 Task: Design a vector pattern for wrapping paper.
Action: Mouse moved to (84, 87)
Screenshot: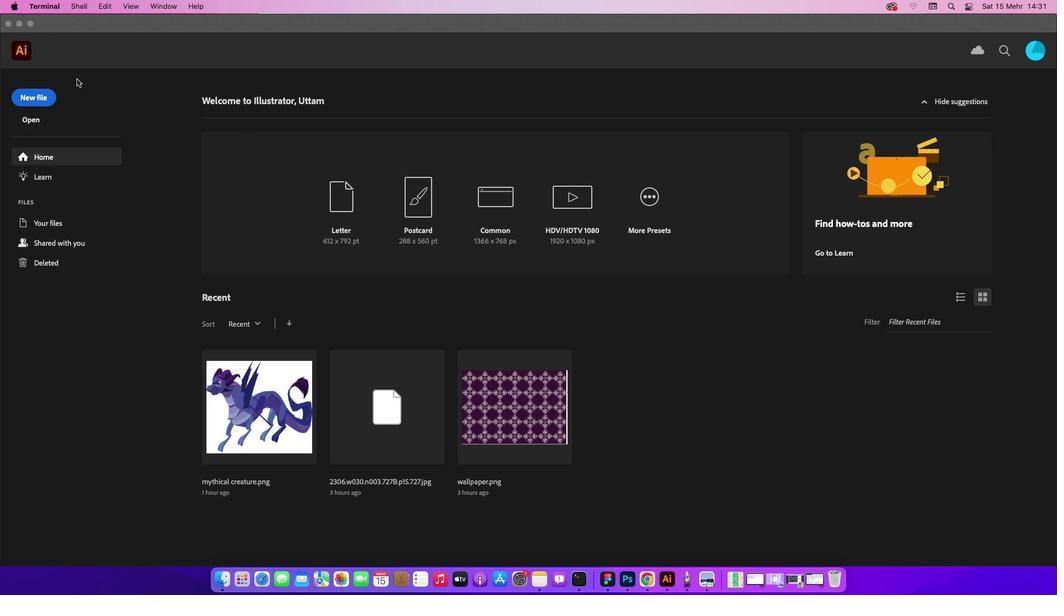
Action: Mouse pressed left at (84, 87)
Screenshot: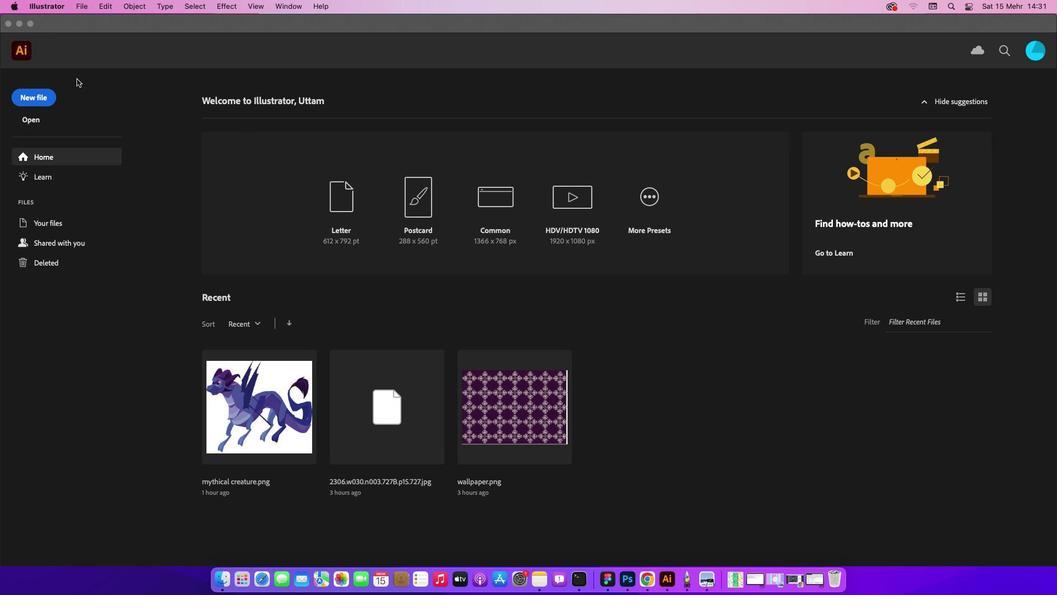 
Action: Mouse moved to (37, 107)
Screenshot: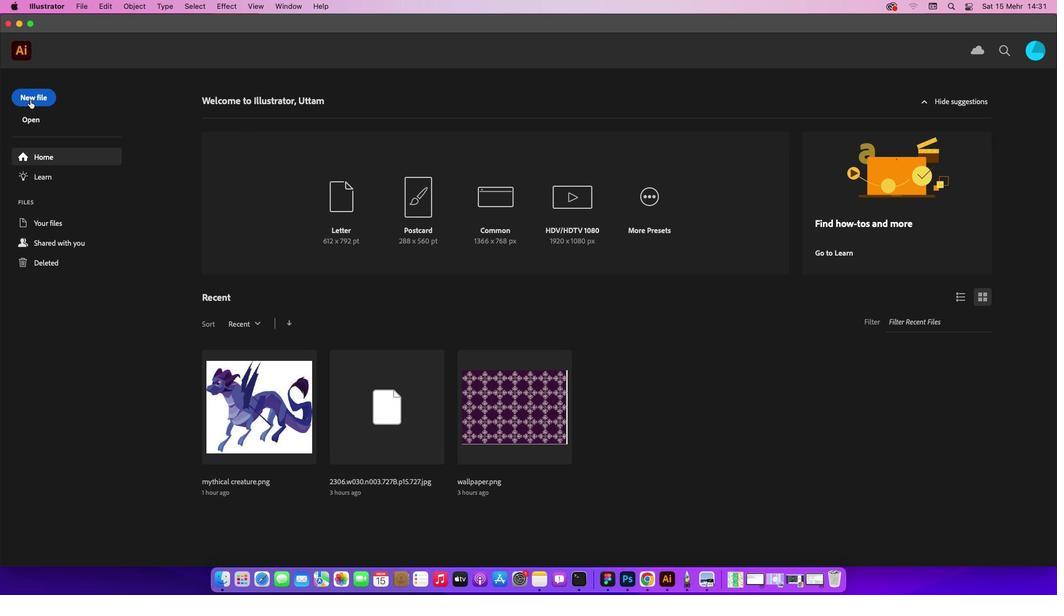 
Action: Mouse pressed left at (37, 107)
Screenshot: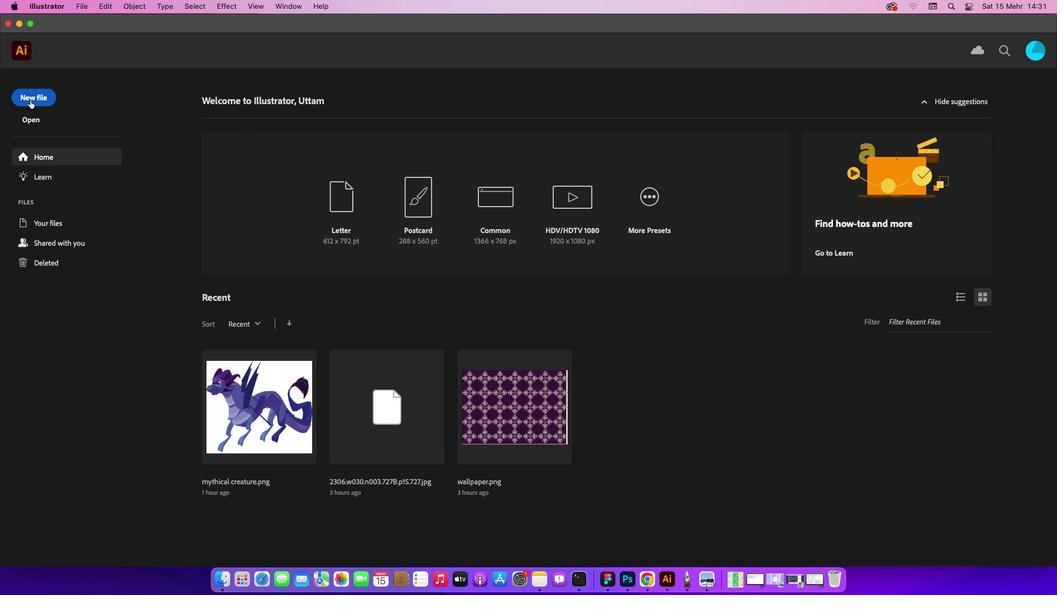 
Action: Mouse moved to (790, 465)
Screenshot: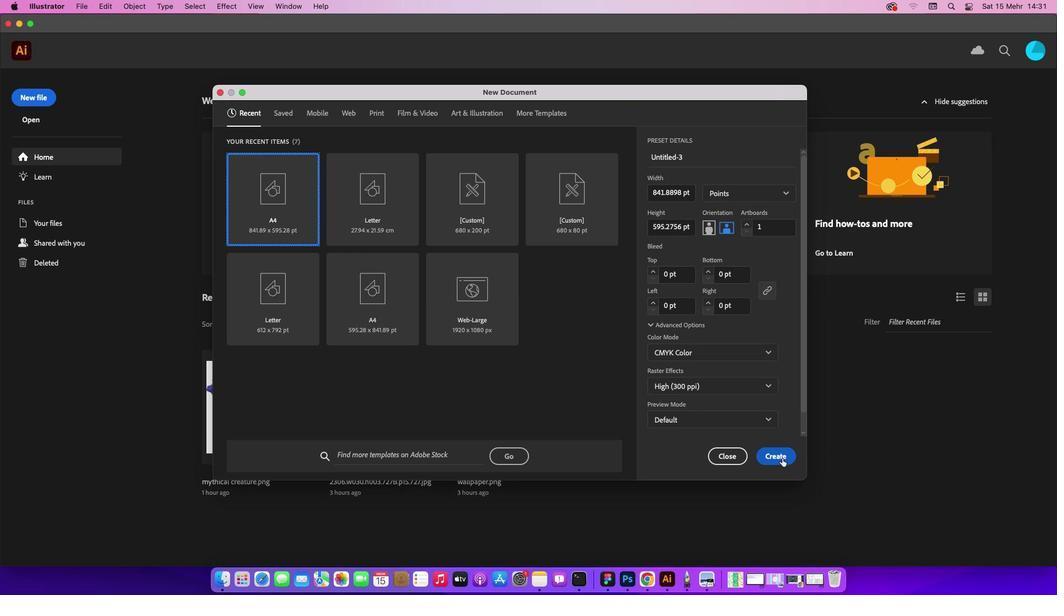 
Action: Mouse pressed left at (790, 465)
Screenshot: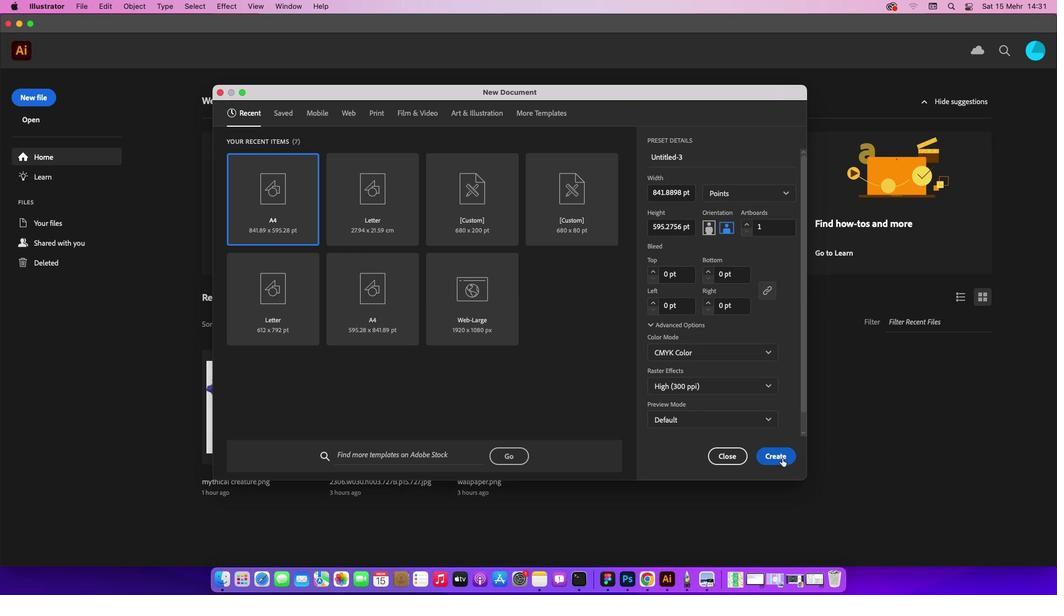 
Action: Mouse moved to (17, 114)
Screenshot: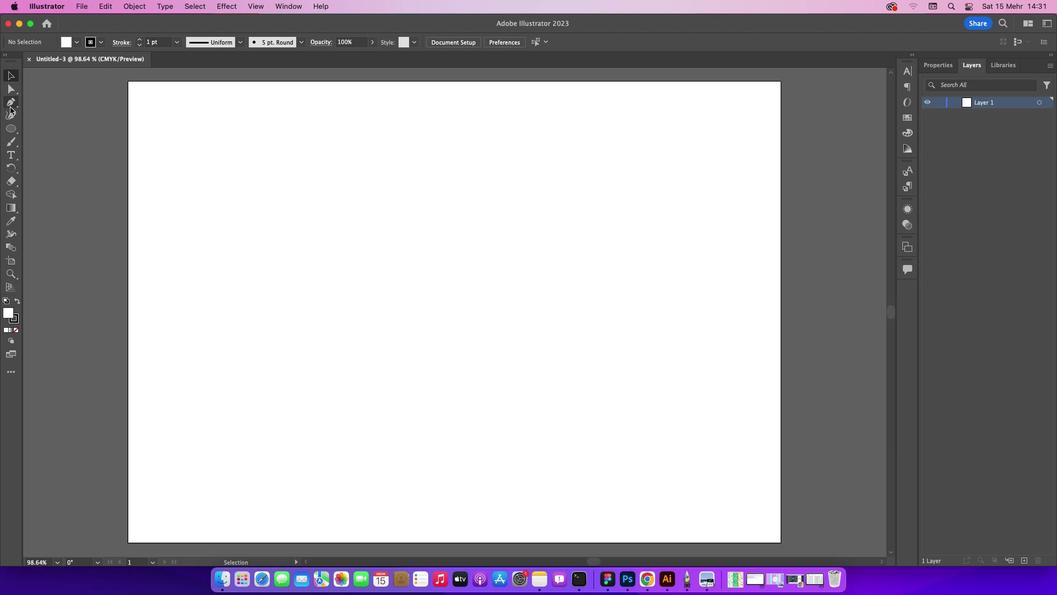 
Action: Mouse pressed left at (17, 114)
Screenshot: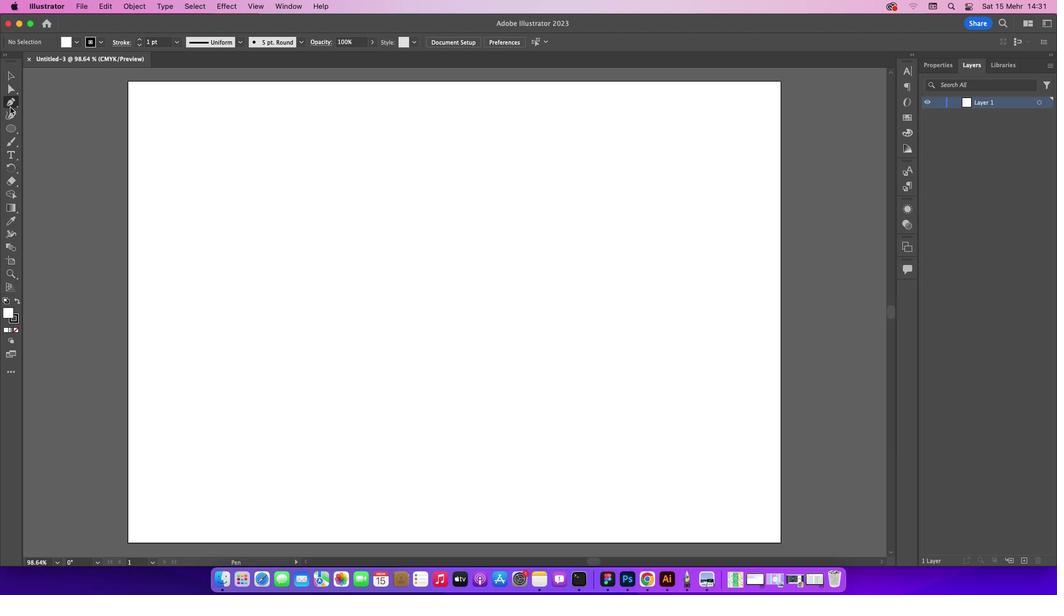 
Action: Mouse moved to (223, 292)
Screenshot: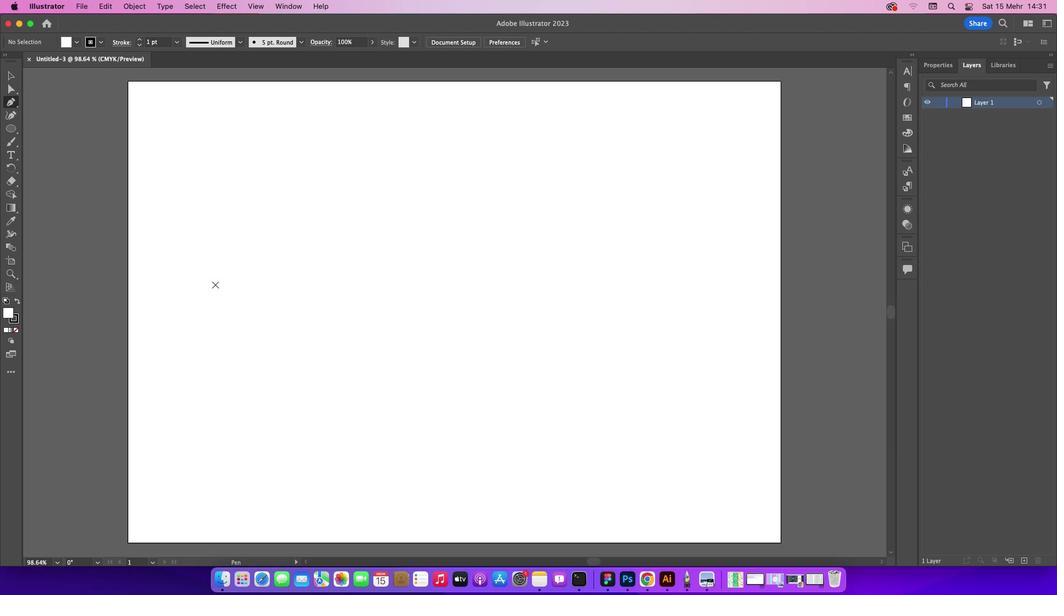 
Action: Key pressed Key.caps_lock
Screenshot: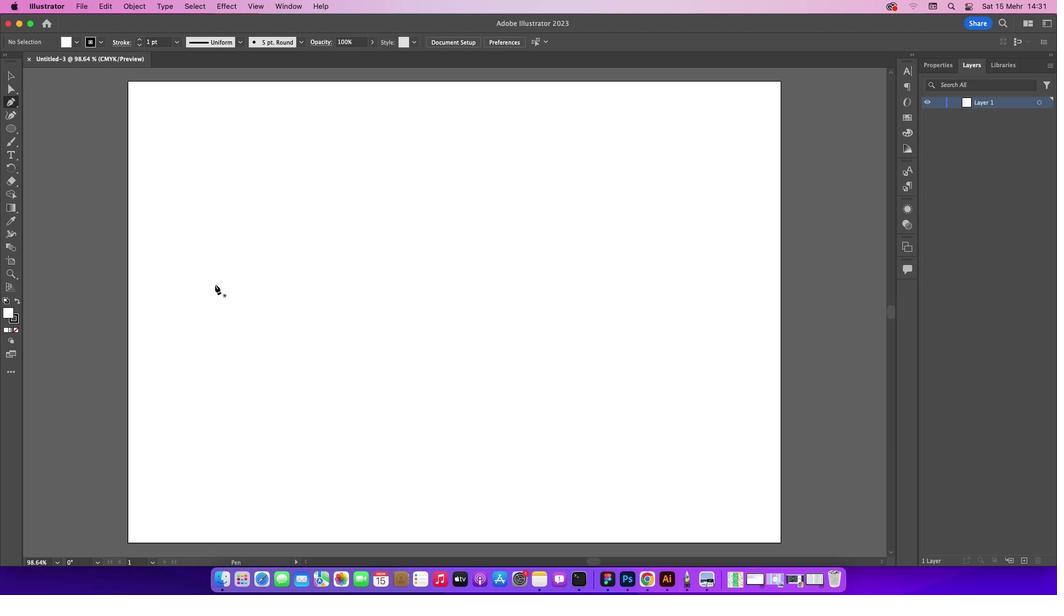 
Action: Mouse moved to (205, 261)
Screenshot: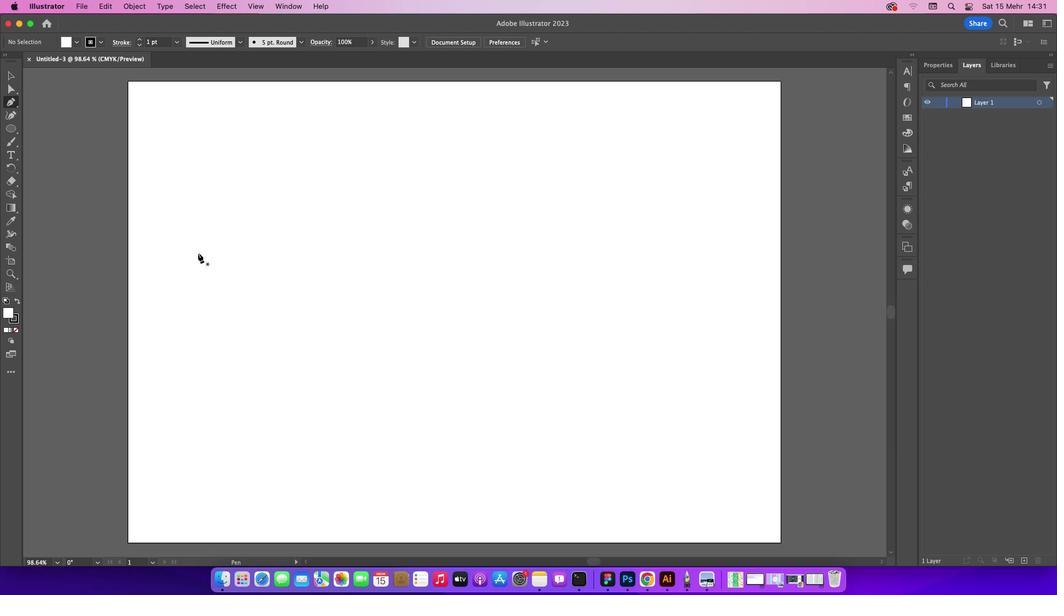 
Action: Mouse pressed left at (205, 261)
Screenshot: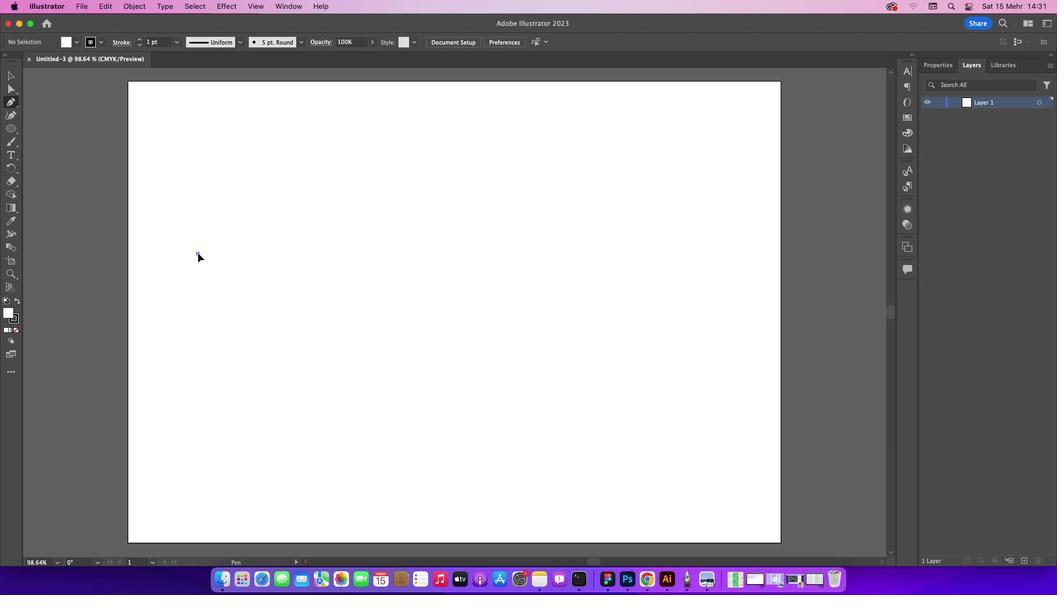 
Action: Mouse moved to (311, 193)
Screenshot: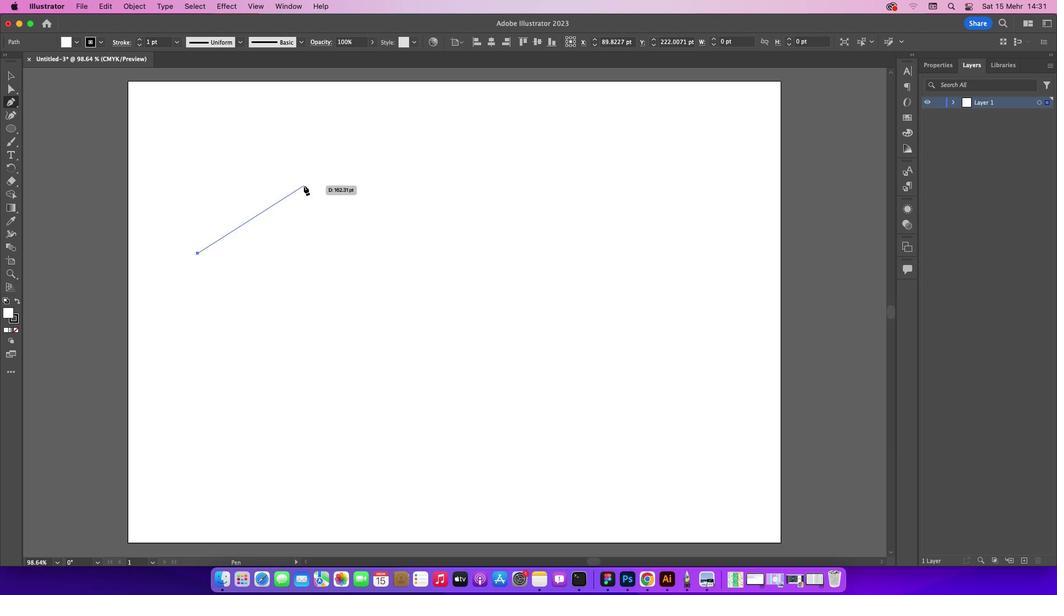 
Action: Mouse pressed left at (311, 193)
Screenshot: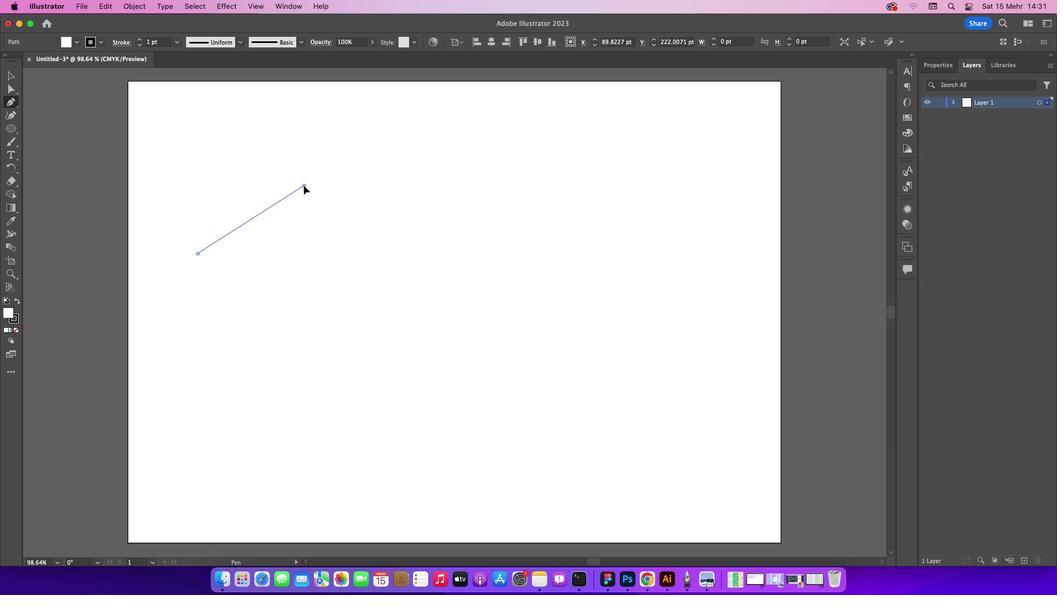 
Action: Mouse moved to (19, 89)
Screenshot: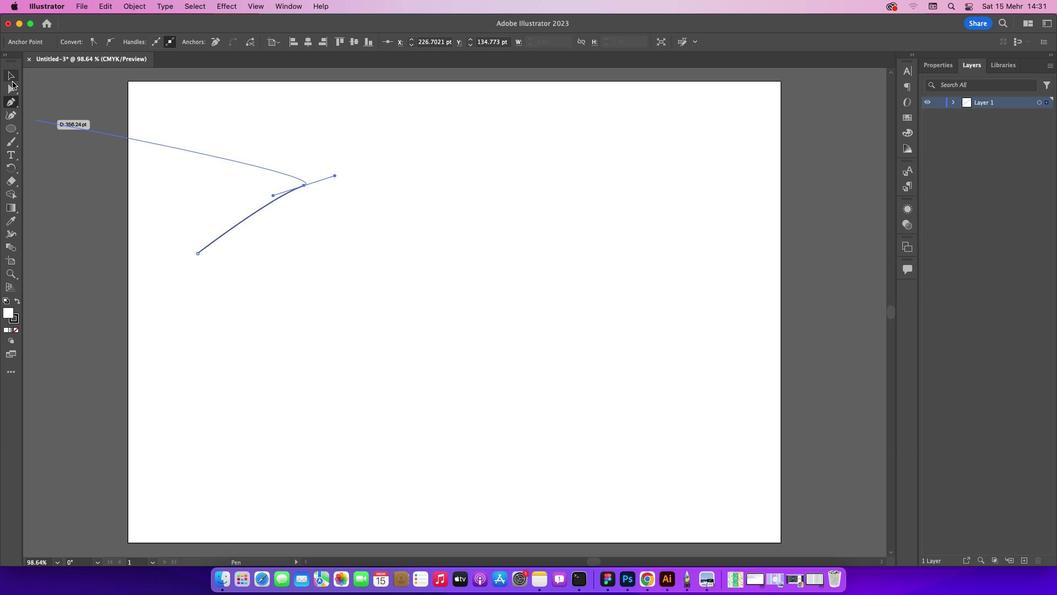 
Action: Mouse pressed left at (19, 89)
Screenshot: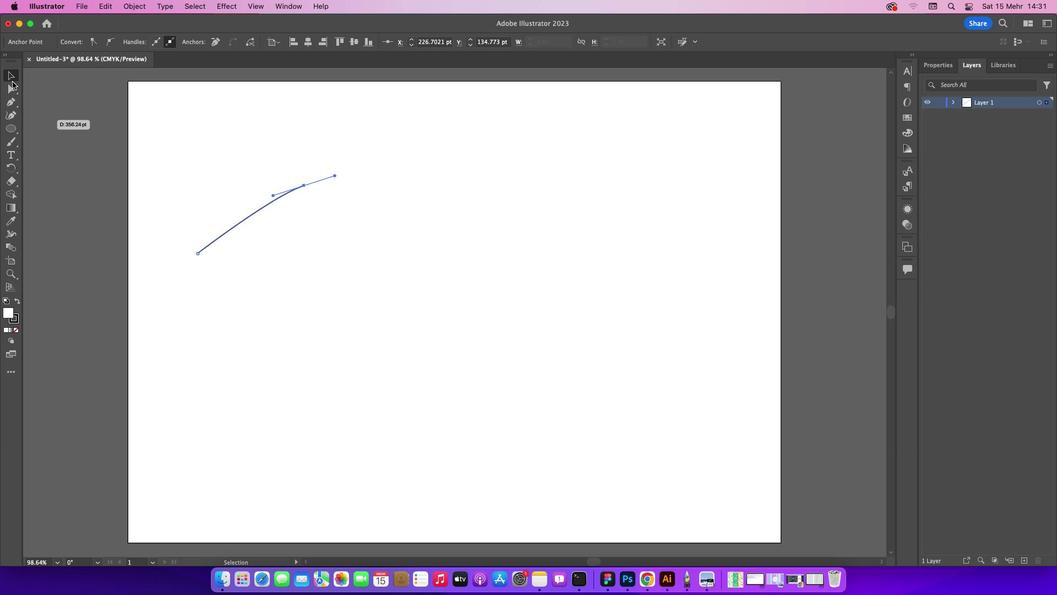 
Action: Mouse moved to (87, 126)
Screenshot: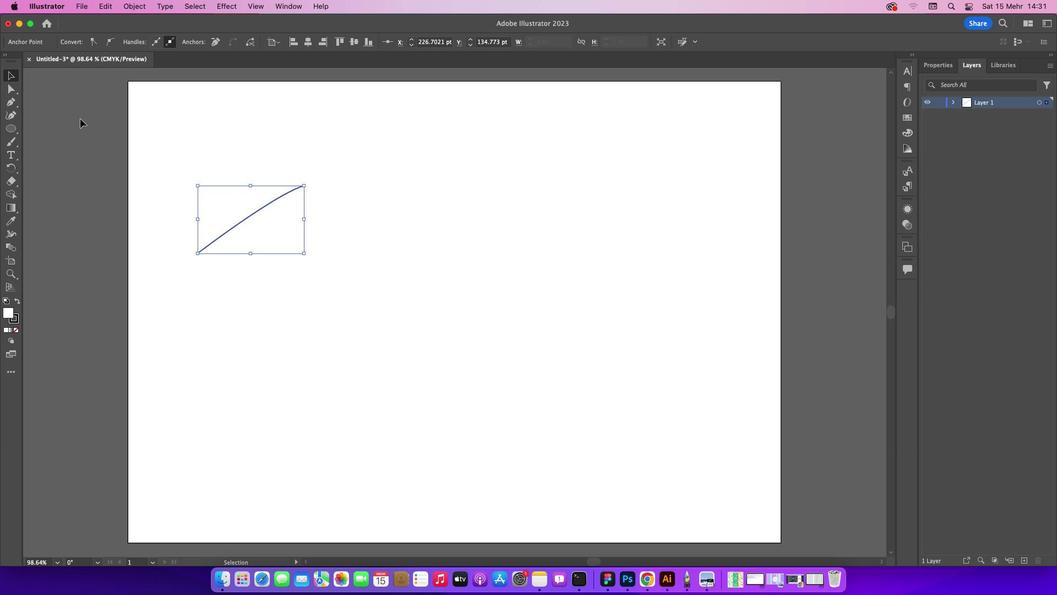 
Action: Mouse pressed left at (87, 126)
Screenshot: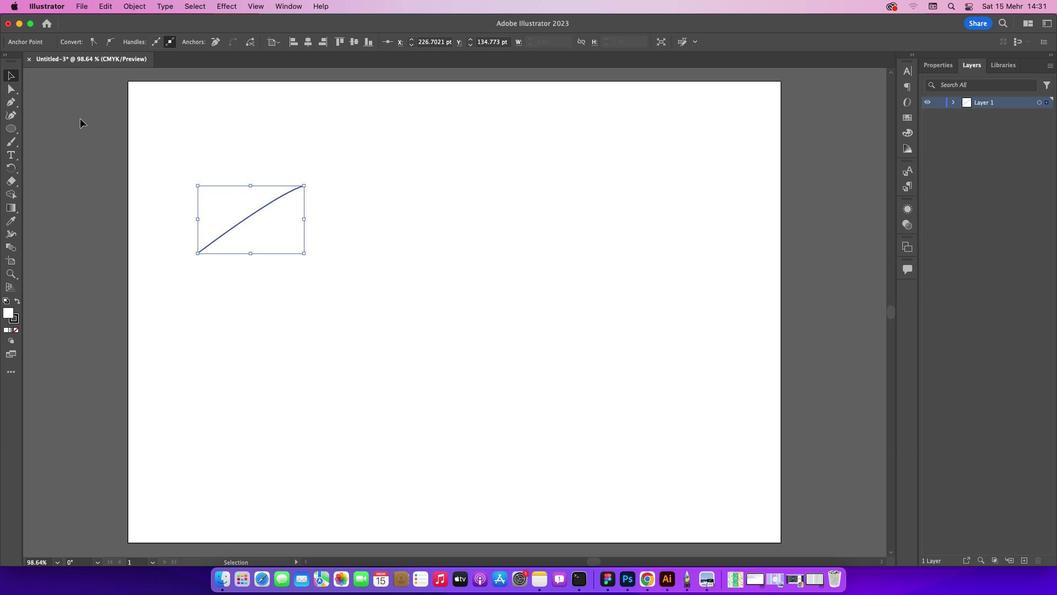 
Action: Mouse moved to (253, 227)
Screenshot: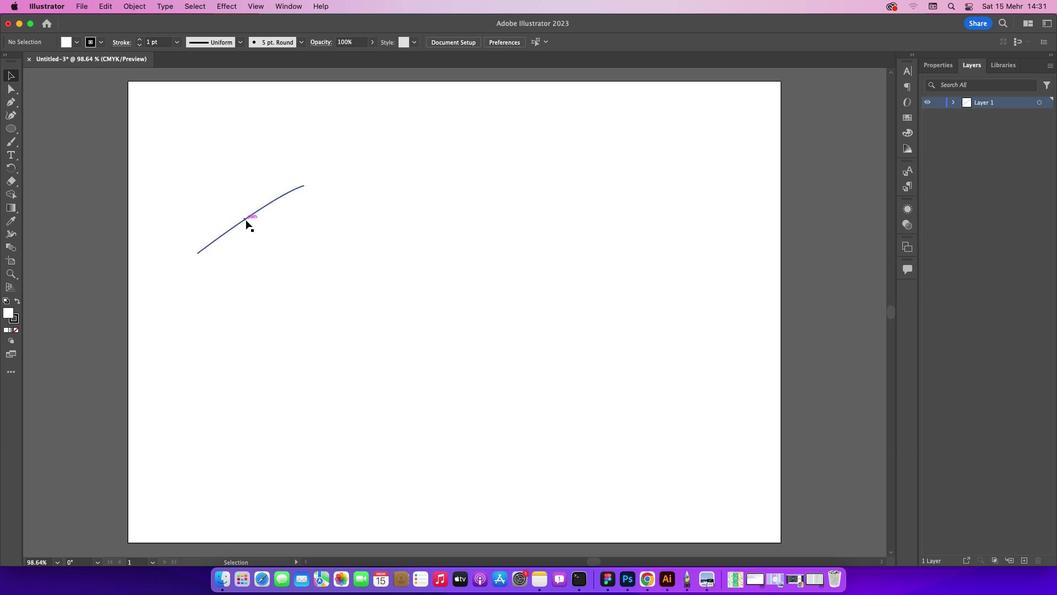 
Action: Mouse pressed left at (253, 227)
Screenshot: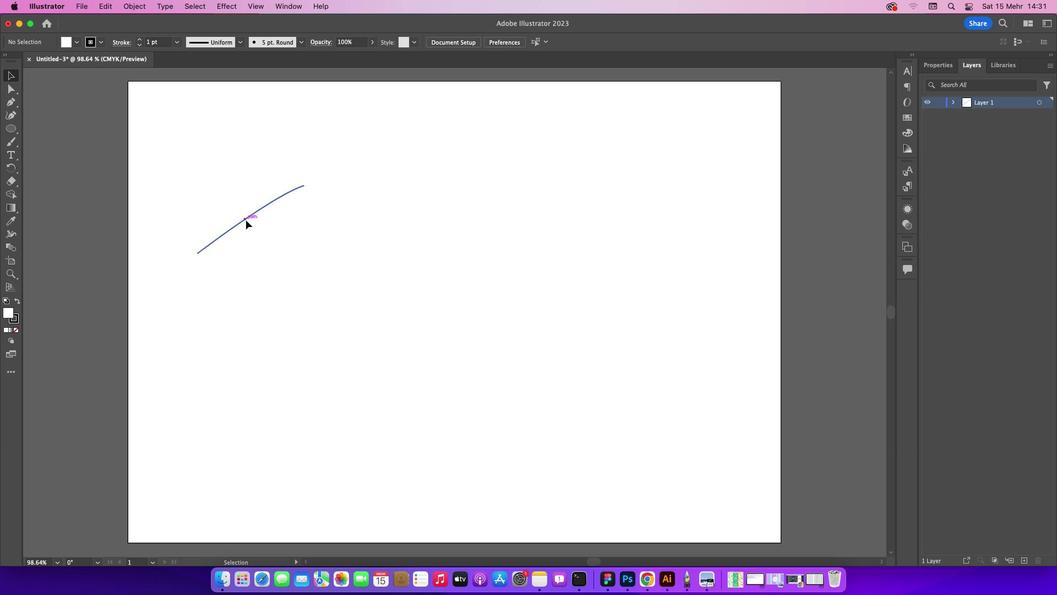 
Action: Mouse moved to (551, 240)
Screenshot: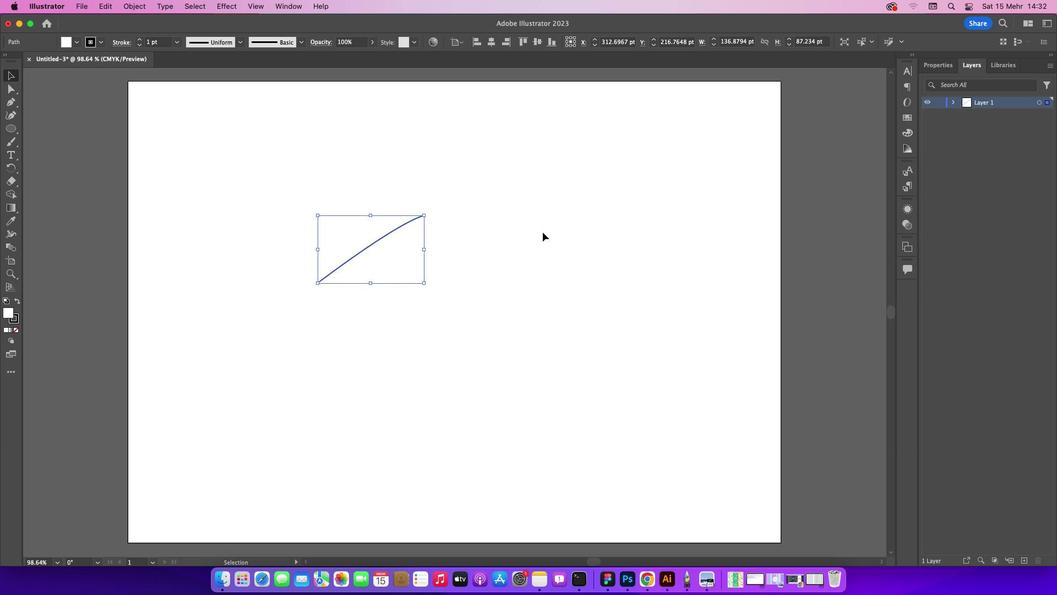 
Action: Mouse pressed left at (551, 240)
Screenshot: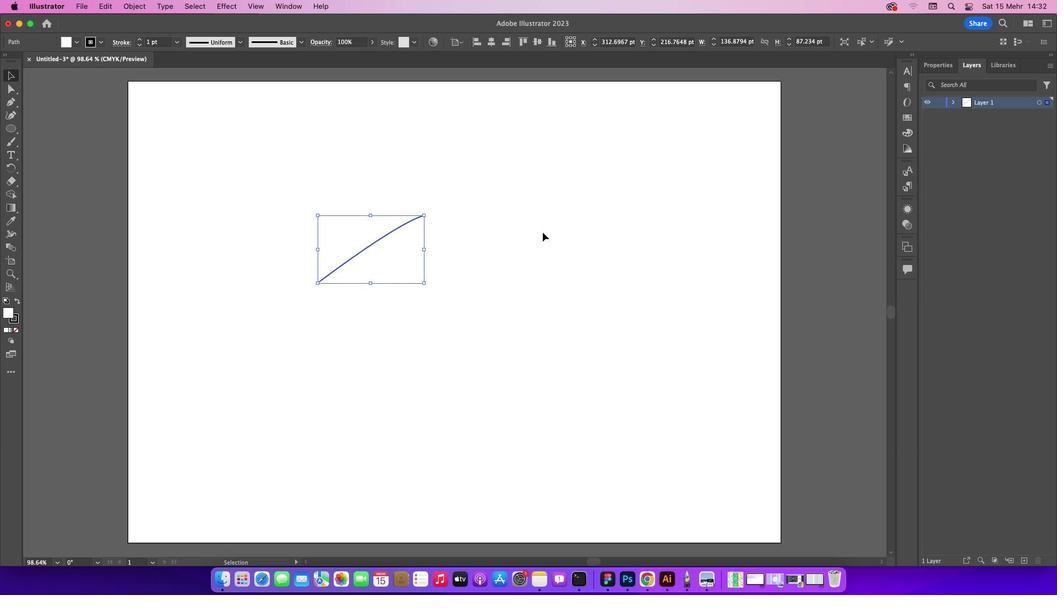
Action: Mouse moved to (376, 252)
Screenshot: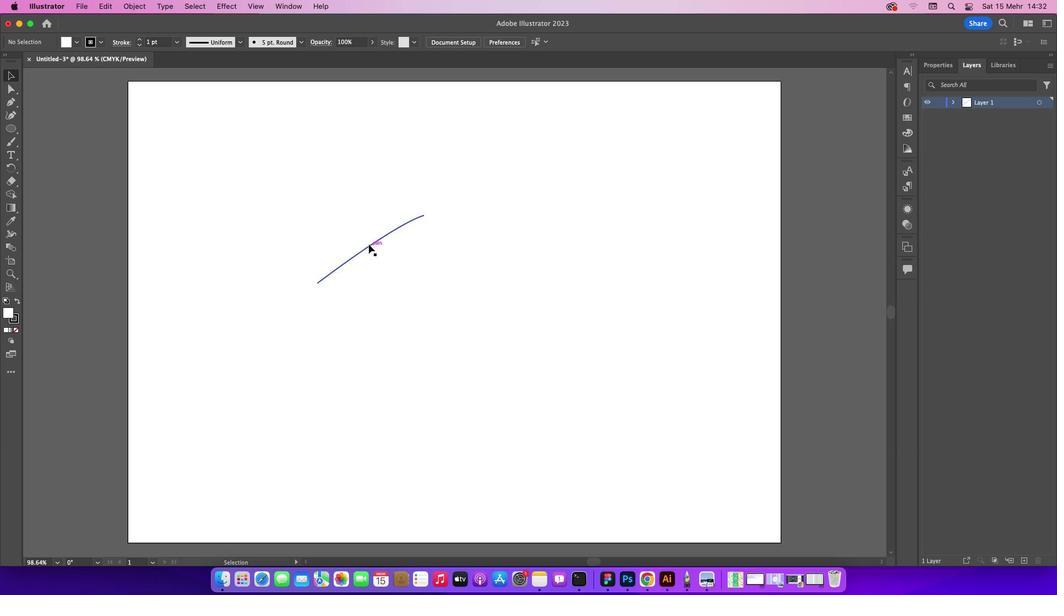 
Action: Mouse pressed left at (376, 252)
Screenshot: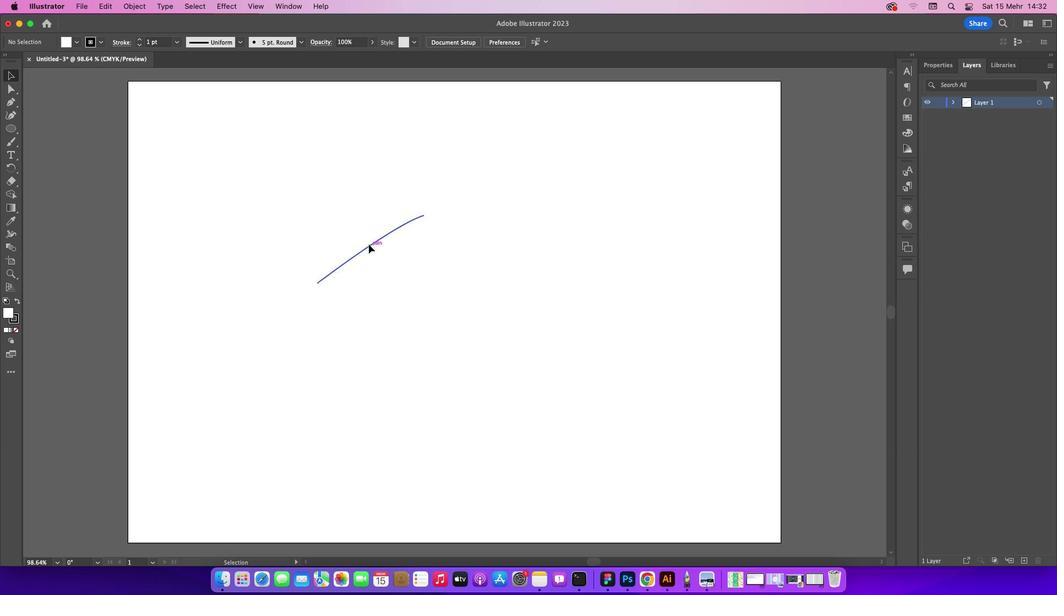
Action: Mouse moved to (404, 160)
Screenshot: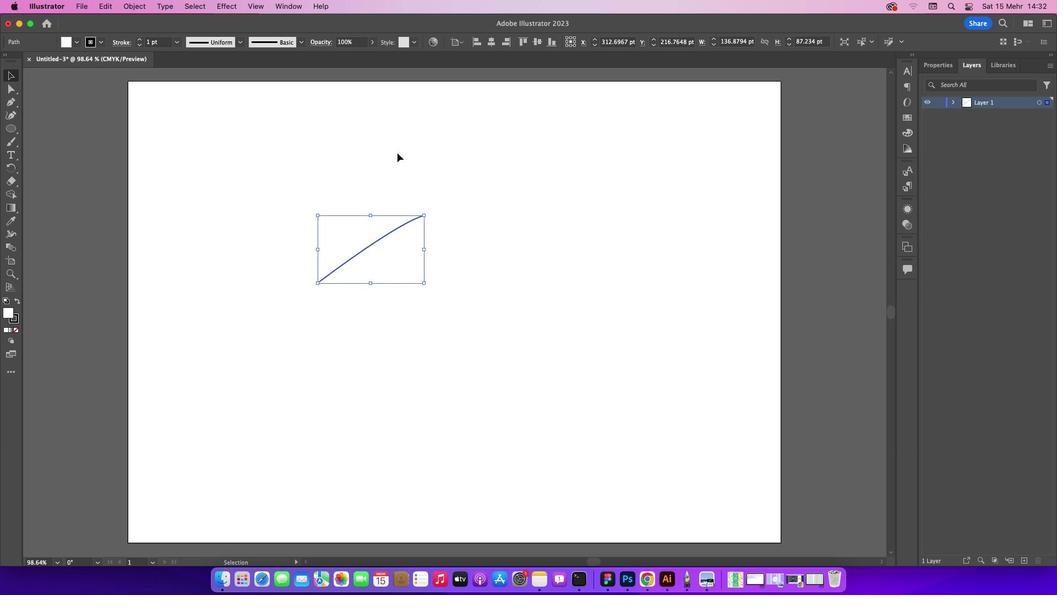 
Action: Key pressed Key.delete
Screenshot: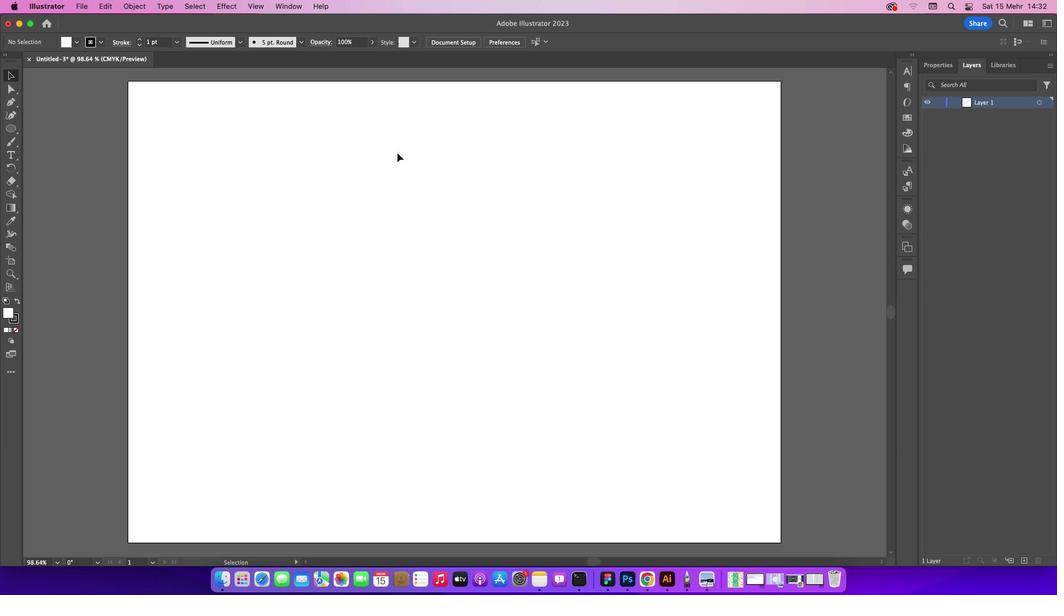 
Action: Mouse moved to (19, 82)
Screenshot: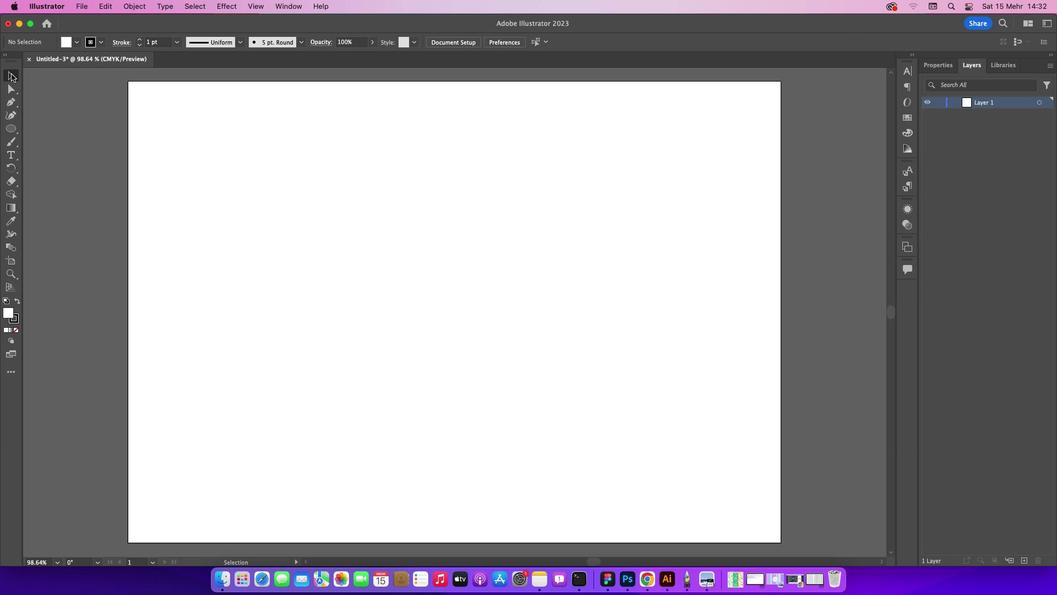 
Action: Mouse pressed left at (19, 82)
Screenshot: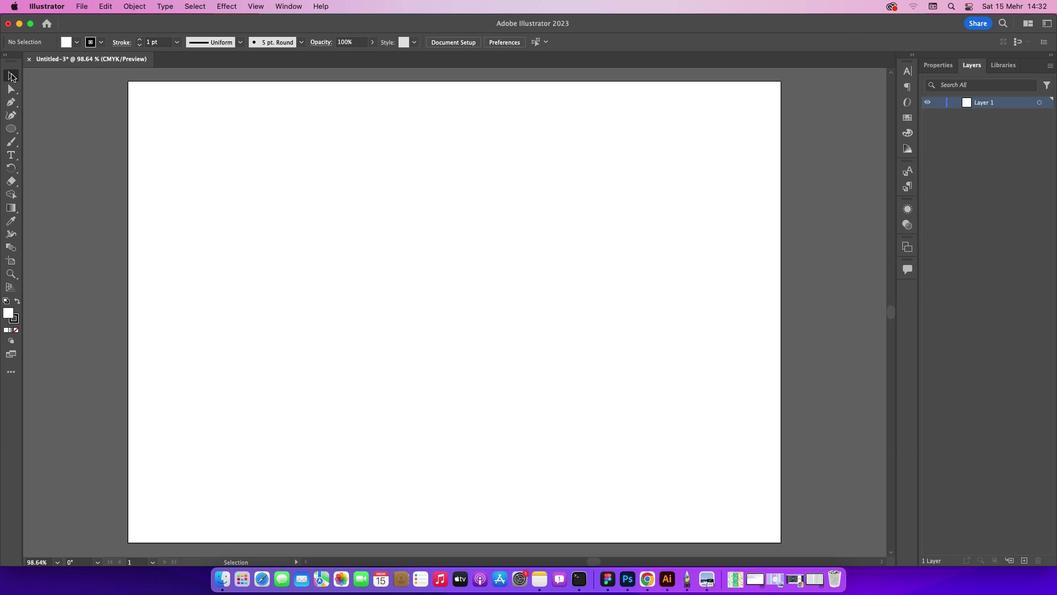 
Action: Mouse moved to (19, 135)
Screenshot: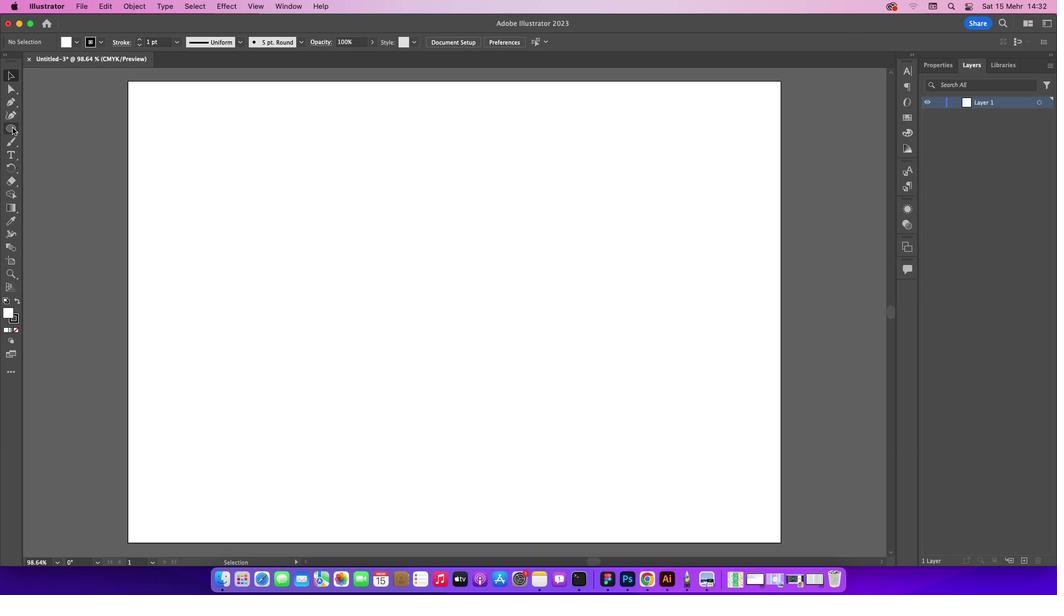 
Action: Mouse pressed left at (19, 135)
Screenshot: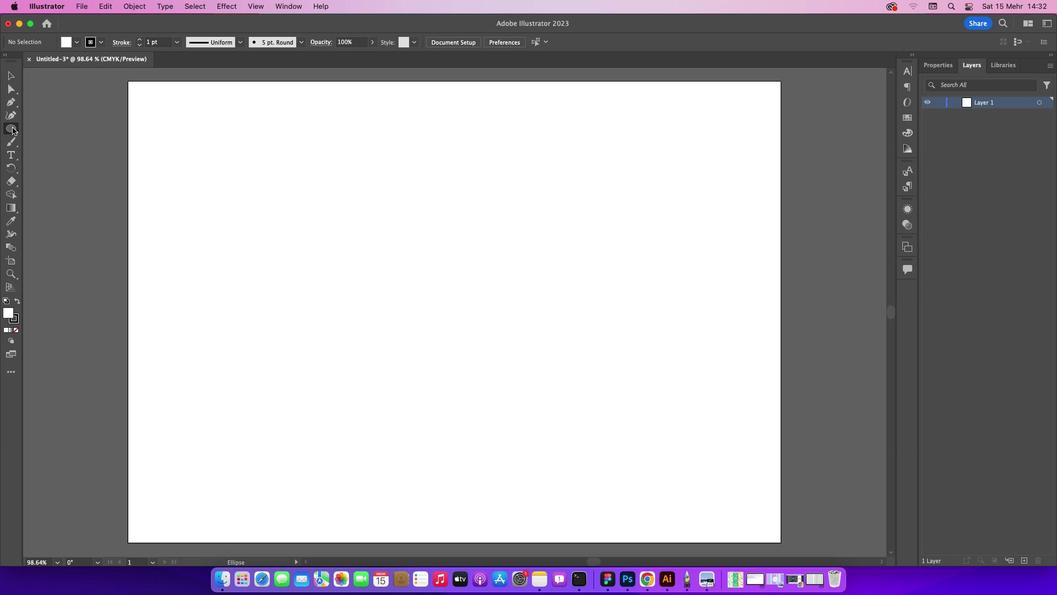 
Action: Mouse moved to (49, 136)
Screenshot: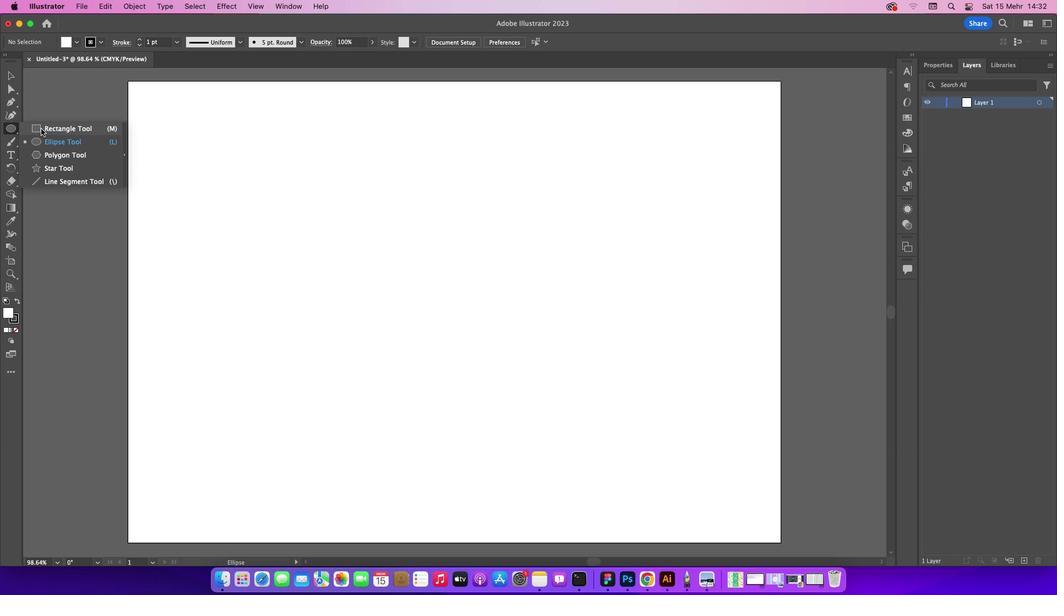 
Action: Mouse pressed left at (49, 136)
Screenshot: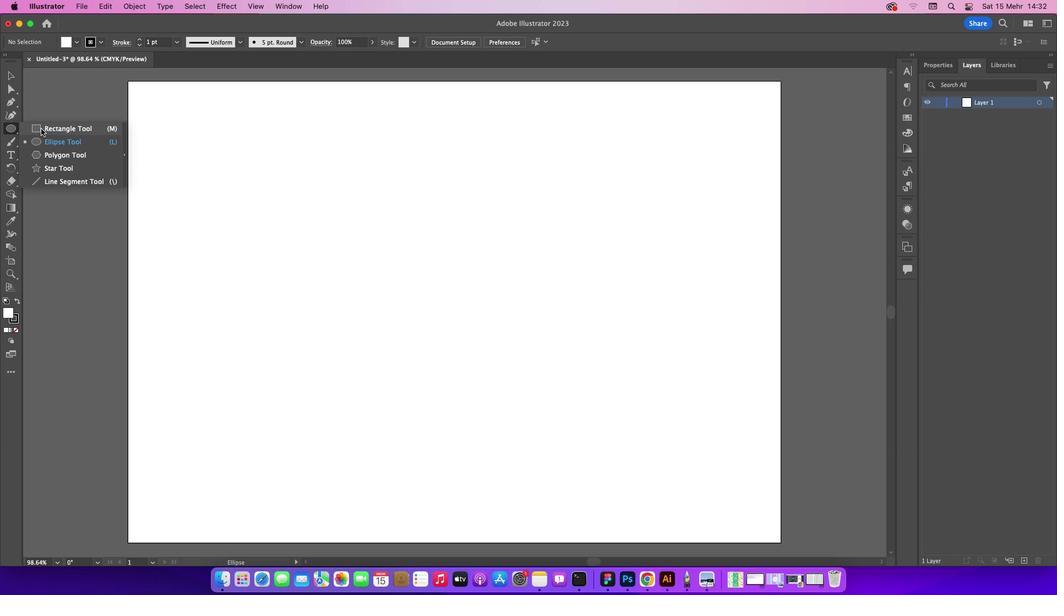 
Action: Mouse moved to (136, 88)
Screenshot: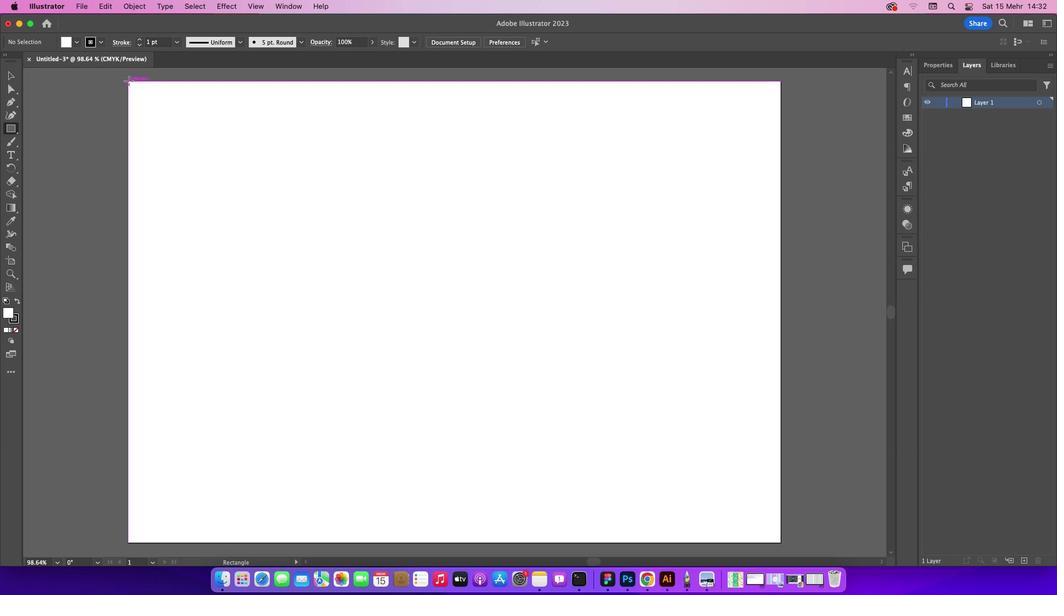 
Action: Mouse pressed left at (136, 88)
Screenshot: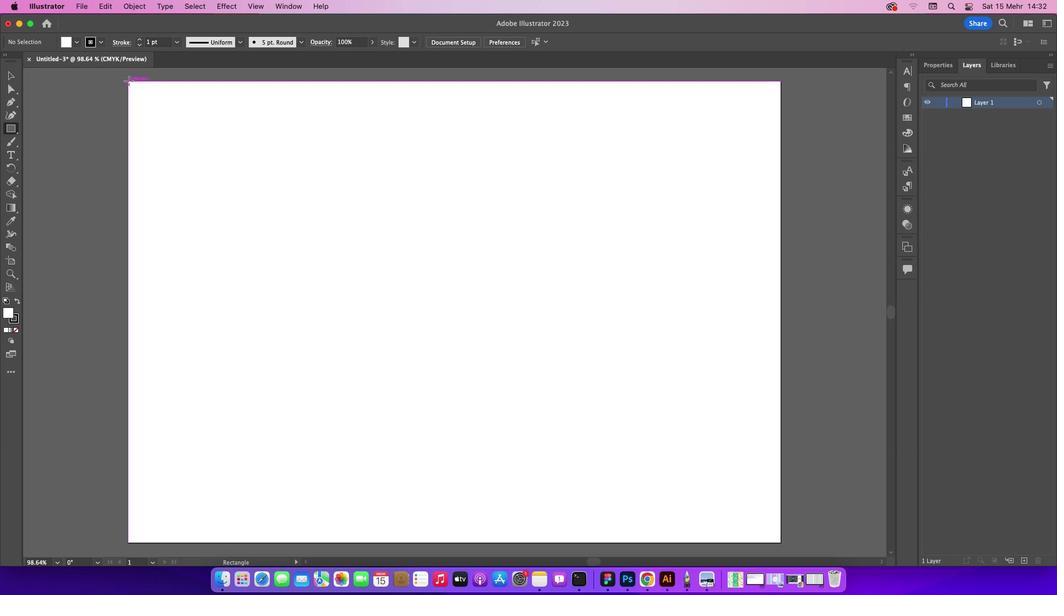 
Action: Mouse moved to (110, 49)
Screenshot: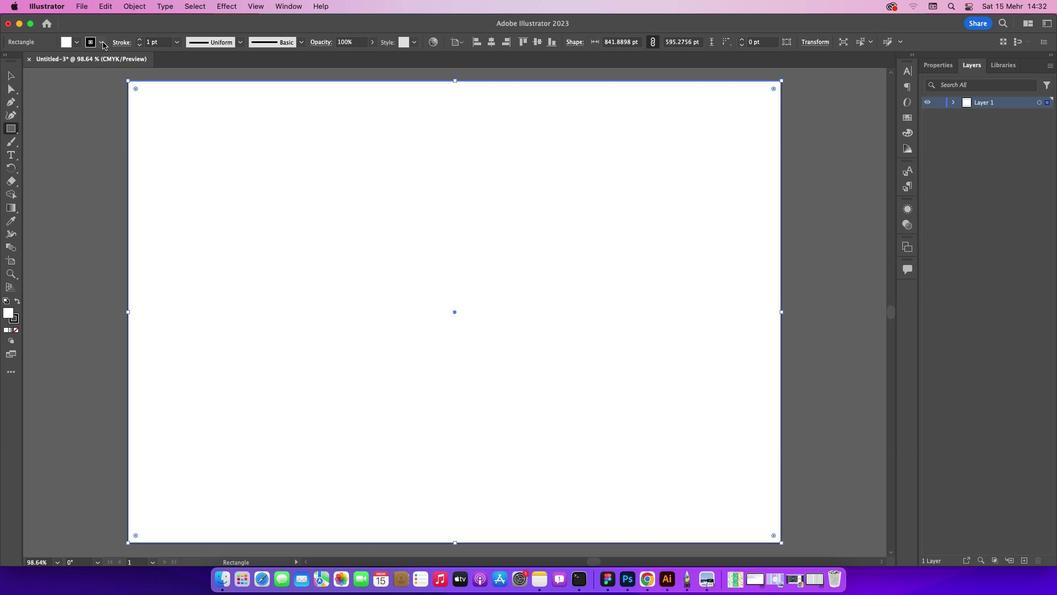 
Action: Mouse pressed left at (110, 49)
Screenshot: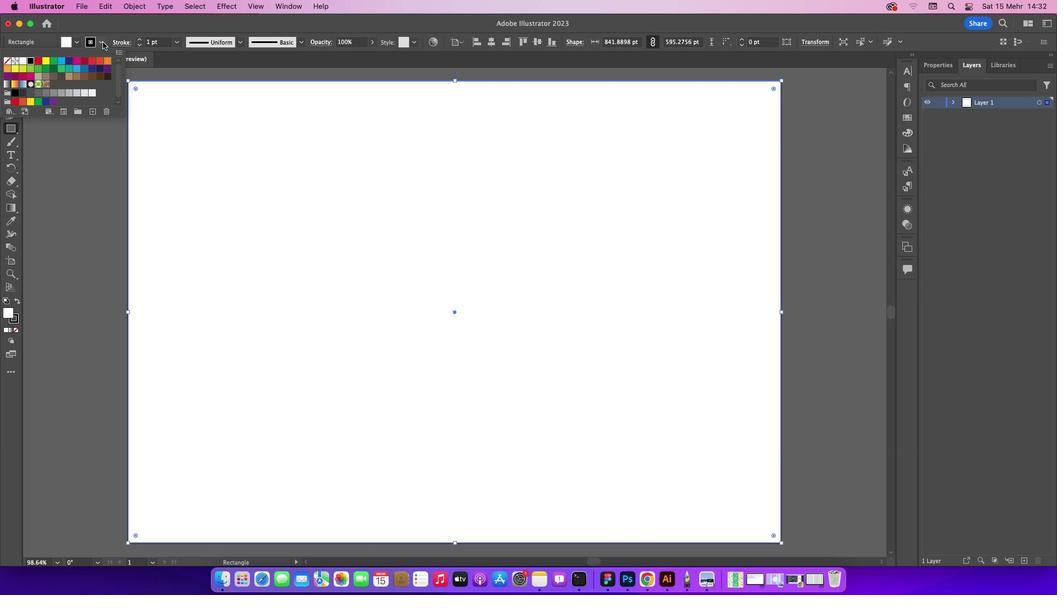 
Action: Mouse moved to (13, 67)
Screenshot: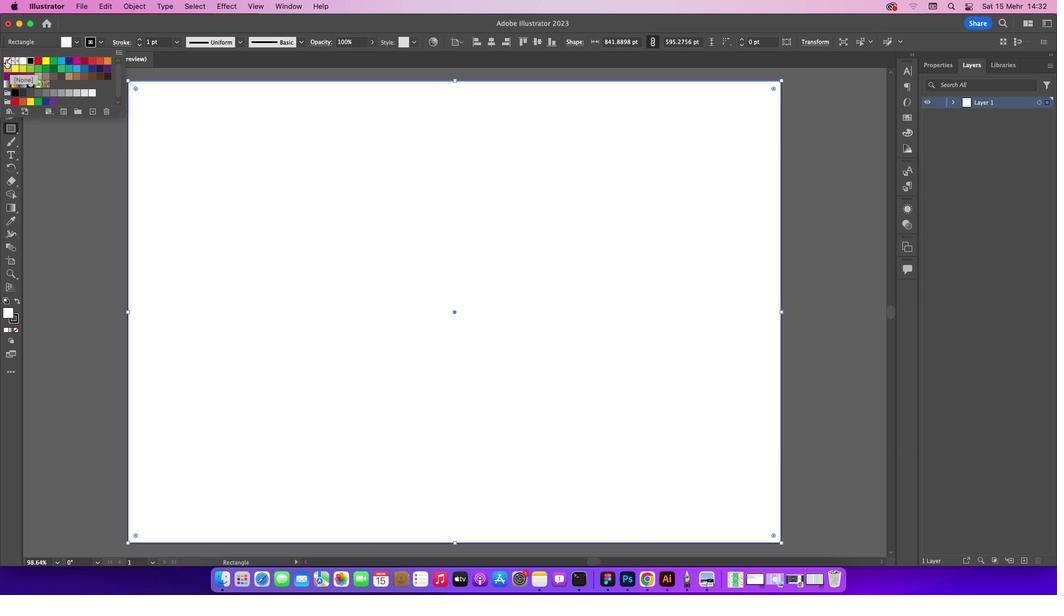 
Action: Mouse pressed left at (13, 67)
Screenshot: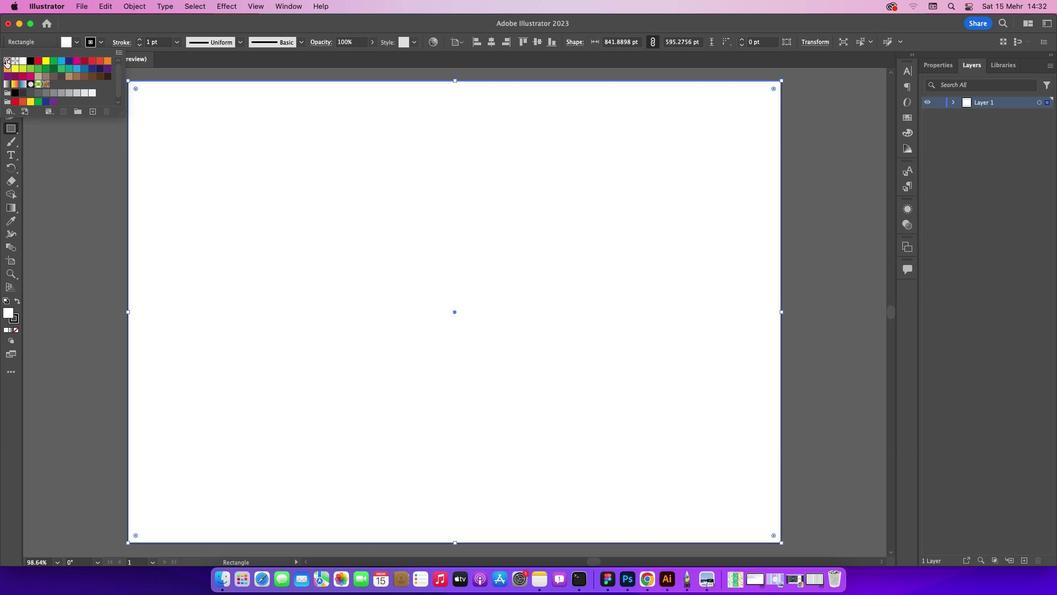 
Action: Mouse moved to (83, 50)
Screenshot: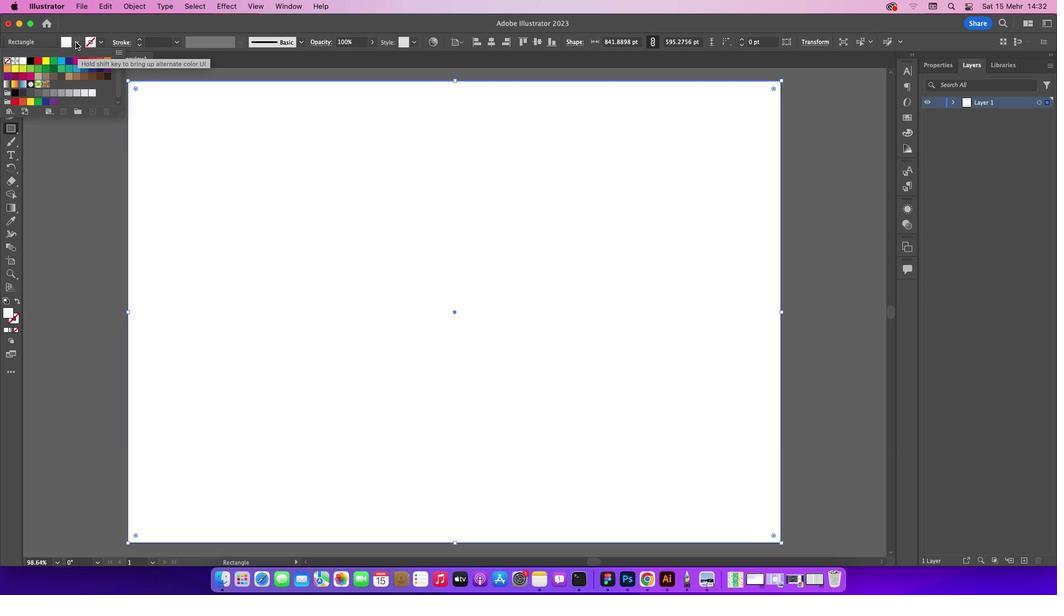 
Action: Mouse pressed left at (83, 50)
Screenshot: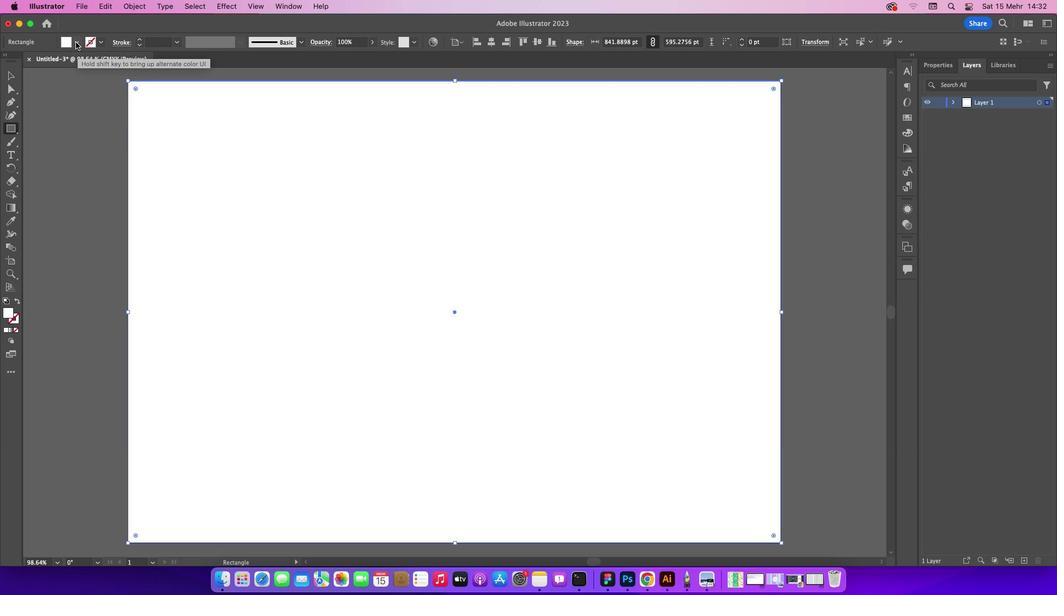 
Action: Mouse moved to (87, 48)
Screenshot: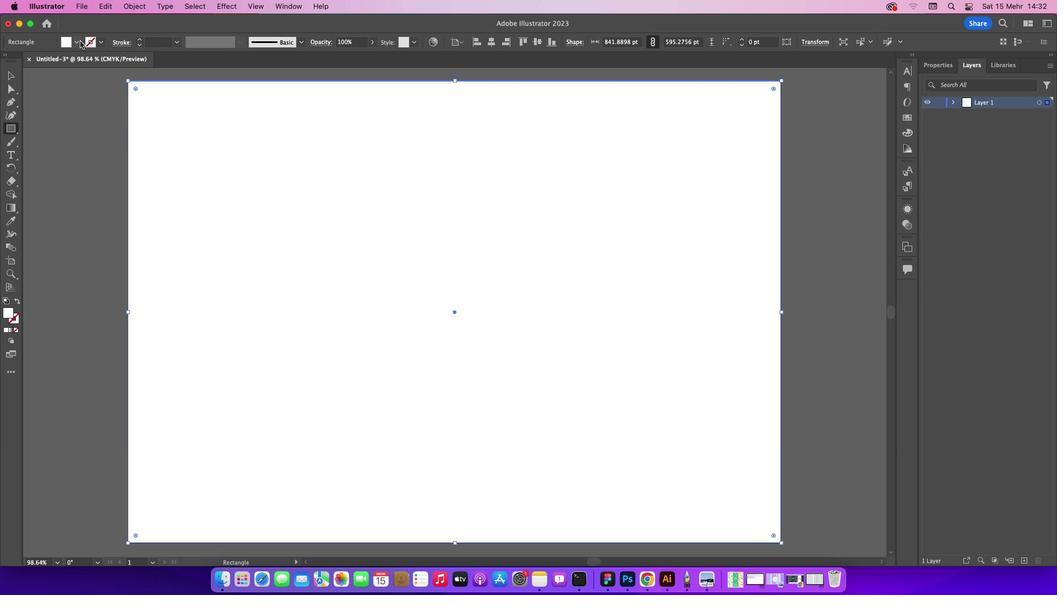 
Action: Mouse pressed left at (87, 48)
Screenshot: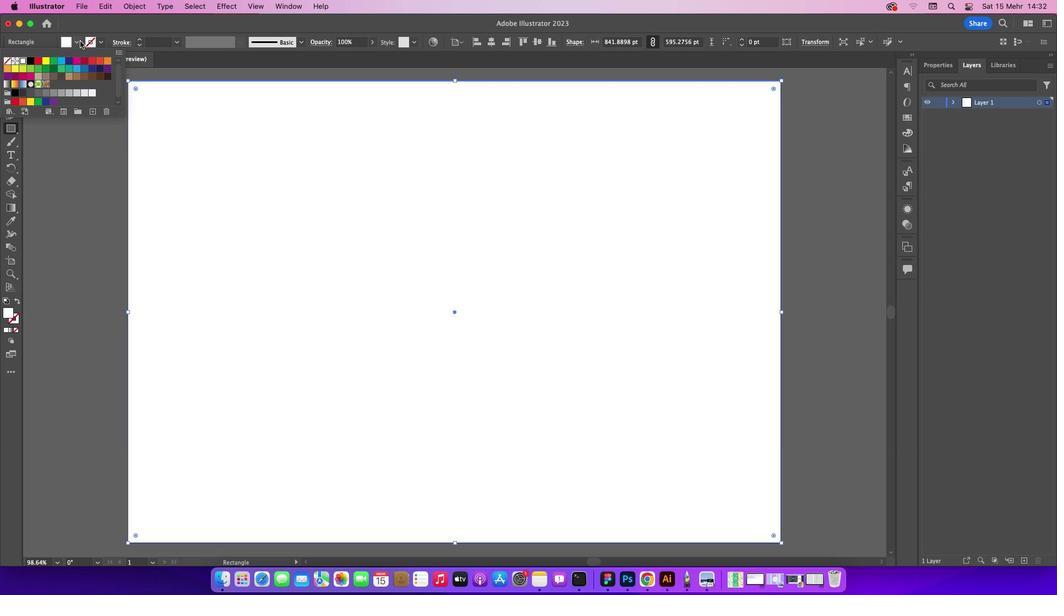 
Action: Mouse moved to (77, 49)
Screenshot: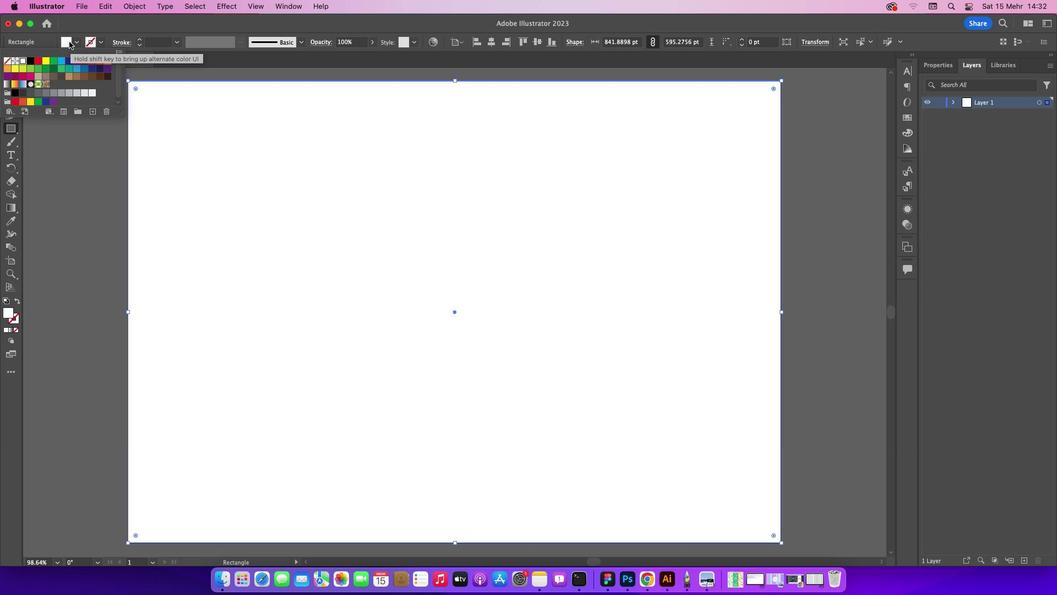 
Action: Mouse pressed left at (77, 49)
Screenshot: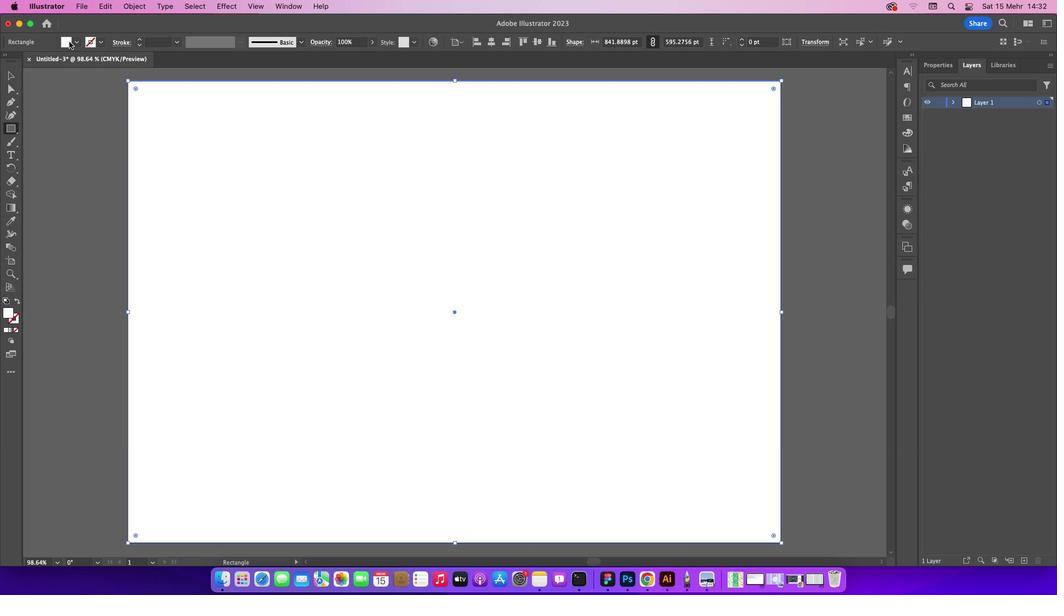 
Action: Mouse pressed left at (77, 49)
Screenshot: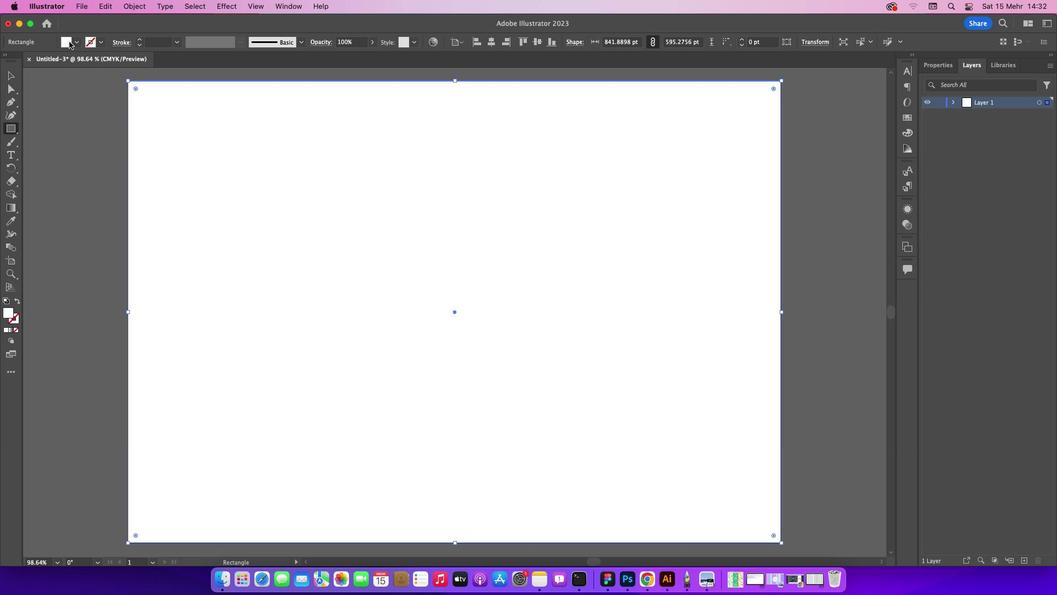 
Action: Mouse moved to (83, 48)
Screenshot: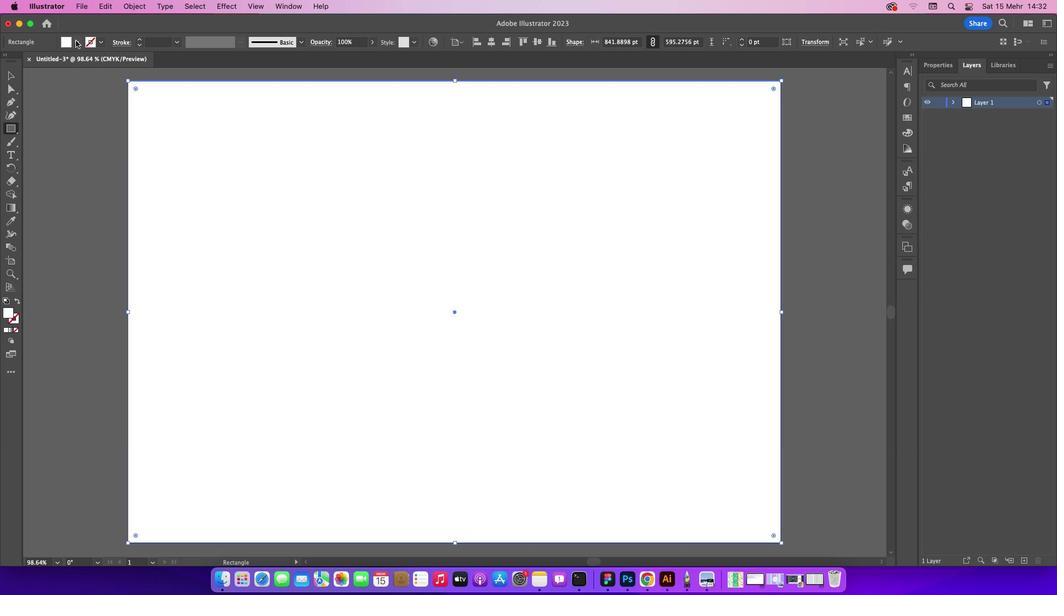 
Action: Mouse pressed left at (83, 48)
Screenshot: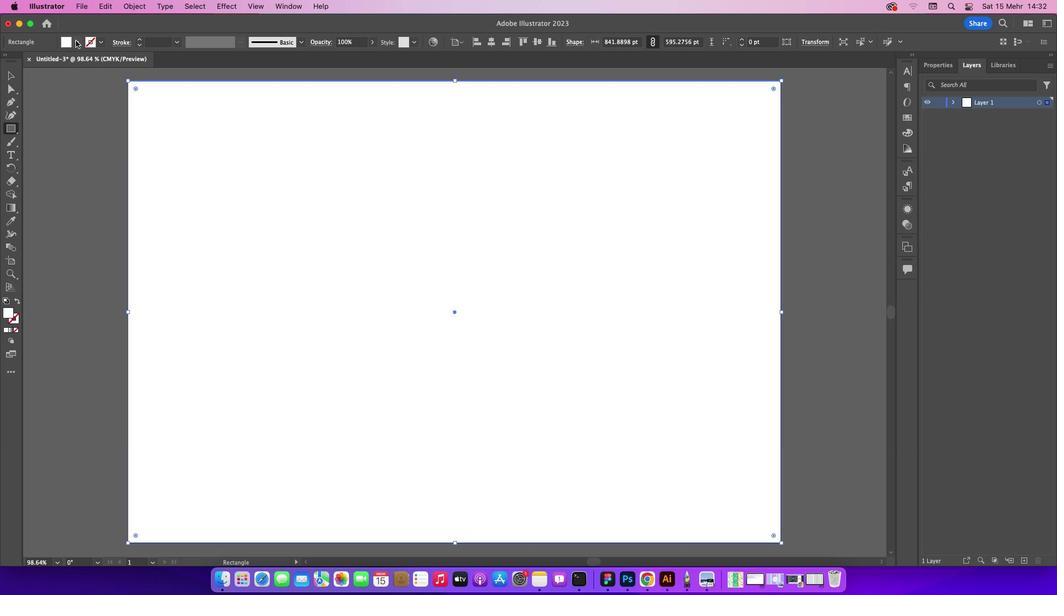 
Action: Mouse moved to (14, 321)
Screenshot: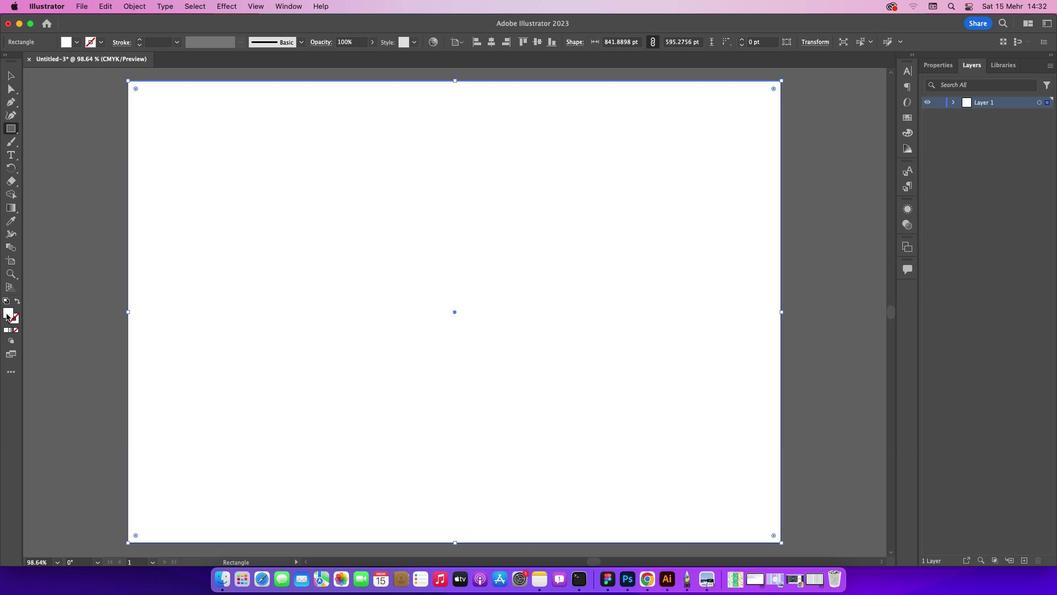 
Action: Mouse pressed left at (14, 321)
Screenshot: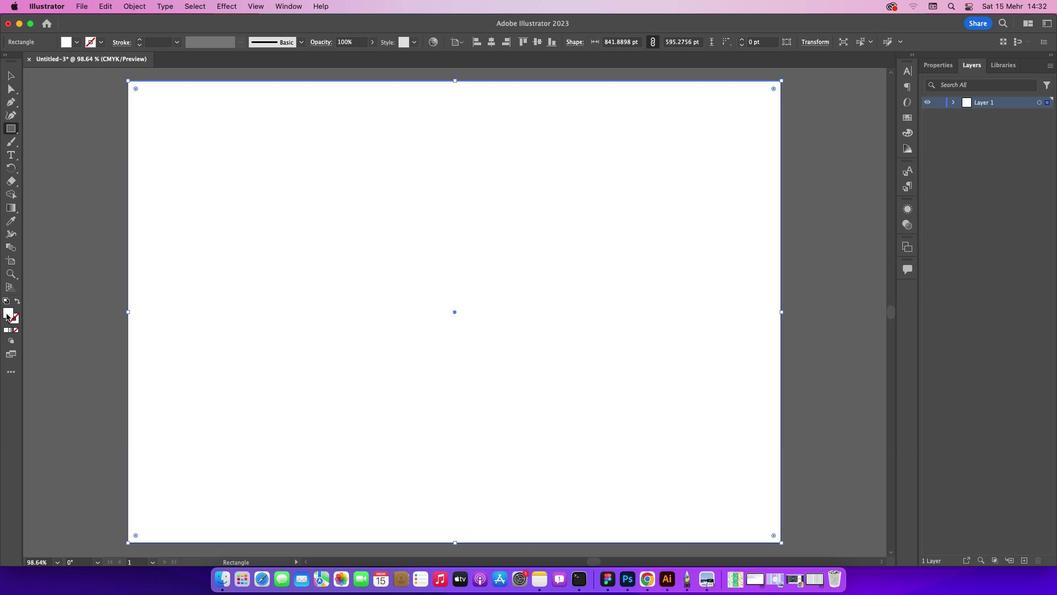 
Action: Mouse pressed left at (14, 321)
Screenshot: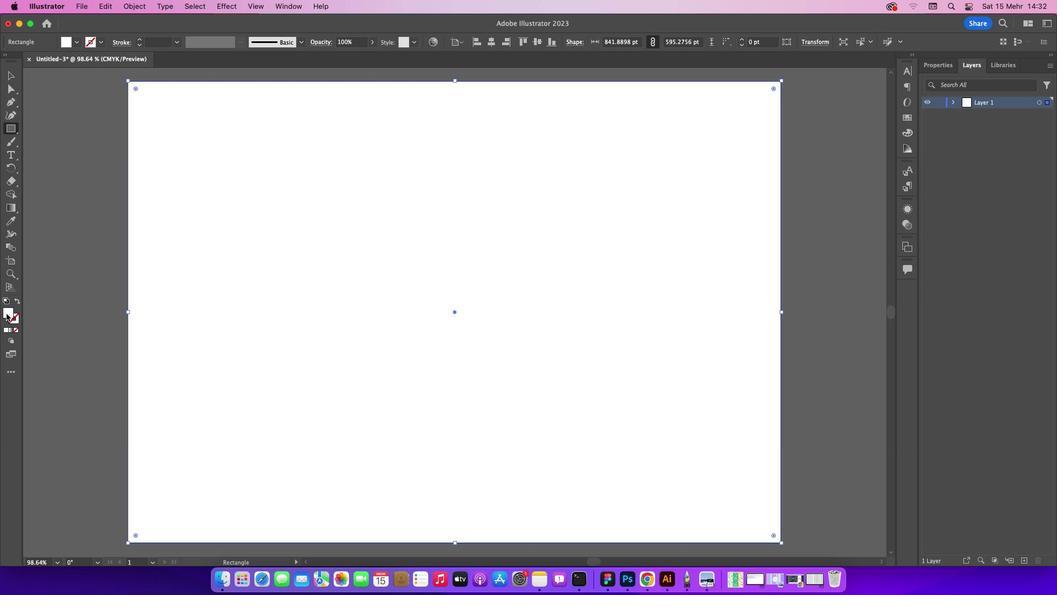 
Action: Mouse moved to (818, 370)
Screenshot: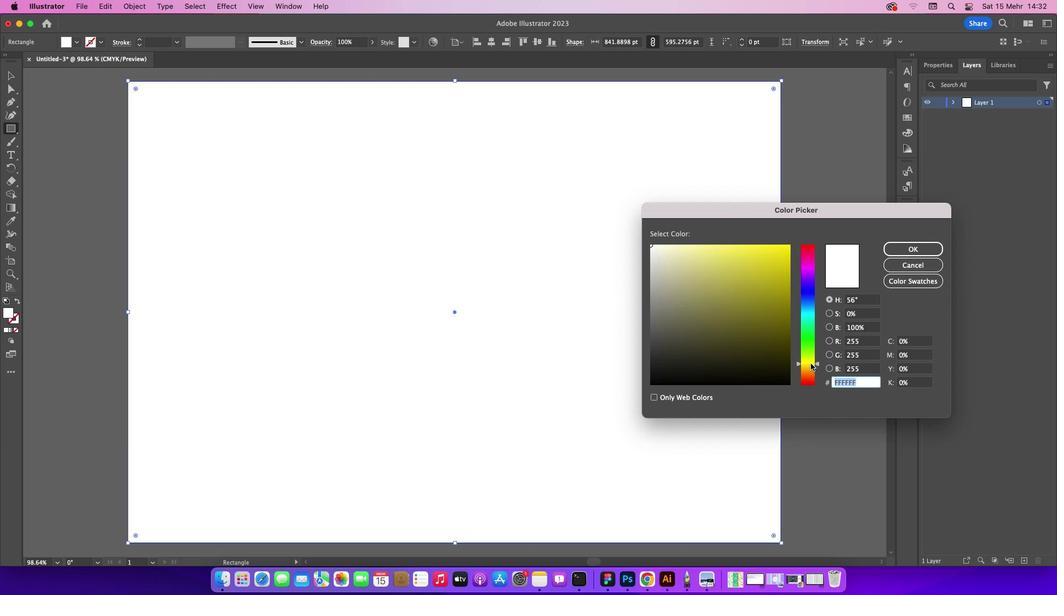 
Action: Mouse pressed left at (818, 370)
Screenshot: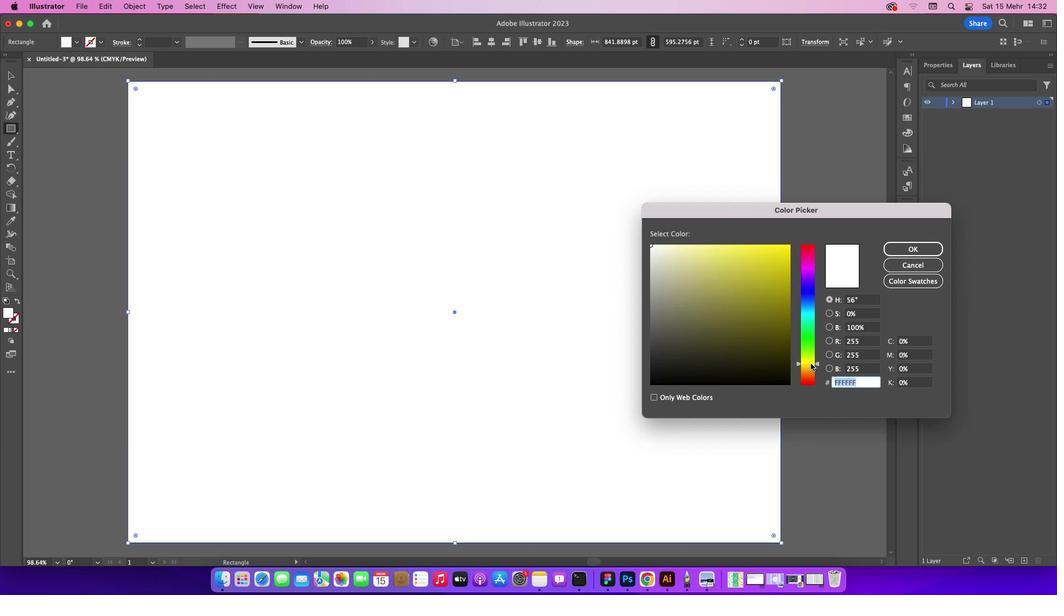 
Action: Mouse moved to (679, 259)
Screenshot: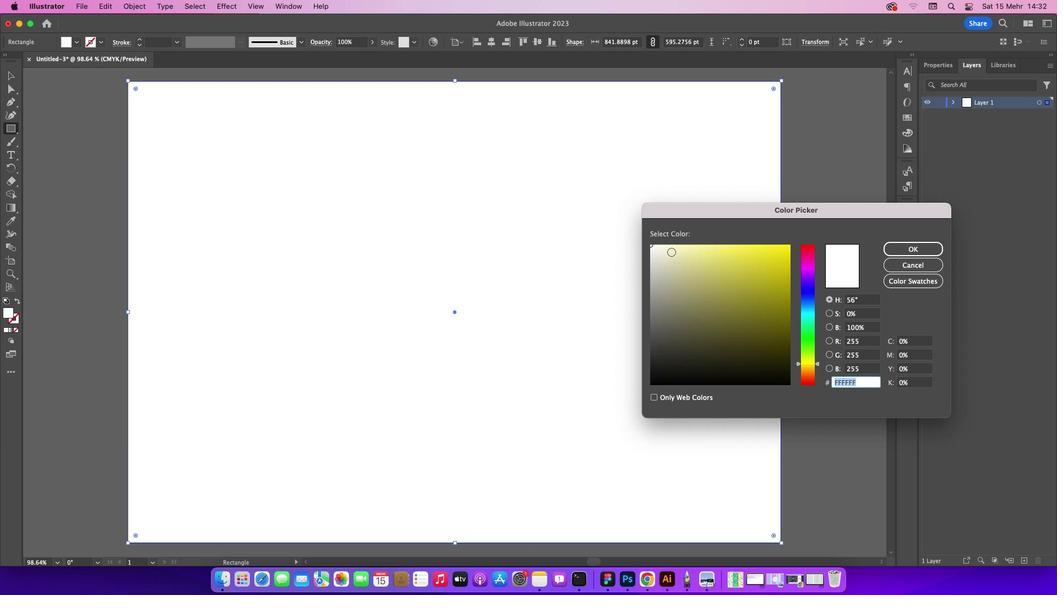 
Action: Mouse pressed left at (679, 259)
Screenshot: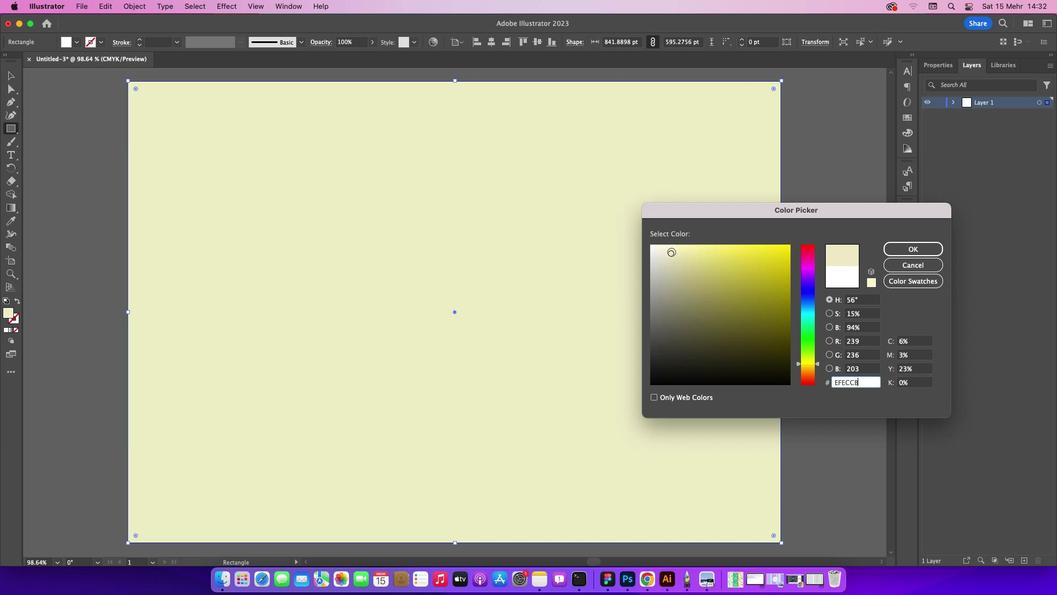 
Action: Mouse moved to (668, 256)
Screenshot: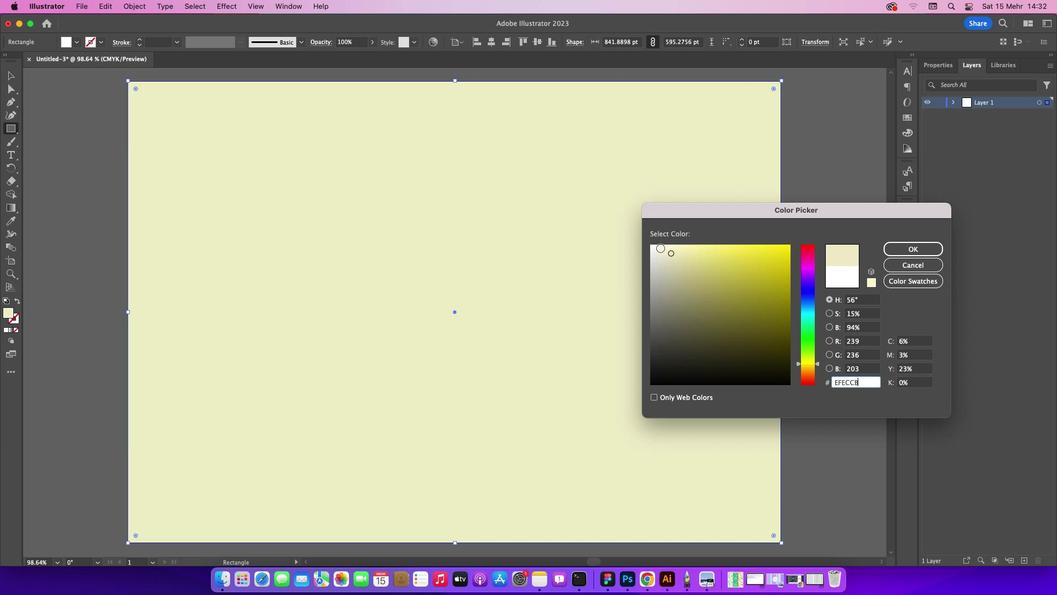 
Action: Mouse pressed left at (668, 256)
Screenshot: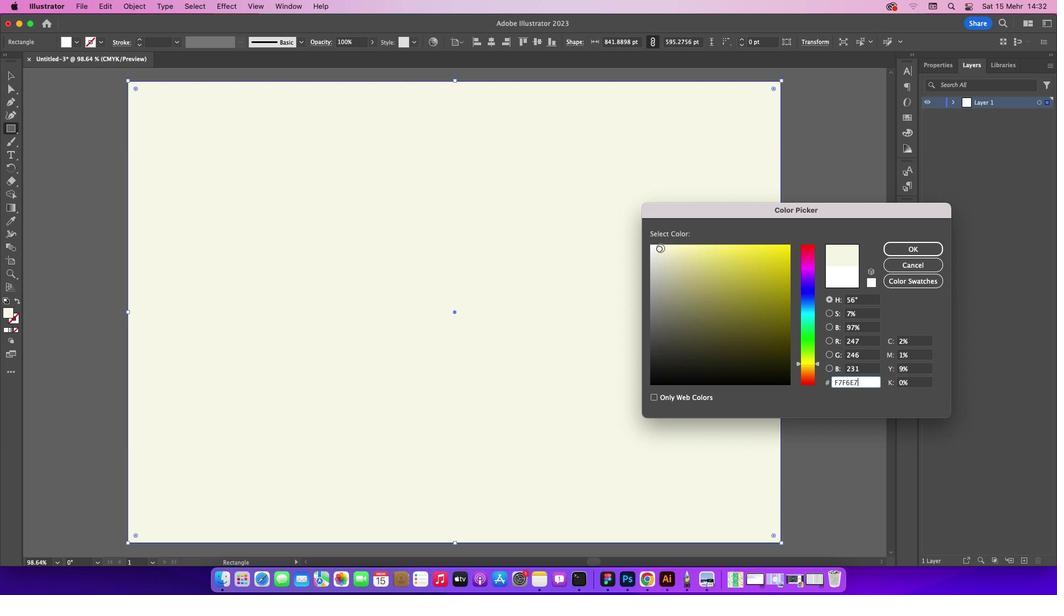 
Action: Mouse moved to (666, 261)
Screenshot: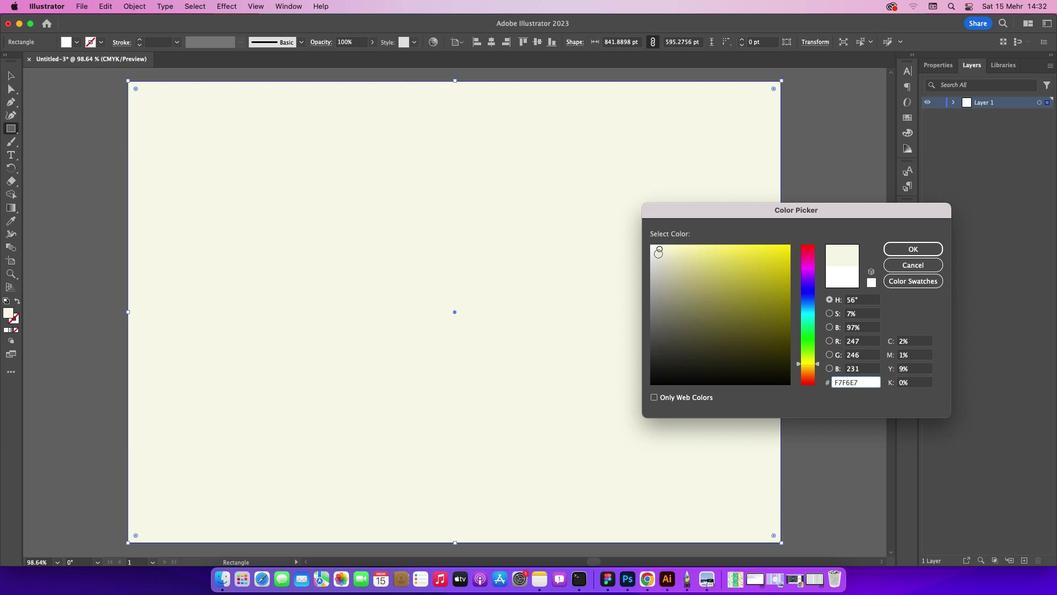 
Action: Mouse pressed left at (666, 261)
Screenshot: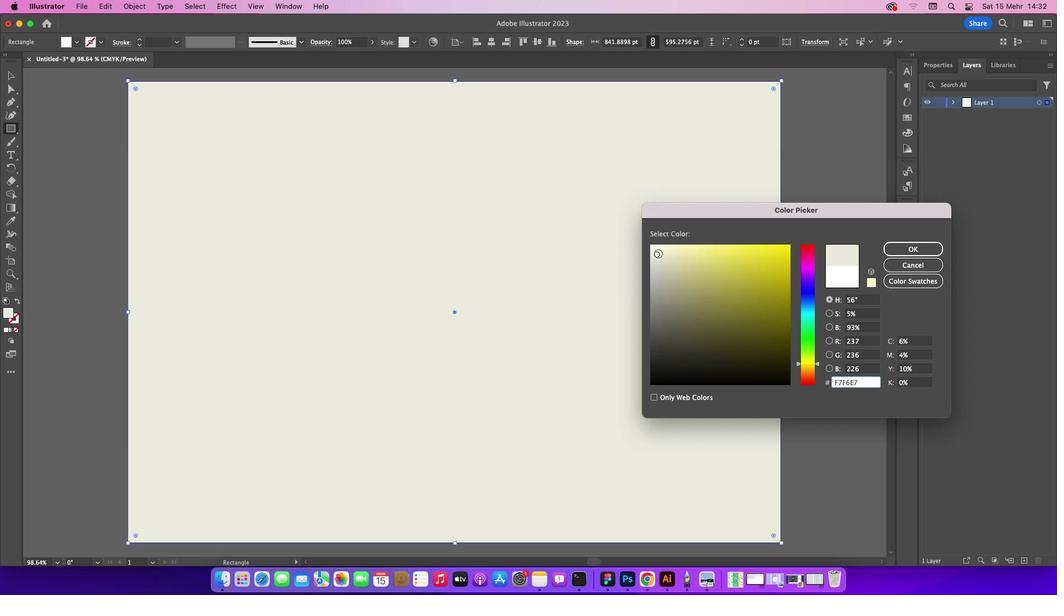 
Action: Mouse moved to (670, 256)
Screenshot: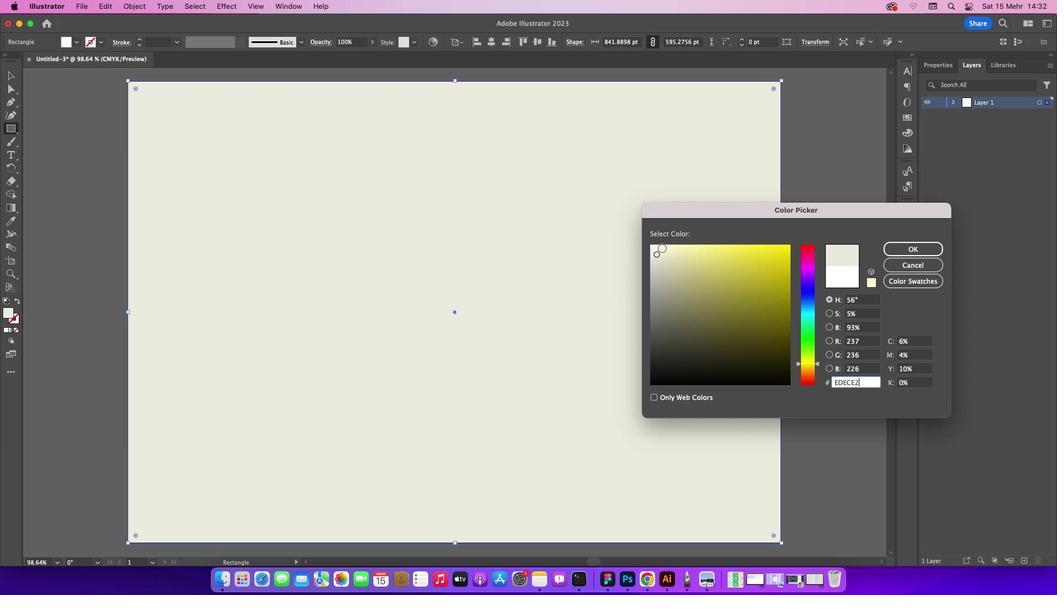 
Action: Mouse pressed left at (670, 256)
Screenshot: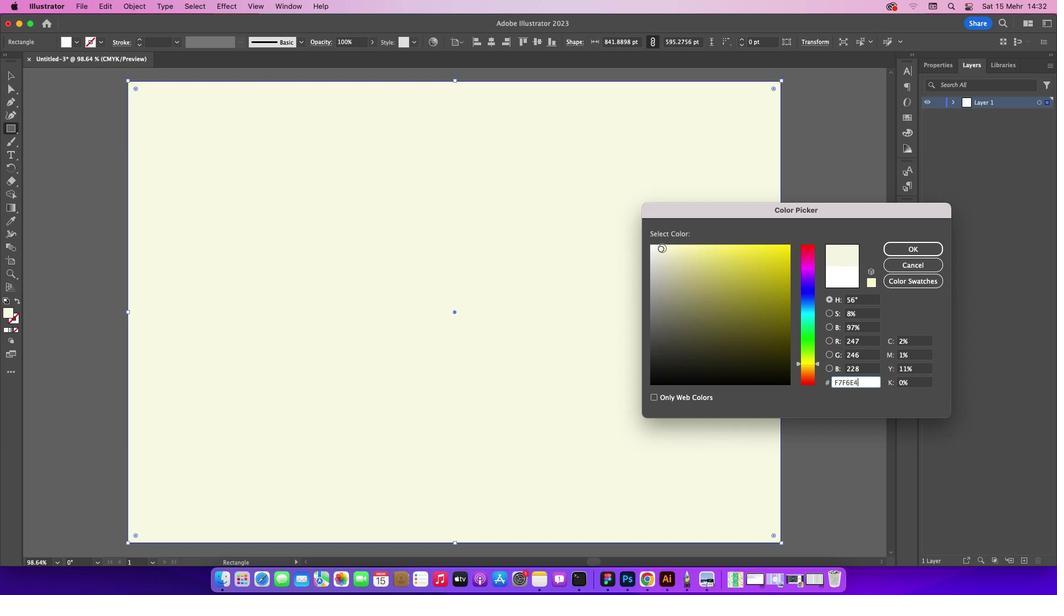 
Action: Mouse moved to (660, 261)
Screenshot: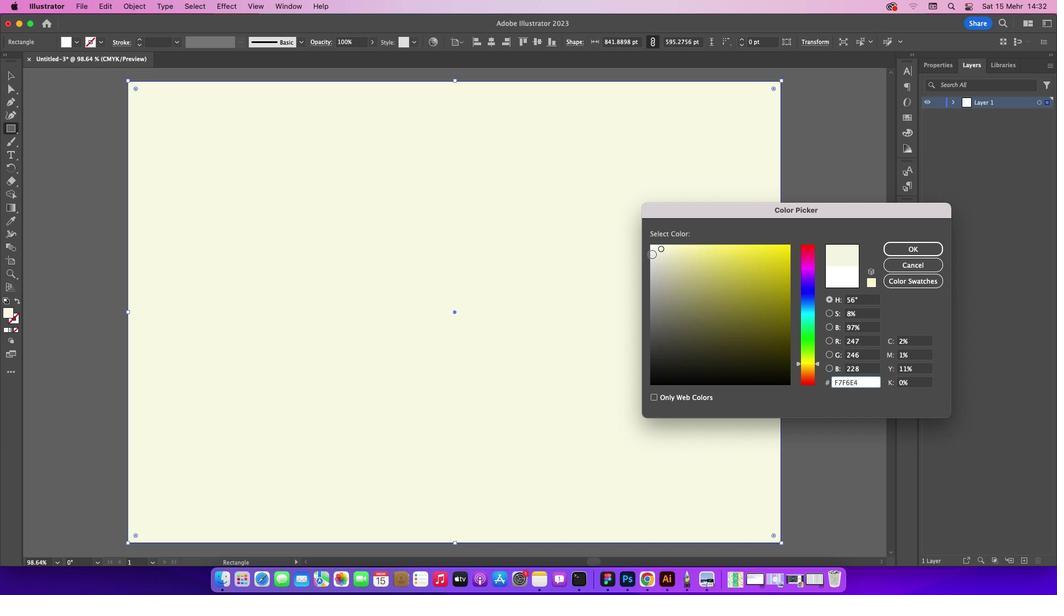 
Action: Mouse pressed left at (660, 261)
Screenshot: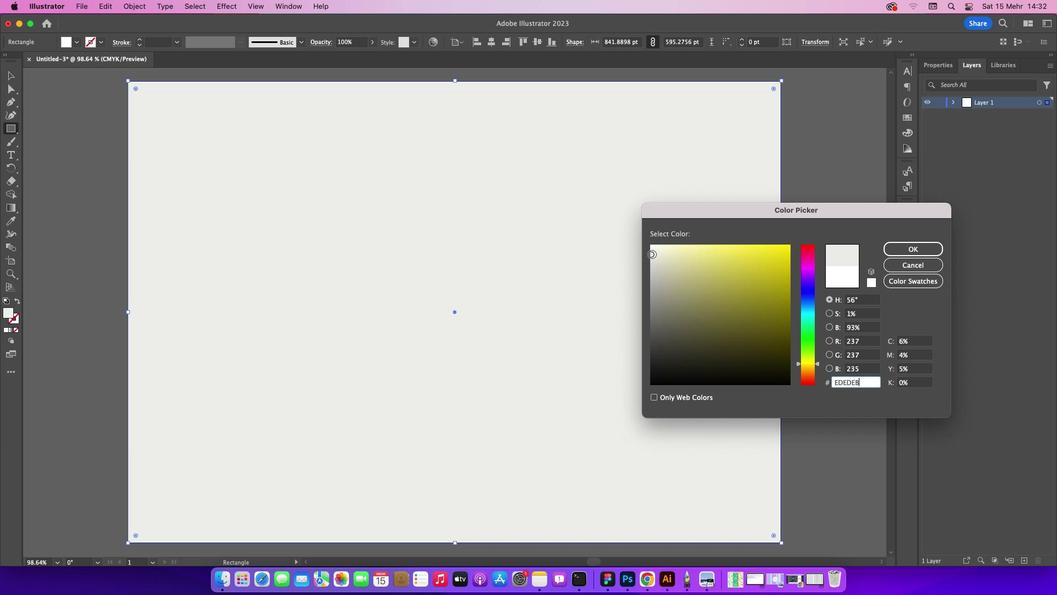 
Action: Mouse moved to (827, 371)
Screenshot: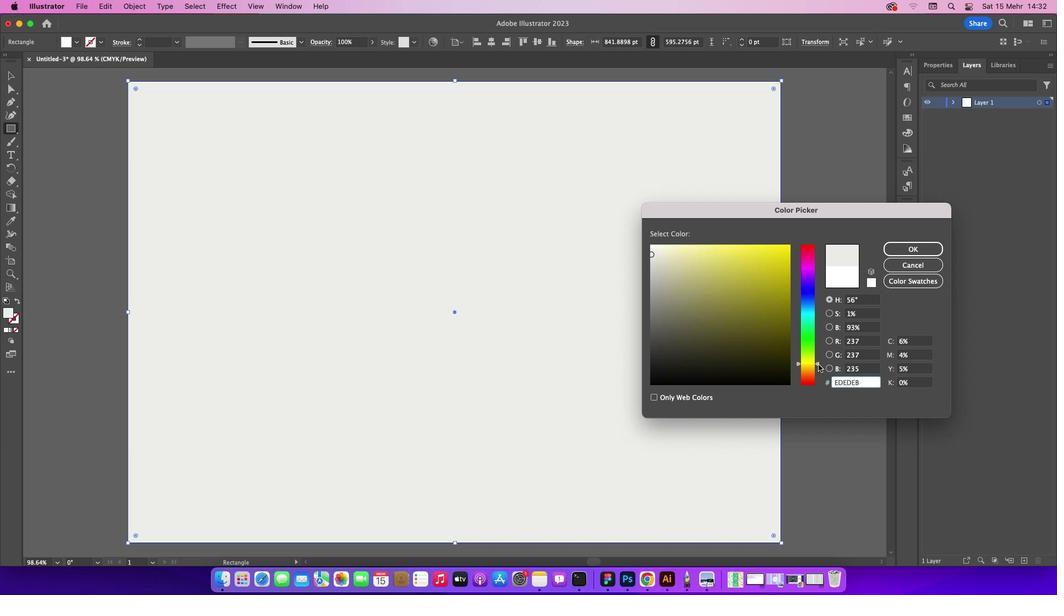 
Action: Mouse pressed left at (827, 371)
Screenshot: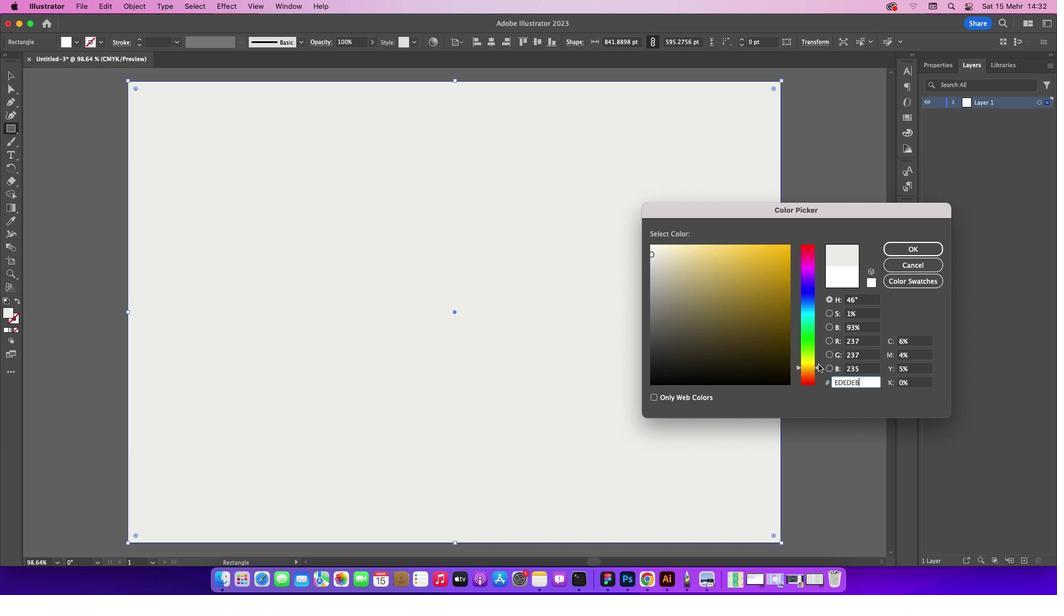 
Action: Mouse moved to (827, 369)
Screenshot: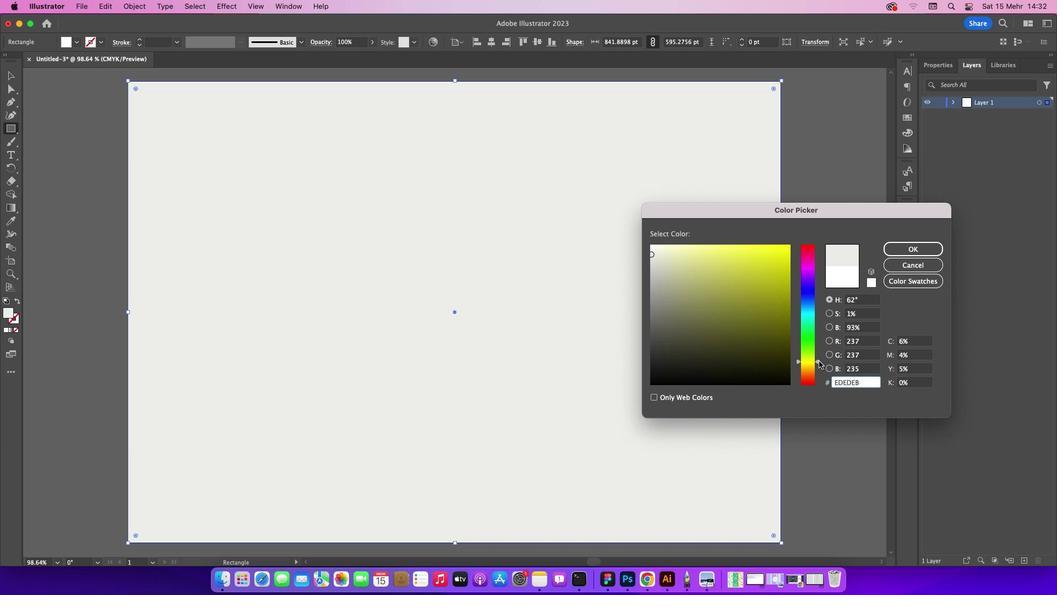 
Action: Mouse pressed left at (827, 369)
Screenshot: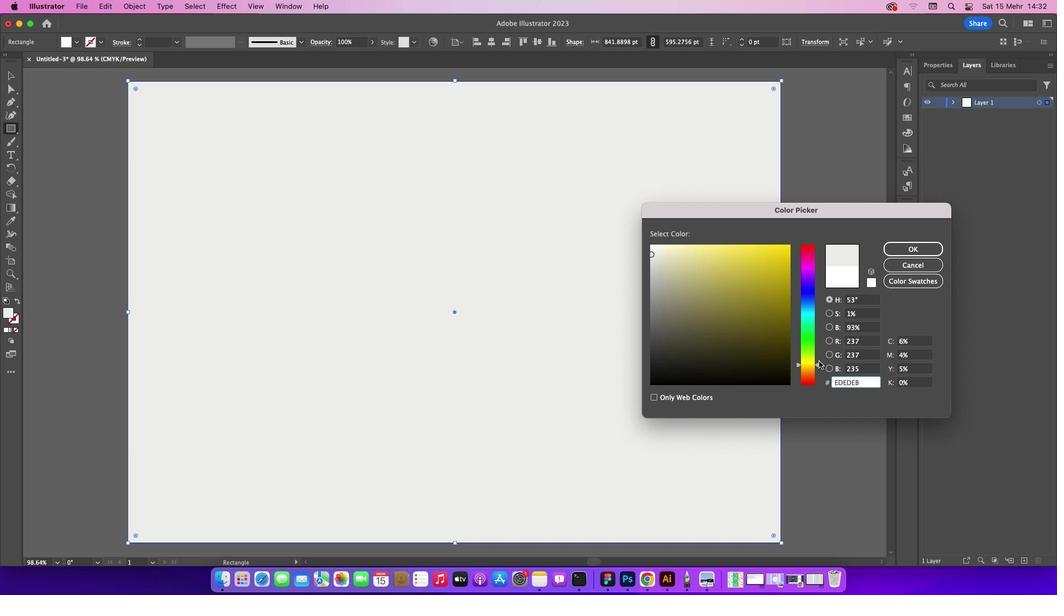 
Action: Mouse moved to (665, 257)
Screenshot: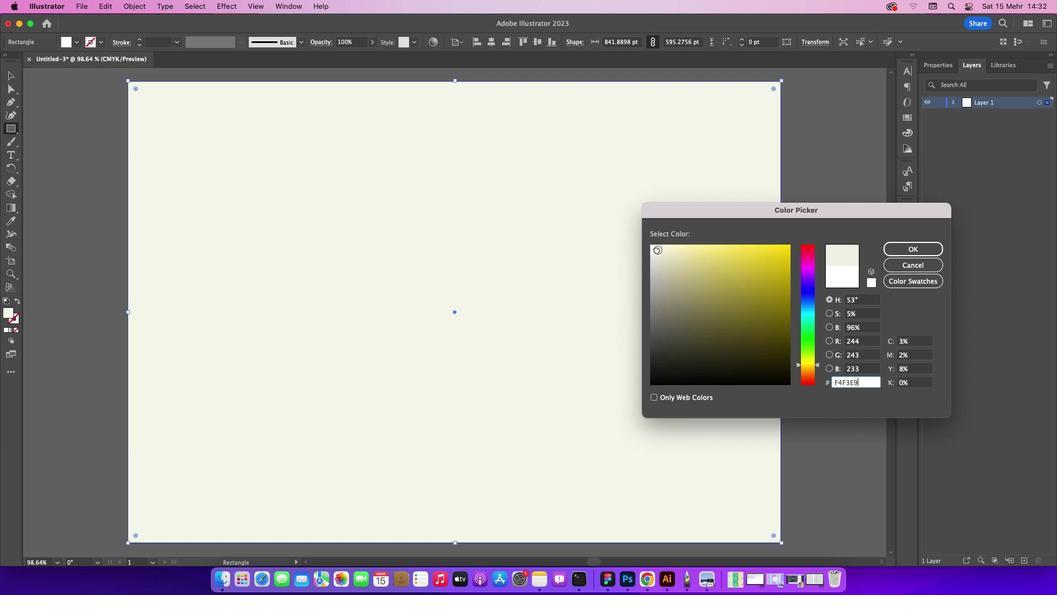 
Action: Mouse pressed left at (665, 257)
Screenshot: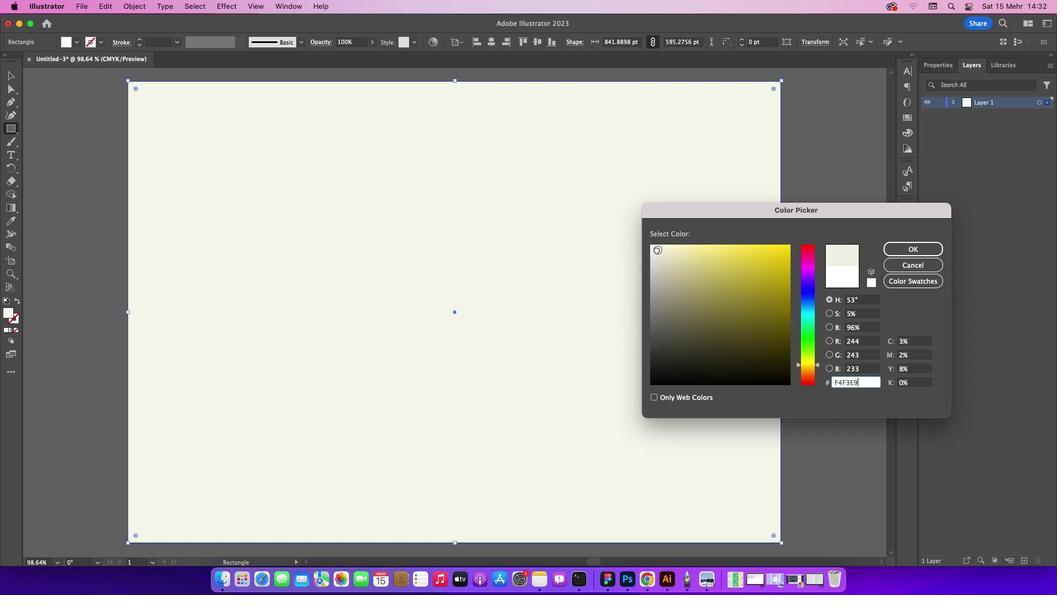 
Action: Mouse moved to (678, 258)
Screenshot: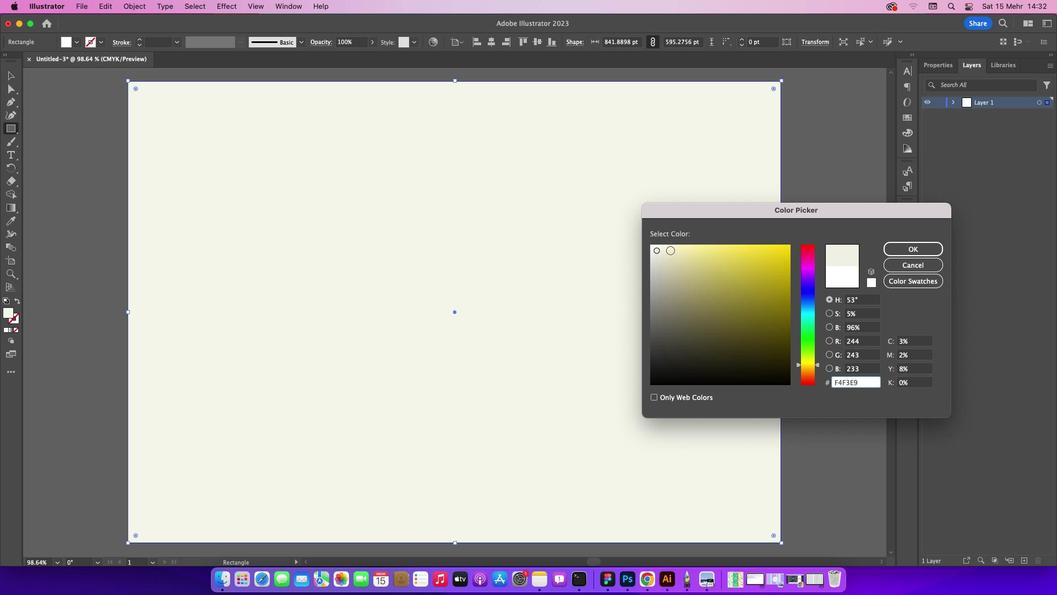 
Action: Mouse pressed left at (678, 258)
Screenshot: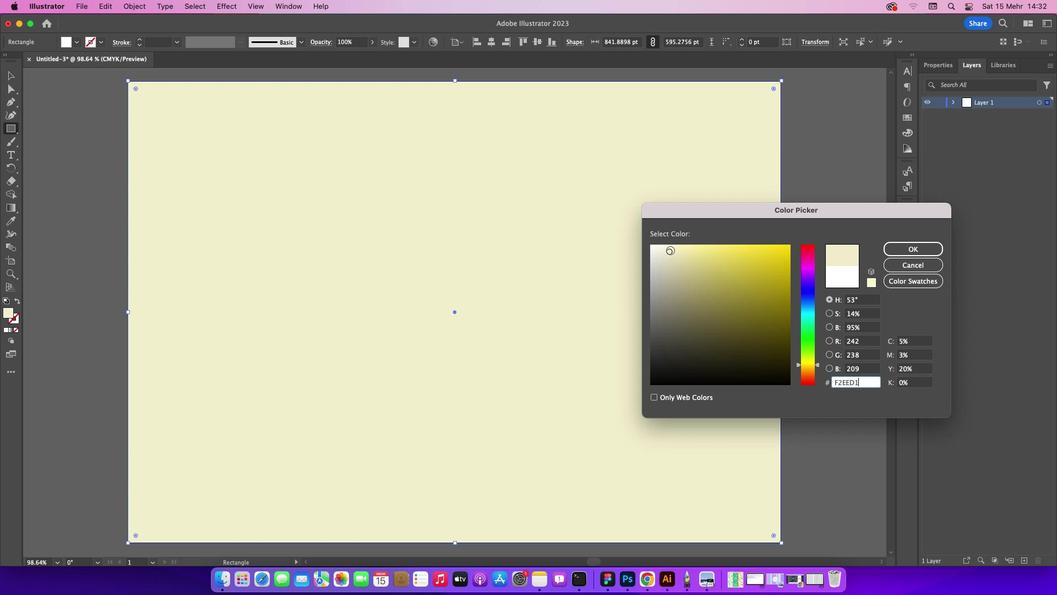 
Action: Mouse moved to (673, 257)
Screenshot: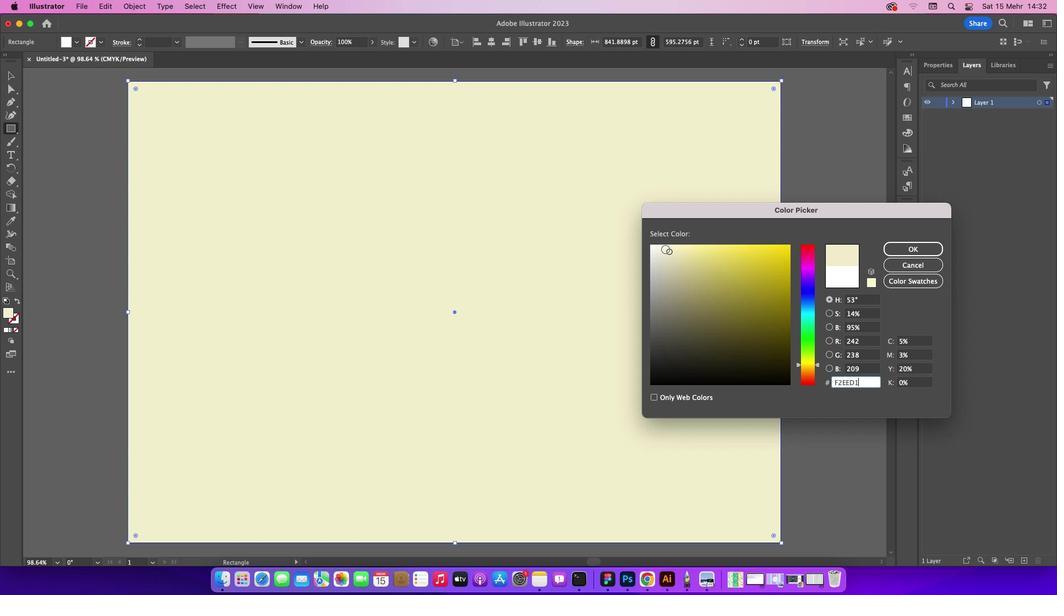 
Action: Mouse pressed left at (673, 257)
Screenshot: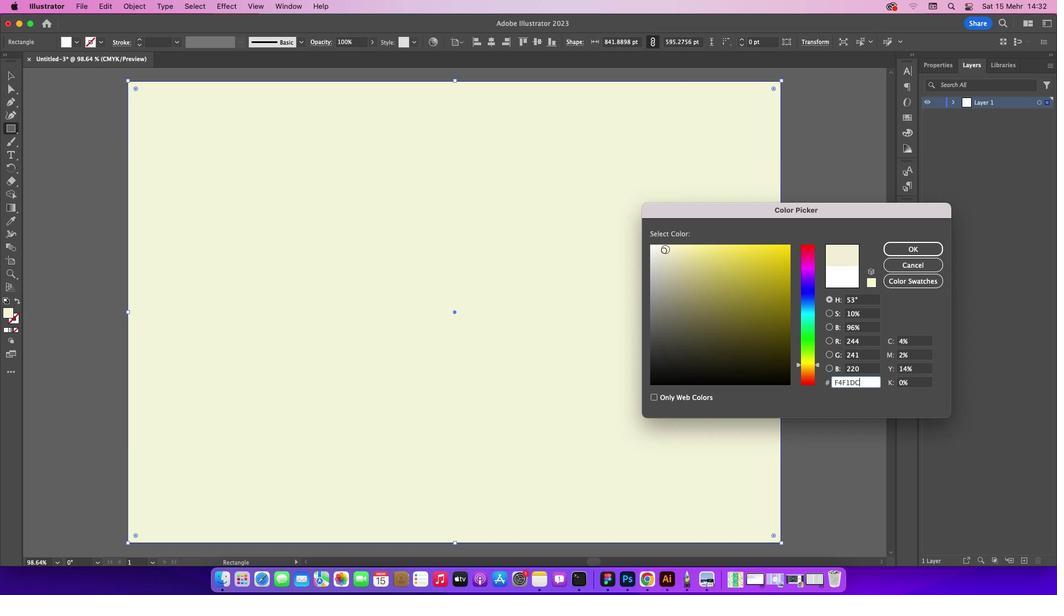 
Action: Mouse moved to (914, 256)
Screenshot: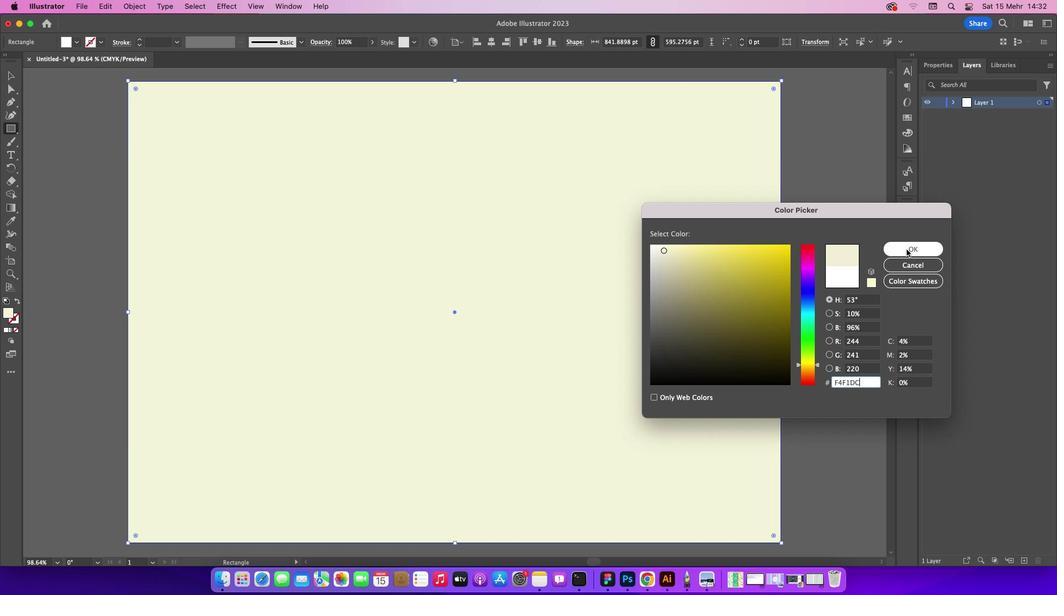
Action: Mouse pressed left at (914, 256)
Screenshot: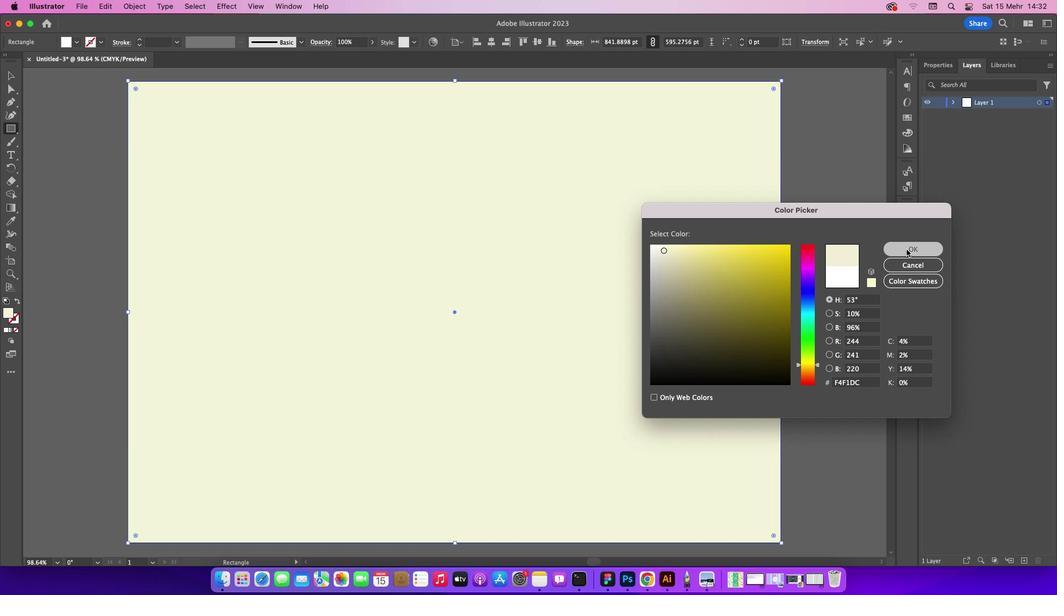 
Action: Mouse moved to (88, 129)
Screenshot: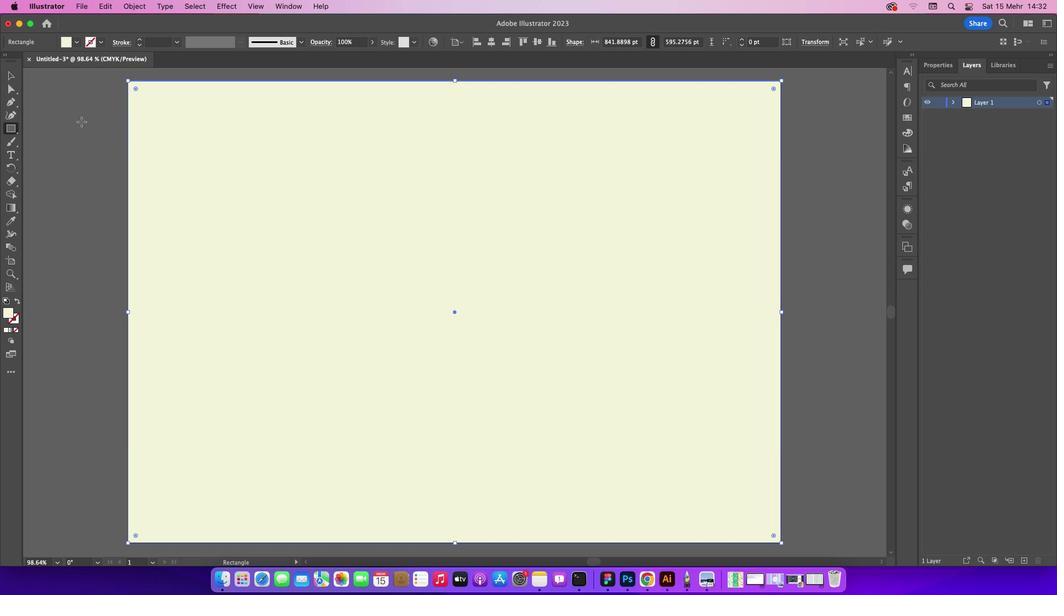 
Action: Mouse pressed left at (88, 129)
Screenshot: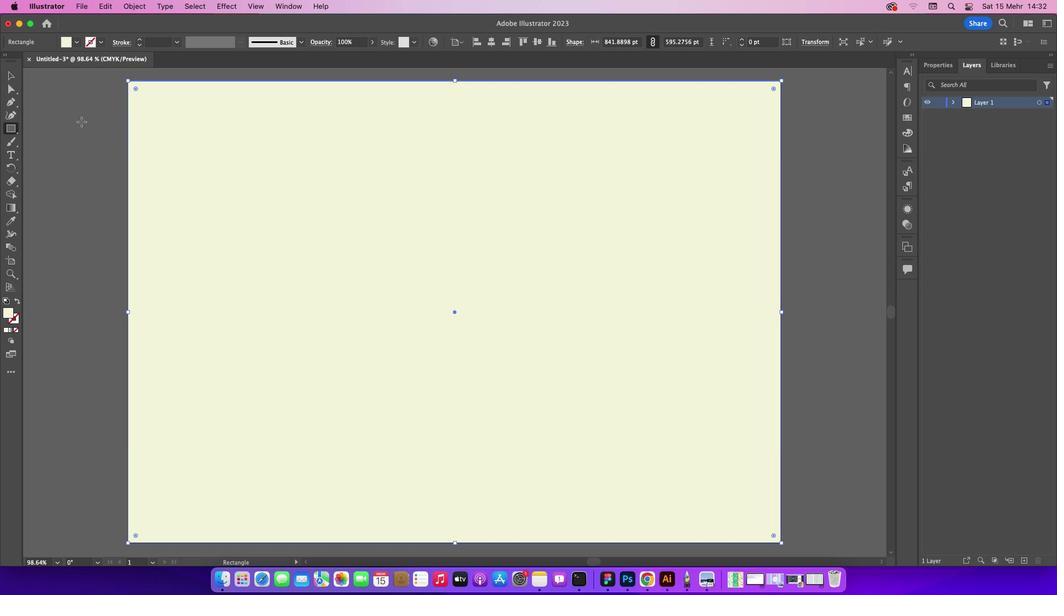 
Action: Mouse moved to (546, 327)
Screenshot: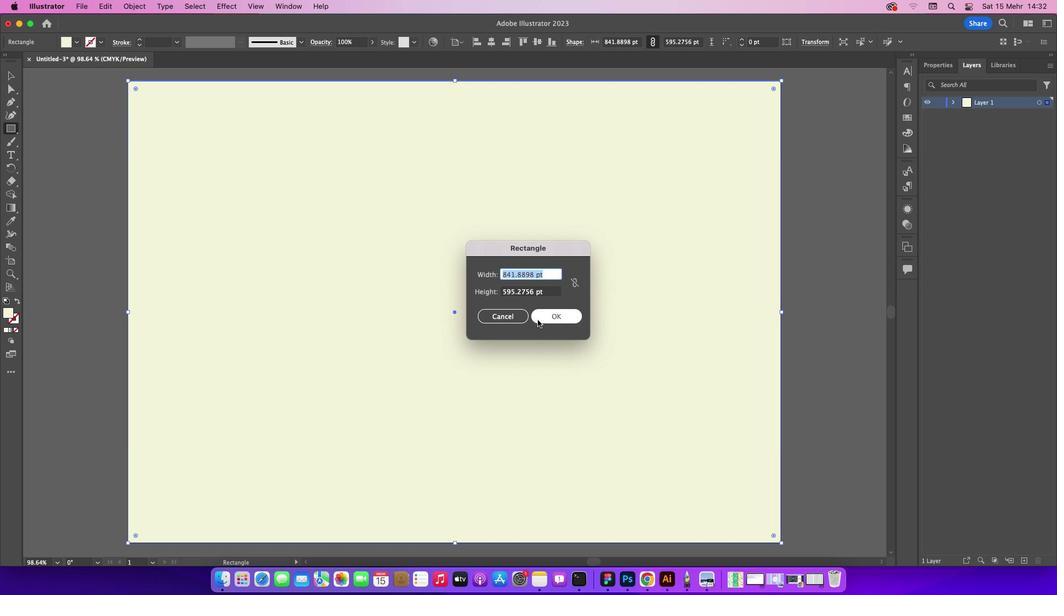 
Action: Mouse pressed left at (546, 327)
Screenshot: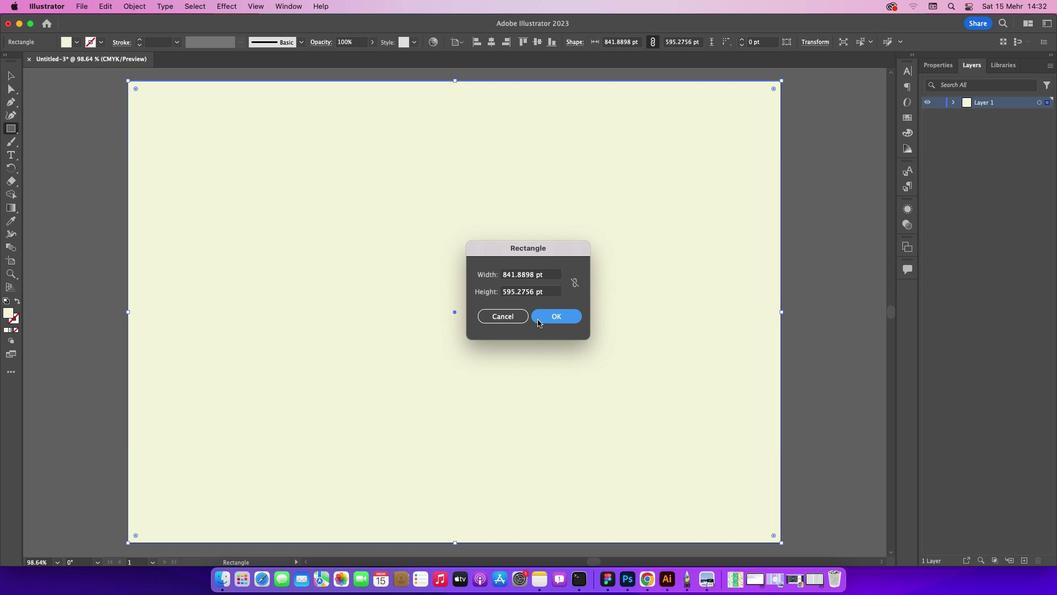 
Action: Mouse moved to (122, 180)
Screenshot: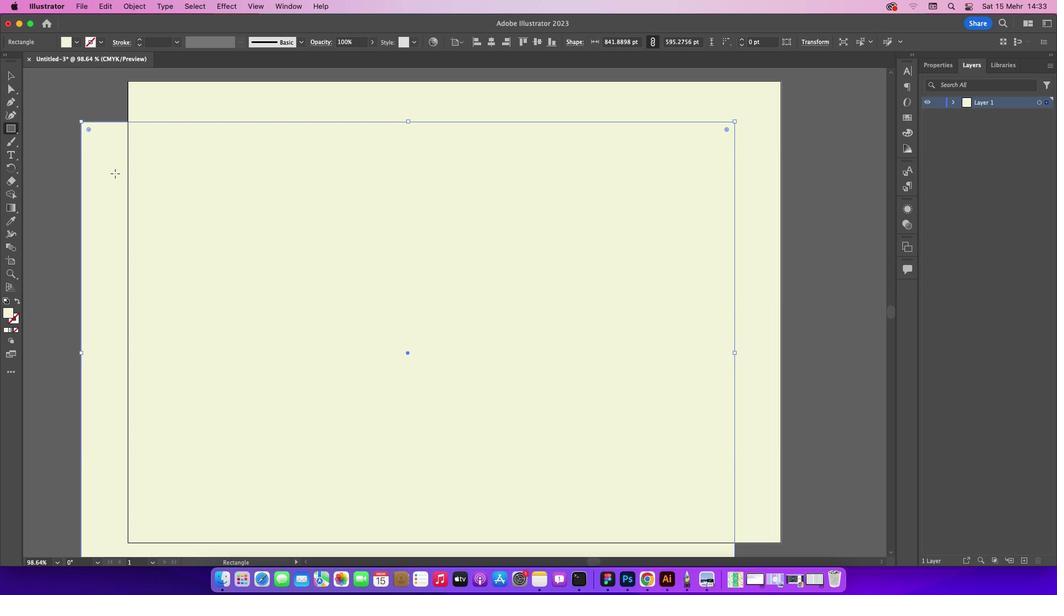 
Action: Key pressed Key.cmd
Screenshot: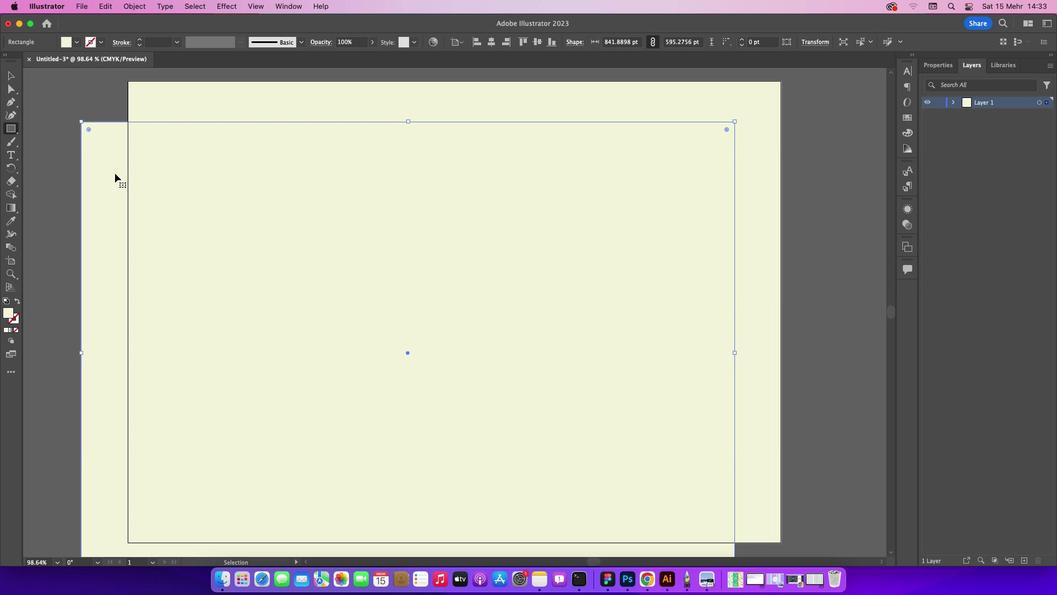 
Action: Mouse moved to (111, 11)
Screenshot: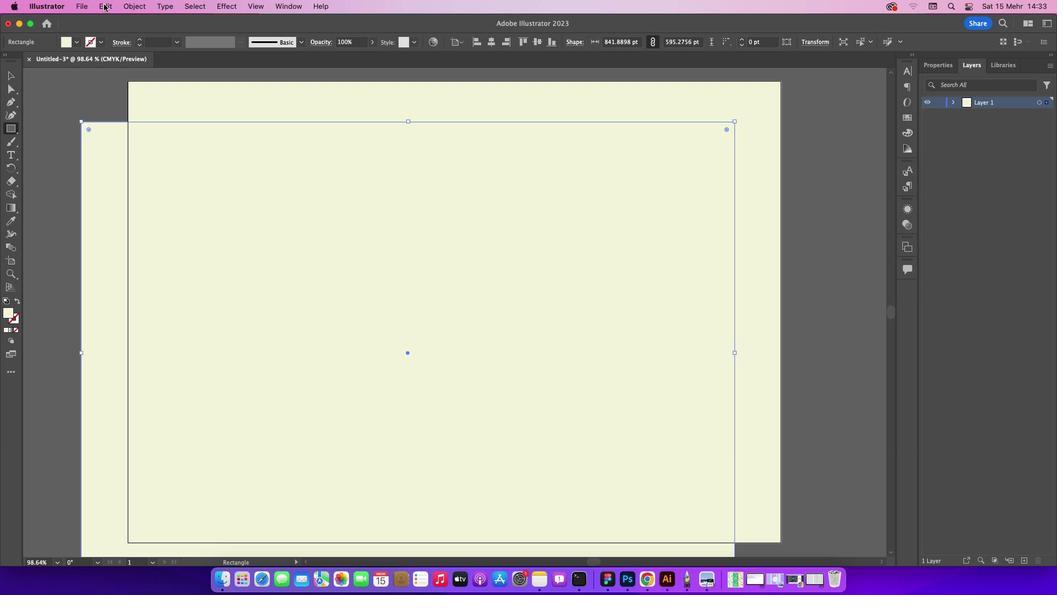 
Action: Mouse pressed left at (111, 11)
Screenshot: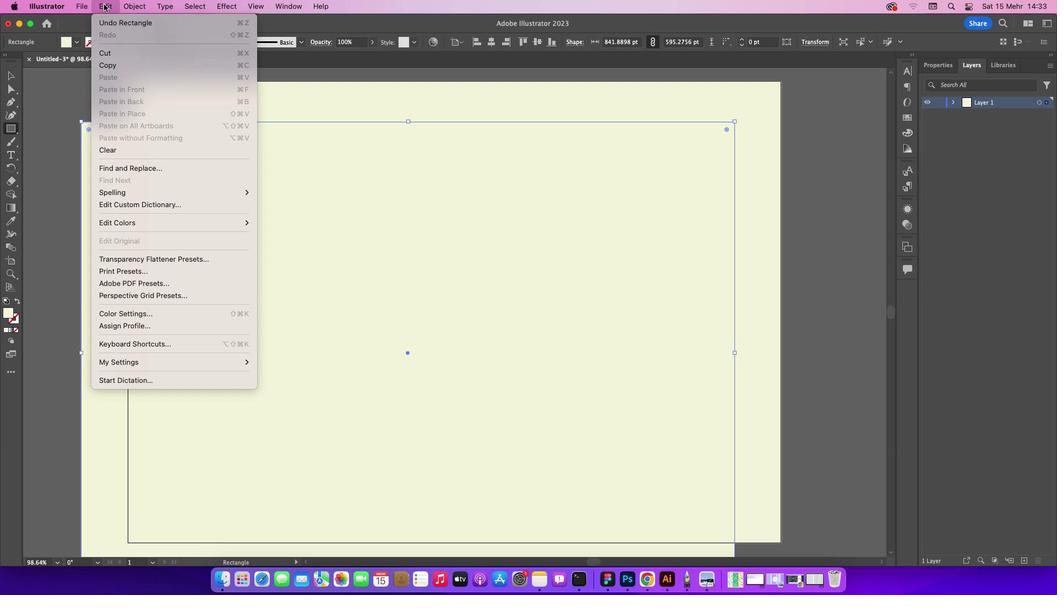 
Action: Mouse moved to (126, 28)
Screenshot: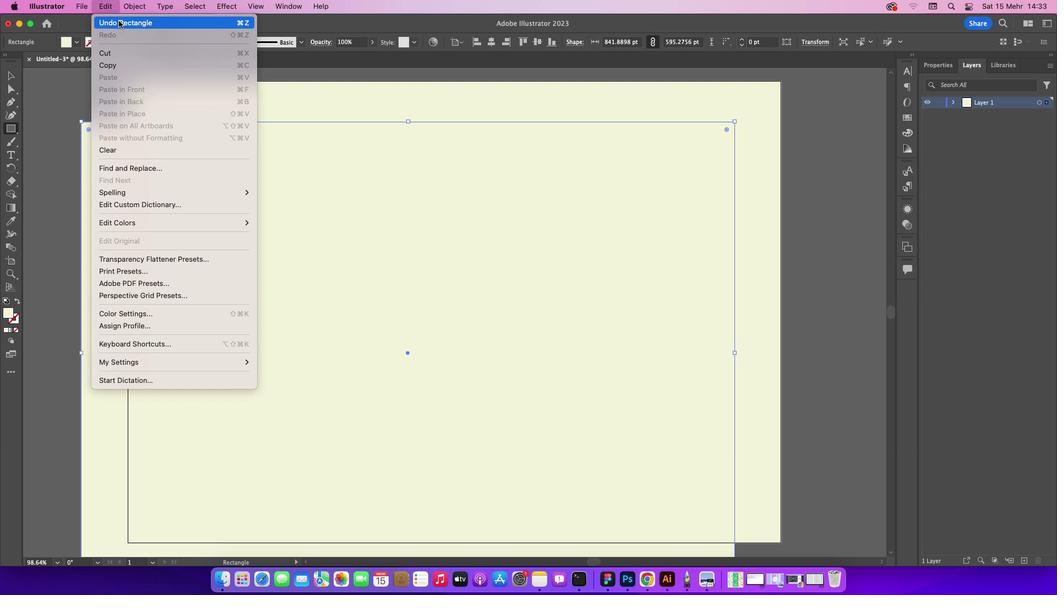 
Action: Mouse pressed left at (126, 28)
Screenshot: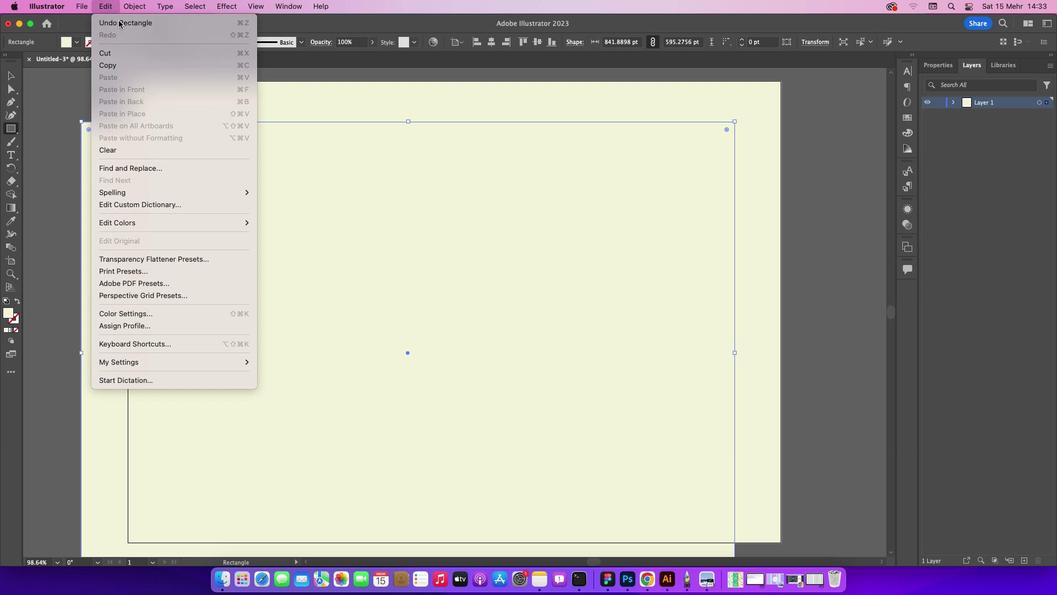 
Action: Mouse moved to (15, 82)
Screenshot: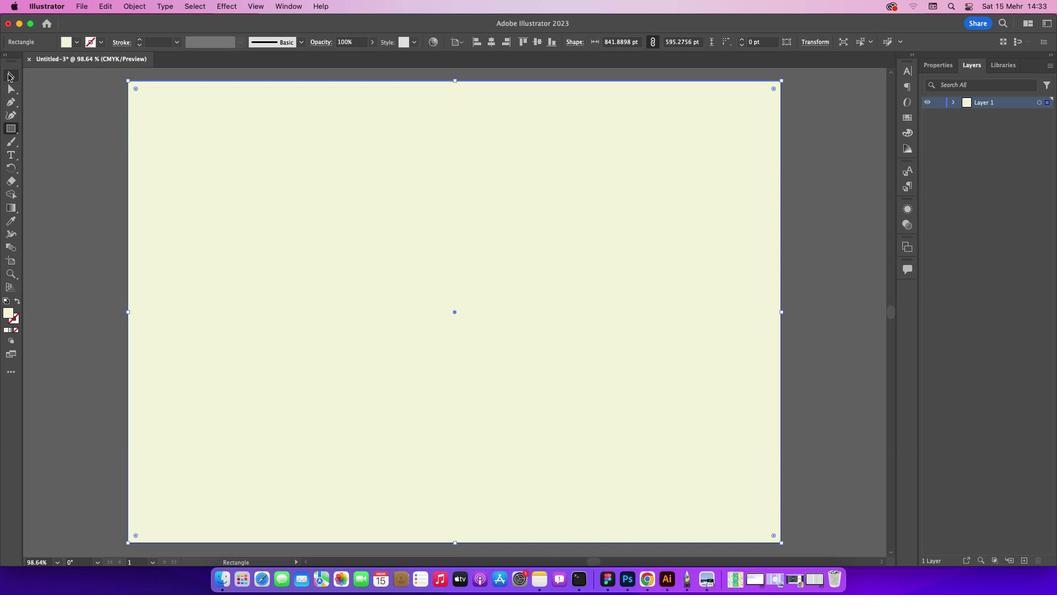 
Action: Mouse pressed left at (15, 82)
Screenshot: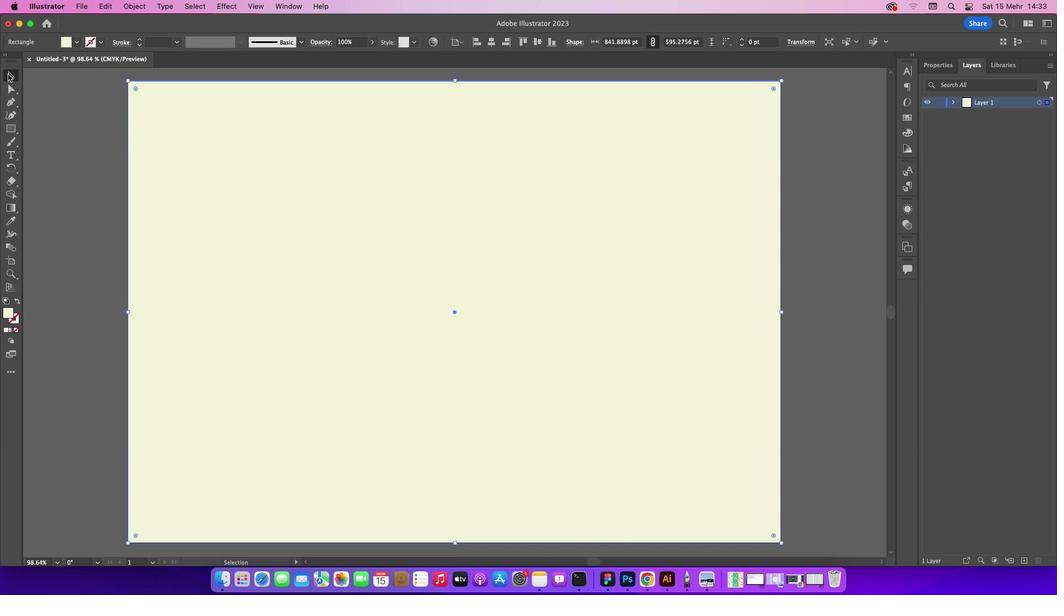 
Action: Mouse moved to (100, 113)
Screenshot: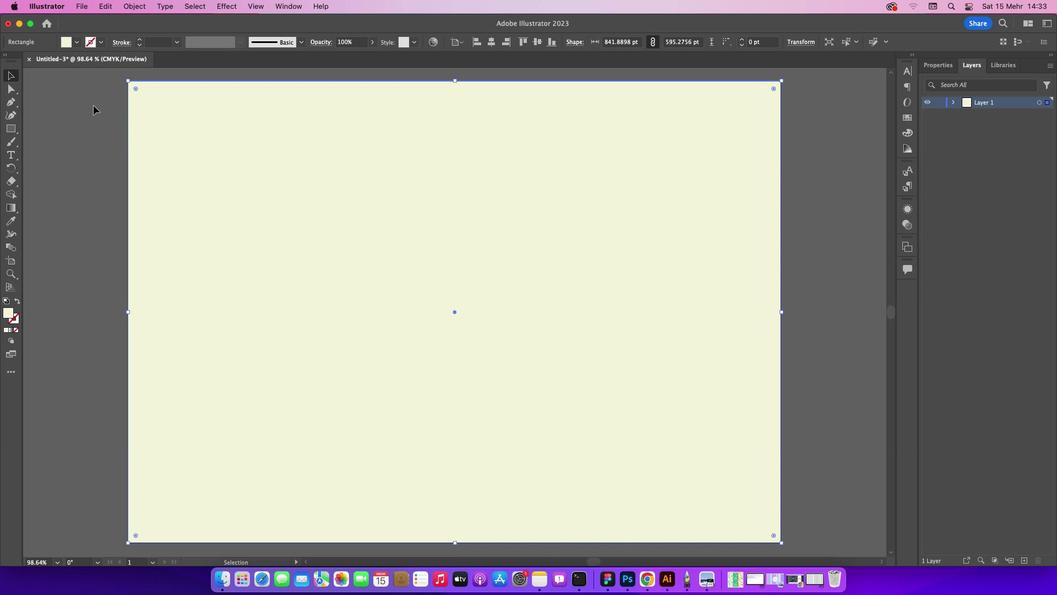 
Action: Mouse pressed left at (100, 113)
Screenshot: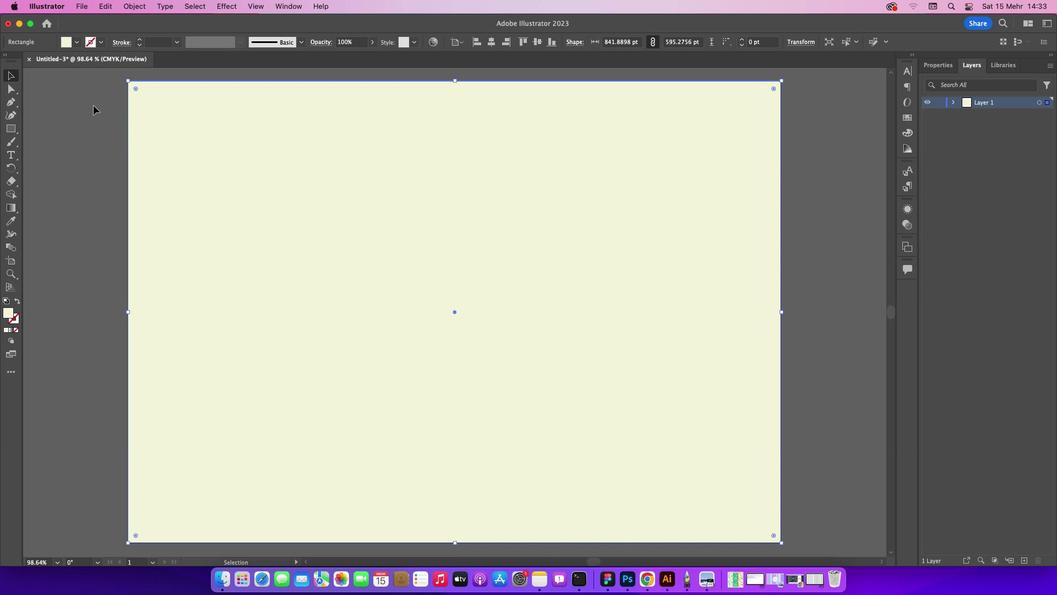 
Action: Mouse moved to (959, 108)
Screenshot: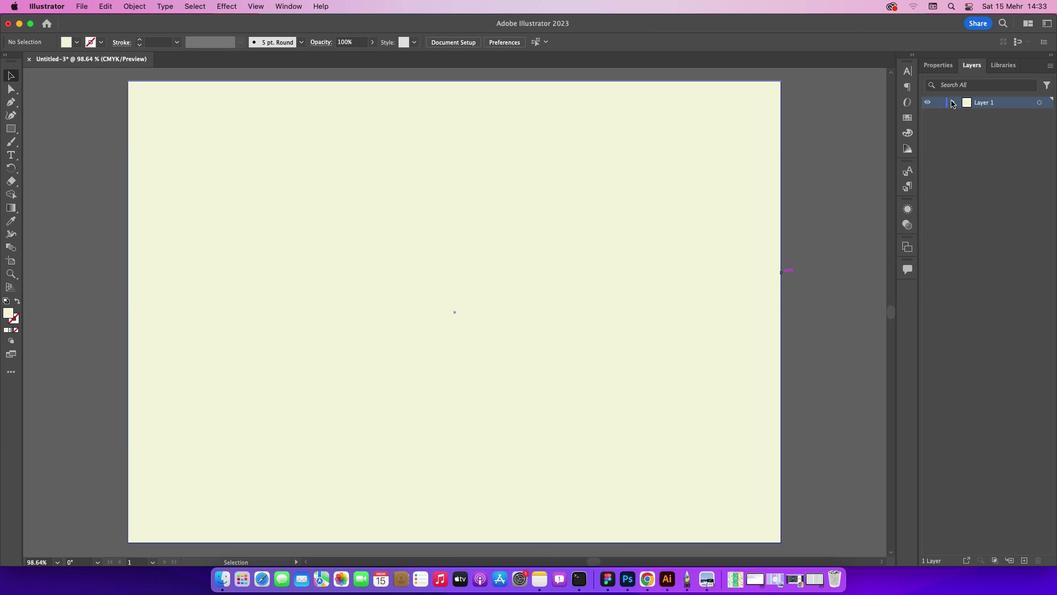 
Action: Mouse pressed left at (959, 108)
Screenshot: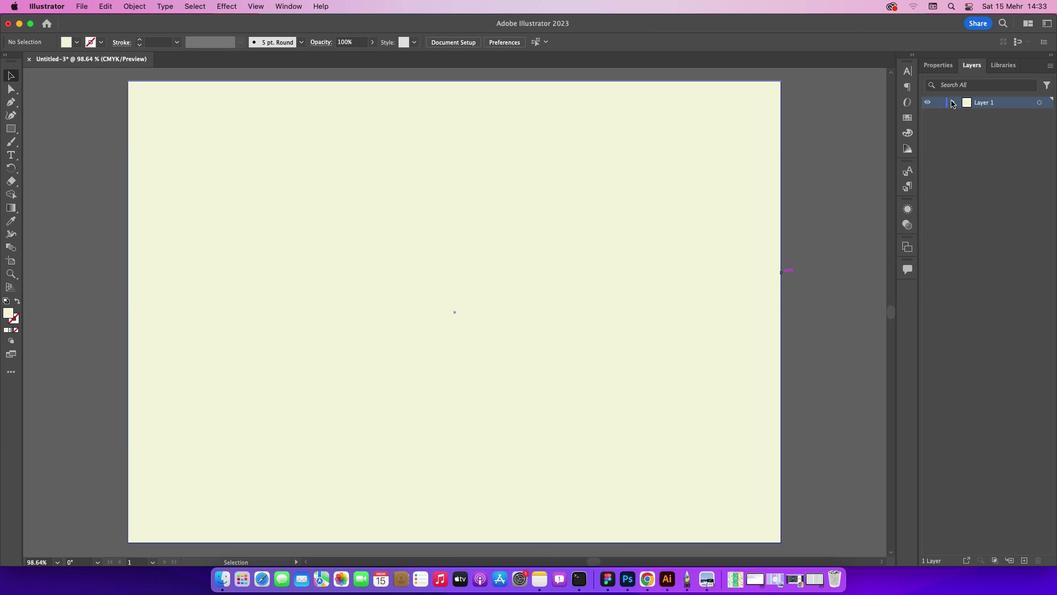 
Action: Mouse moved to (947, 122)
Screenshot: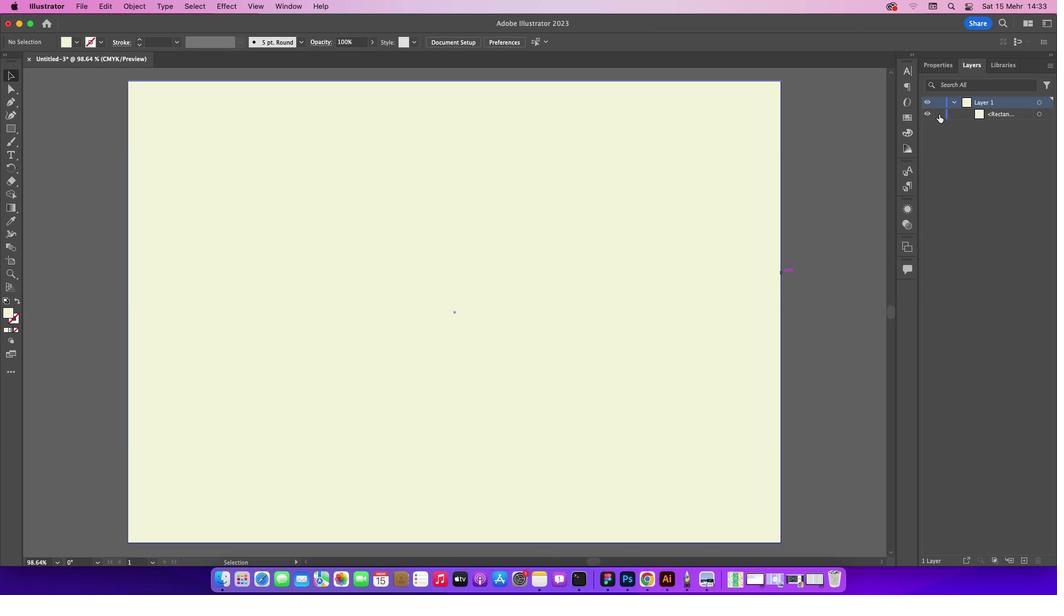 
Action: Mouse pressed left at (947, 122)
Screenshot: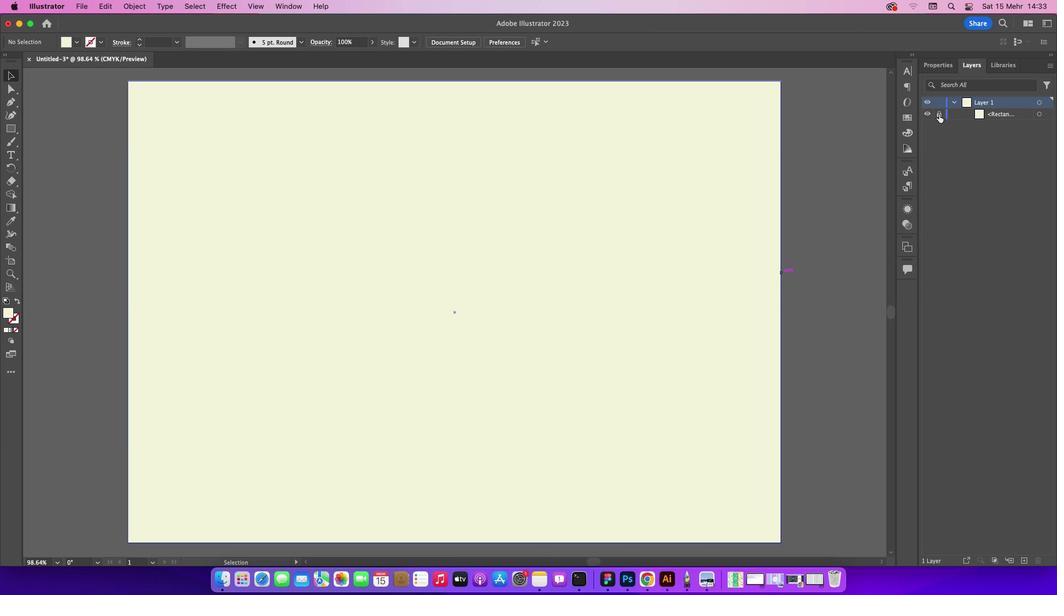 
Action: Mouse moved to (857, 185)
Screenshot: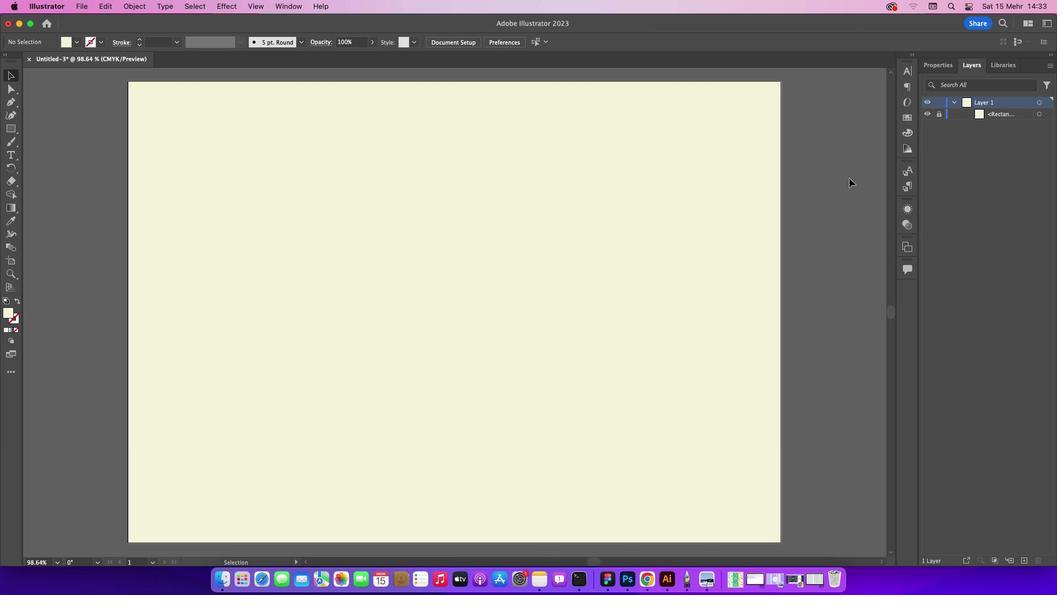 
Action: Mouse pressed left at (857, 185)
Screenshot: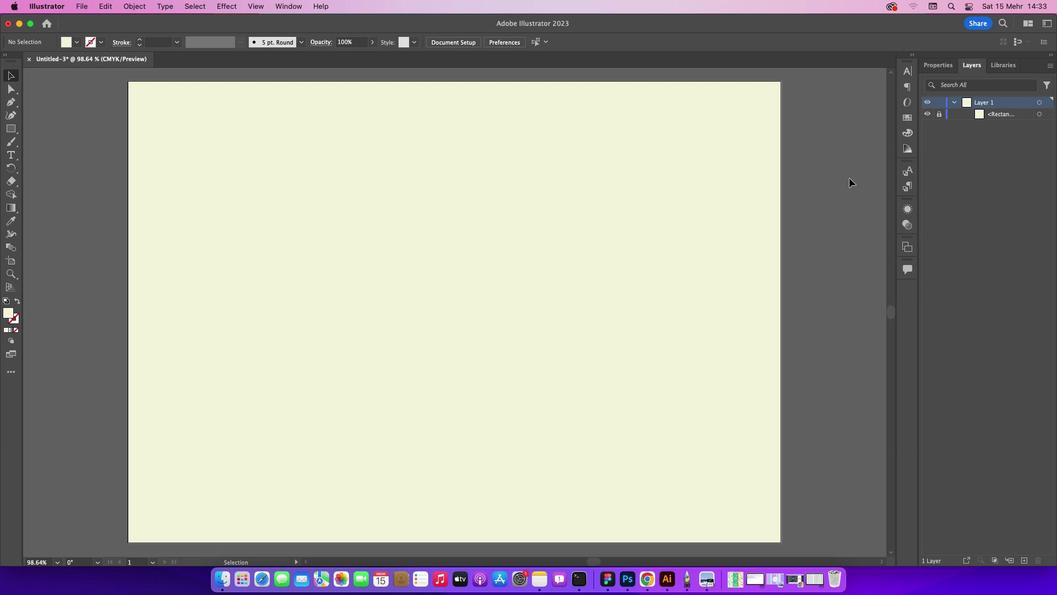 
Action: Mouse moved to (24, 111)
Screenshot: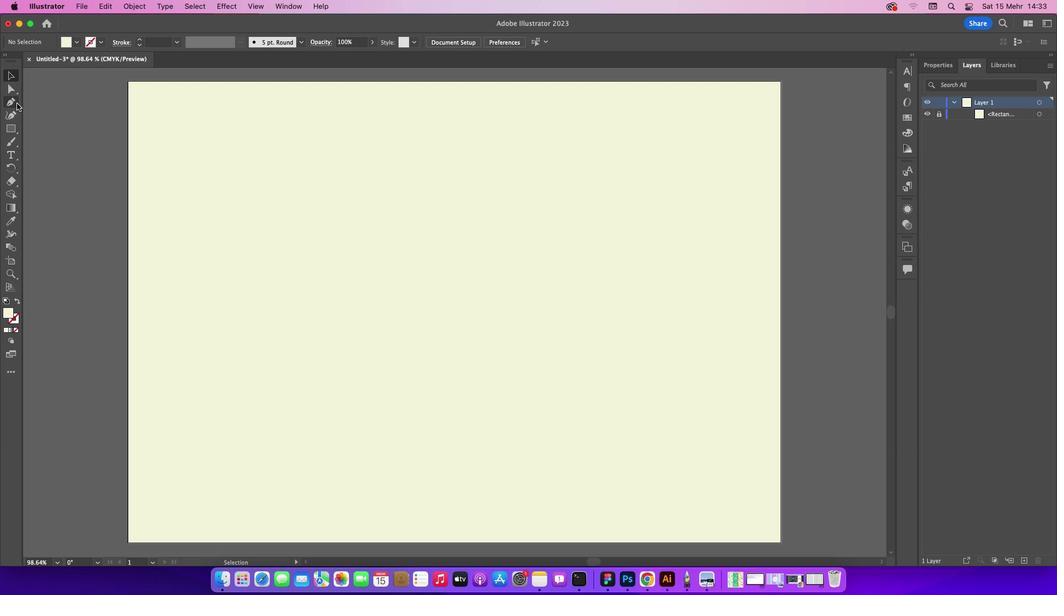 
Action: Mouse pressed left at (24, 111)
Screenshot: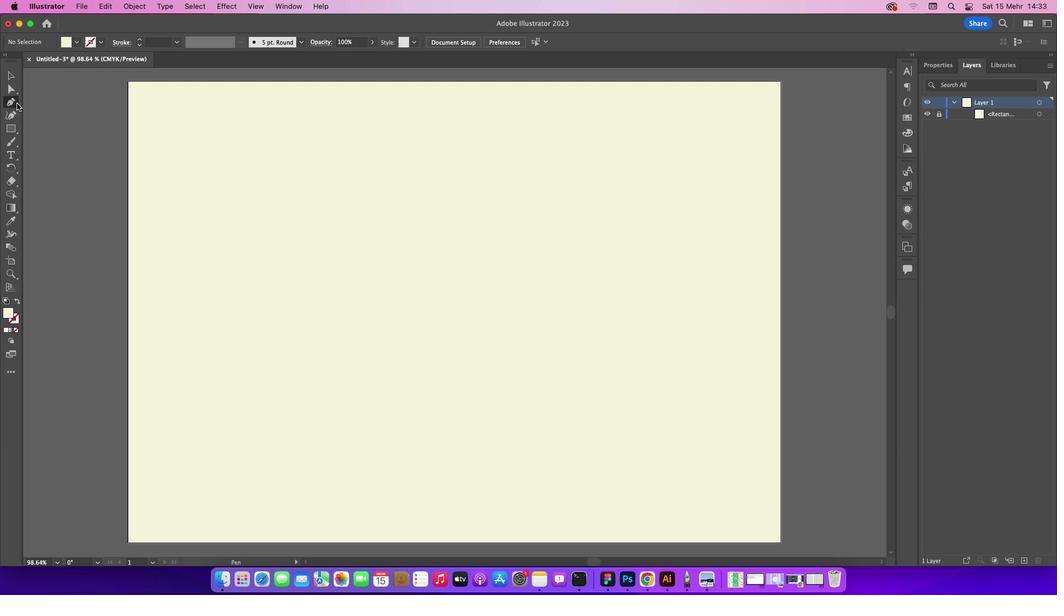 
Action: Mouse moved to (310, 257)
Screenshot: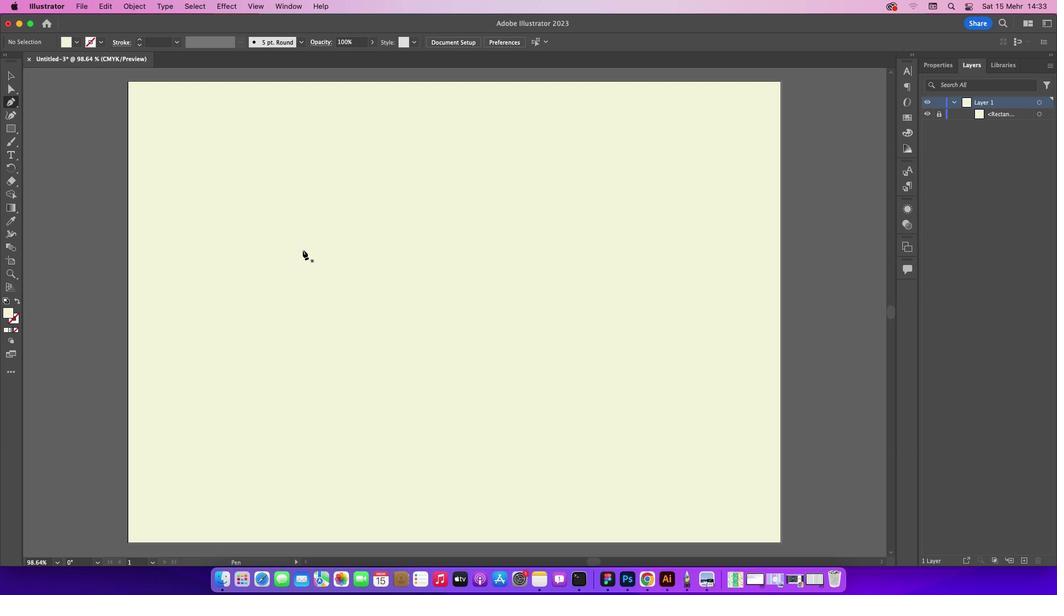 
Action: Mouse pressed left at (310, 257)
Screenshot: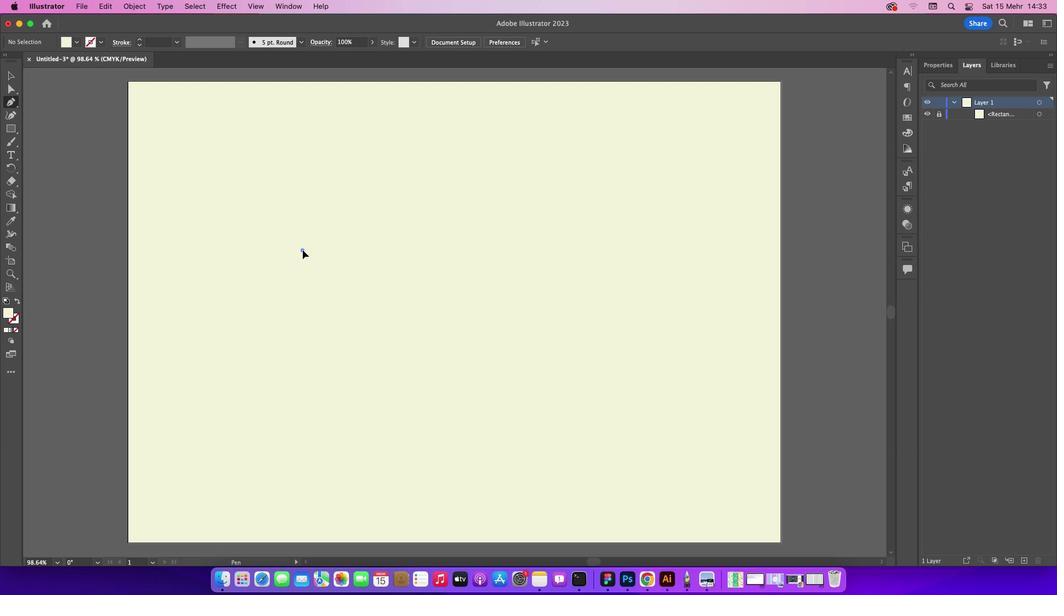 
Action: Mouse moved to (443, 187)
Screenshot: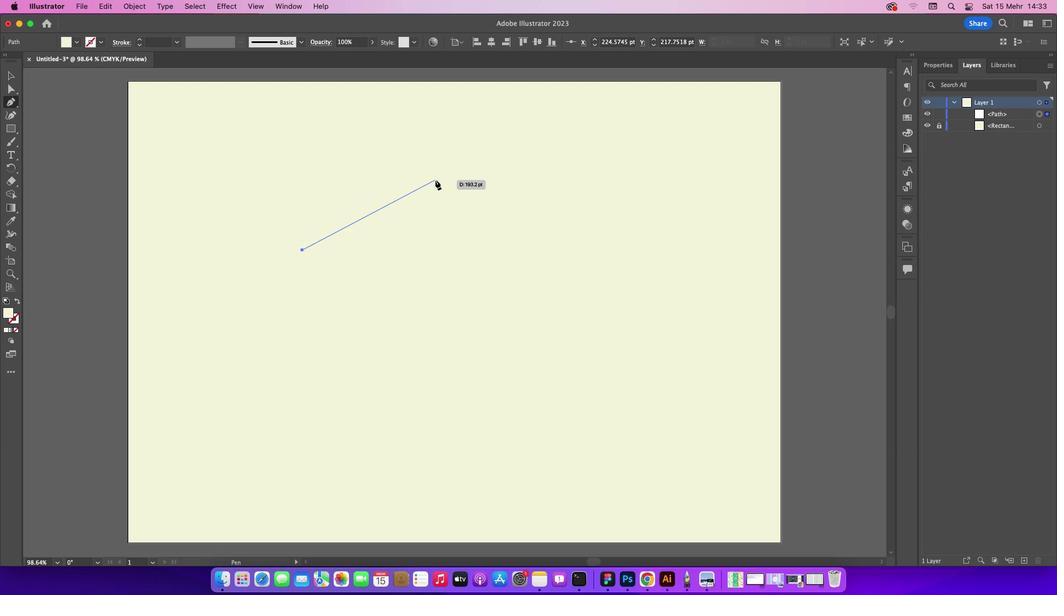
Action: Mouse pressed left at (443, 187)
Screenshot: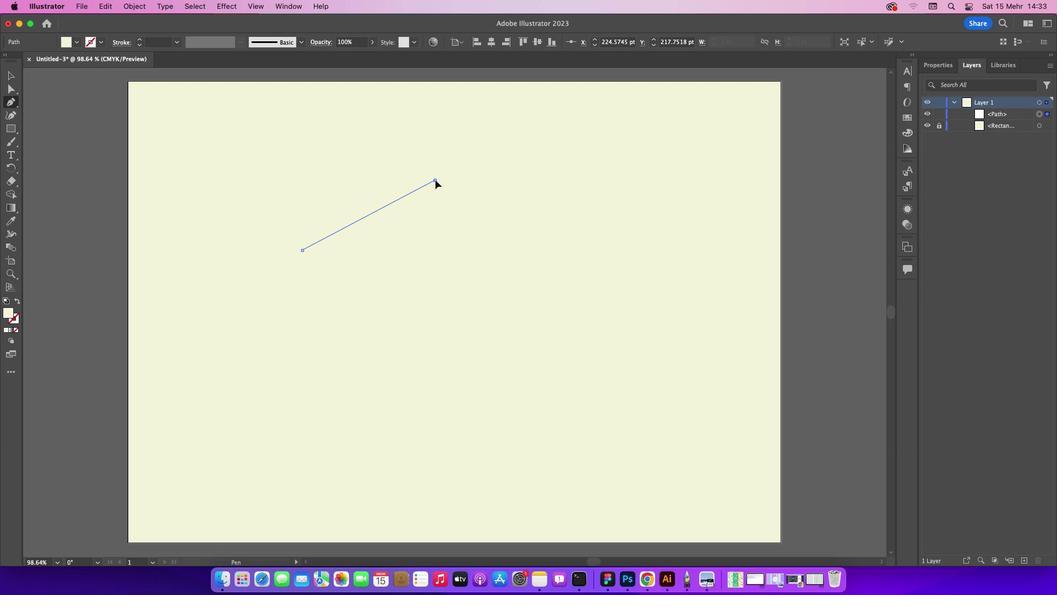 
Action: Mouse moved to (441, 188)
Screenshot: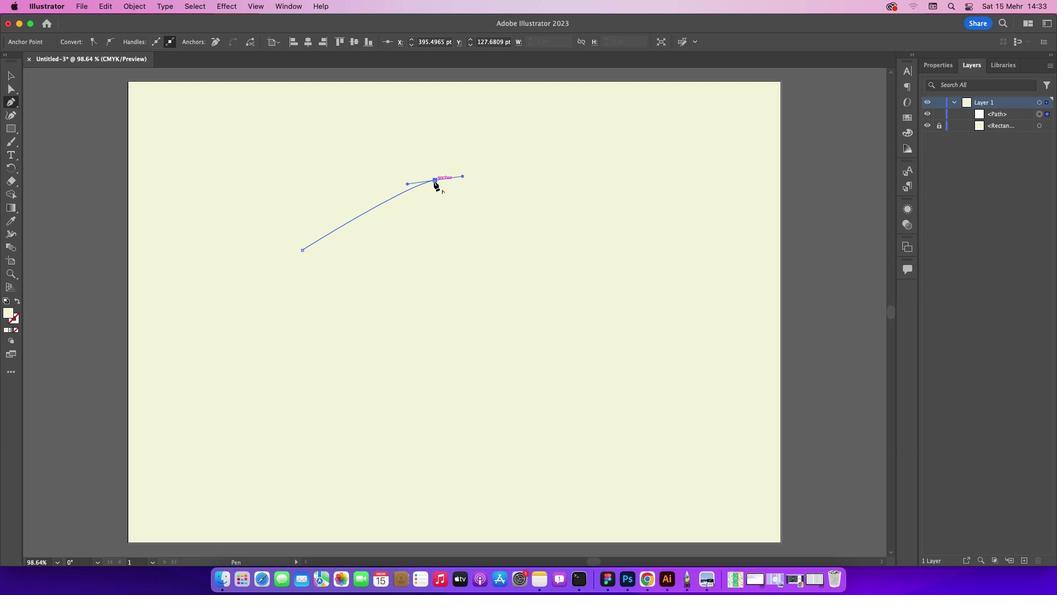 
Action: Mouse pressed left at (441, 188)
Screenshot: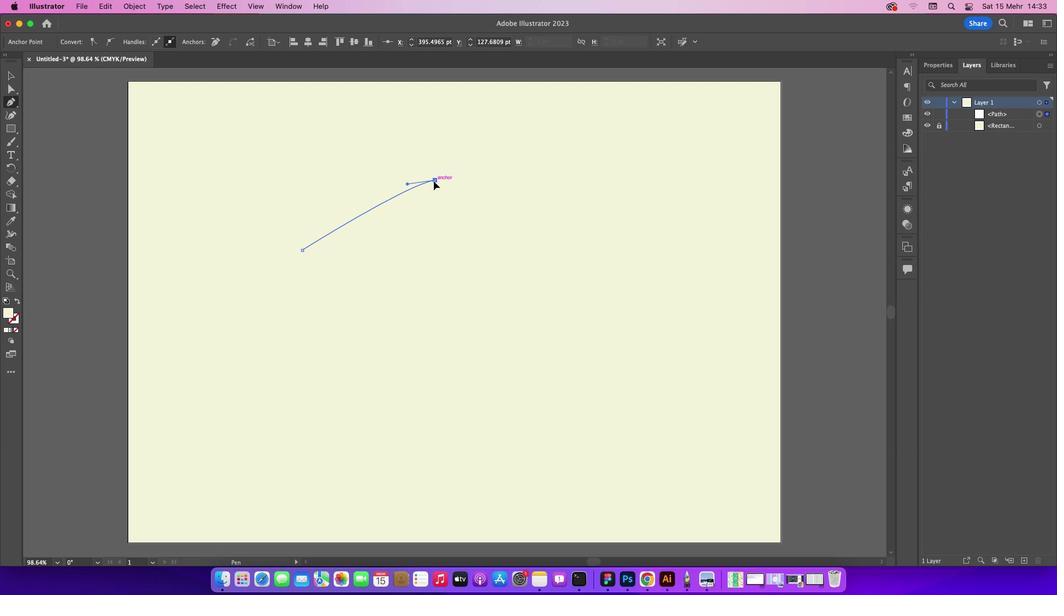 
Action: Mouse moved to (327, 252)
Screenshot: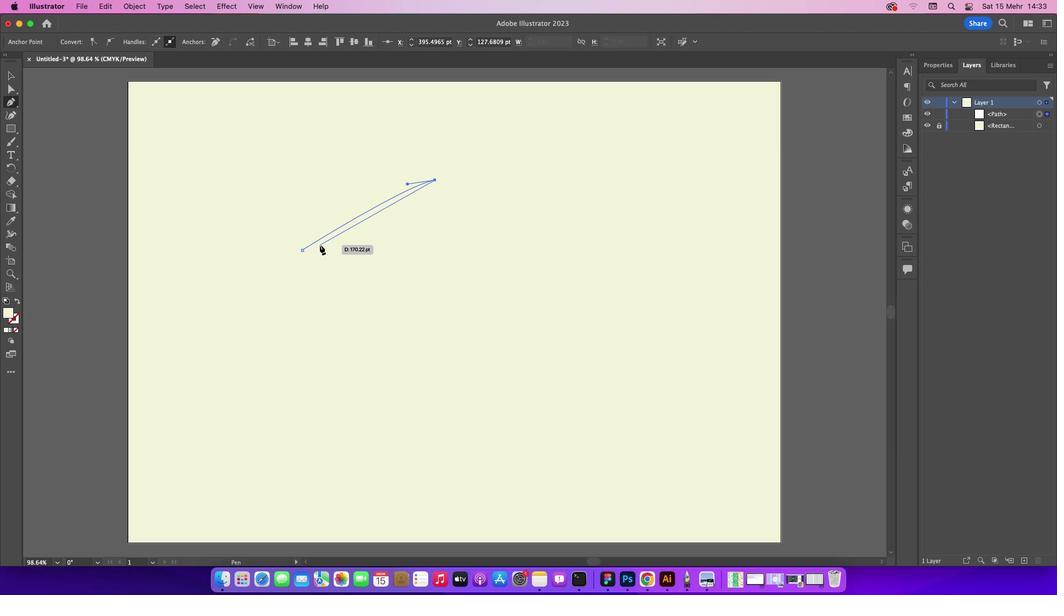 
Action: Mouse pressed left at (327, 252)
Screenshot: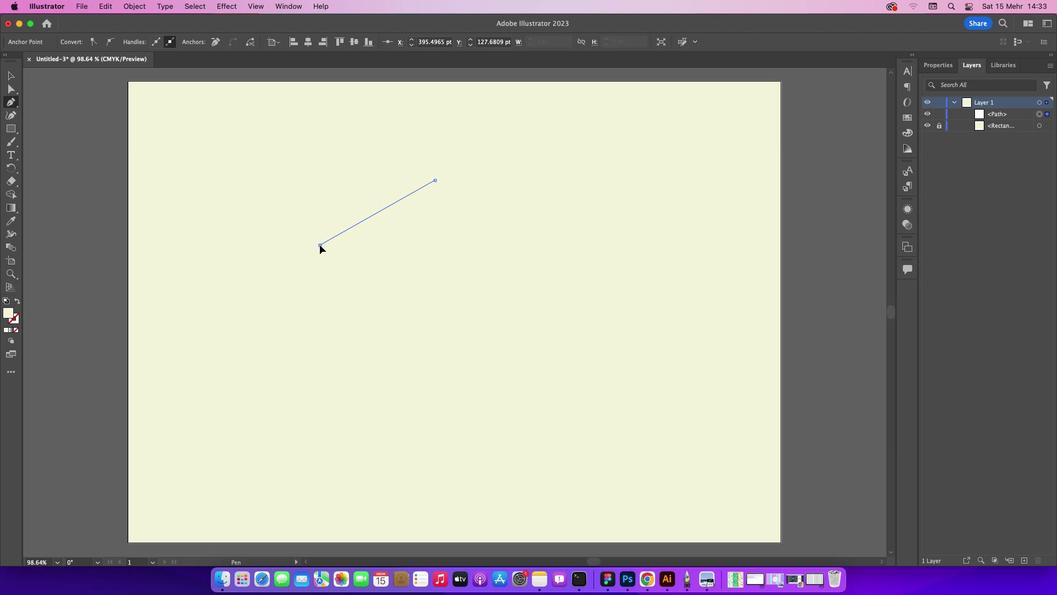 
Action: Mouse moved to (313, 267)
Screenshot: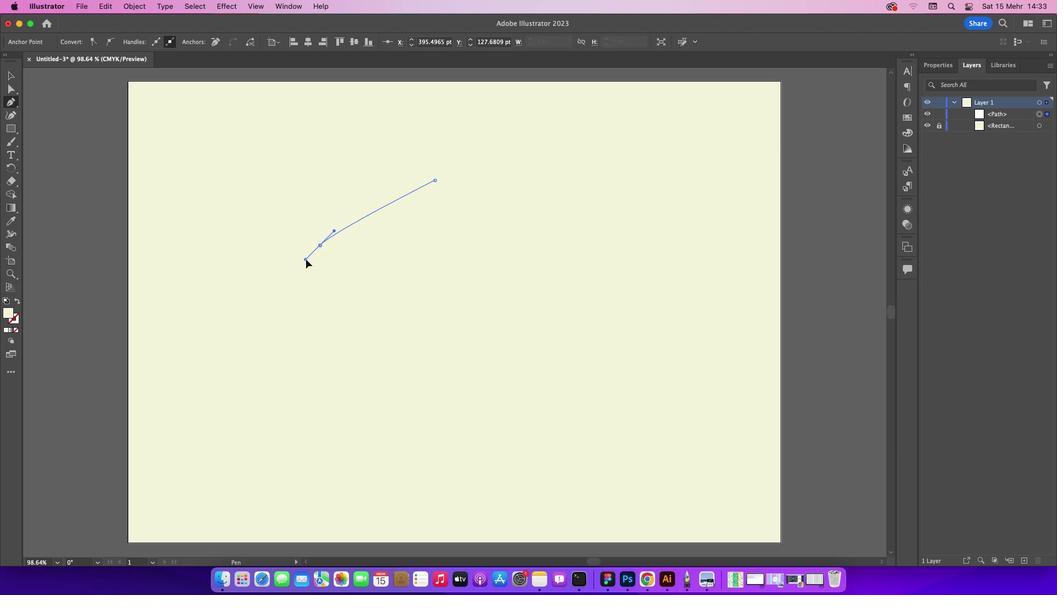 
Action: Key pressed Key.cmd'z'
Screenshot: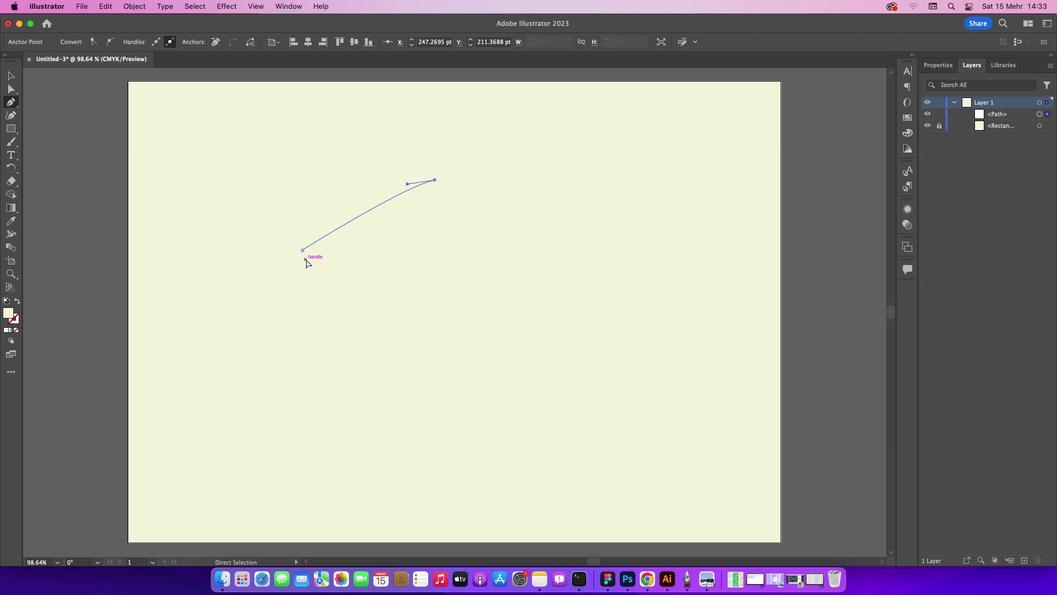
Action: Mouse moved to (320, 255)
Screenshot: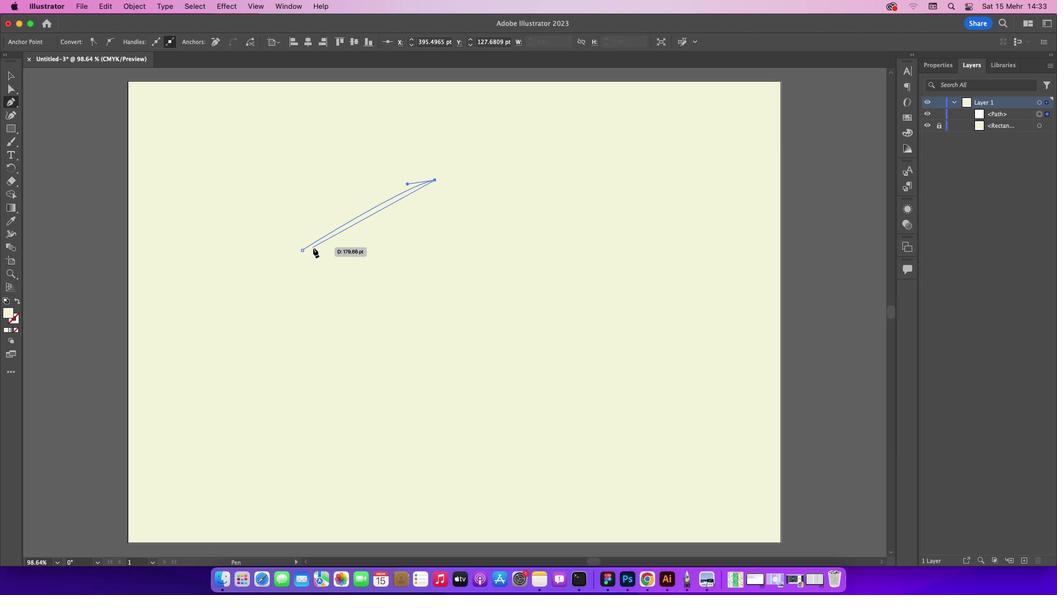 
Action: Mouse pressed left at (320, 255)
Screenshot: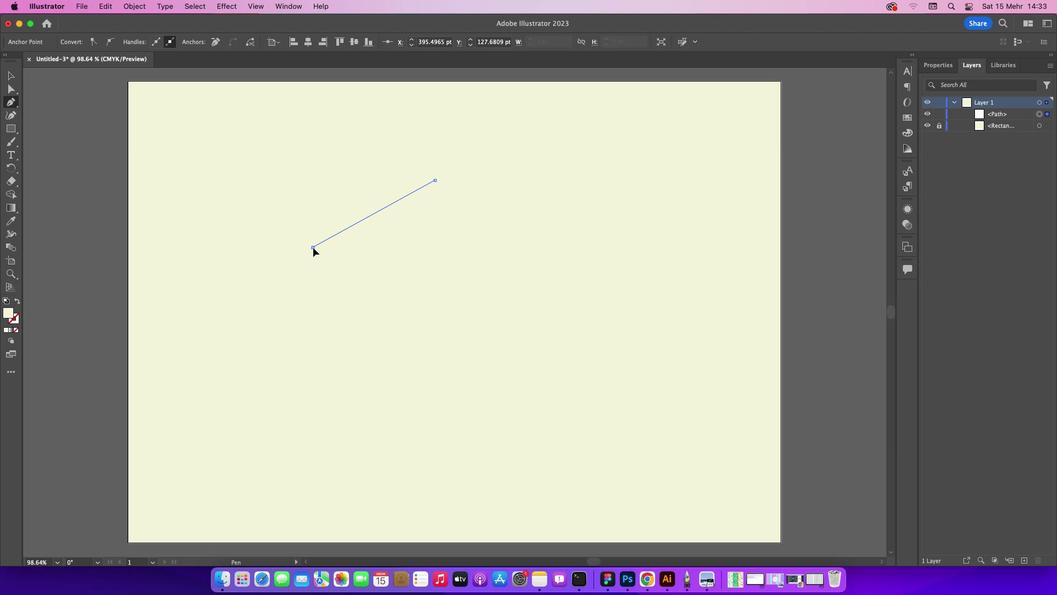 
Action: Mouse moved to (321, 255)
Screenshot: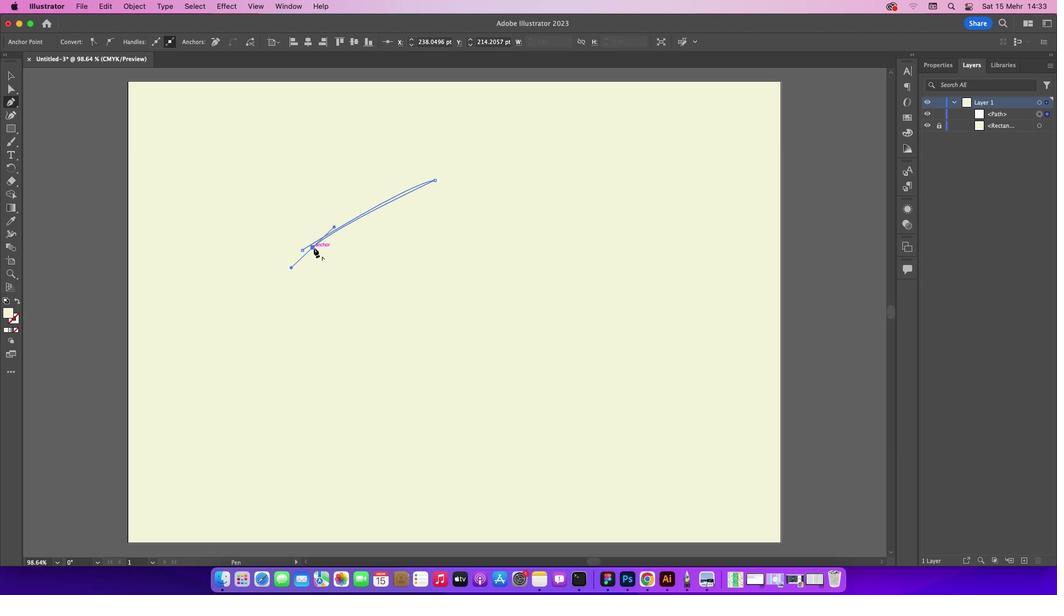 
Action: Mouse pressed left at (321, 255)
Screenshot: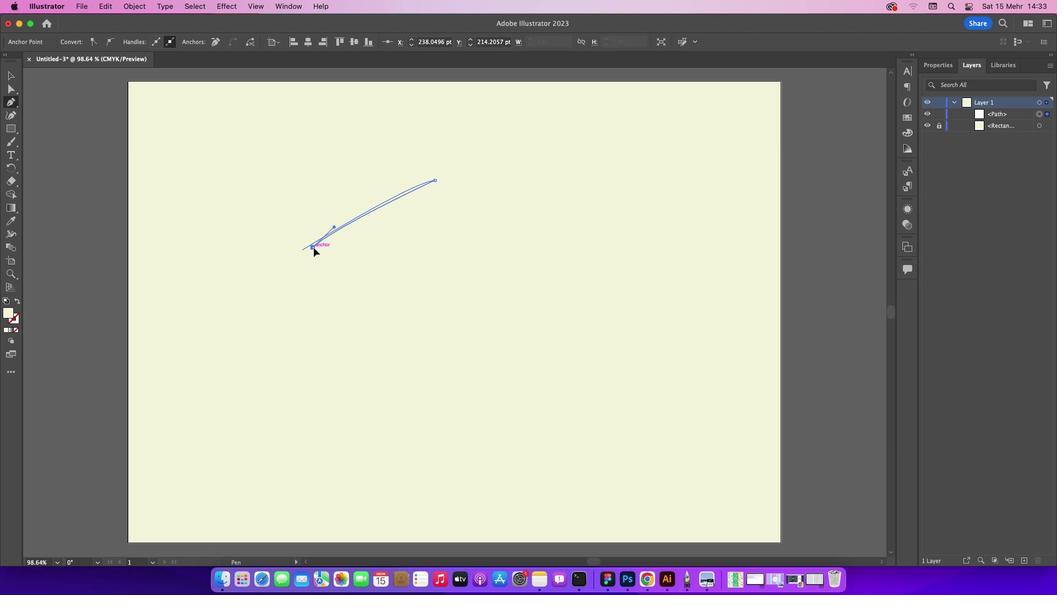 
Action: Mouse moved to (311, 260)
Screenshot: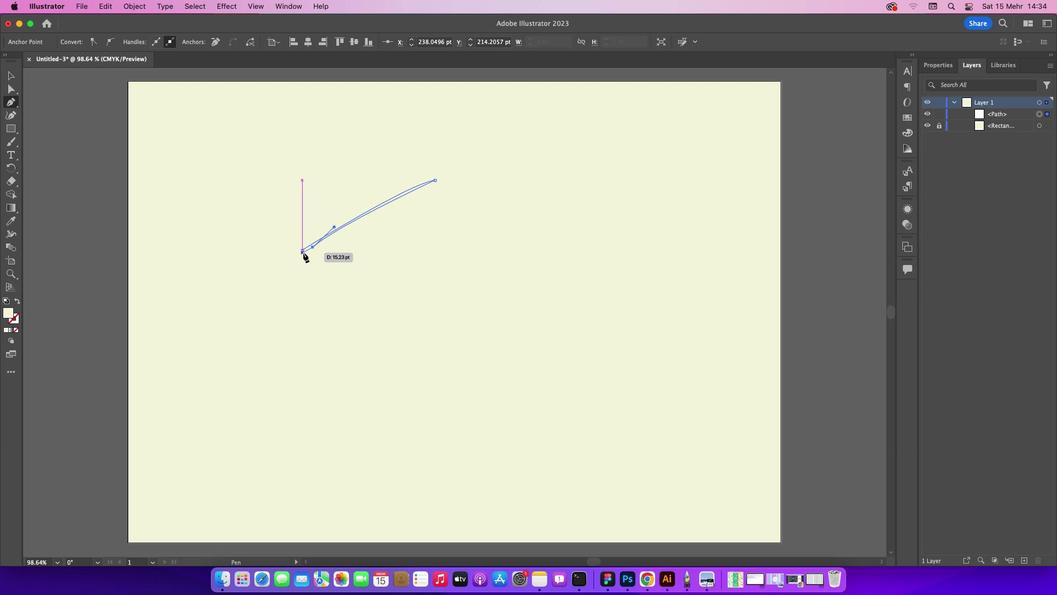 
Action: Mouse pressed left at (311, 260)
Screenshot: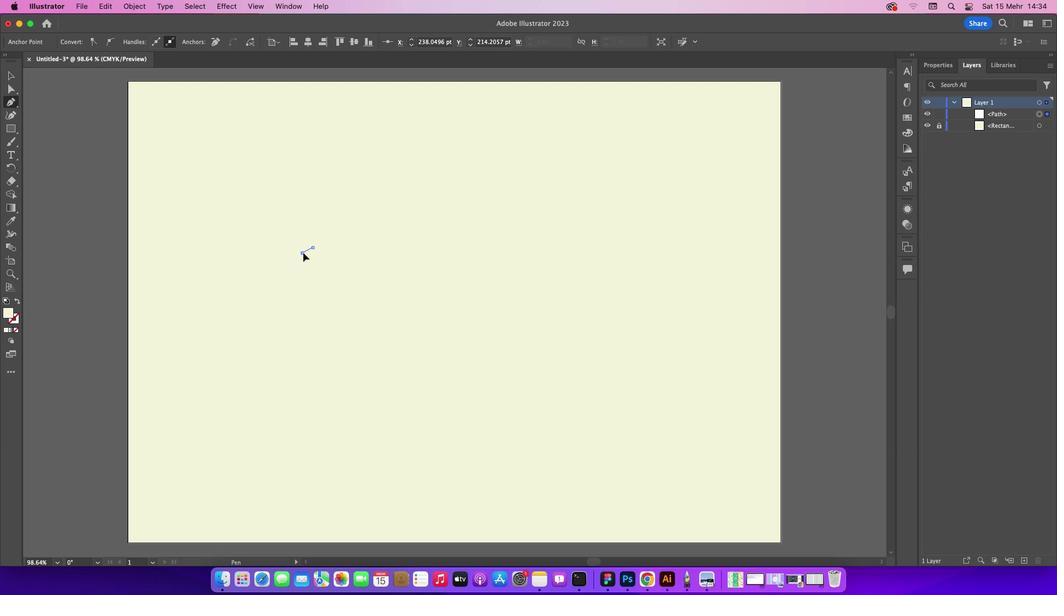 
Action: Mouse moved to (309, 256)
Screenshot: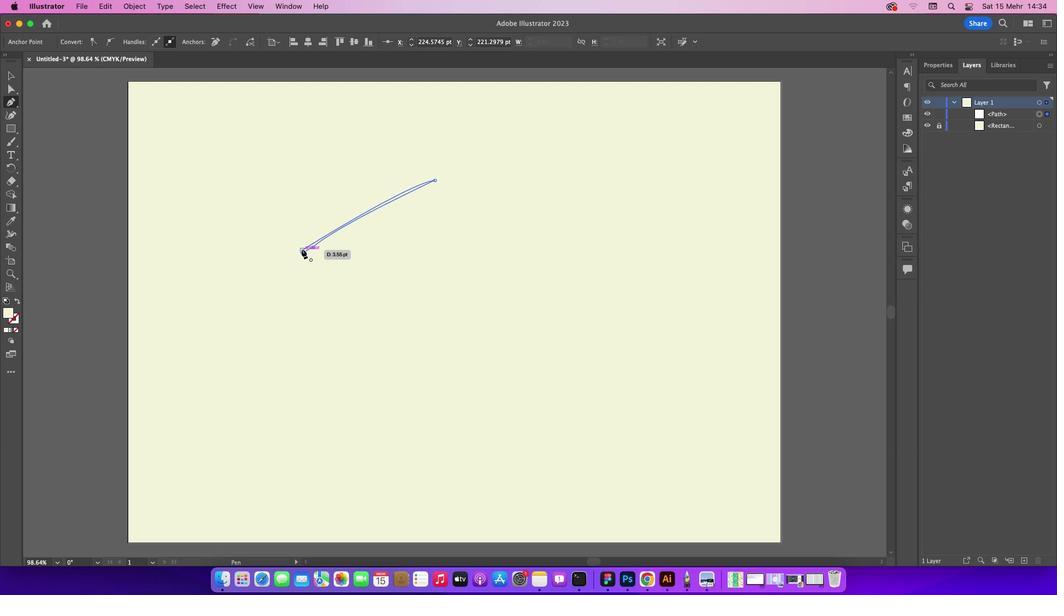 
Action: Mouse pressed left at (309, 256)
Screenshot: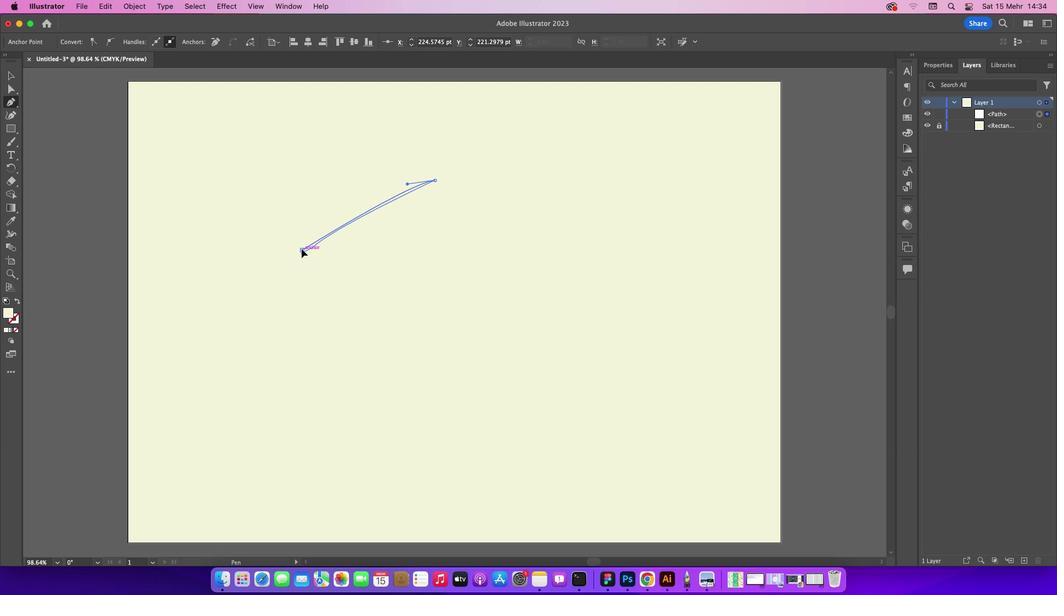 
Action: Mouse moved to (13, 79)
Screenshot: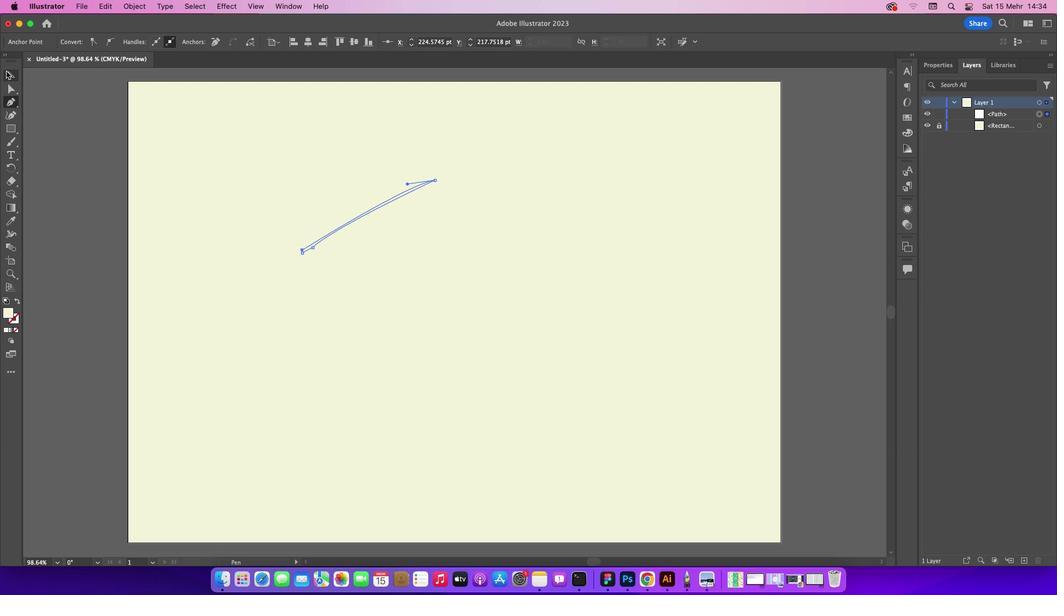 
Action: Mouse pressed left at (13, 79)
Screenshot: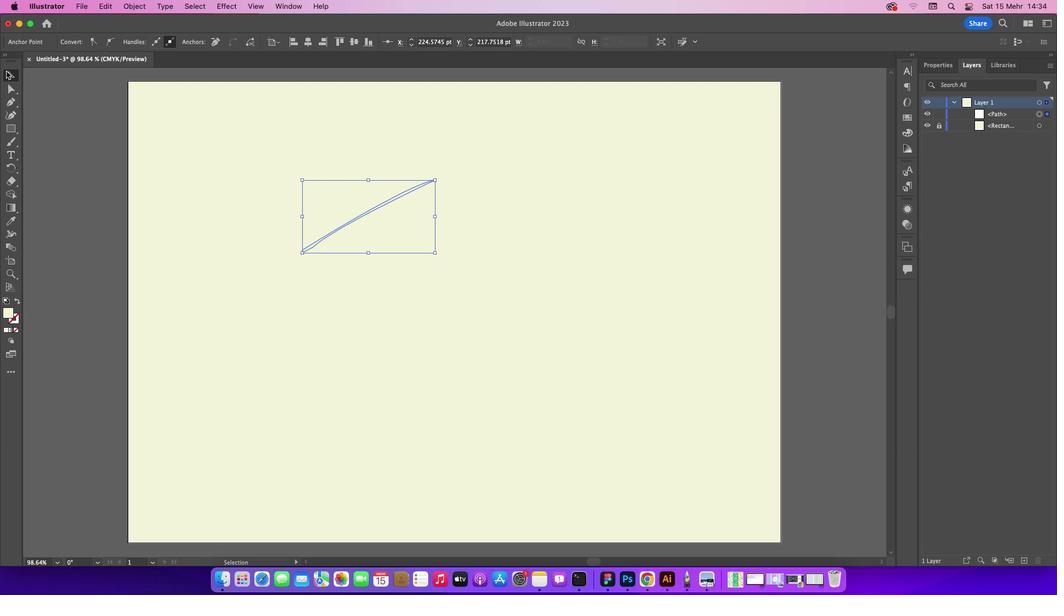 
Action: Mouse moved to (238, 142)
Screenshot: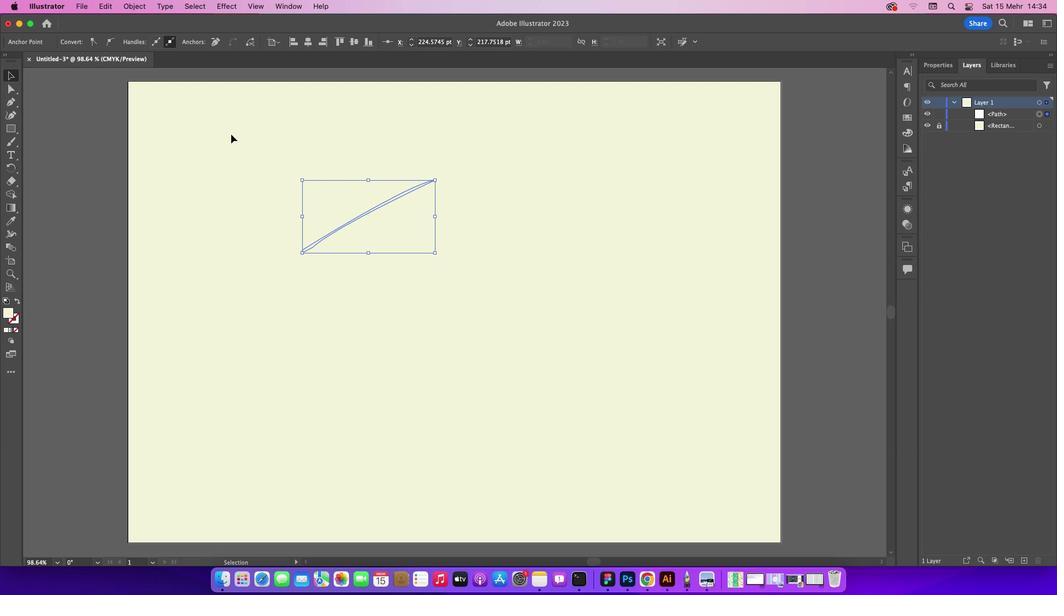 
Action: Mouse pressed left at (238, 142)
Screenshot: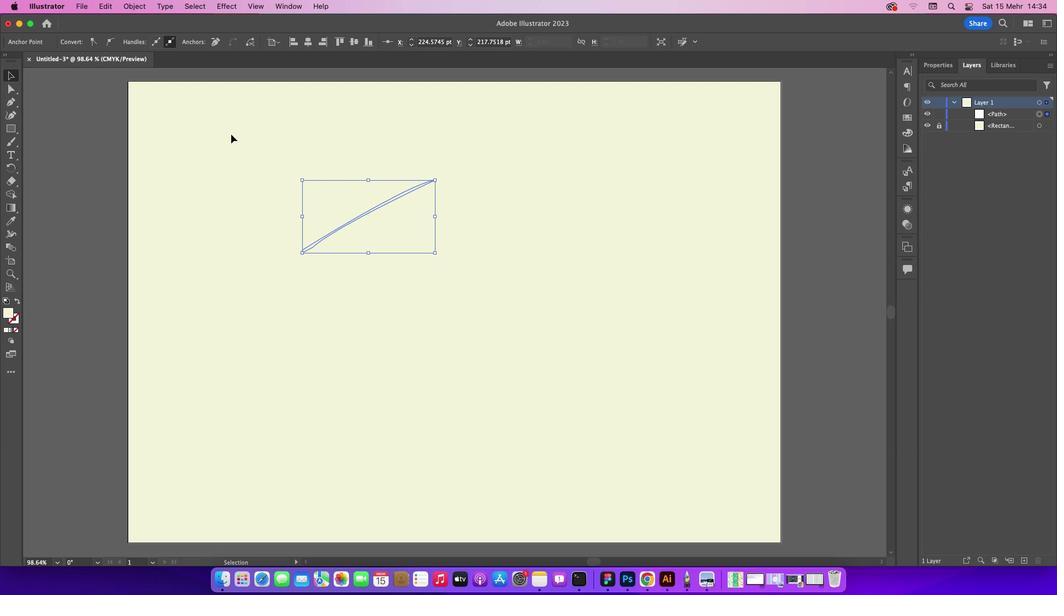 
Action: Mouse moved to (354, 230)
Screenshot: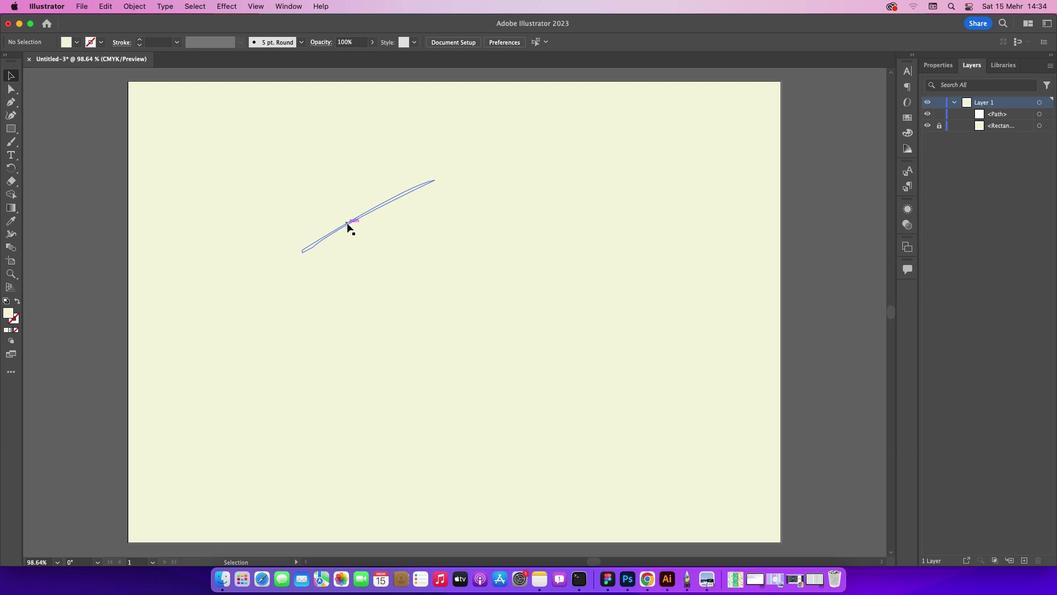 
Action: Mouse pressed left at (354, 230)
Screenshot: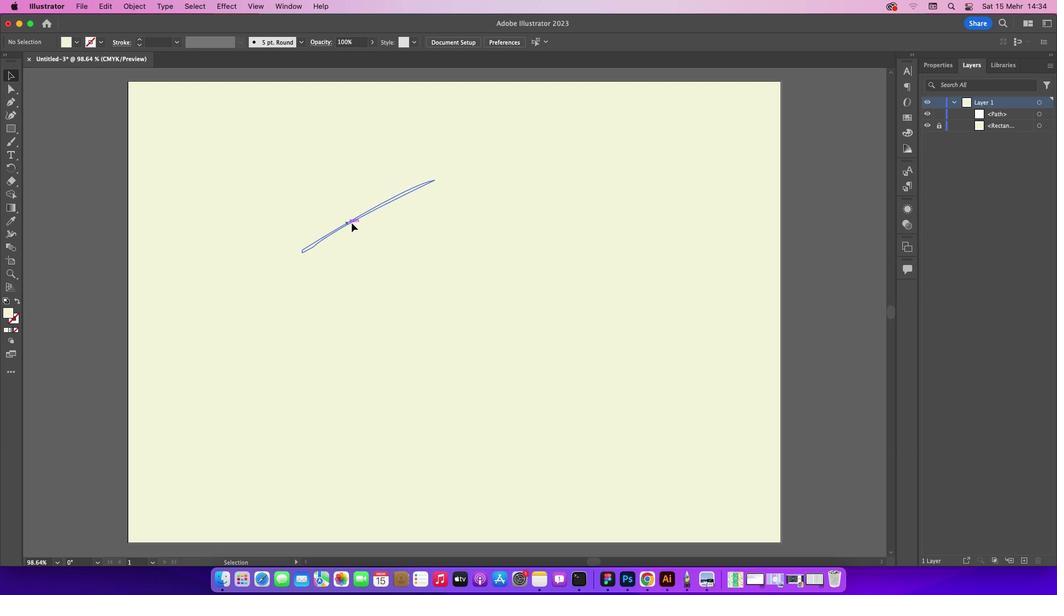 
Action: Mouse moved to (84, 51)
Screenshot: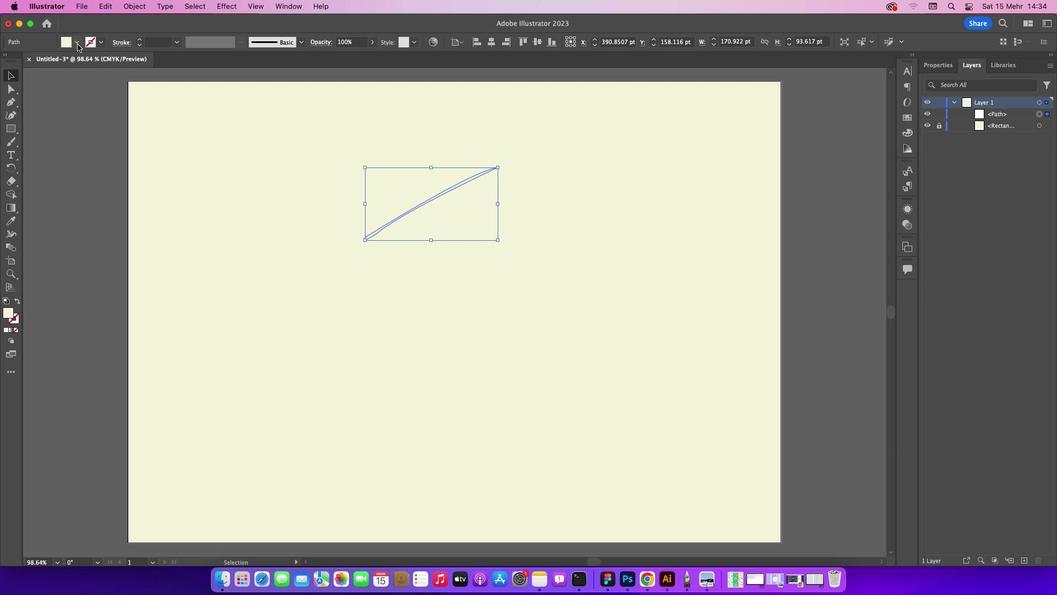
Action: Mouse pressed left at (84, 51)
Screenshot: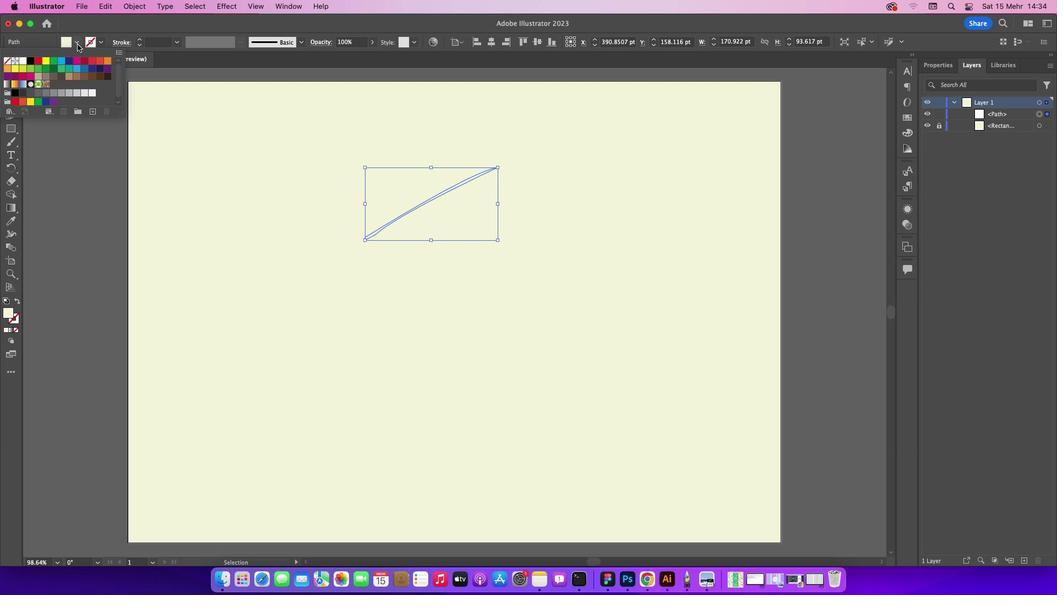 
Action: Mouse moved to (107, 86)
Screenshot: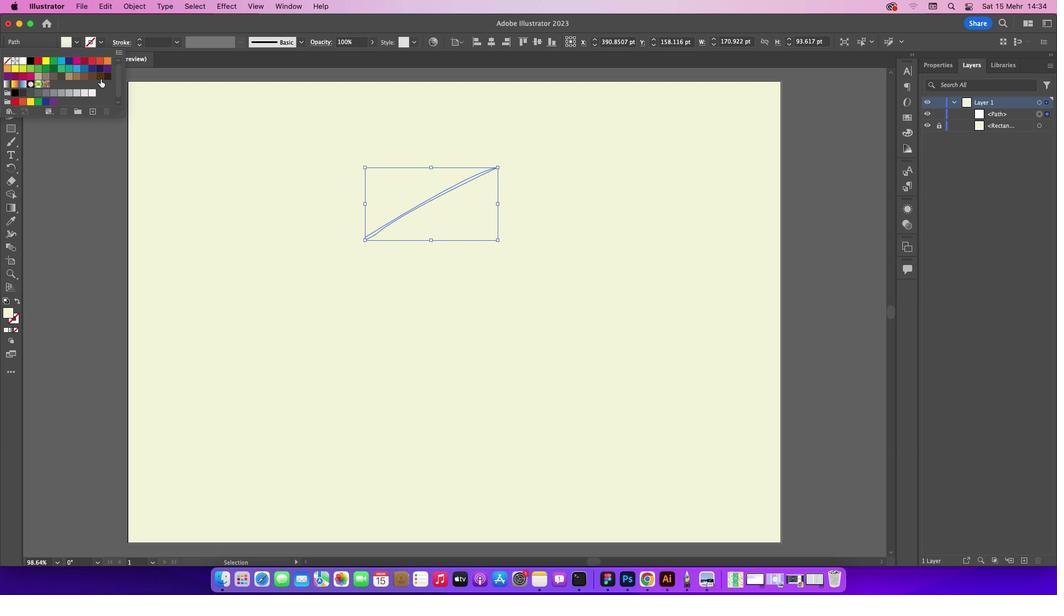 
Action: Mouse pressed left at (107, 86)
Screenshot: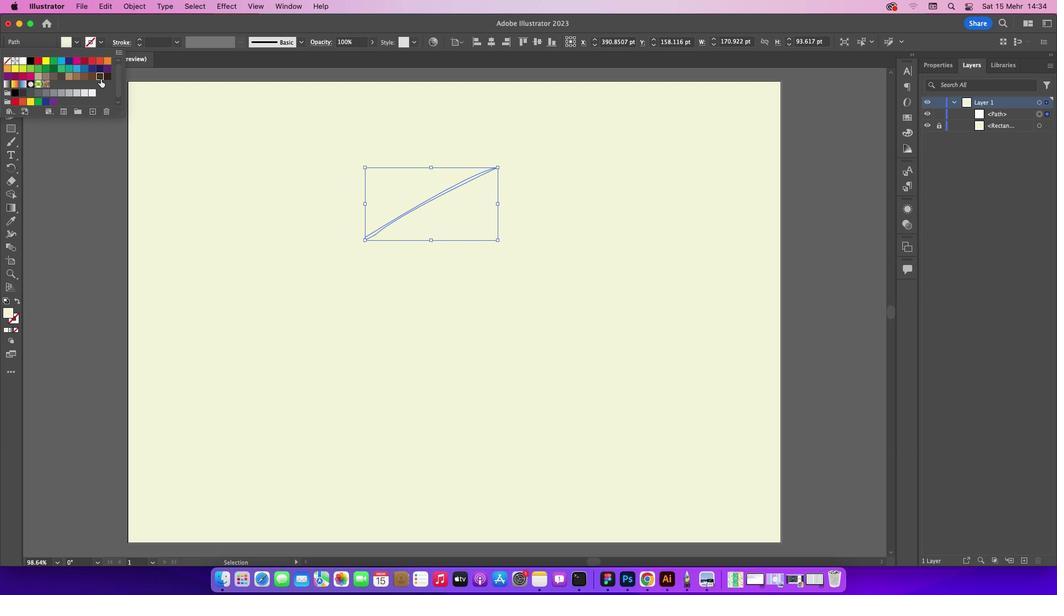 
Action: Mouse moved to (99, 186)
Screenshot: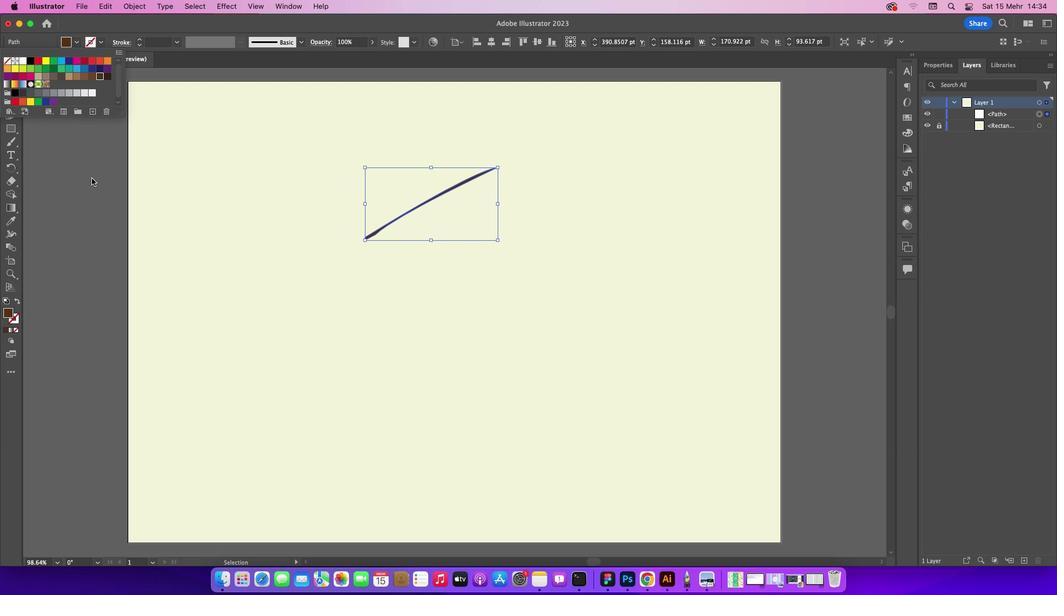 
Action: Mouse pressed left at (99, 186)
Screenshot: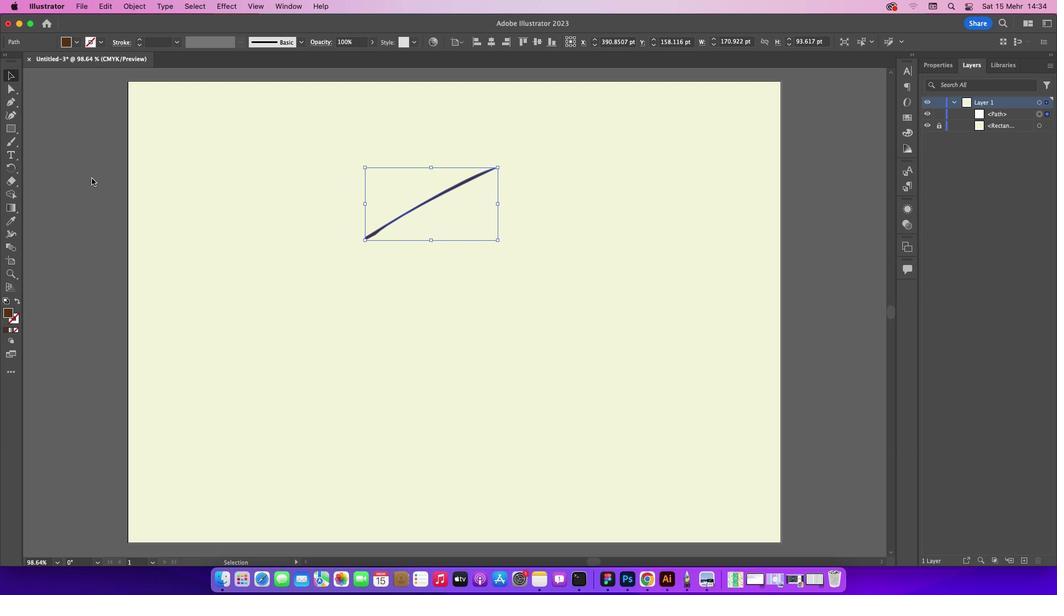 
Action: Mouse pressed left at (99, 186)
Screenshot: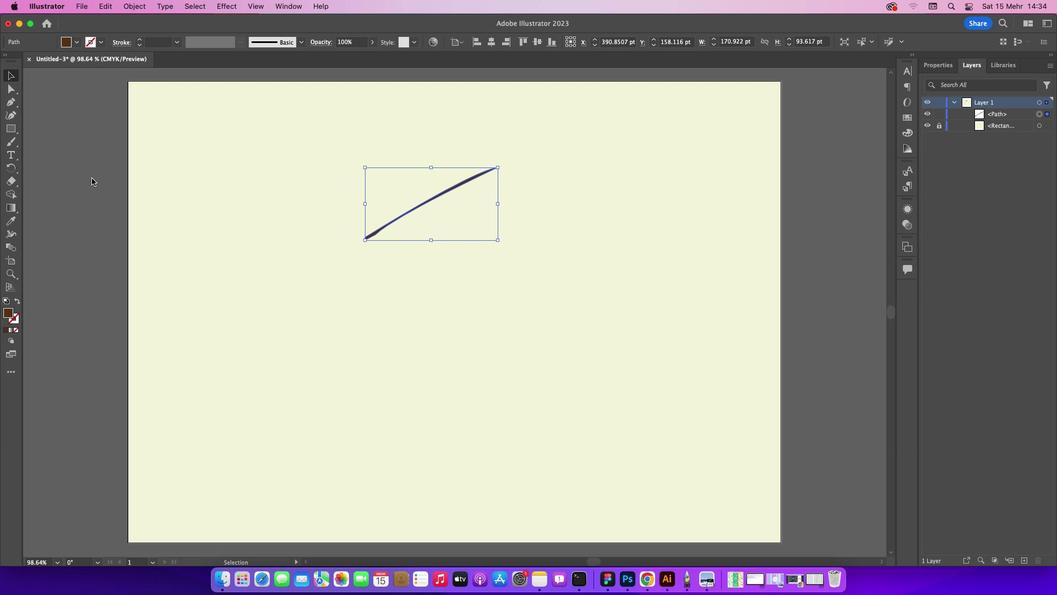 
Action: Mouse pressed left at (99, 186)
Screenshot: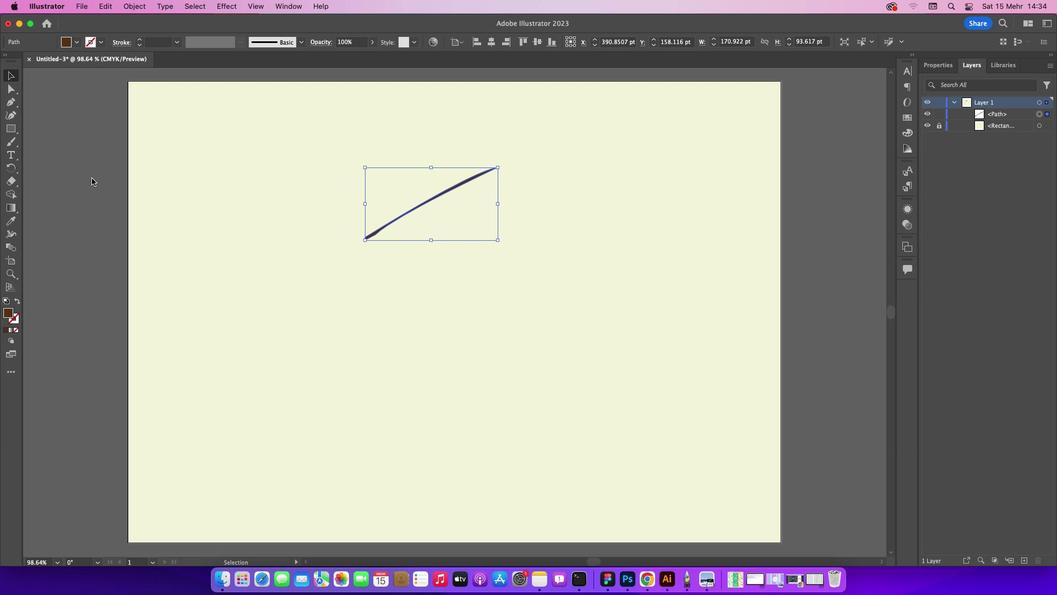 
Action: Mouse pressed left at (99, 186)
Screenshot: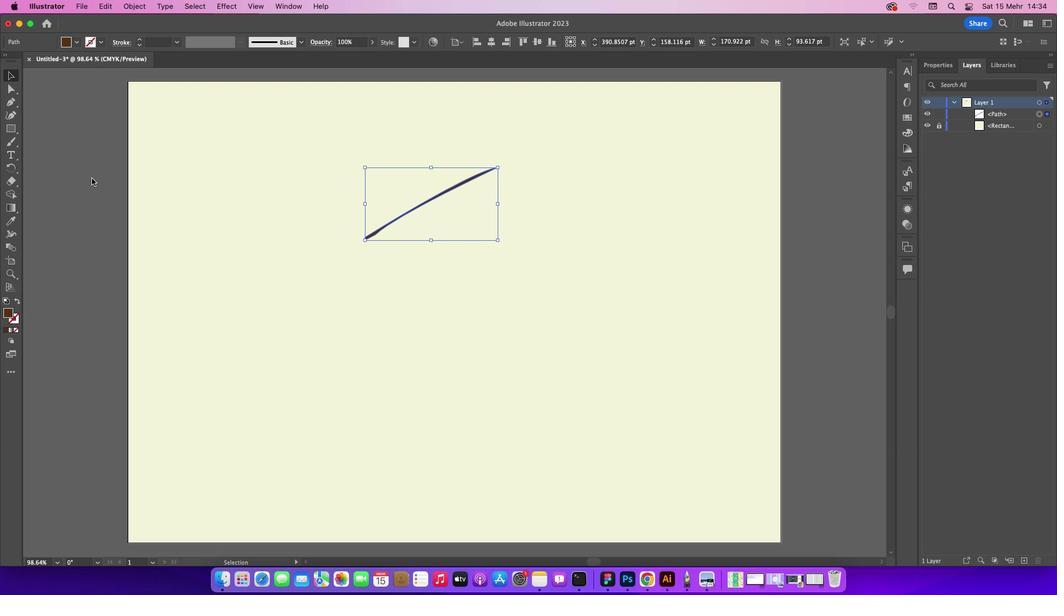 
Action: Mouse moved to (298, 158)
Screenshot: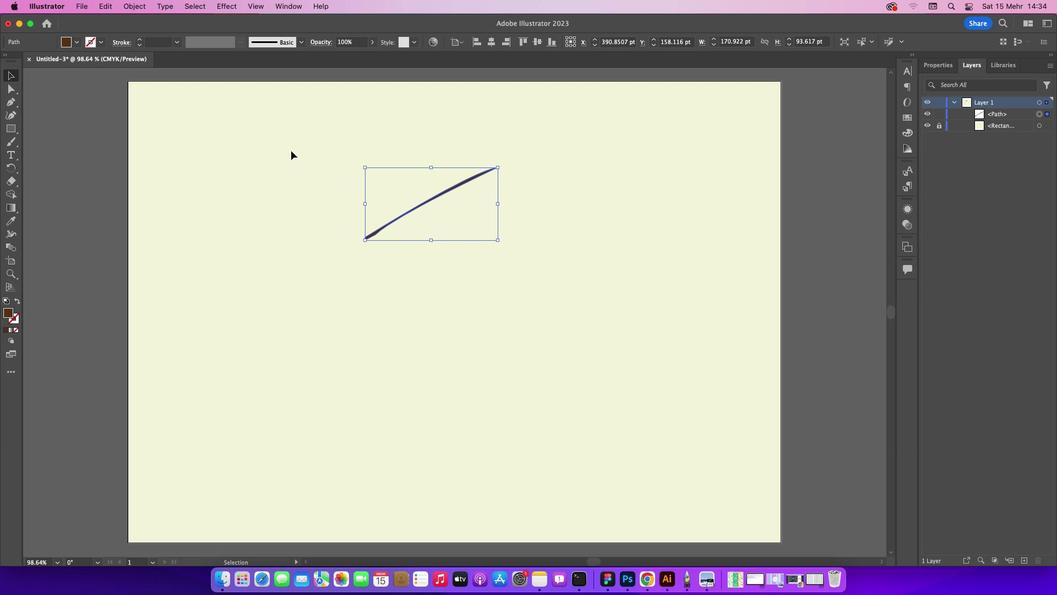 
Action: Mouse pressed left at (298, 158)
Screenshot: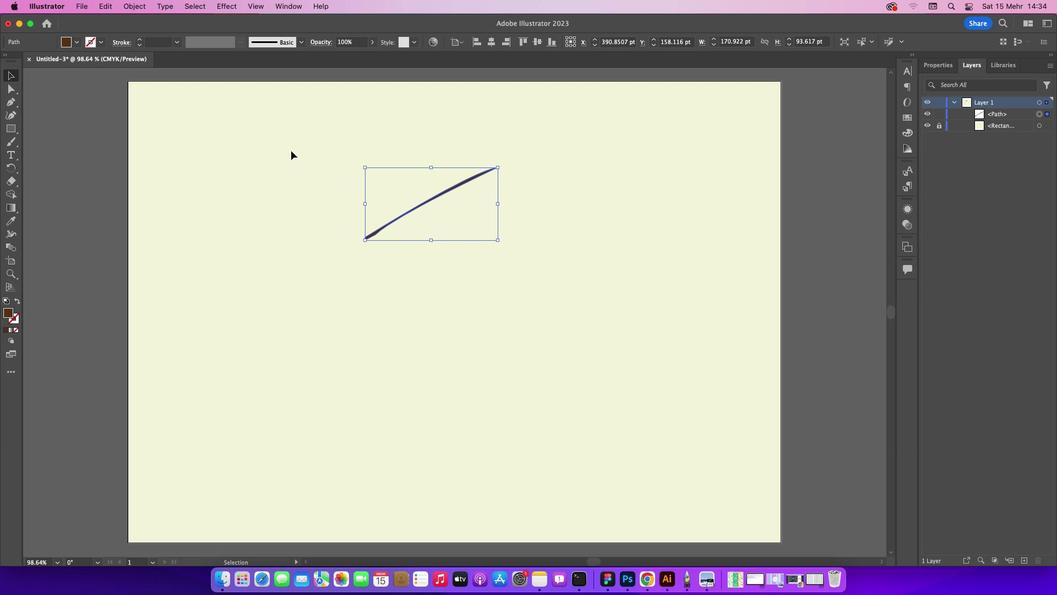 
Action: Mouse moved to (23, 111)
Screenshot: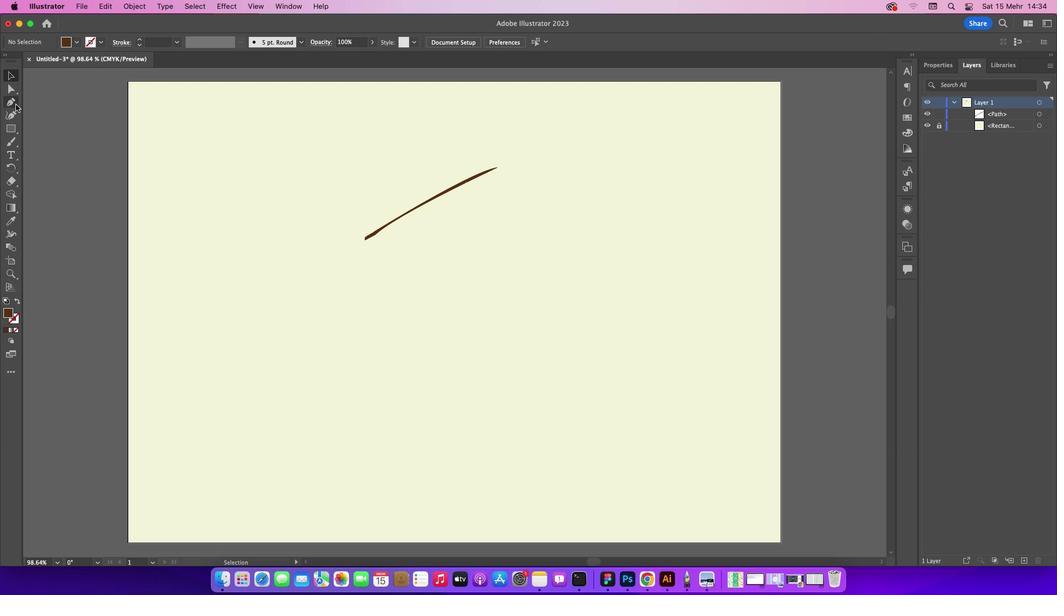 
Action: Mouse pressed left at (23, 111)
Screenshot: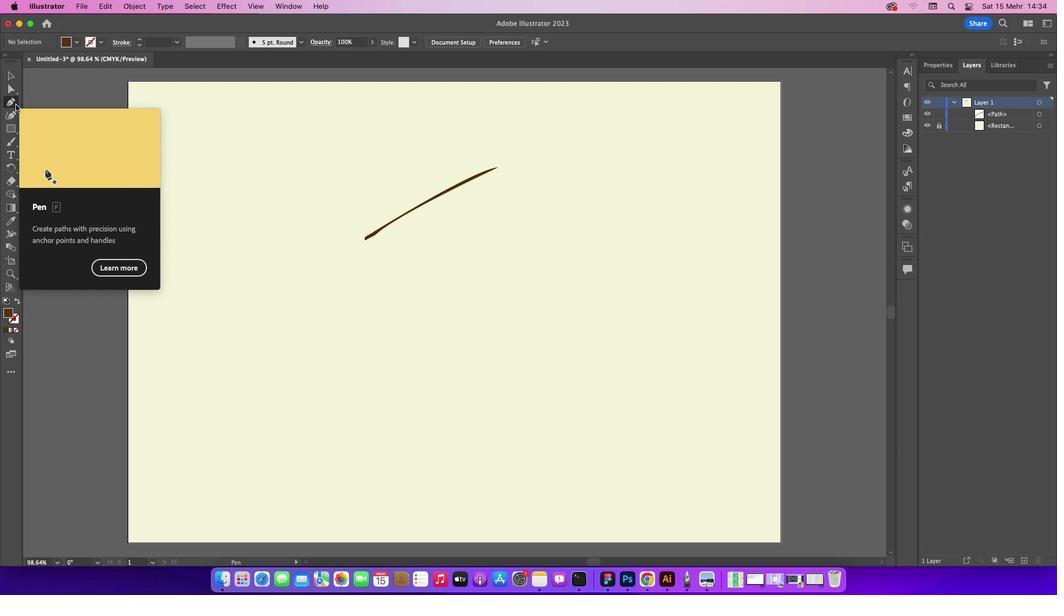 
Action: Mouse moved to (306, 214)
Screenshot: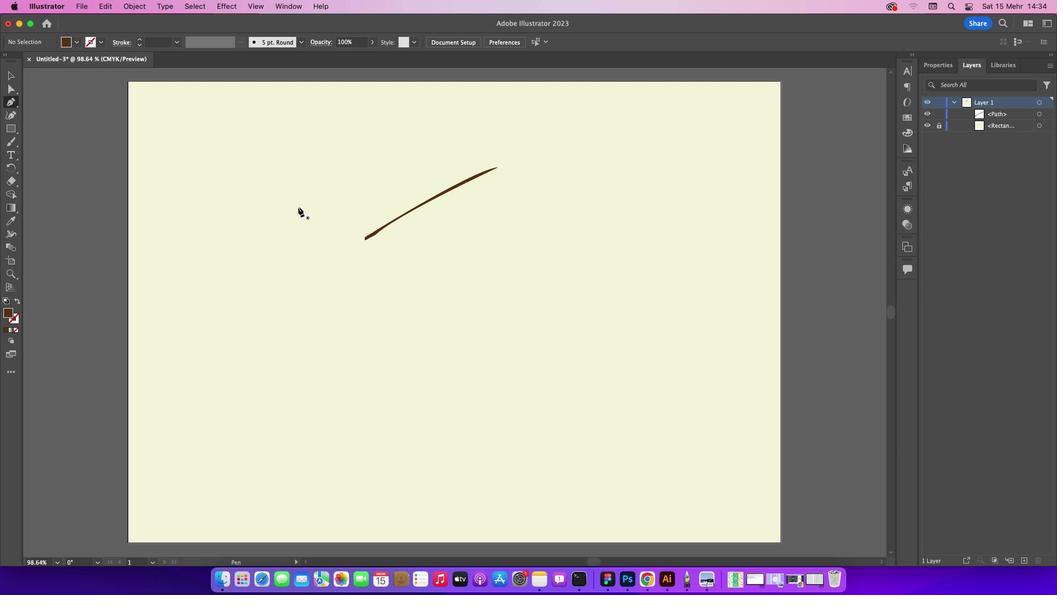 
Action: Mouse pressed left at (306, 214)
Screenshot: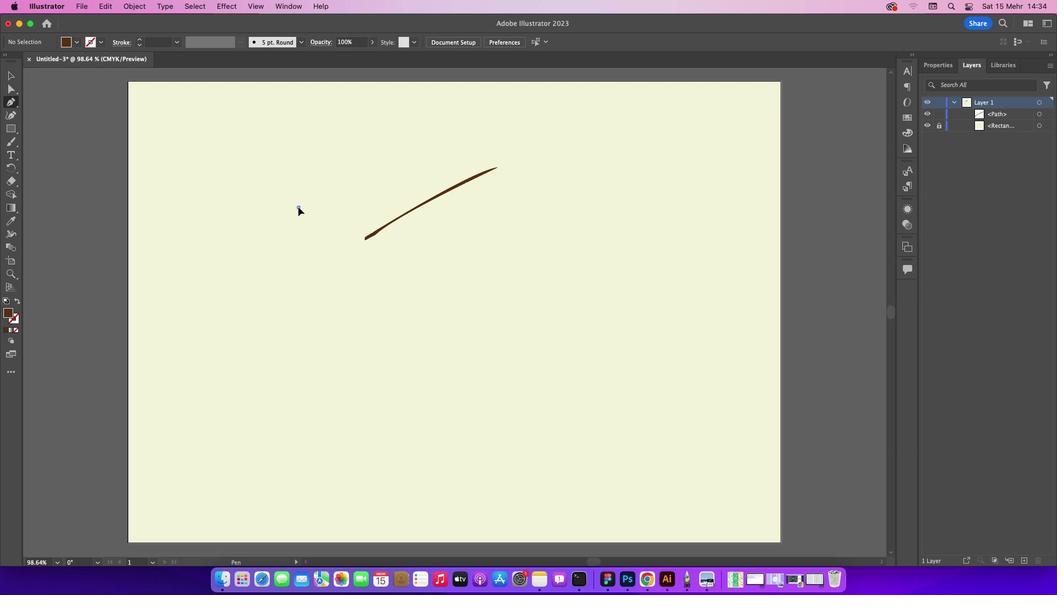 
Action: Mouse moved to (315, 148)
Screenshot: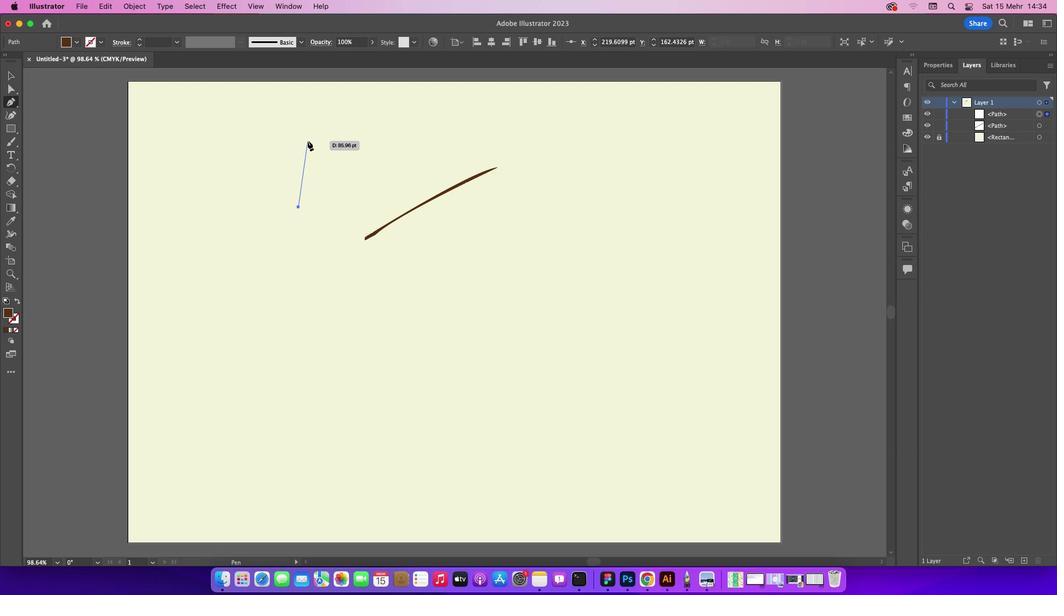
Action: Mouse pressed left at (315, 148)
Screenshot: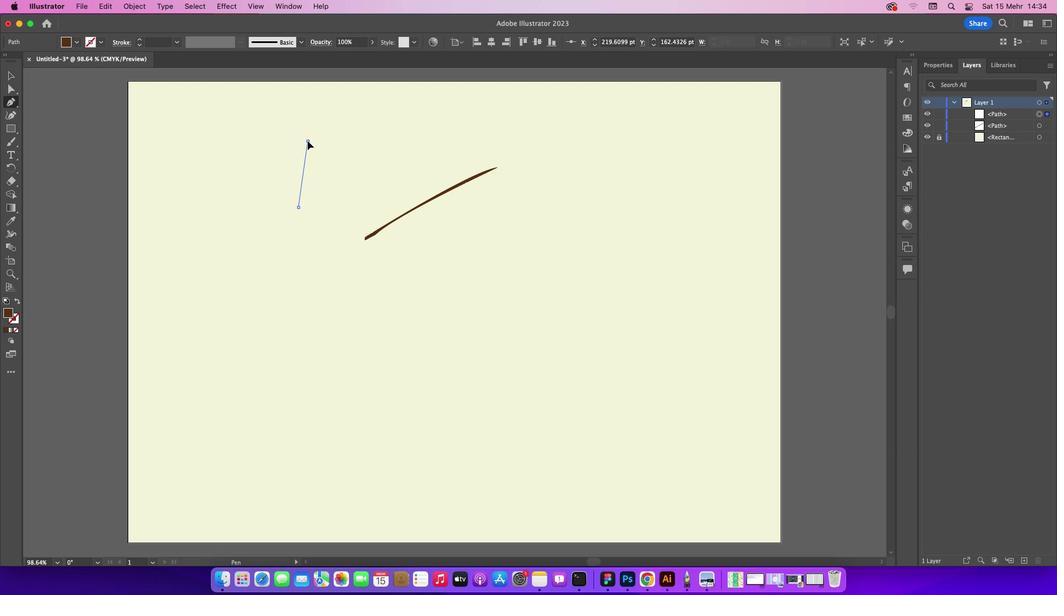 
Action: Mouse moved to (316, 148)
Screenshot: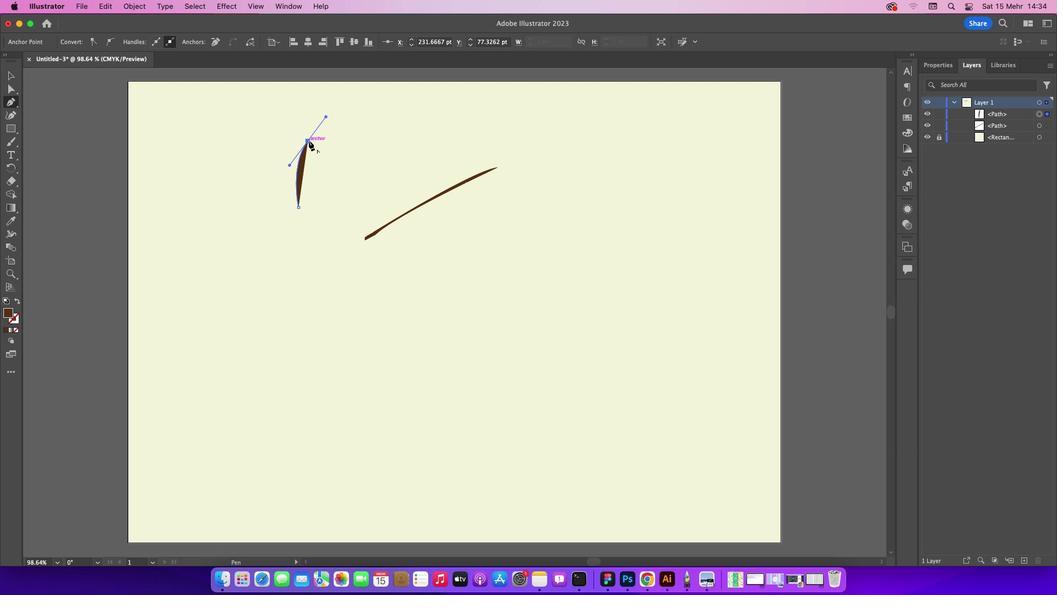 
Action: Mouse pressed left at (316, 148)
Screenshot: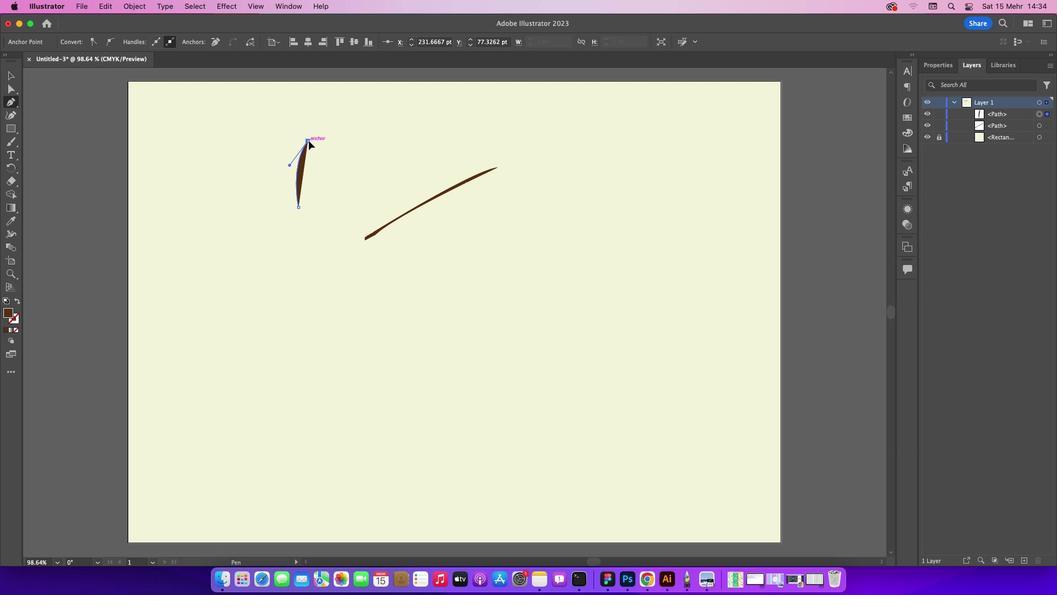 
Action: Mouse moved to (306, 213)
Screenshot: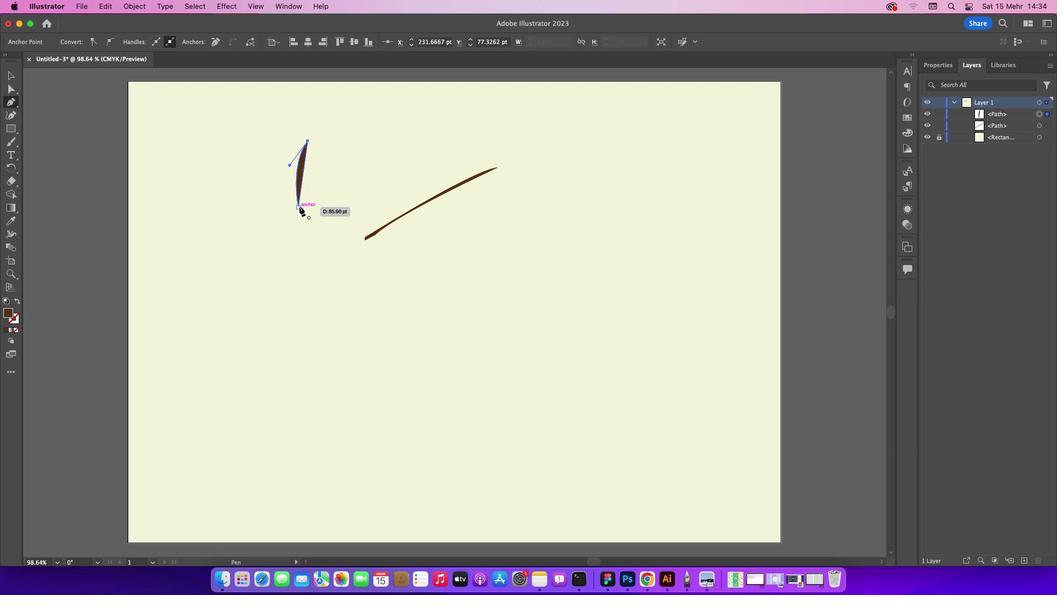 
Action: Mouse pressed left at (306, 213)
Screenshot: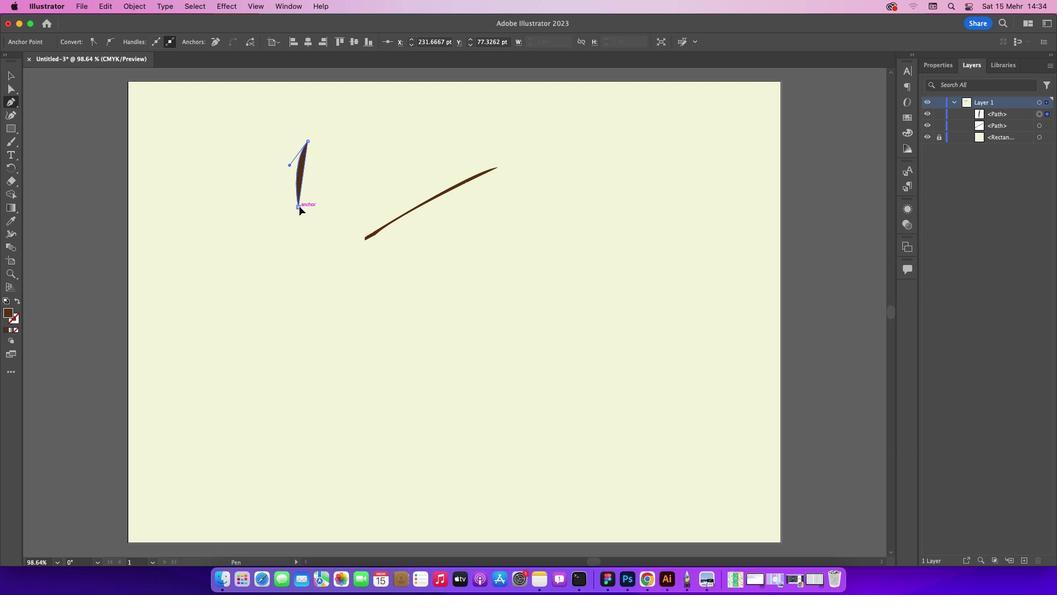 
Action: Mouse moved to (13, 85)
Screenshot: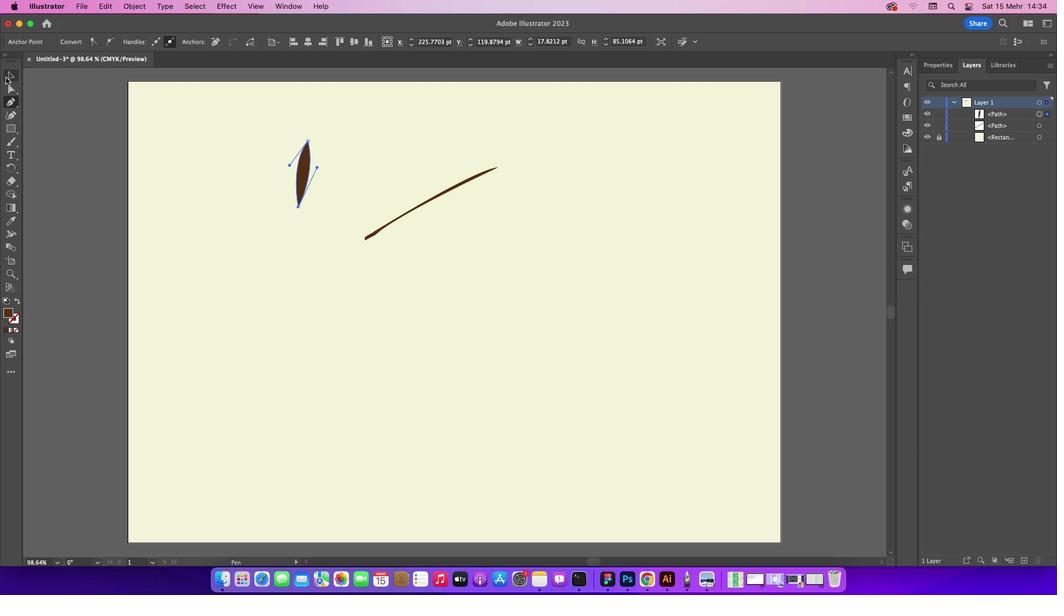 
Action: Mouse pressed left at (13, 85)
Screenshot: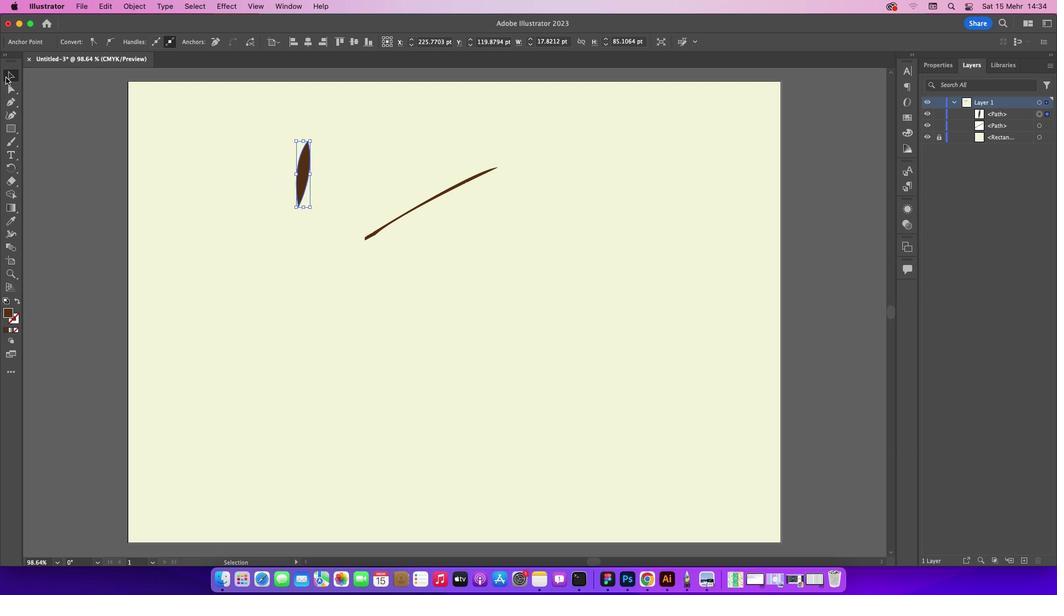 
Action: Mouse moved to (72, 117)
Screenshot: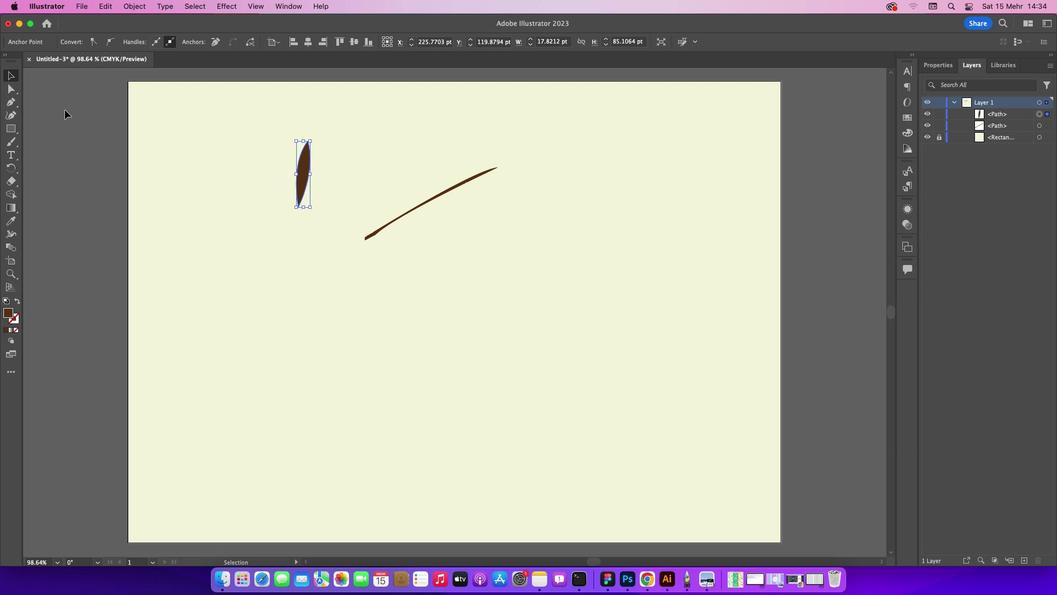 
Action: Mouse pressed left at (72, 117)
Screenshot: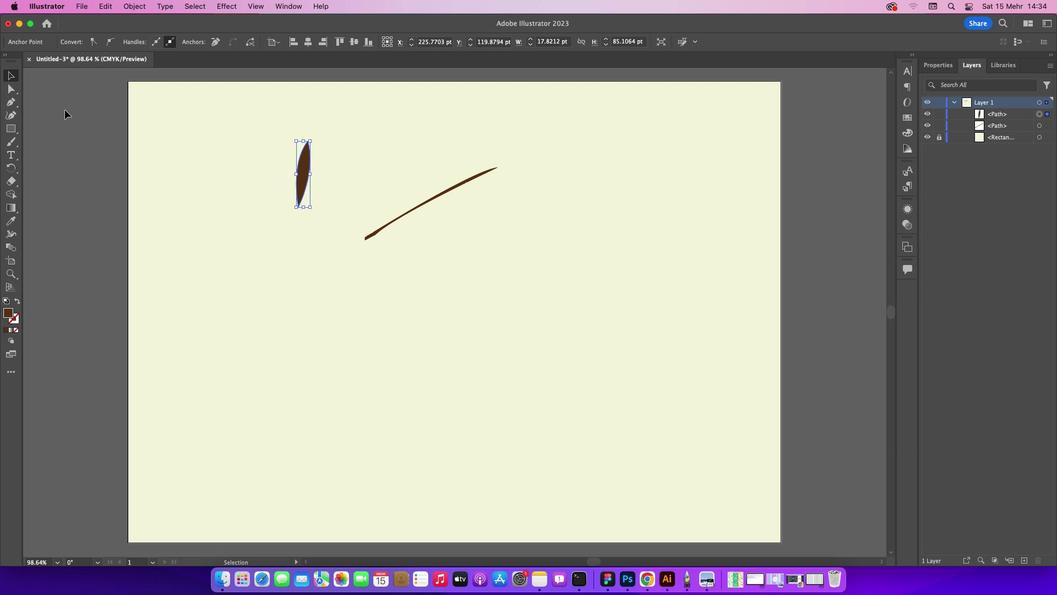 
Action: Mouse moved to (313, 176)
Screenshot: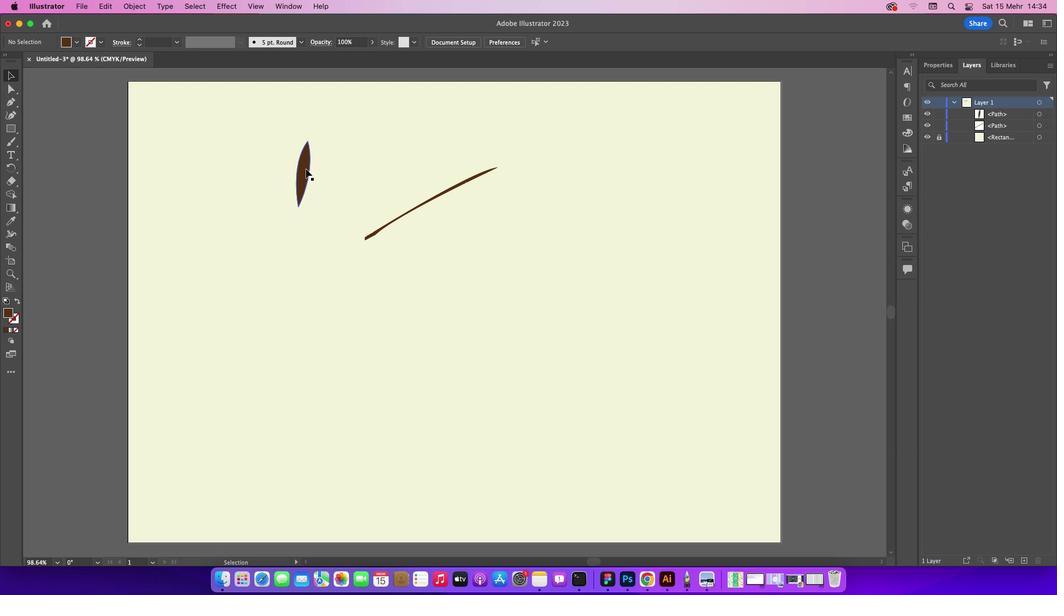 
Action: Mouse pressed left at (313, 176)
Screenshot: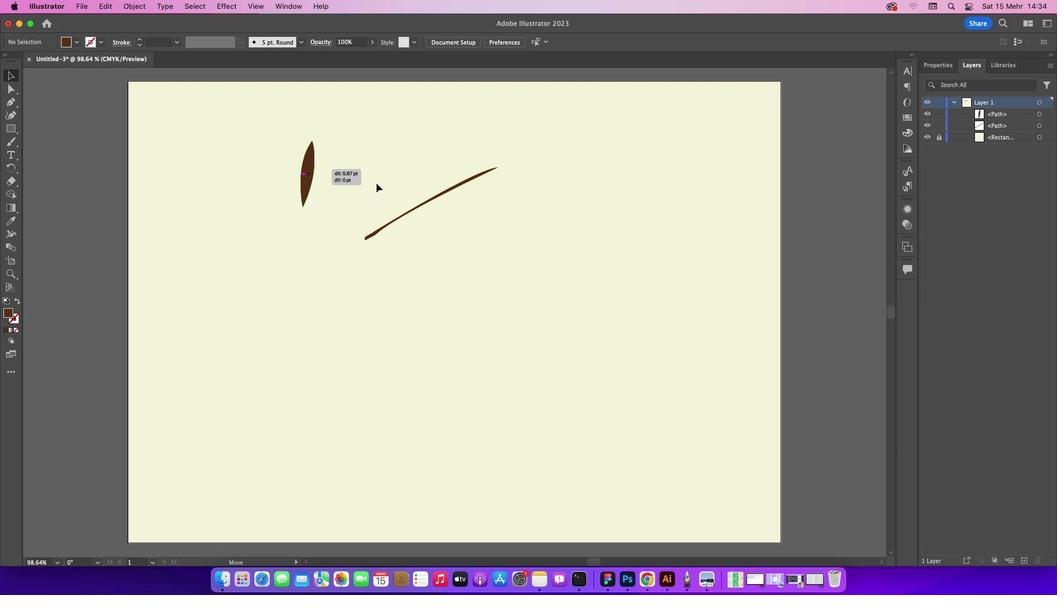 
Action: Mouse moved to (83, 53)
Screenshot: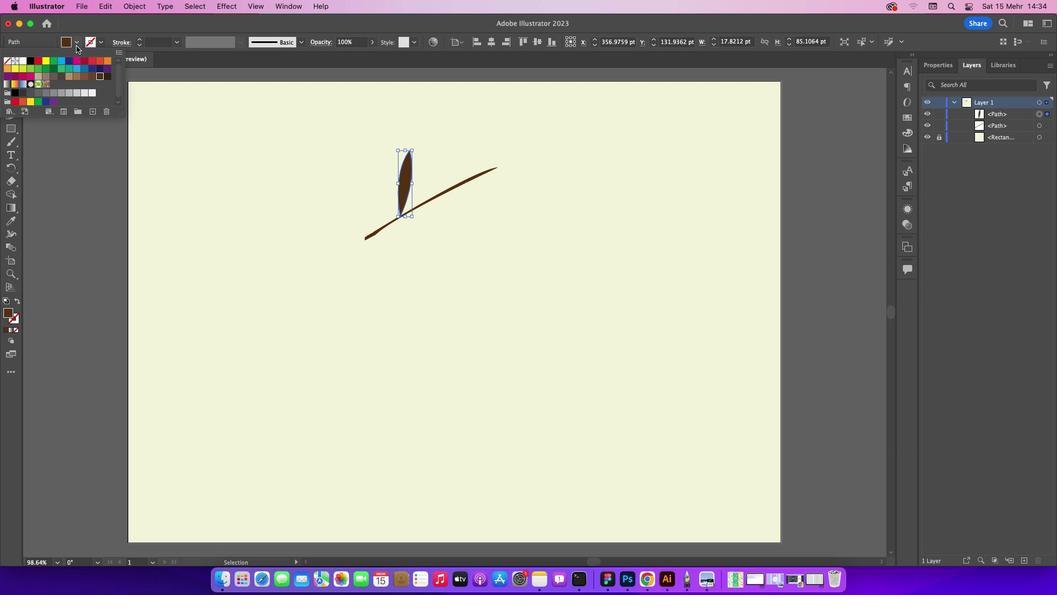 
Action: Mouse pressed left at (83, 53)
Screenshot: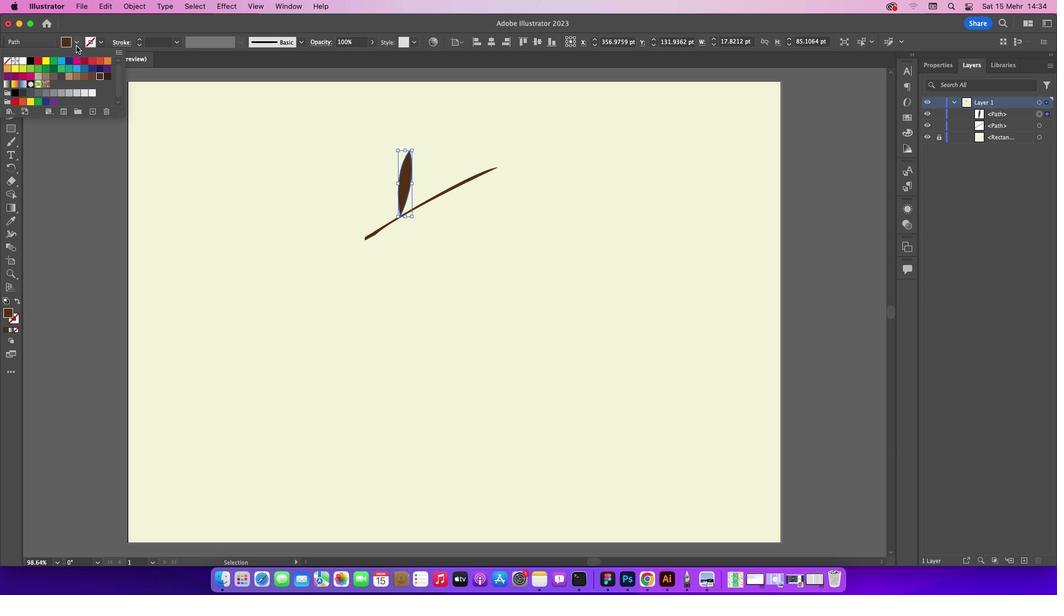 
Action: Mouse moved to (14, 76)
Screenshot: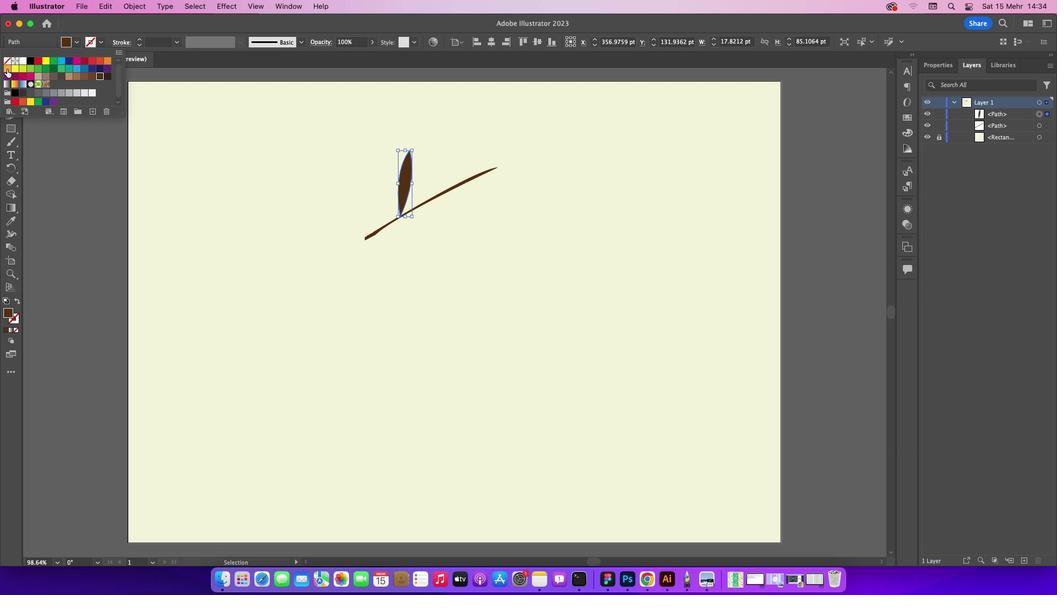 
Action: Mouse pressed left at (14, 76)
Screenshot: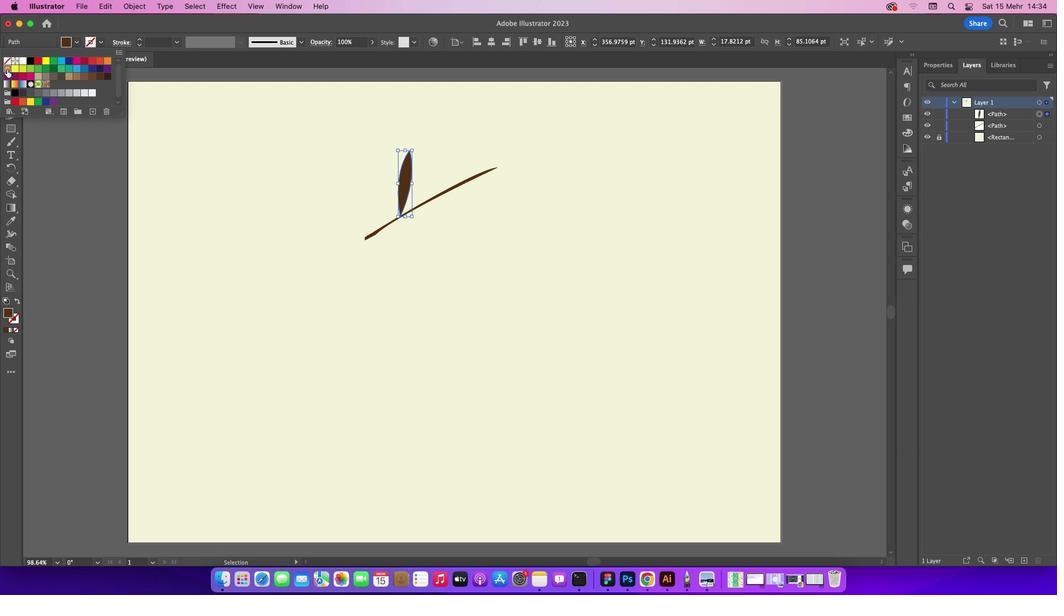 
Action: Mouse moved to (122, 178)
Screenshot: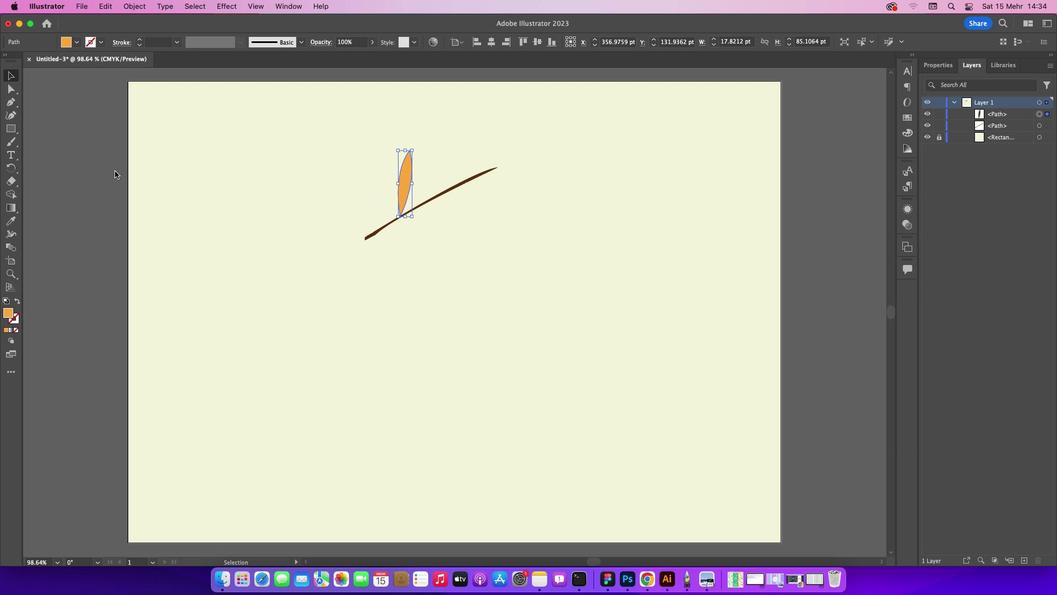 
Action: Mouse pressed left at (122, 178)
Screenshot: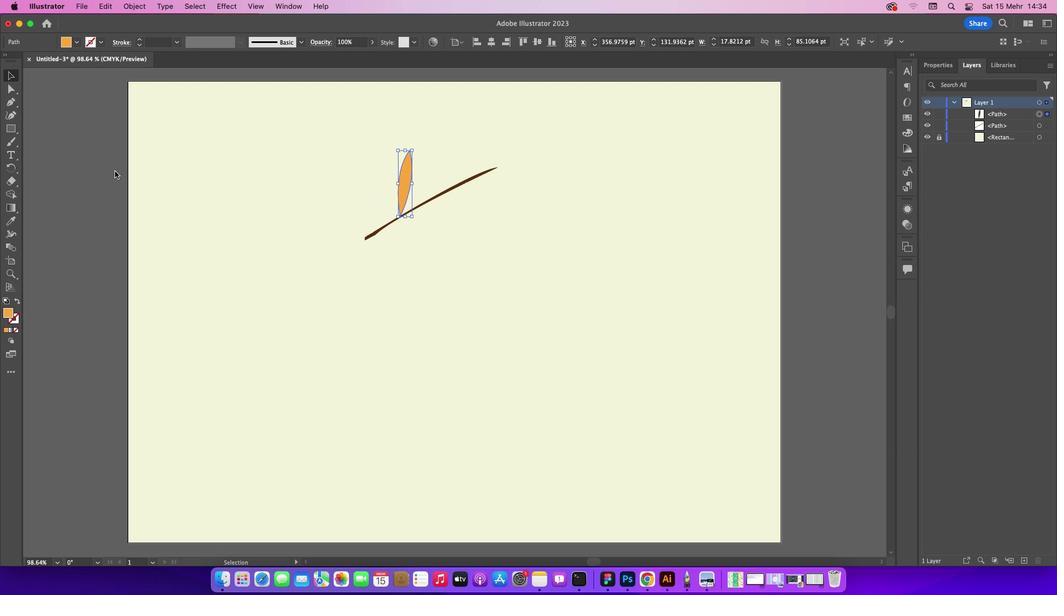 
Action: Mouse moved to (17, 318)
Screenshot: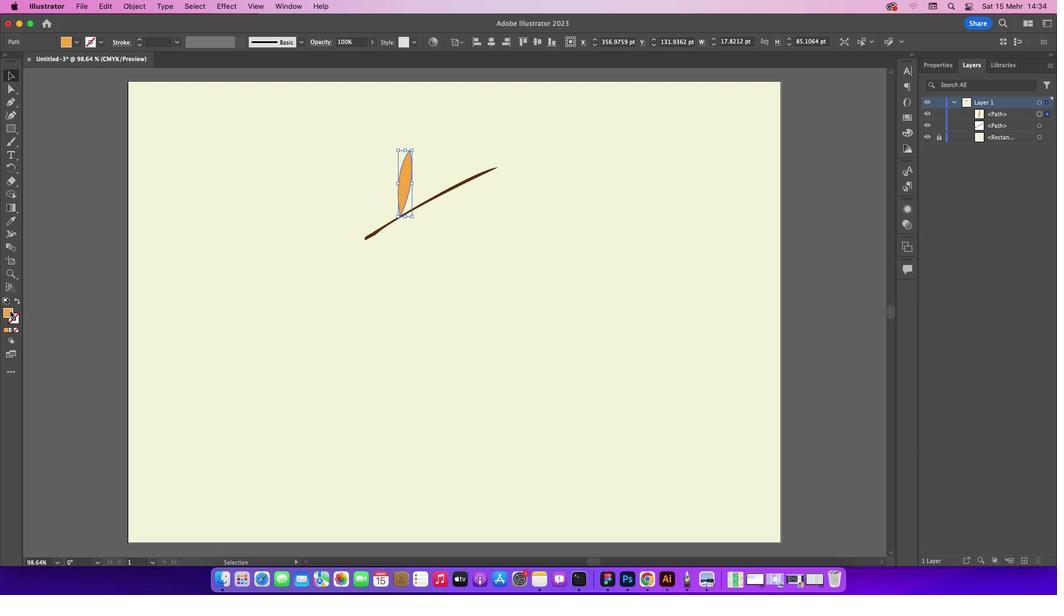 
Action: Mouse pressed left at (17, 318)
Screenshot: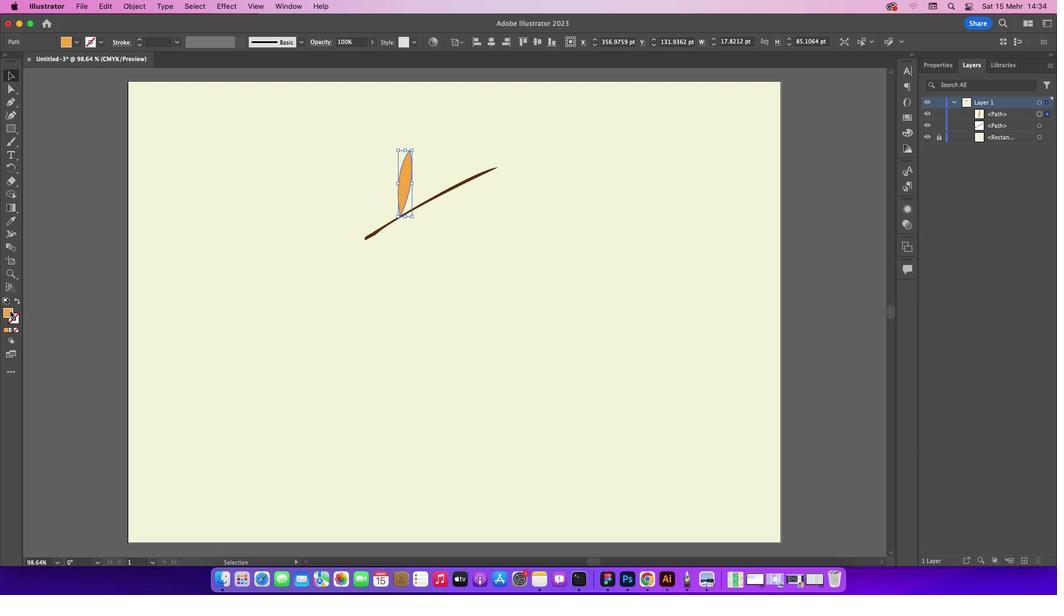
Action: Mouse pressed left at (17, 318)
Screenshot: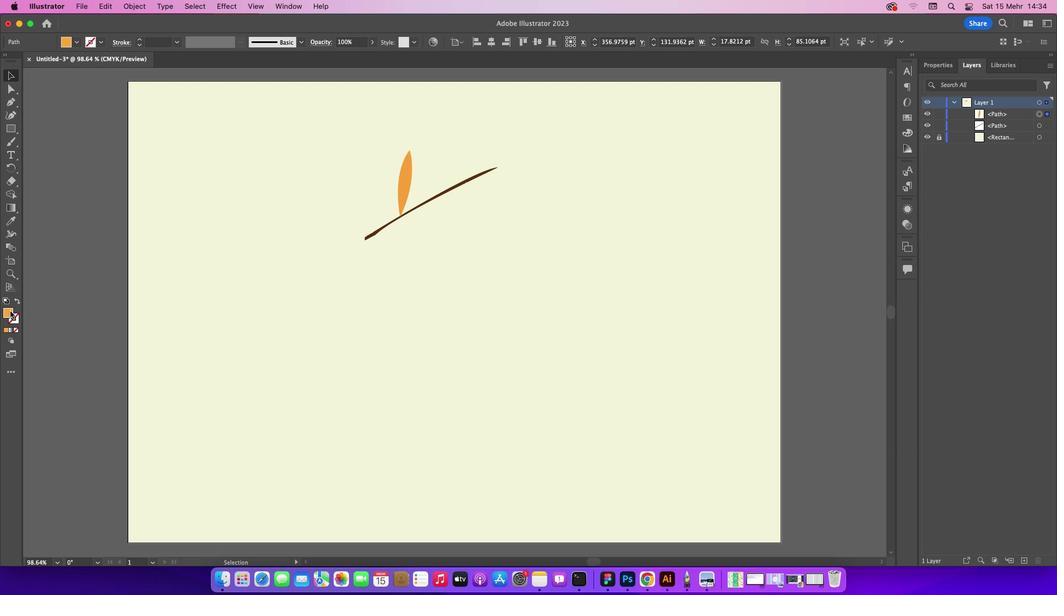 
Action: Mouse moved to (813, 375)
Screenshot: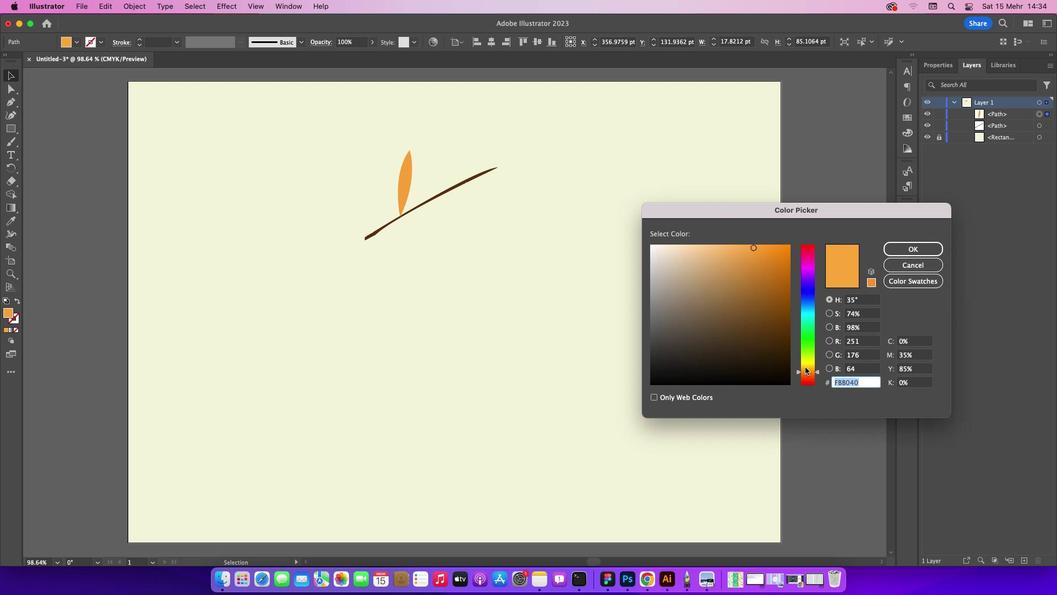 
Action: Mouse pressed left at (813, 375)
Screenshot: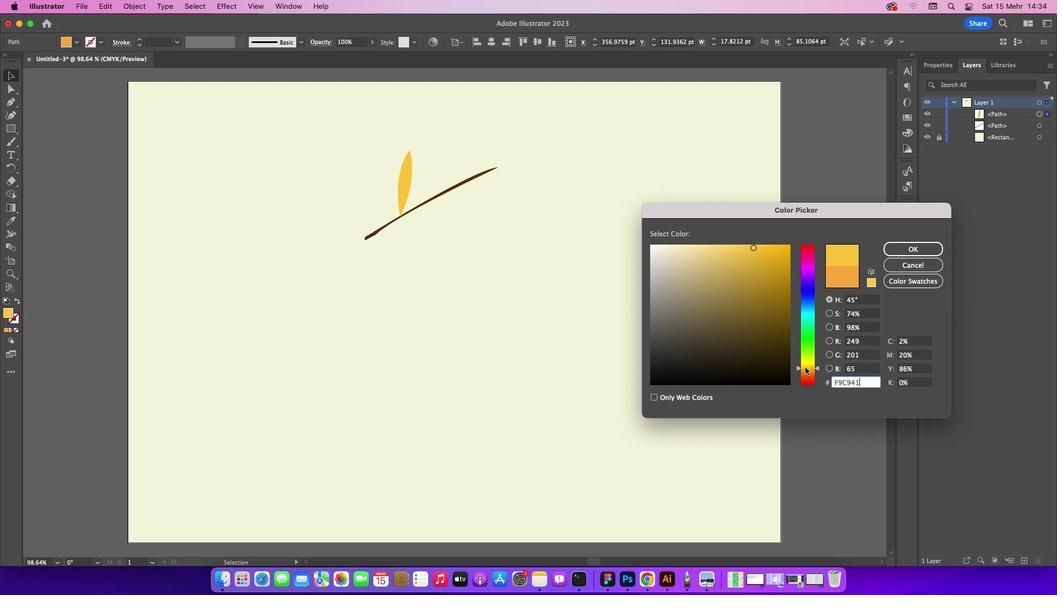
Action: Mouse moved to (773, 256)
Screenshot: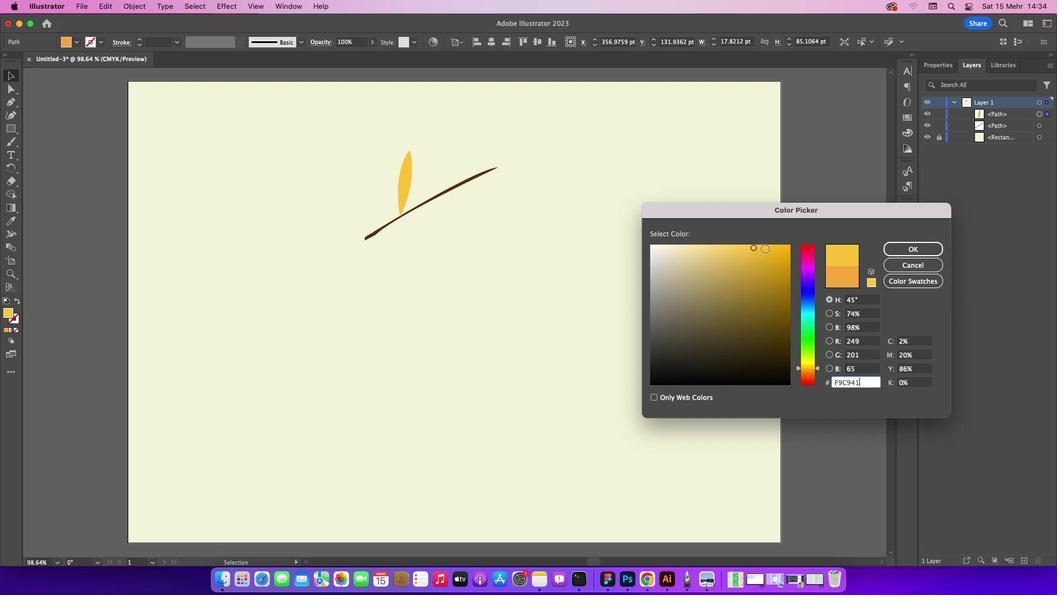 
Action: Mouse pressed left at (773, 256)
Screenshot: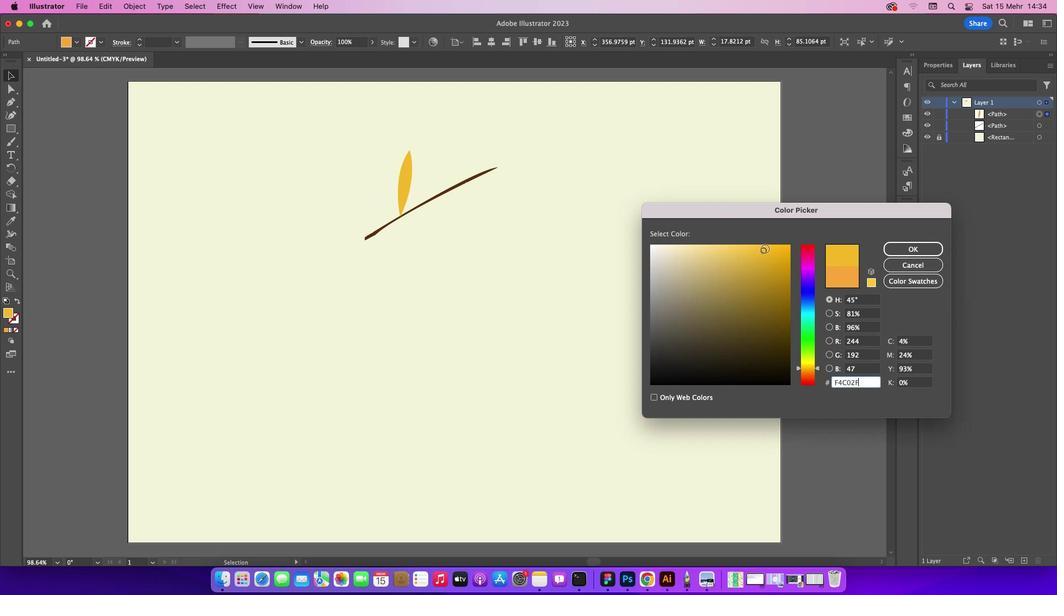 
Action: Mouse moved to (924, 256)
Screenshot: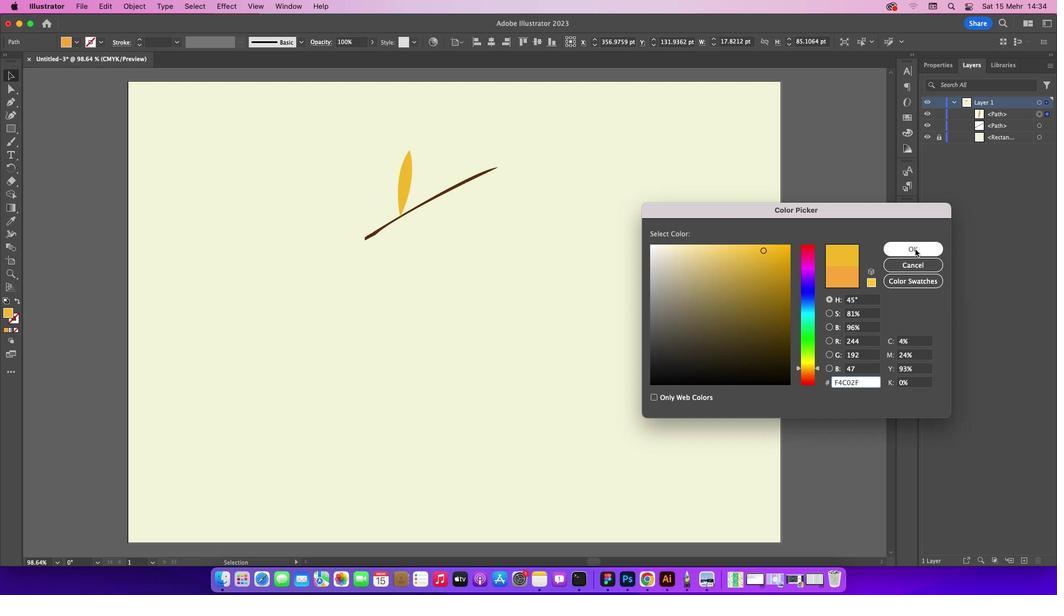 
Action: Mouse pressed left at (924, 256)
Screenshot: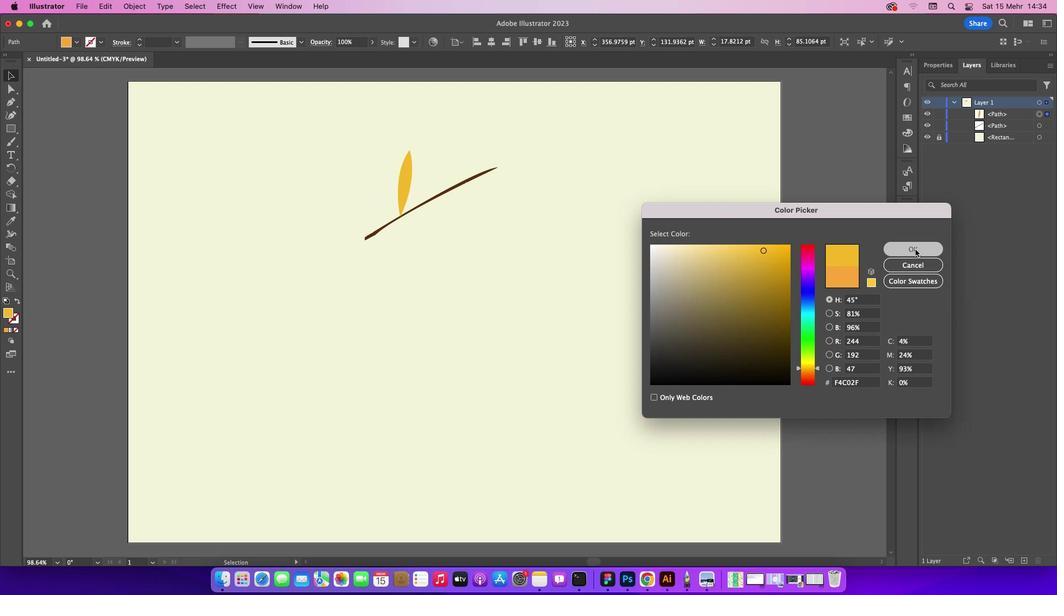 
Action: Mouse moved to (425, 153)
Screenshot: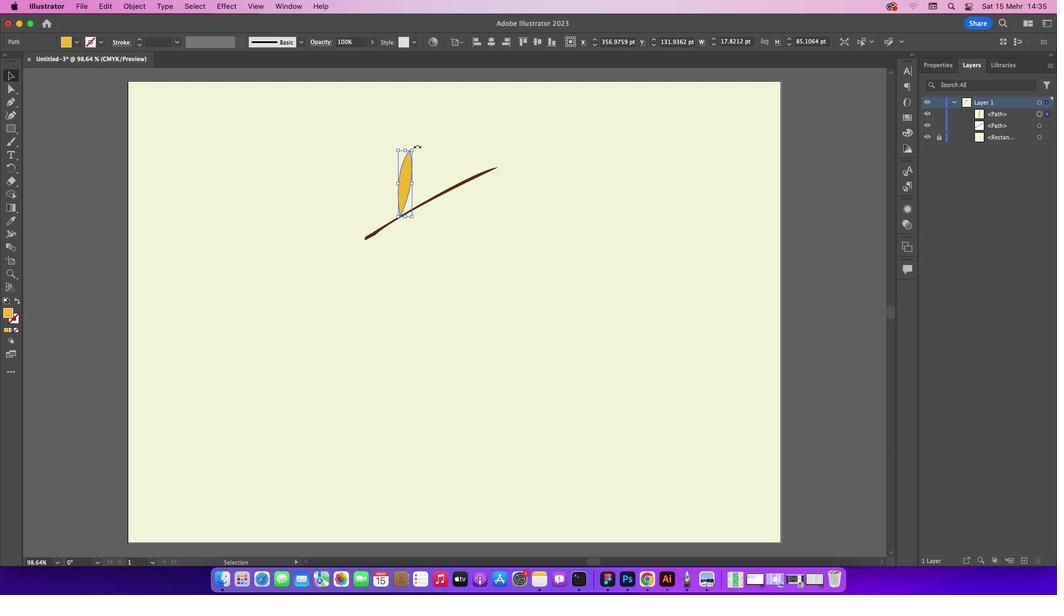 
Action: Mouse pressed left at (425, 153)
Screenshot: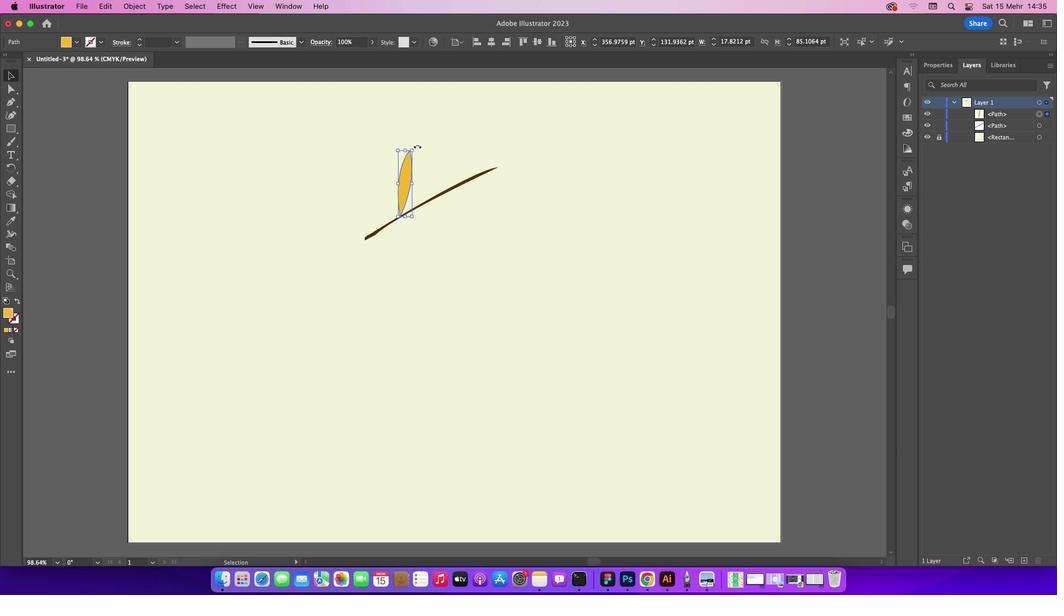 
Action: Mouse moved to (417, 186)
Screenshot: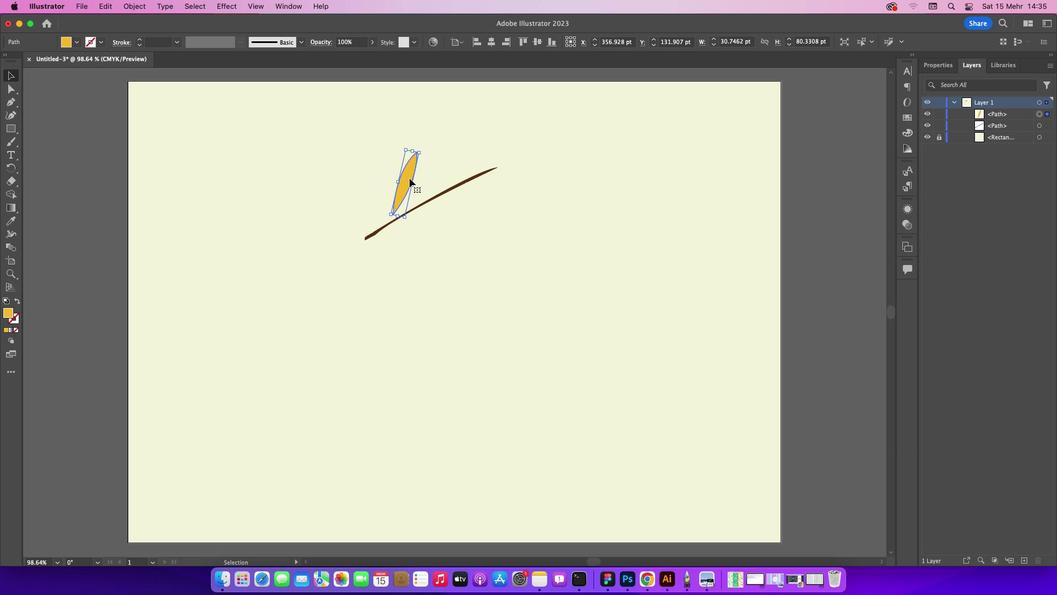 
Action: Mouse pressed left at (417, 186)
Screenshot: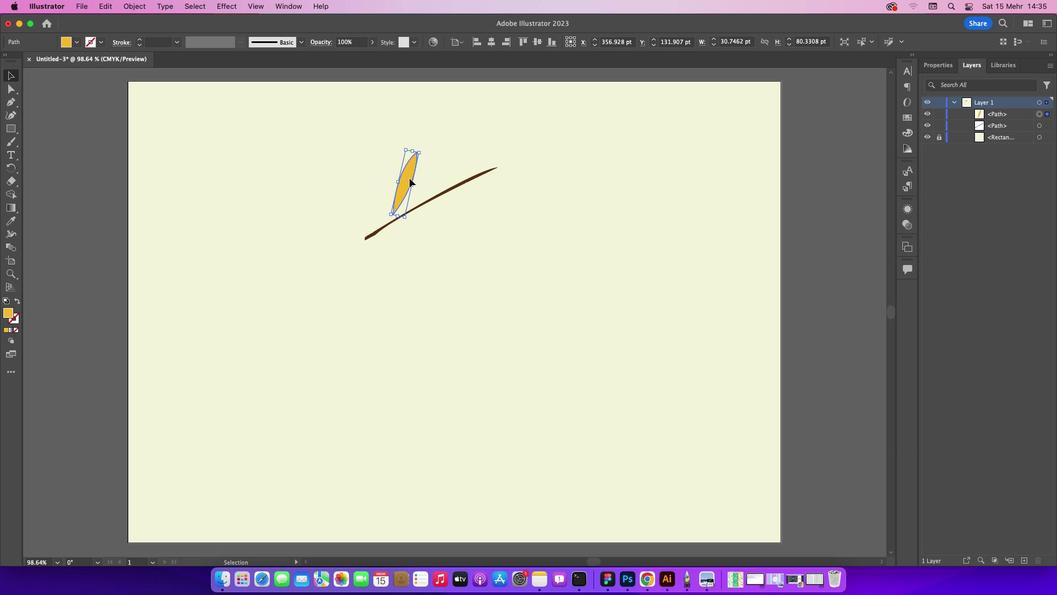 
Action: Mouse moved to (390, 208)
Screenshot: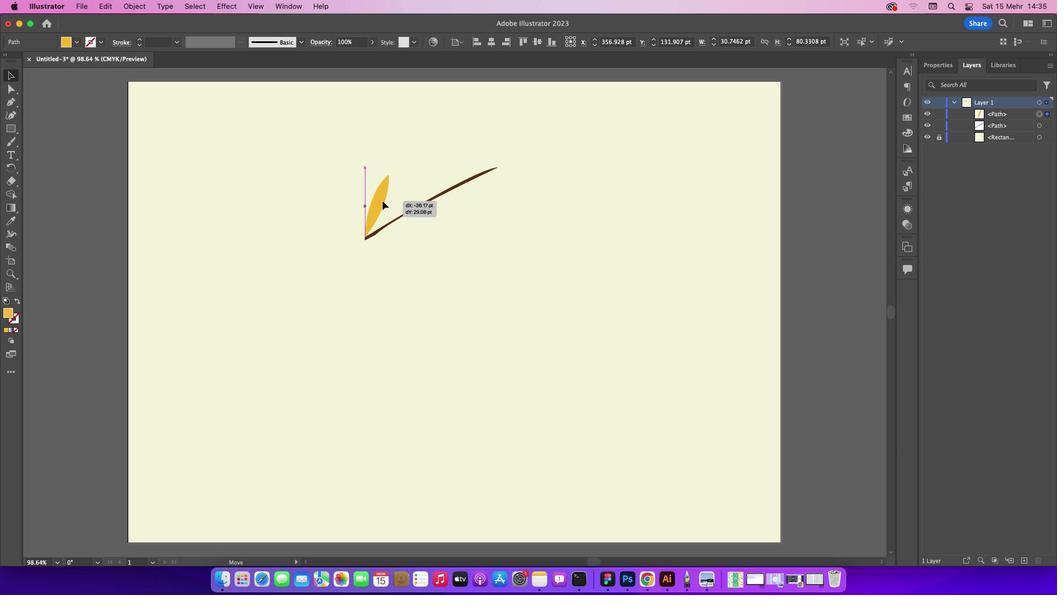 
Action: Key pressed Key.alt
Screenshot: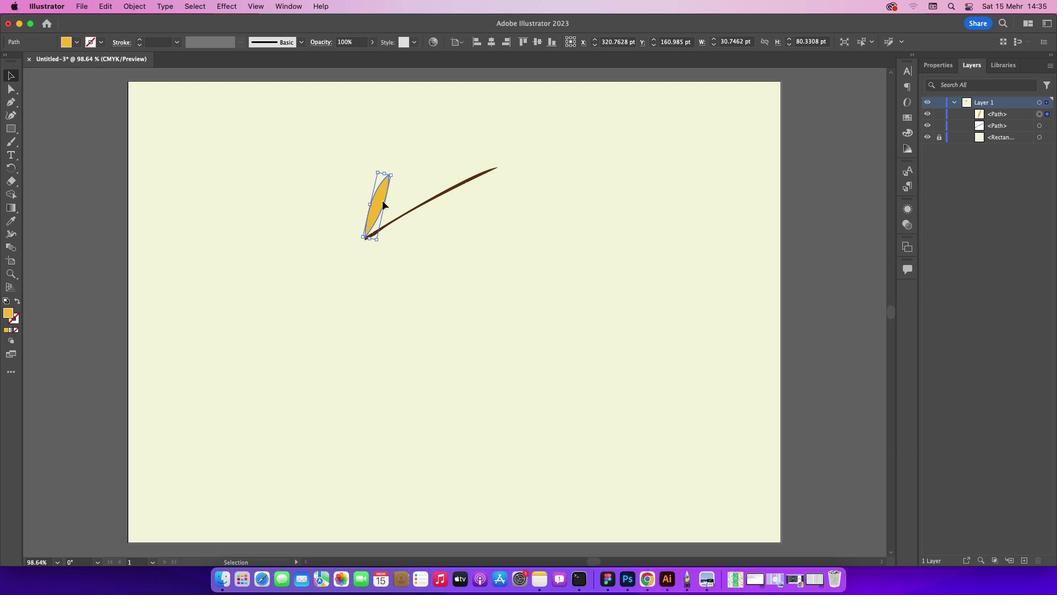 
Action: Mouse pressed left at (390, 208)
Screenshot: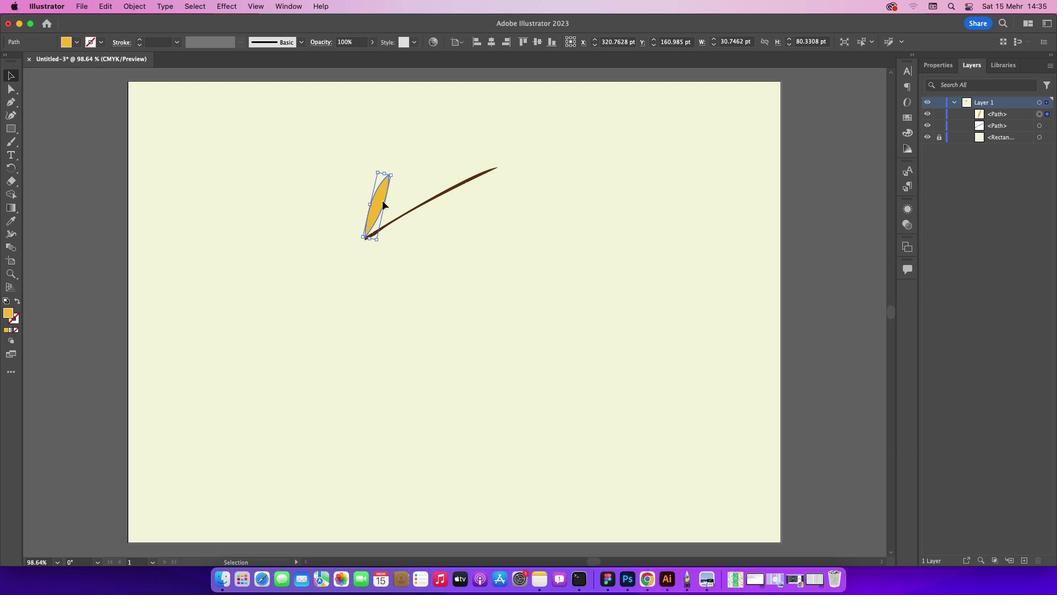 
Action: Mouse moved to (428, 164)
Screenshot: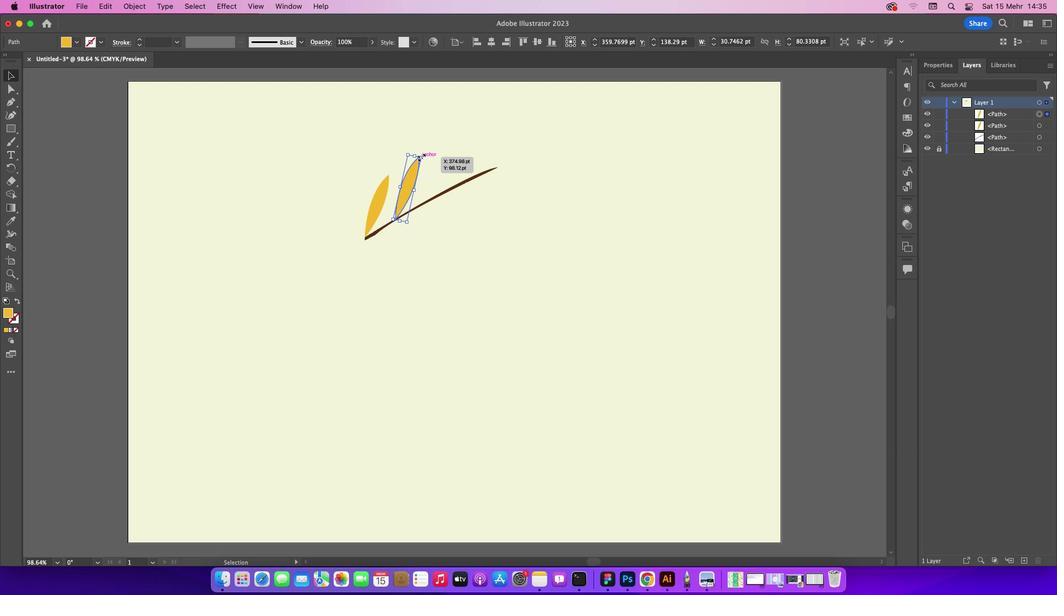 
Action: Key pressed Key.shift
Screenshot: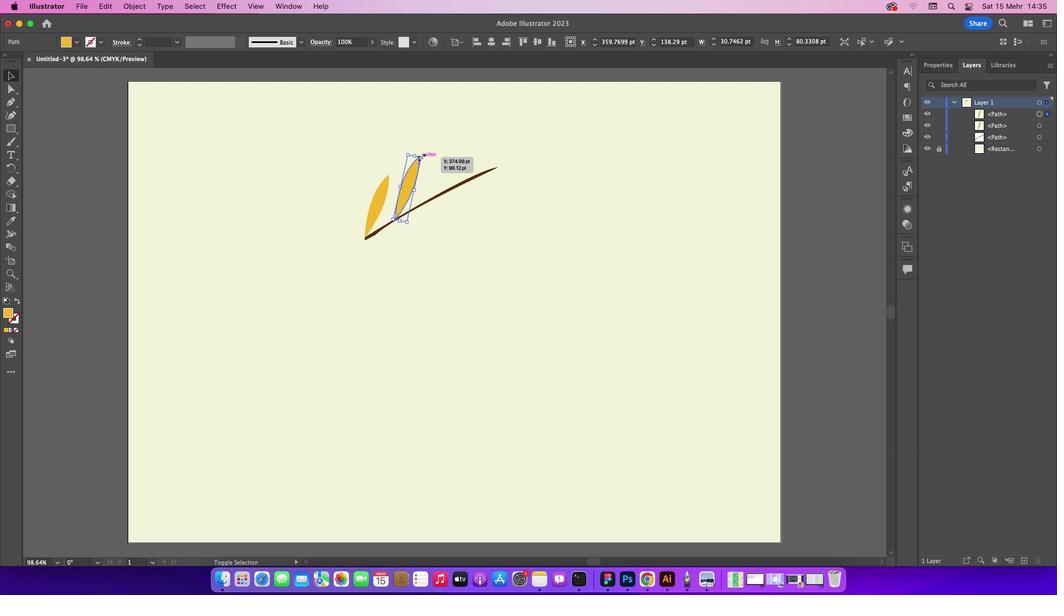 
Action: Mouse pressed left at (428, 164)
Screenshot: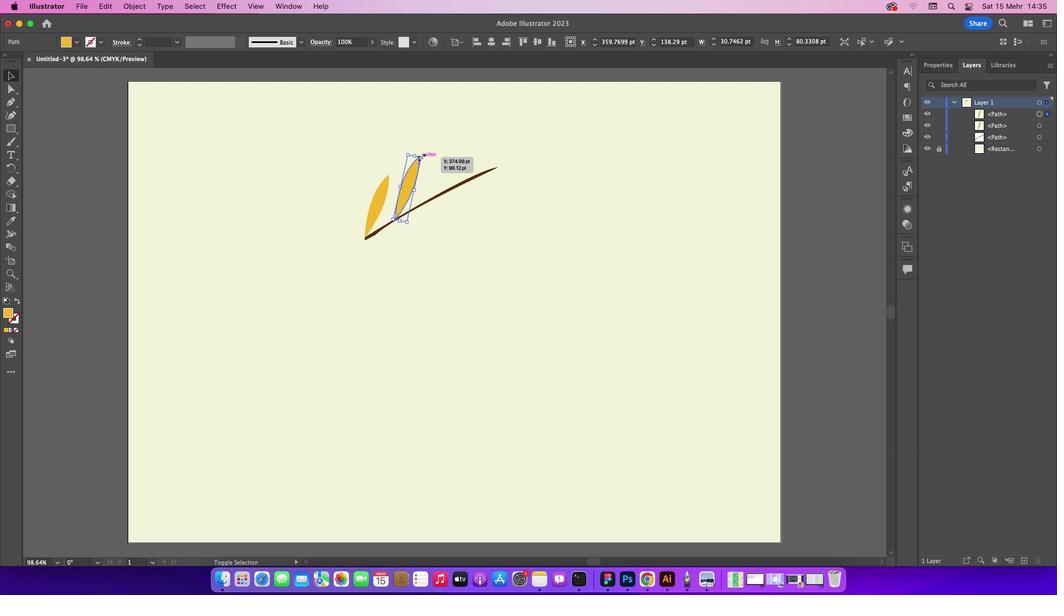 
Action: Mouse moved to (472, 169)
Screenshot: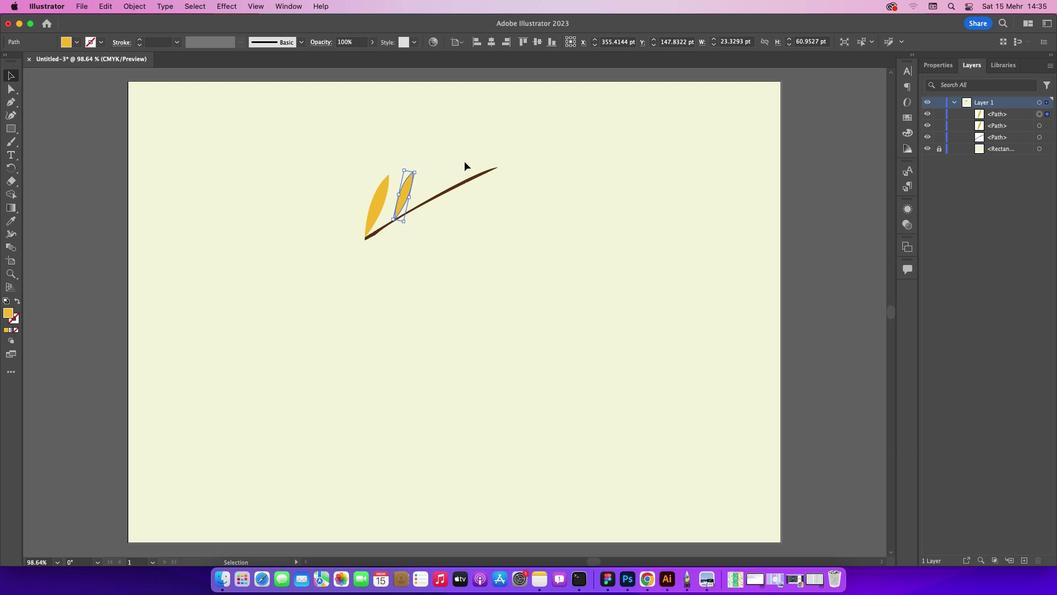 
Action: Mouse pressed left at (472, 169)
Screenshot: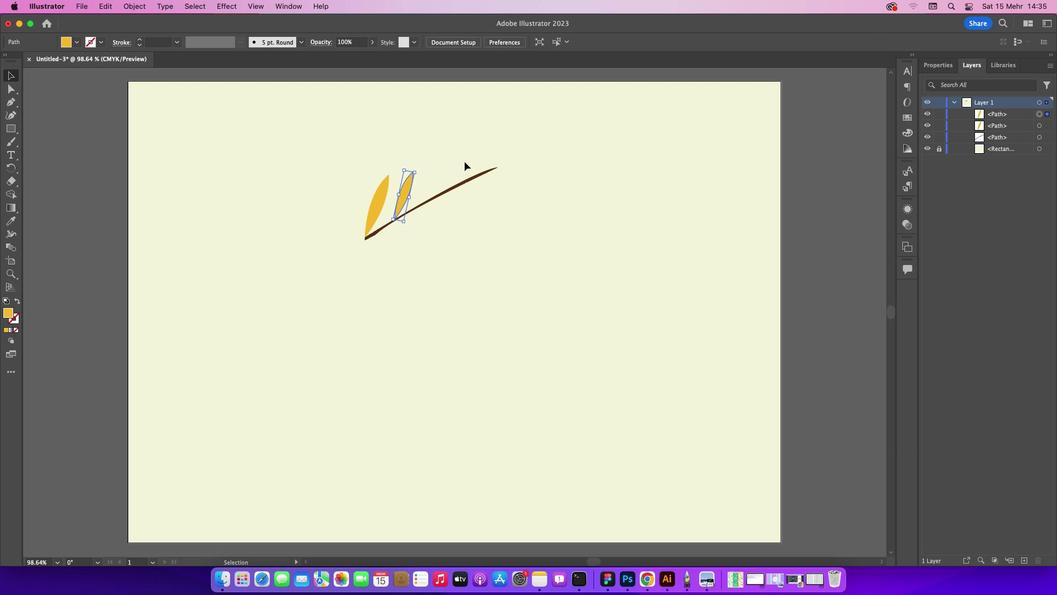 
Action: Mouse moved to (416, 193)
Screenshot: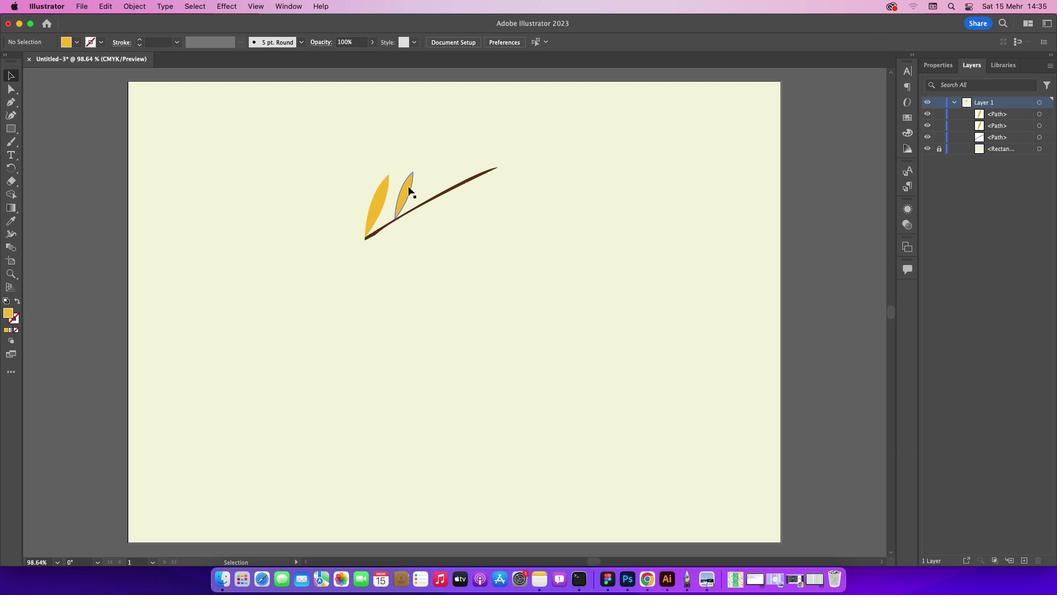 
Action: Key pressed Key.alt
Screenshot: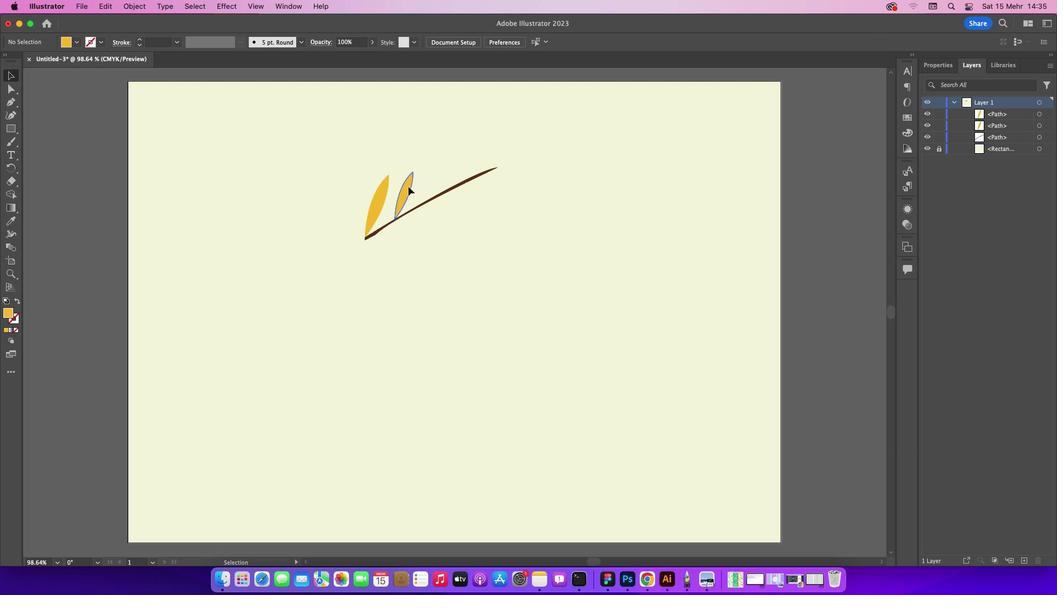 
Action: Mouse pressed left at (416, 193)
Screenshot: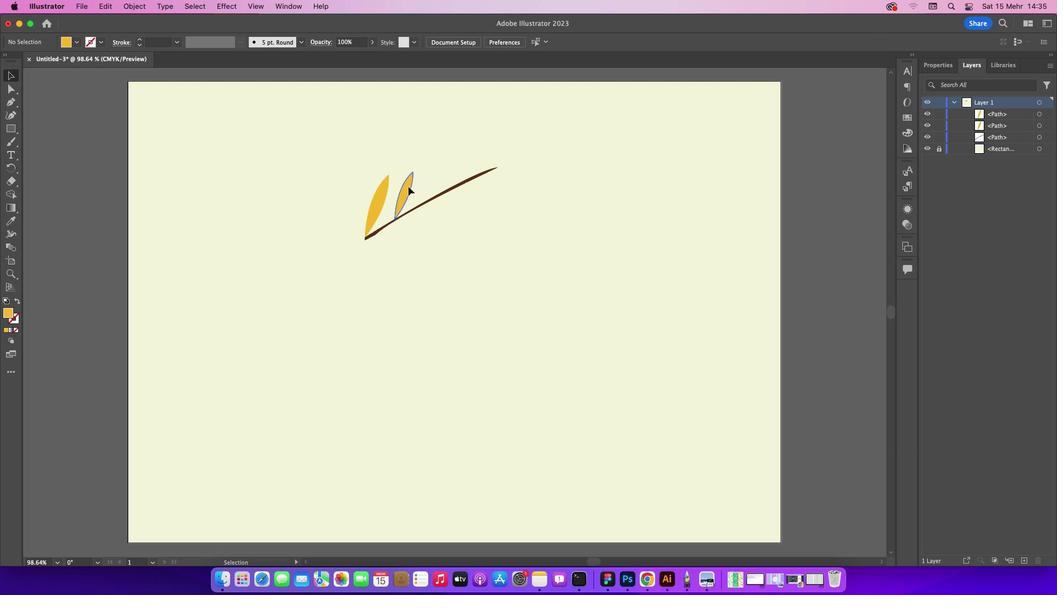 
Action: Mouse moved to (446, 166)
Screenshot: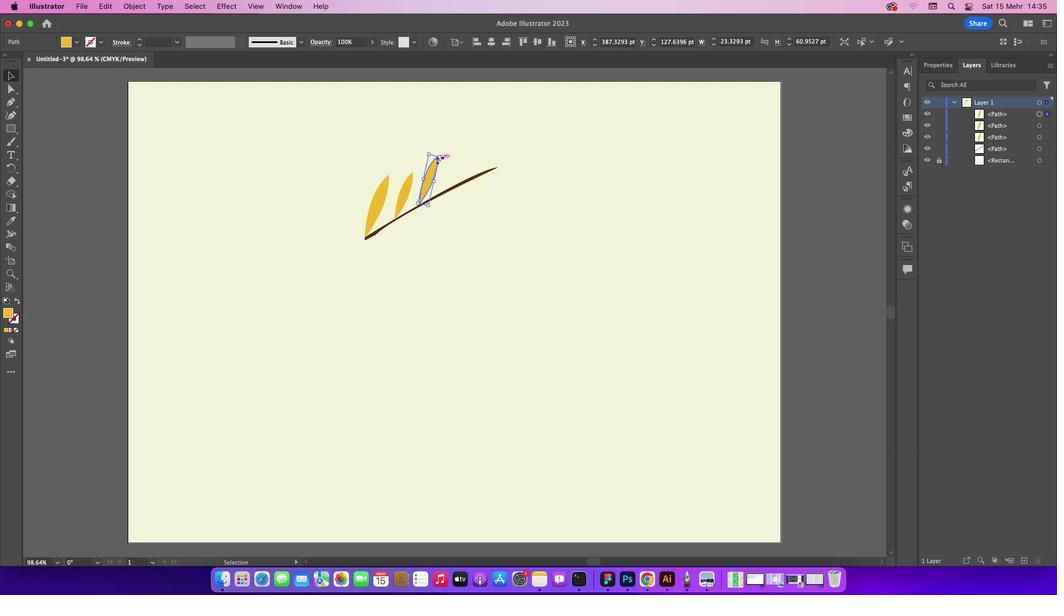 
Action: Mouse pressed left at (446, 166)
Screenshot: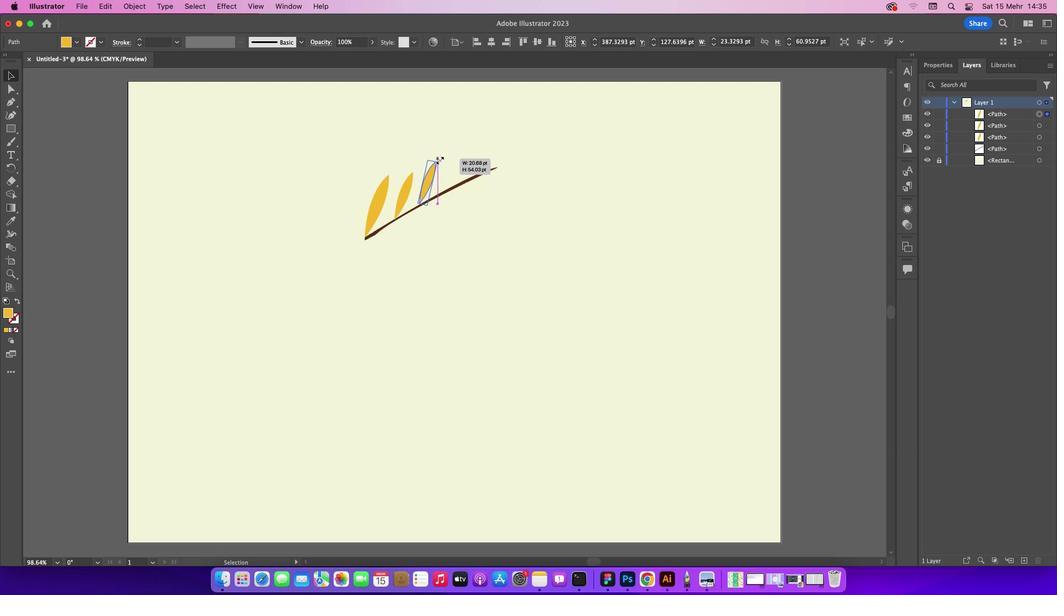 
Action: Key pressed Key.shift
Screenshot: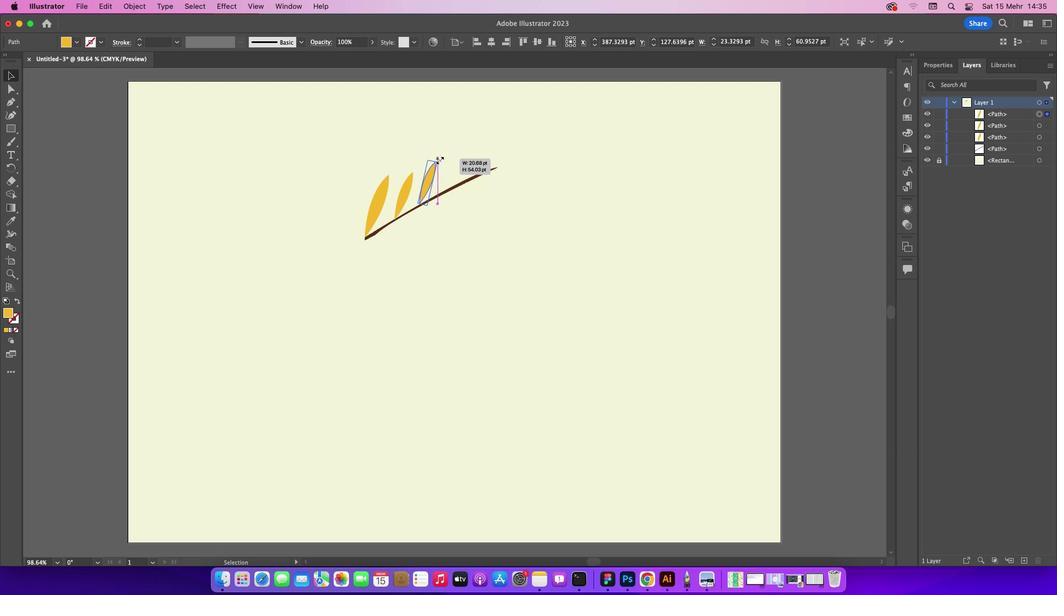 
Action: Mouse moved to (579, 196)
Screenshot: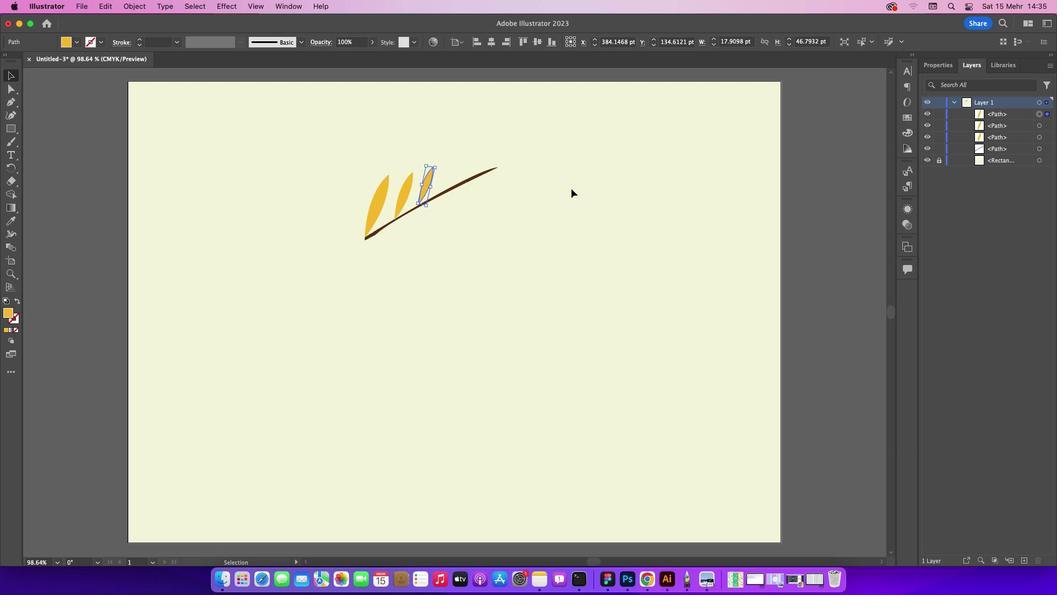 
Action: Mouse pressed left at (579, 196)
Screenshot: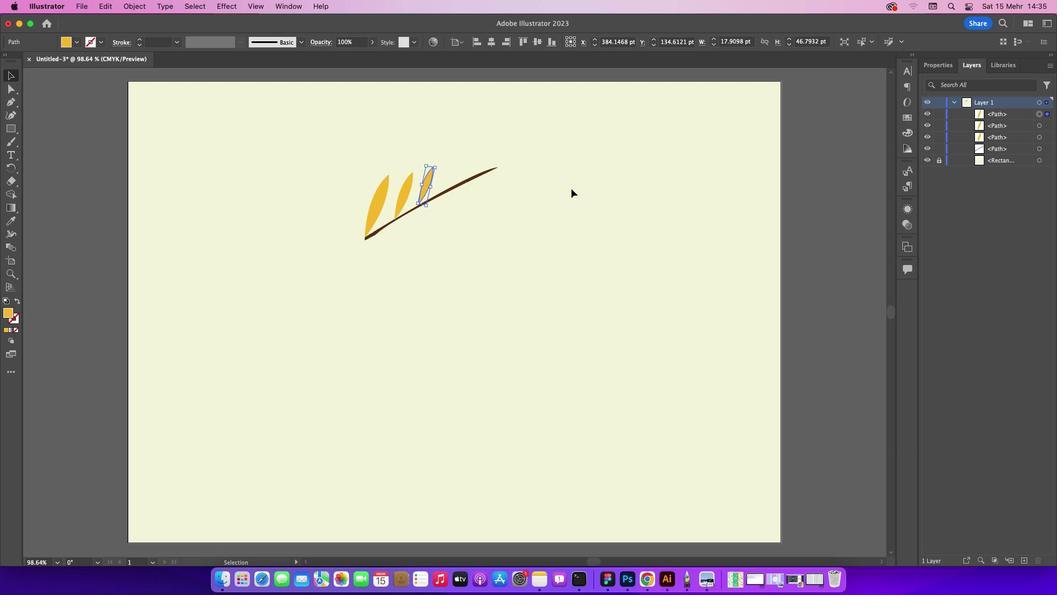 
Action: Mouse moved to (436, 193)
Screenshot: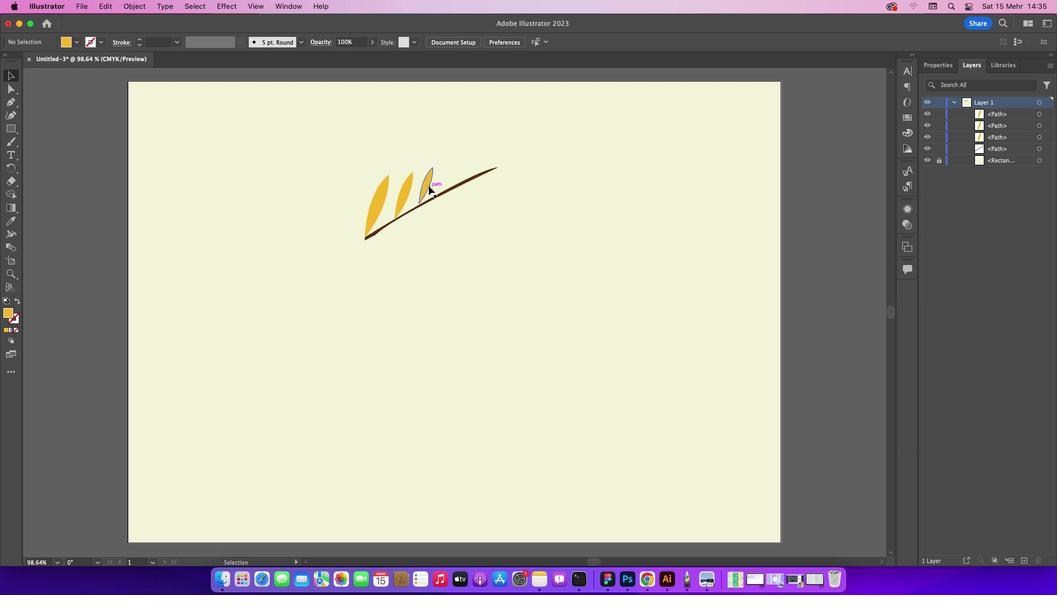 
Action: Key pressed Key.alt
Screenshot: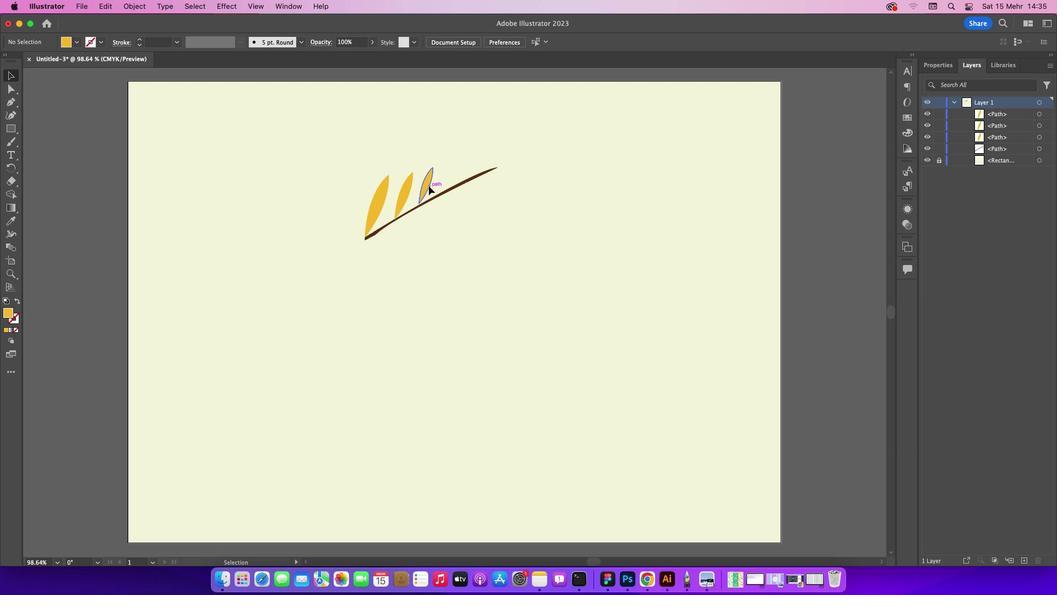 
Action: Mouse pressed left at (436, 193)
Screenshot: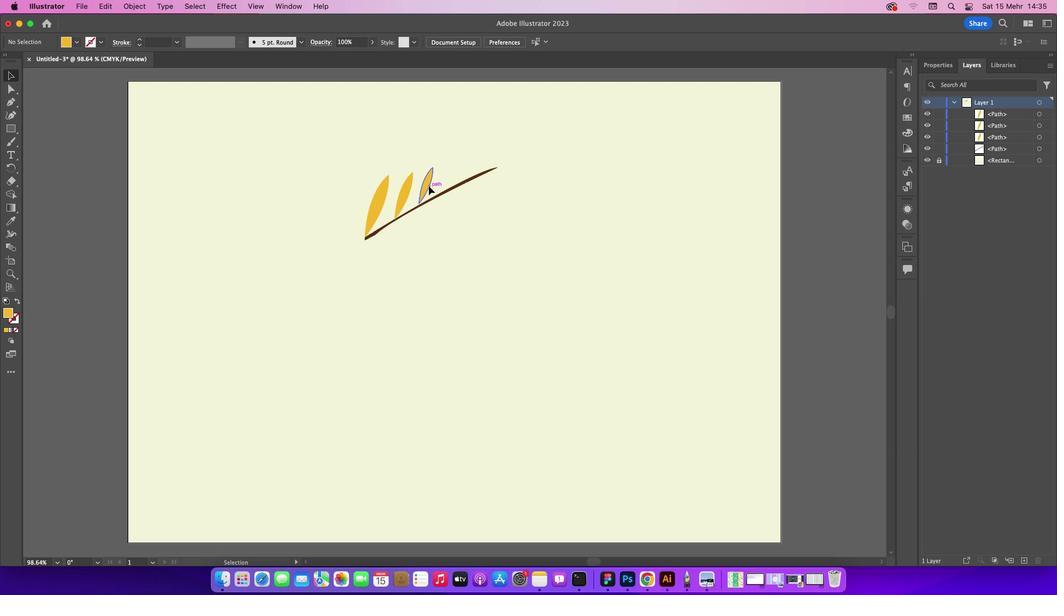 
Action: Mouse moved to (460, 165)
Screenshot: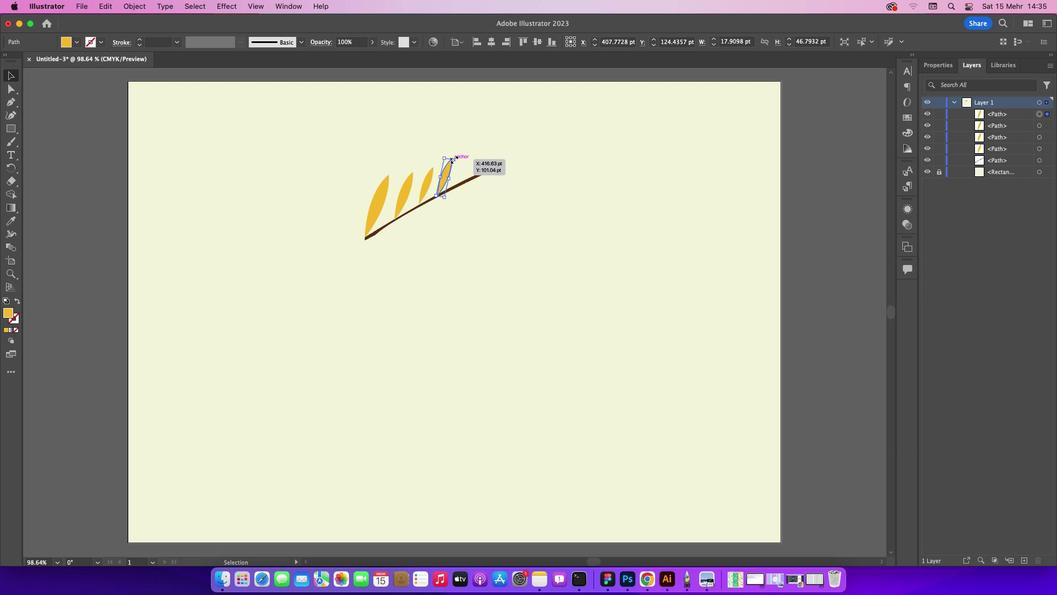 
Action: Key pressed Key.shift
Screenshot: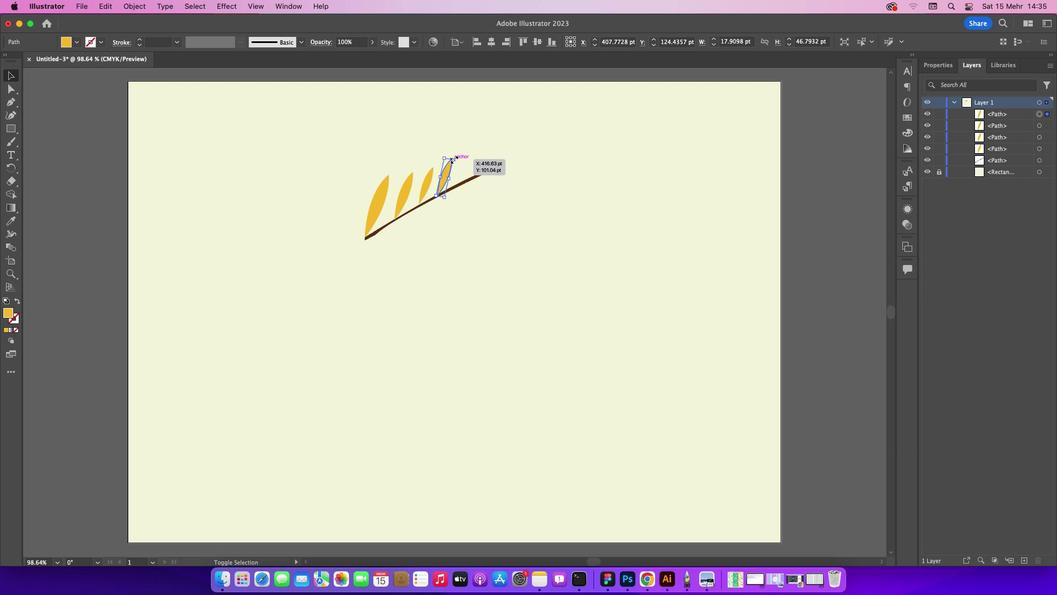 
Action: Mouse pressed left at (460, 165)
Screenshot: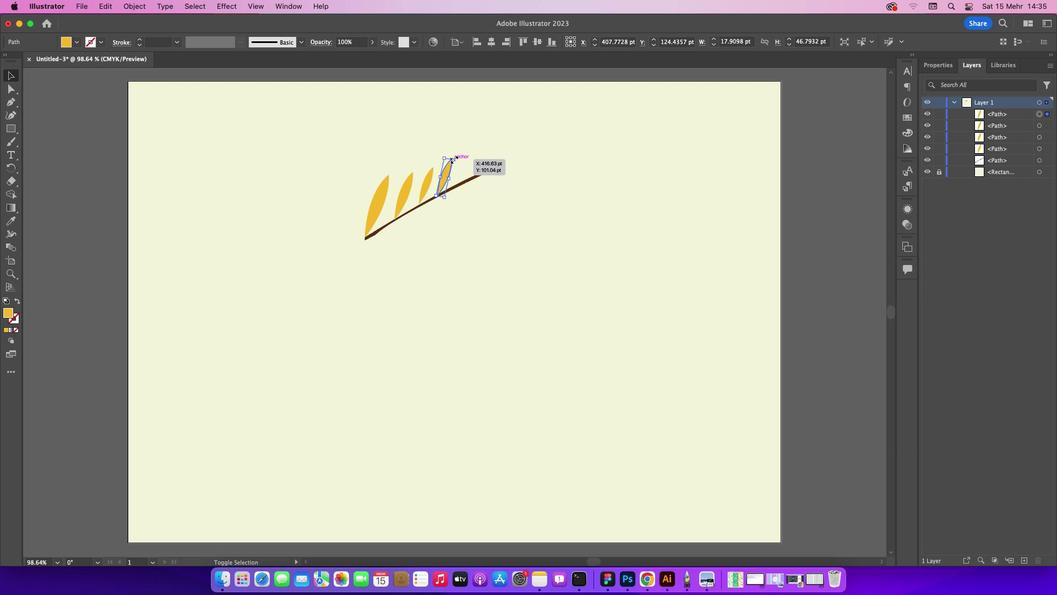 
Action: Mouse moved to (586, 196)
Screenshot: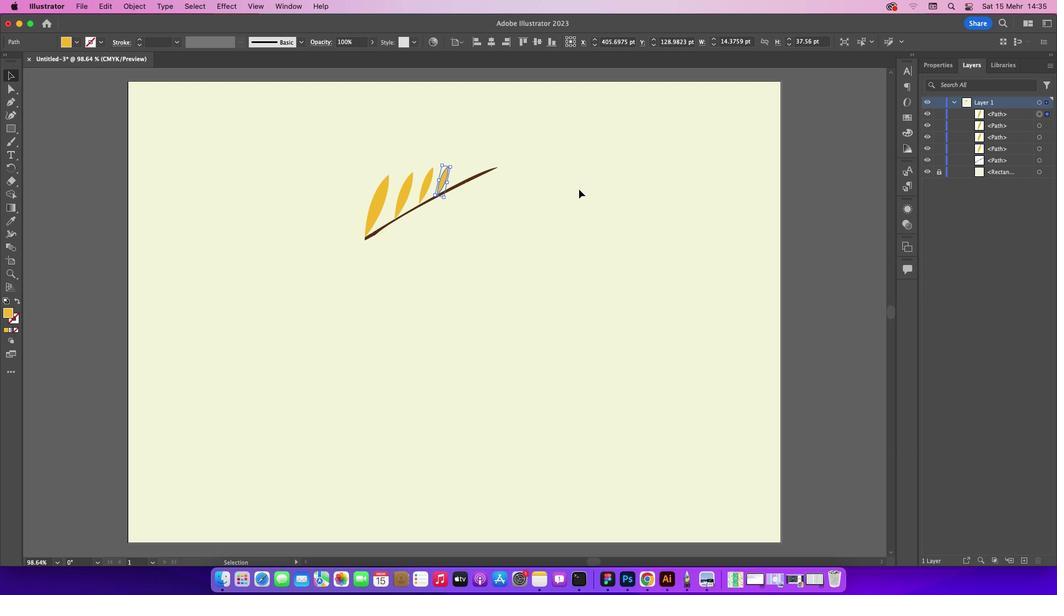 
Action: Mouse pressed left at (586, 196)
Screenshot: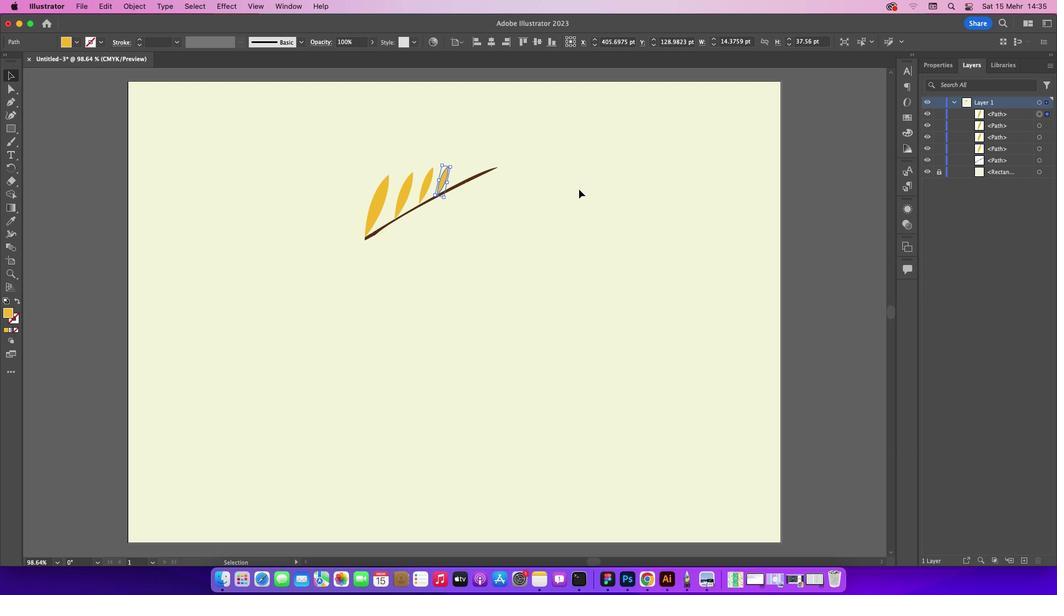
Action: Mouse moved to (450, 188)
Screenshot: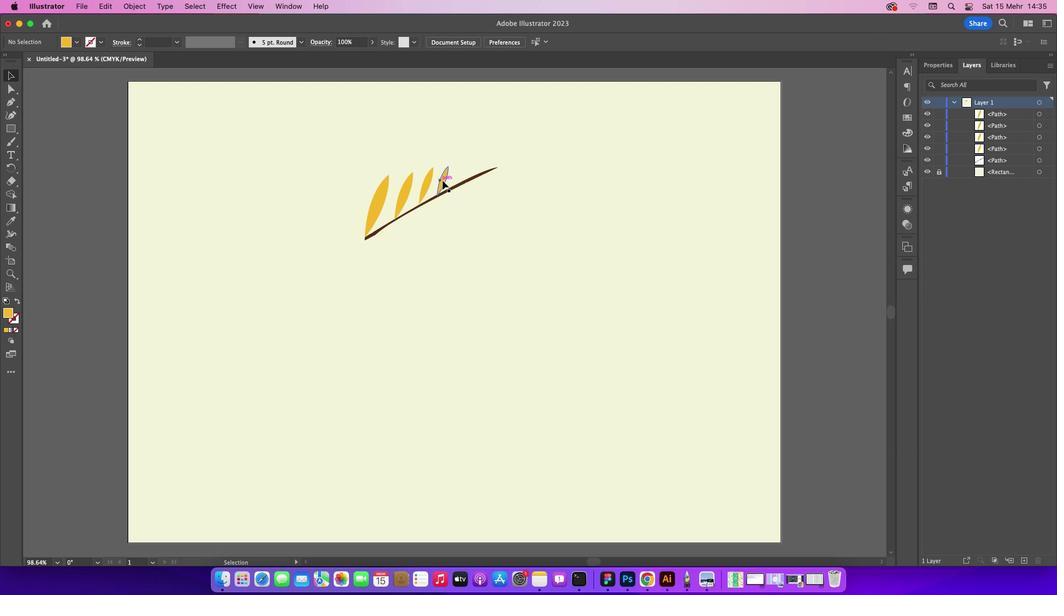 
Action: Key pressed Key.alt
Screenshot: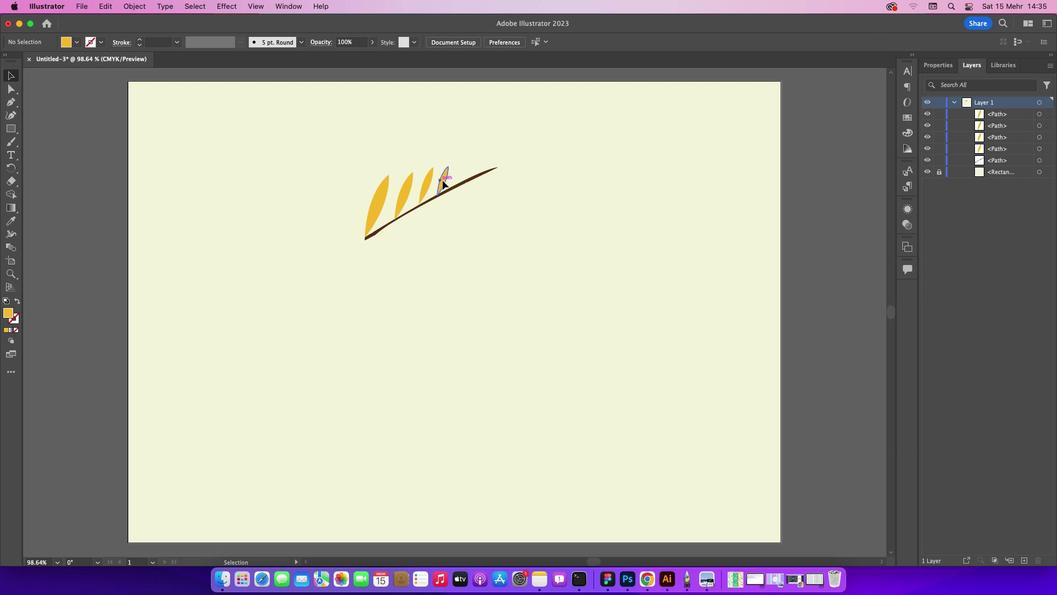 
Action: Mouse pressed left at (450, 188)
Screenshot: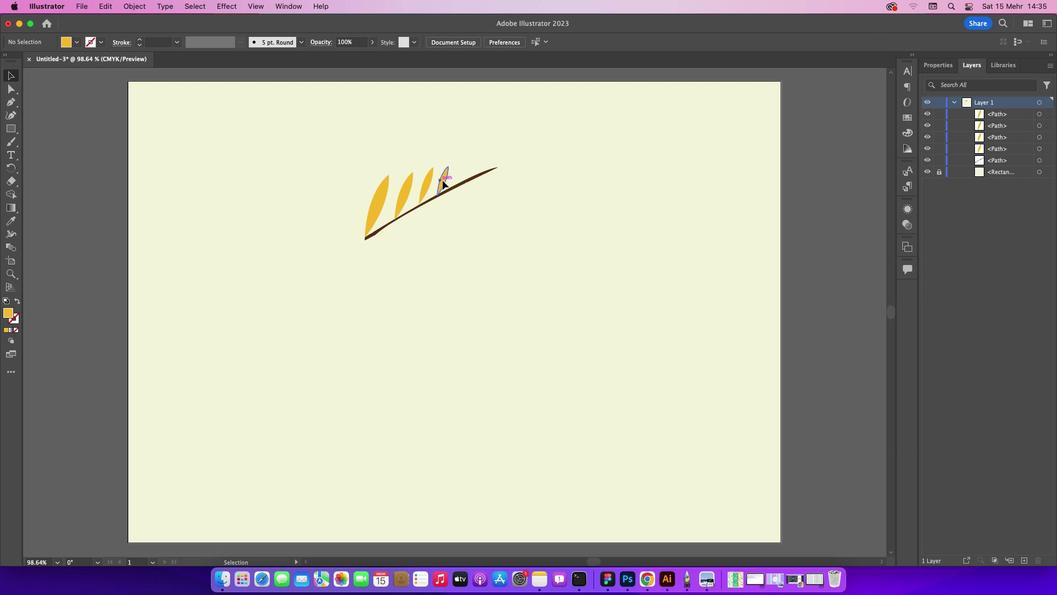 
Action: Mouse moved to (474, 165)
Screenshot: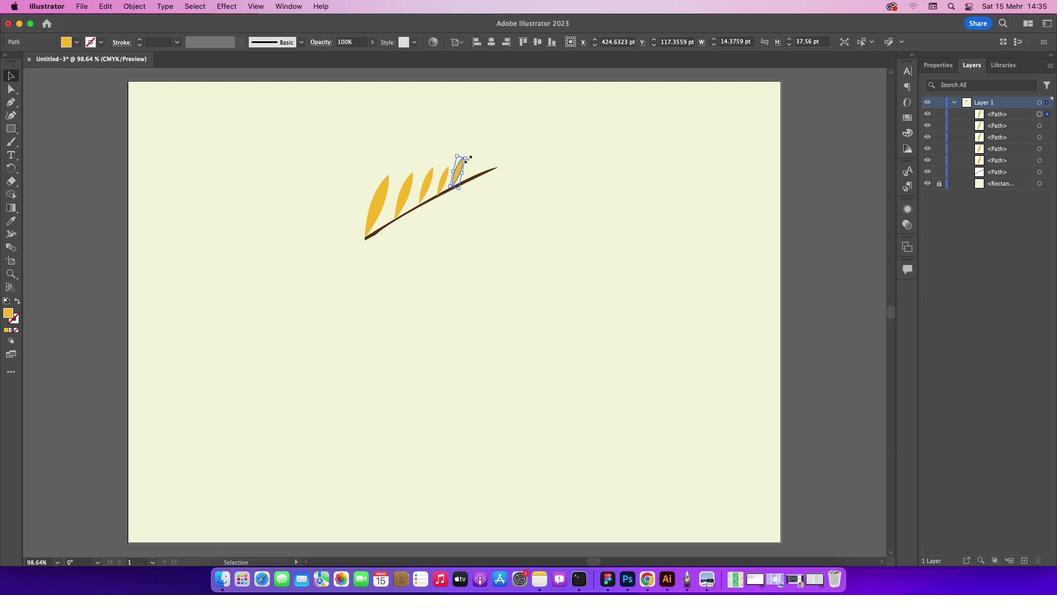 
Action: Key pressed Key.shift
Screenshot: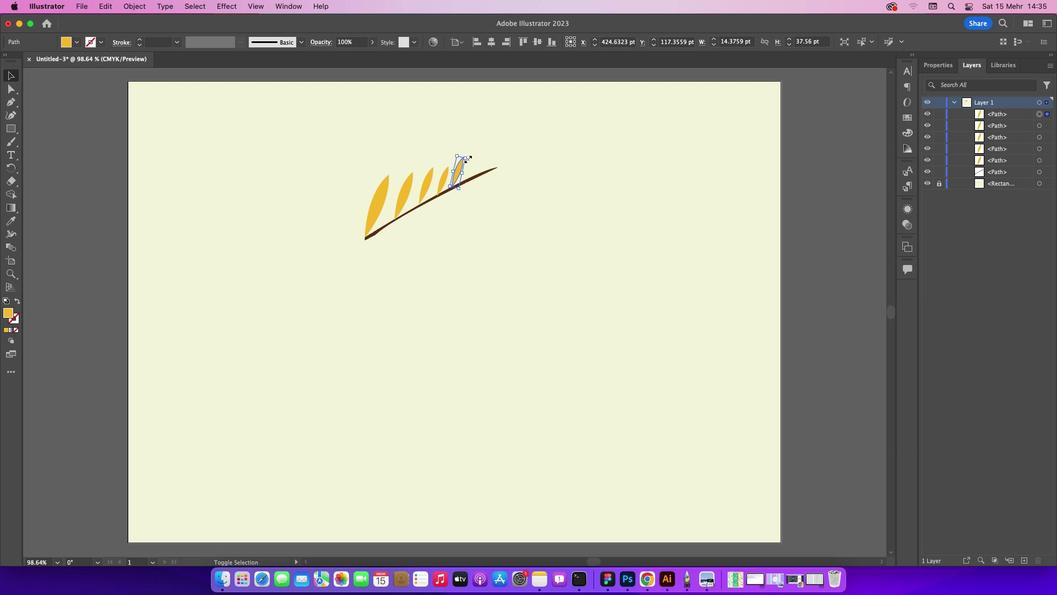 
Action: Mouse pressed left at (474, 165)
Screenshot: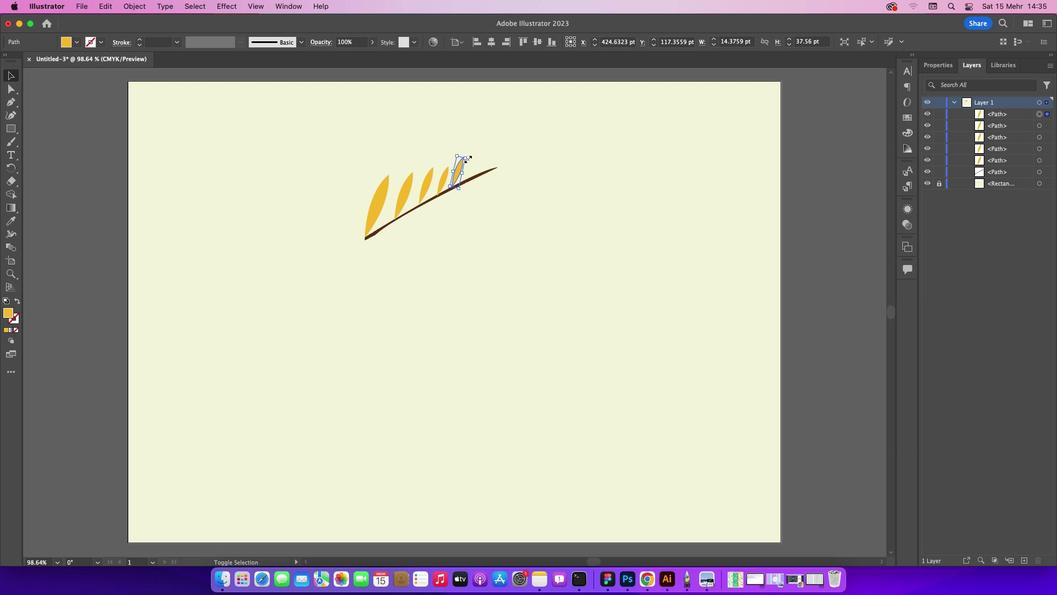 
Action: Mouse moved to (466, 180)
Screenshot: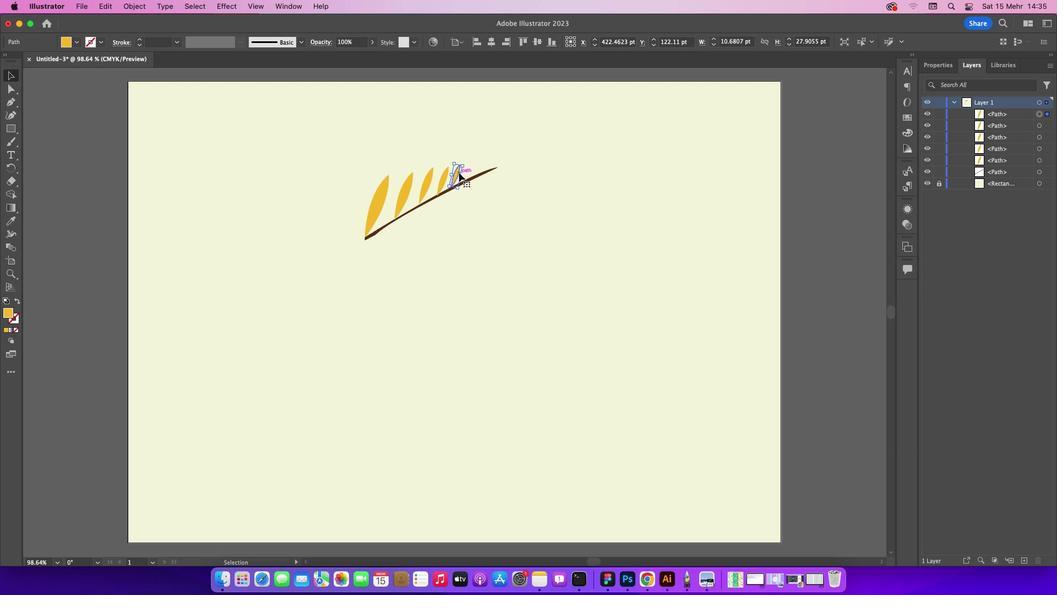
Action: Mouse pressed left at (466, 180)
Screenshot: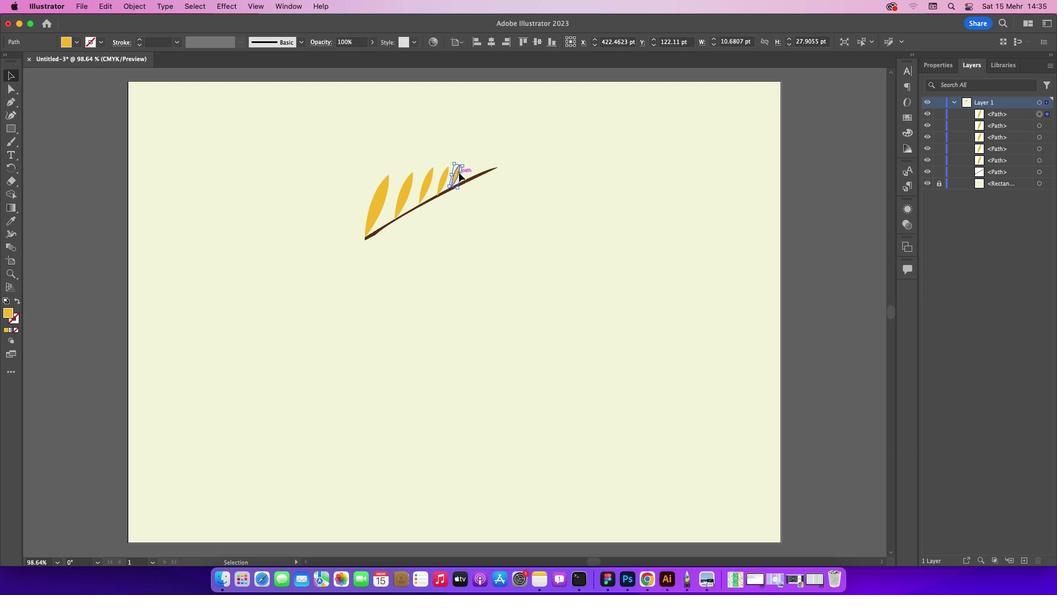 
Action: Mouse moved to (644, 226)
Screenshot: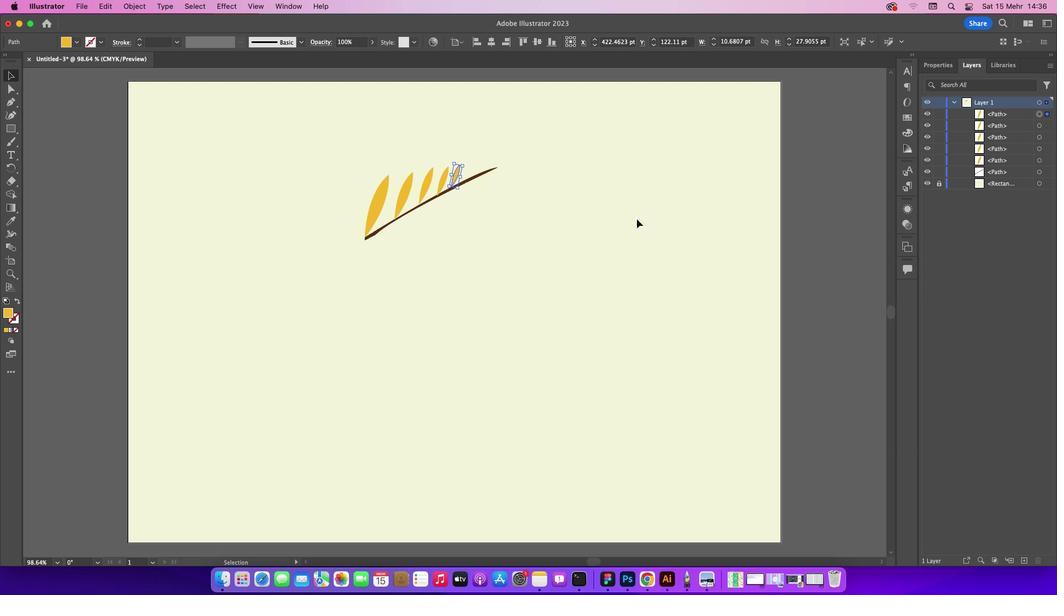 
Action: Mouse pressed left at (644, 226)
Screenshot: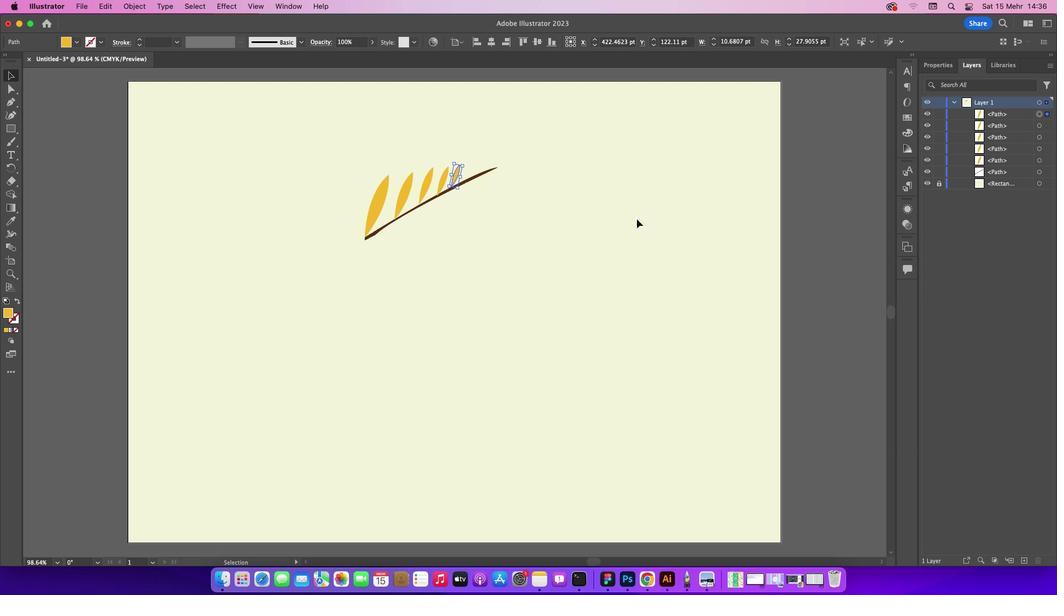 
Action: Mouse moved to (464, 181)
Screenshot: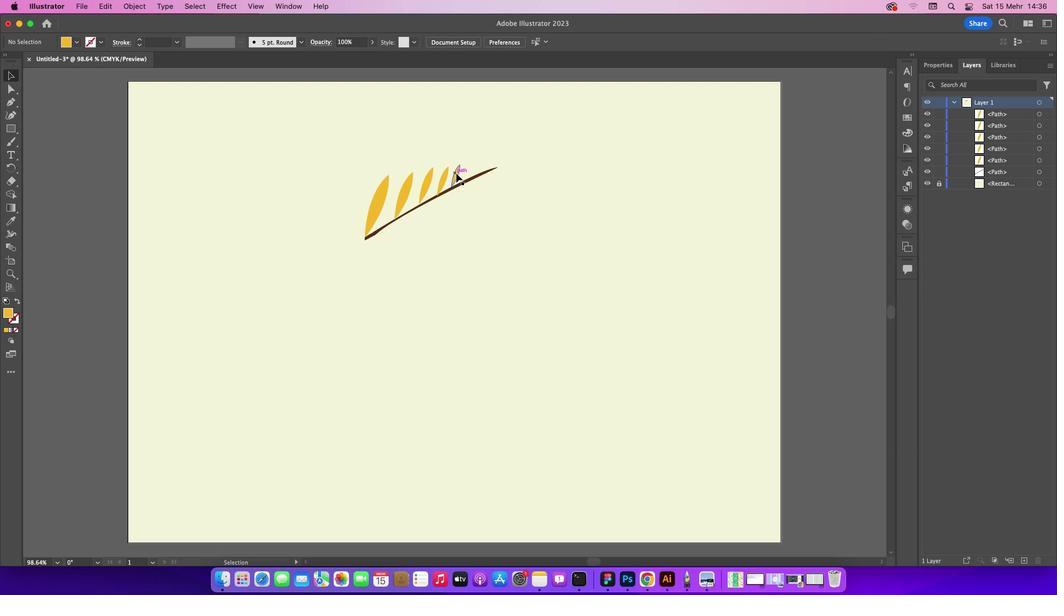 
Action: Key pressed Key.alt
Screenshot: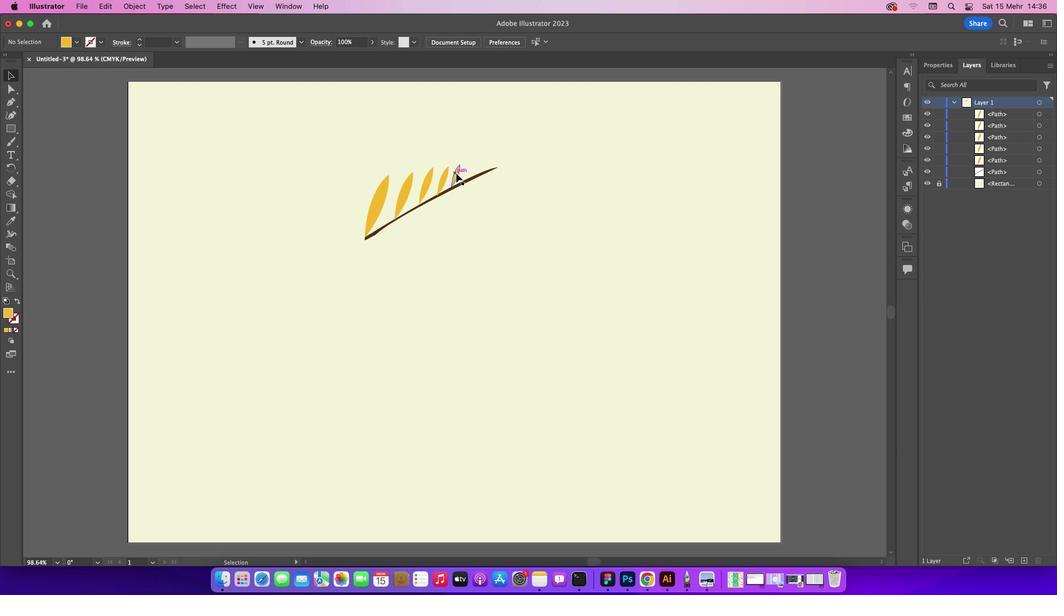 
Action: Mouse pressed left at (464, 181)
Screenshot: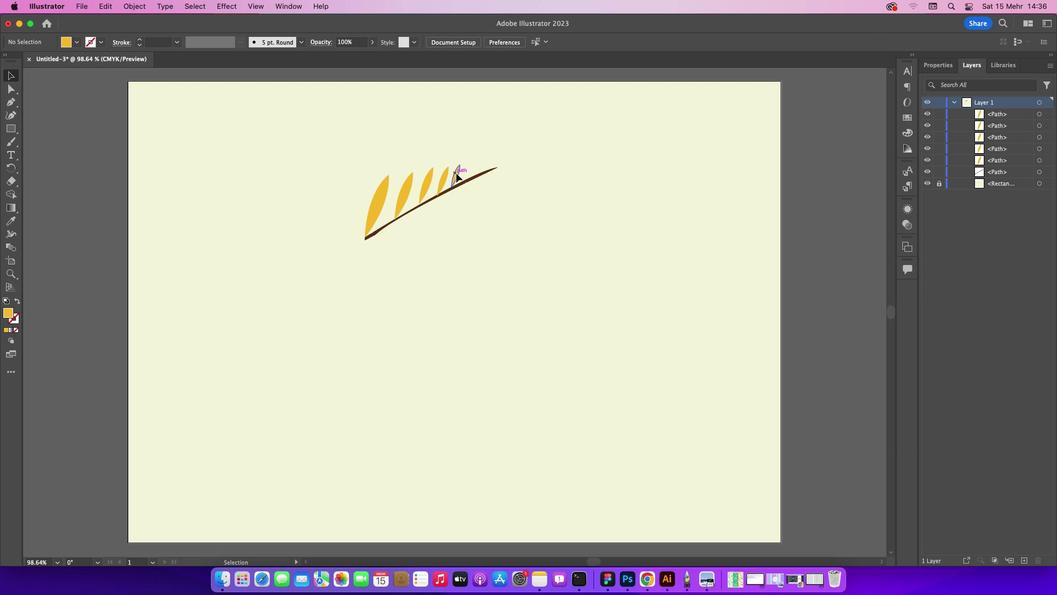 
Action: Mouse moved to (650, 207)
Screenshot: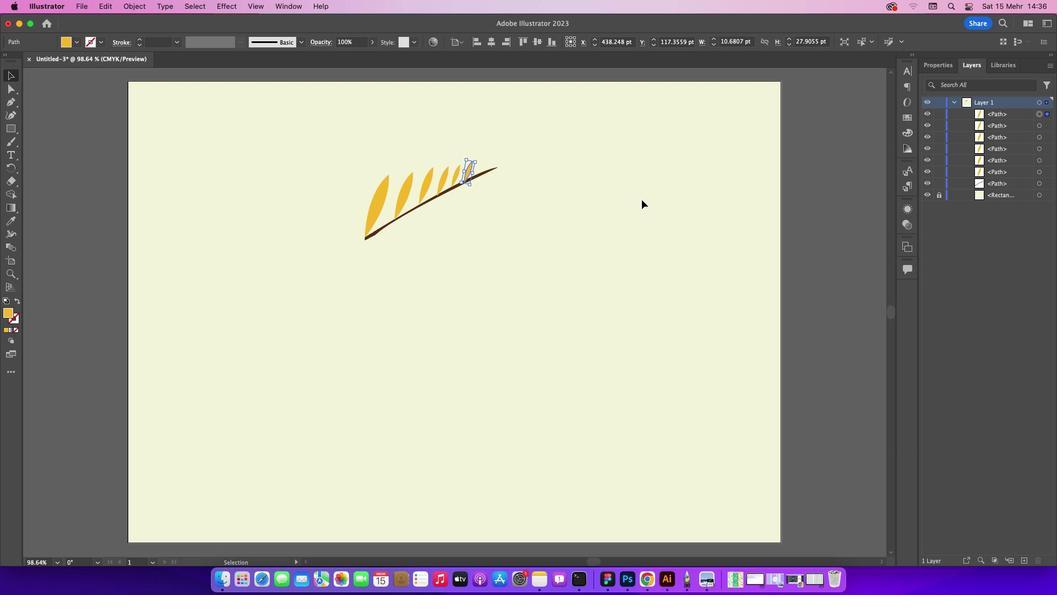 
Action: Key pressed Key.upKey.upKey.up
Screenshot: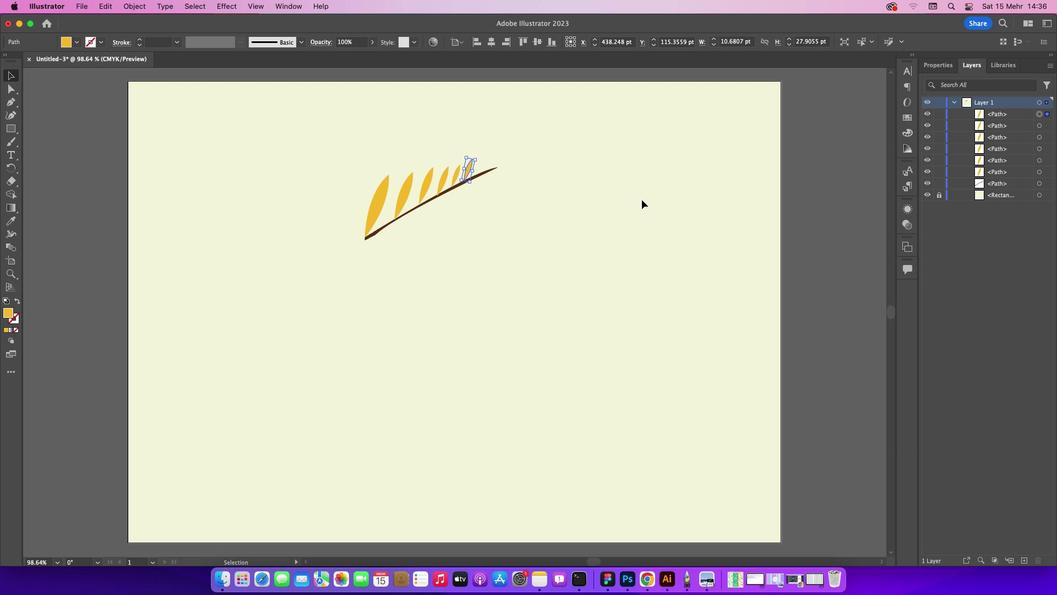 
Action: Mouse pressed left at (650, 207)
Screenshot: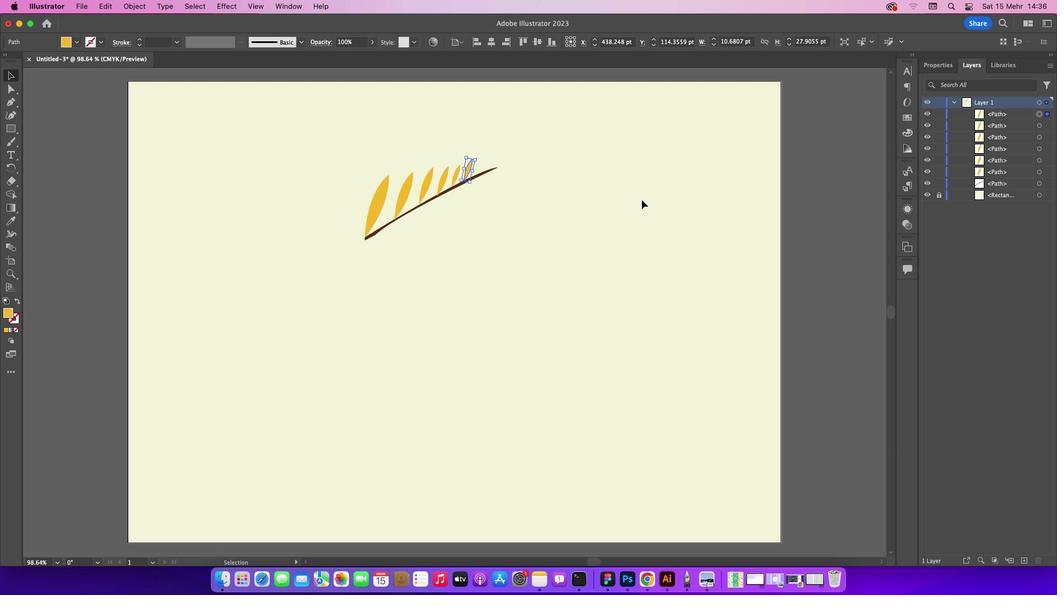 
Action: Mouse moved to (474, 176)
Screenshot: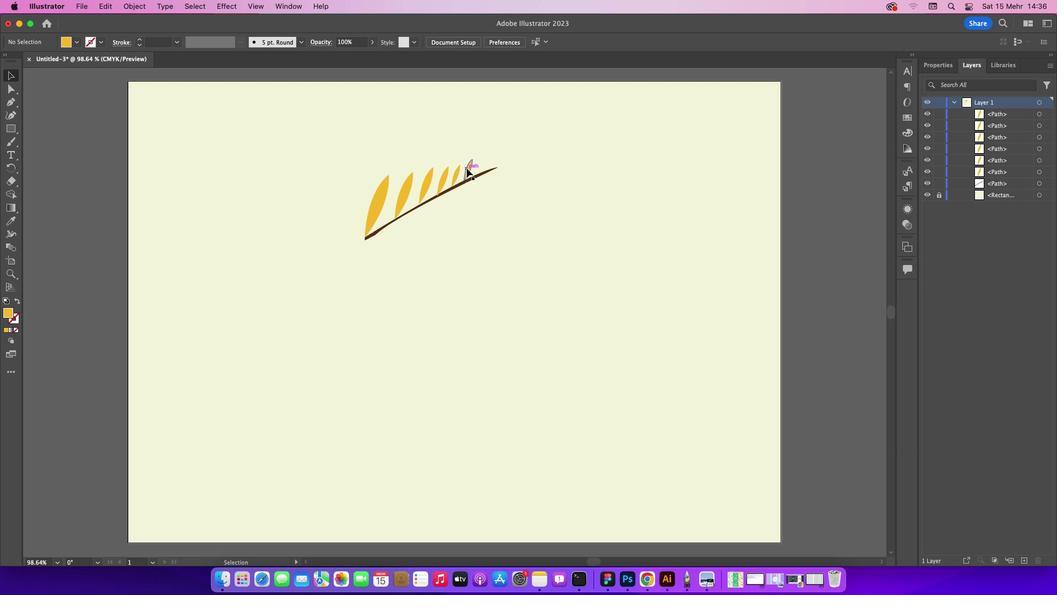 
Action: Mouse pressed left at (474, 176)
Screenshot: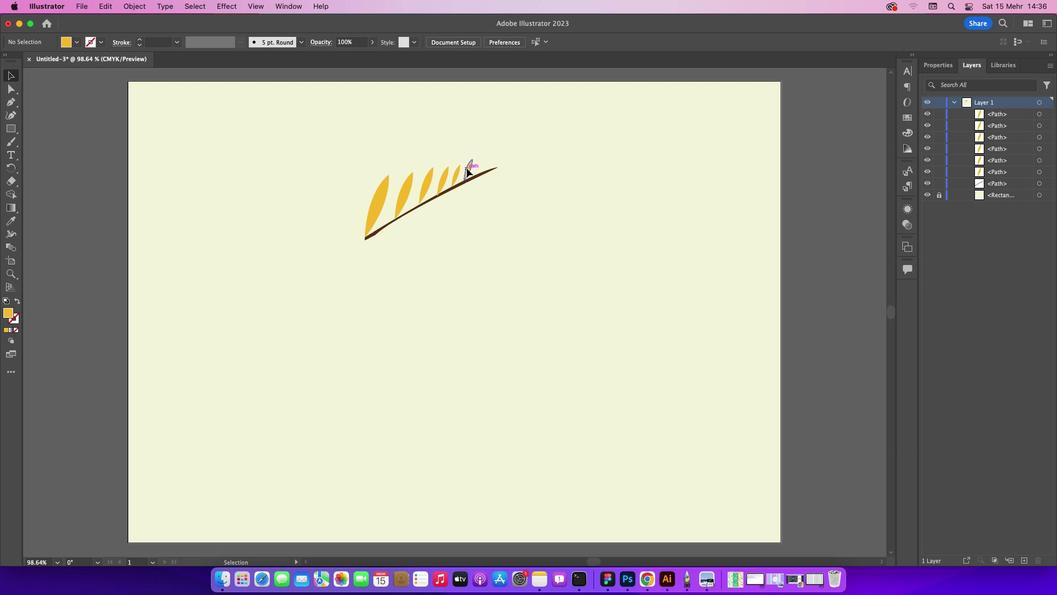 
Action: Key pressed Key.alt
Screenshot: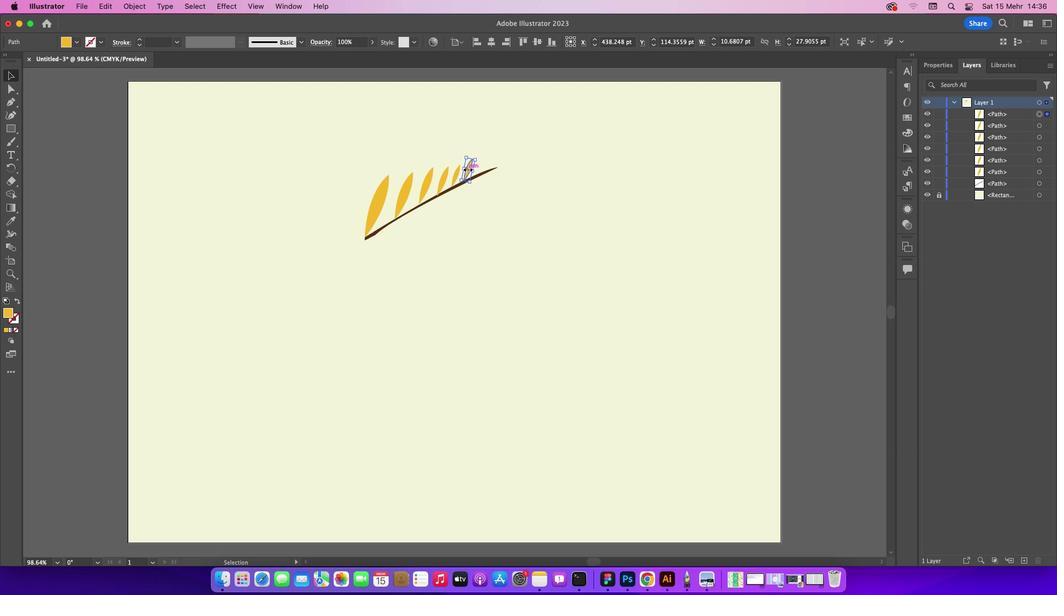 
Action: Mouse pressed left at (474, 176)
Screenshot: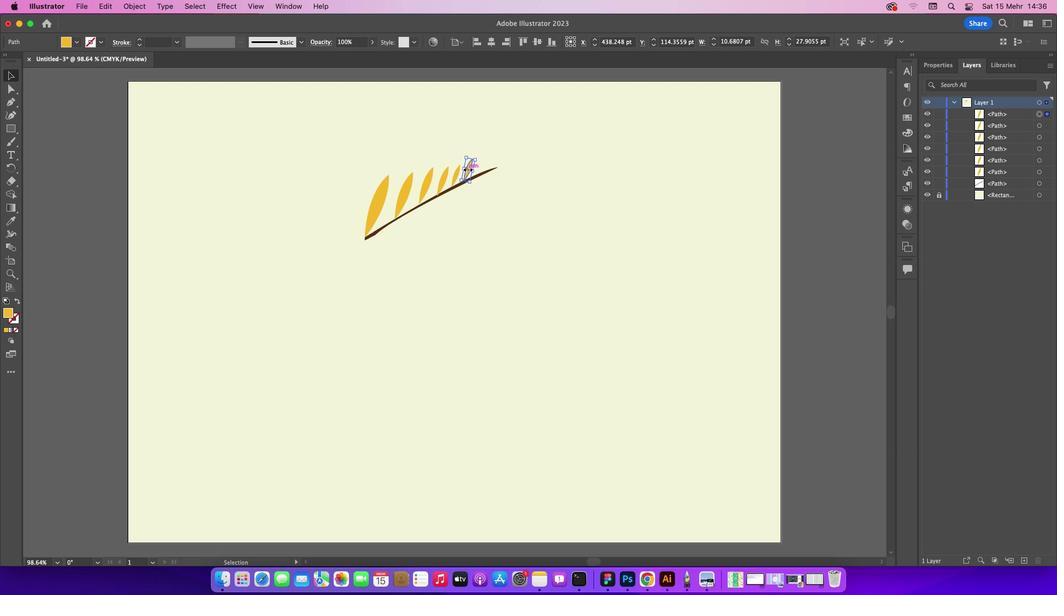 
Action: Mouse moved to (488, 172)
Screenshot: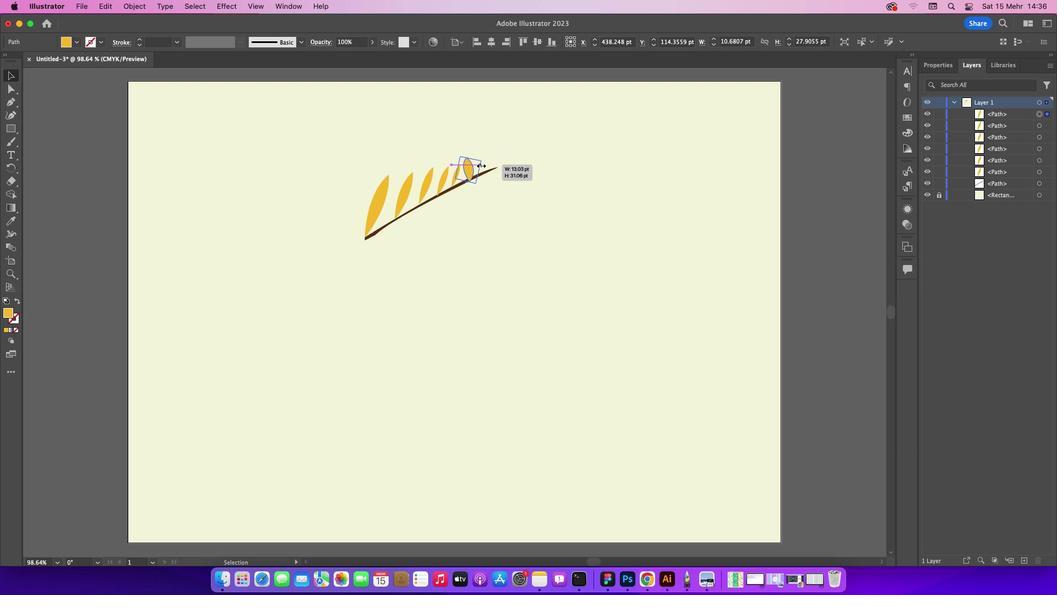 
Action: Key pressed Key.cmd'z'
Screenshot: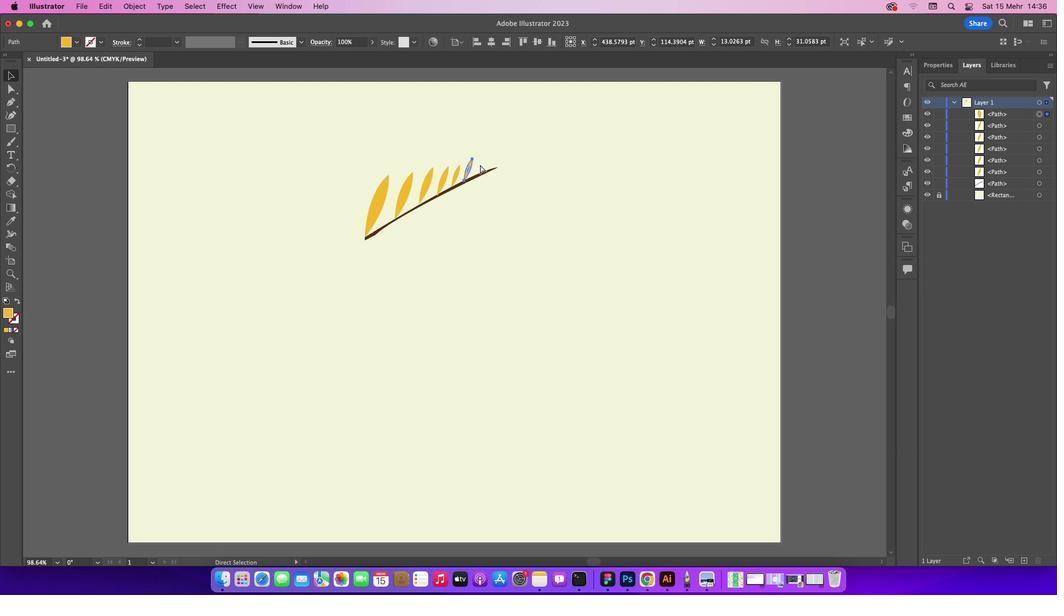 
Action: Mouse moved to (477, 173)
Screenshot: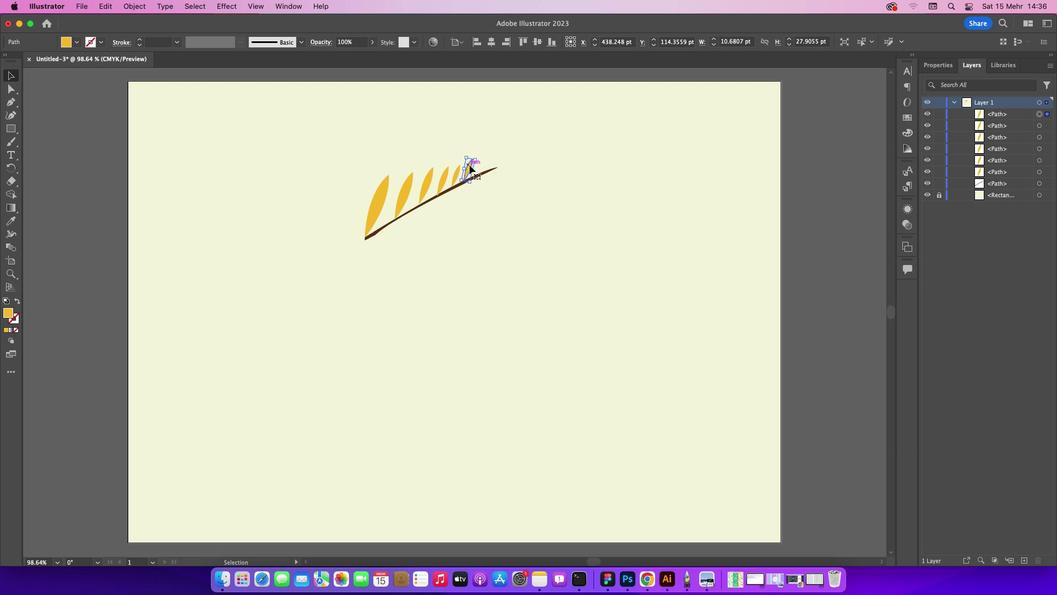 
Action: Key pressed Key.alt
Screenshot: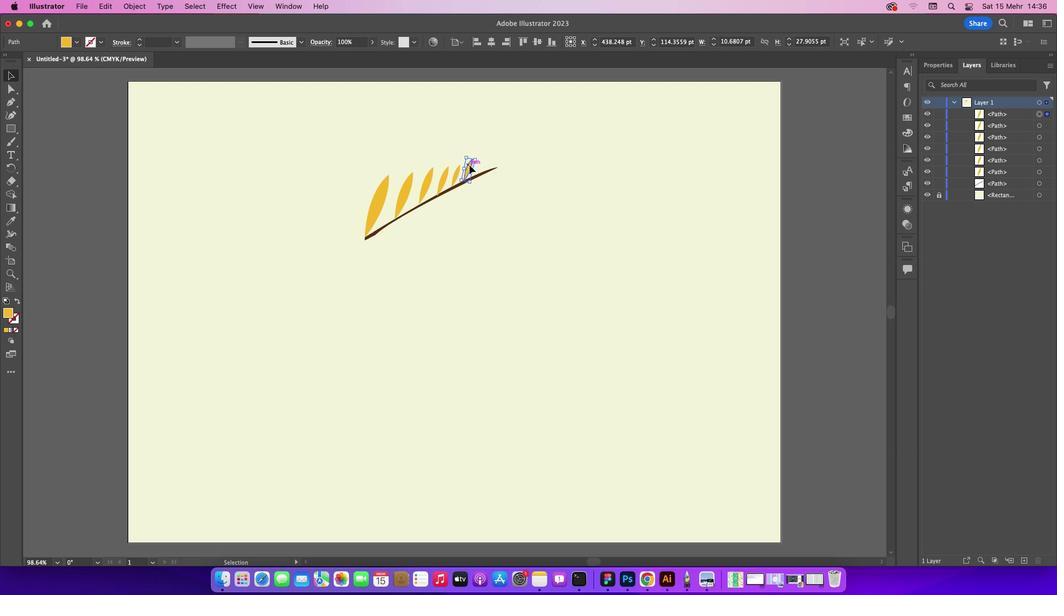 
Action: Mouse pressed left at (477, 173)
Screenshot: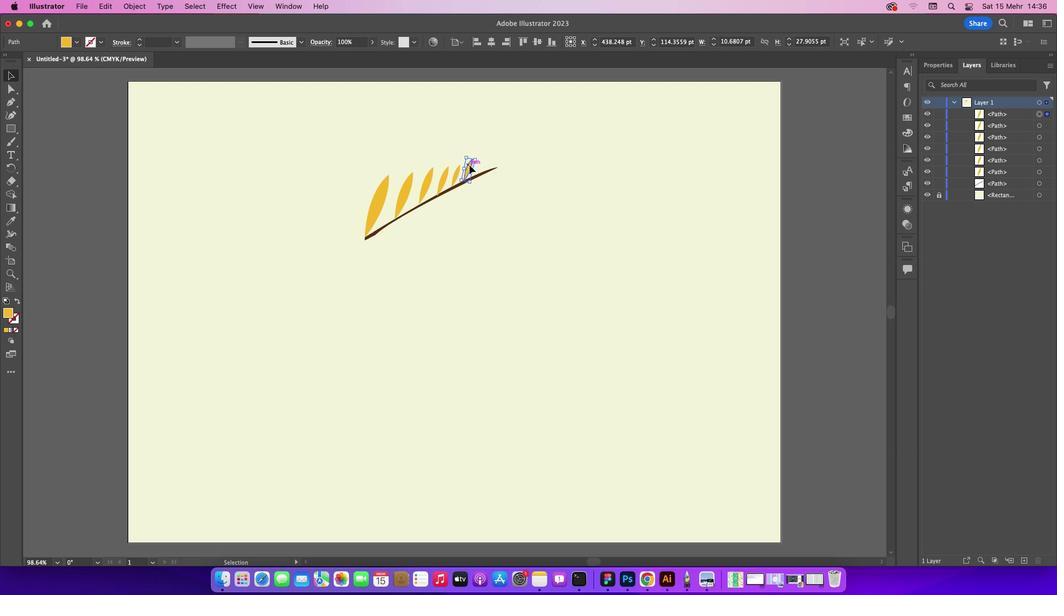 
Action: Mouse moved to (339, 171)
Screenshot: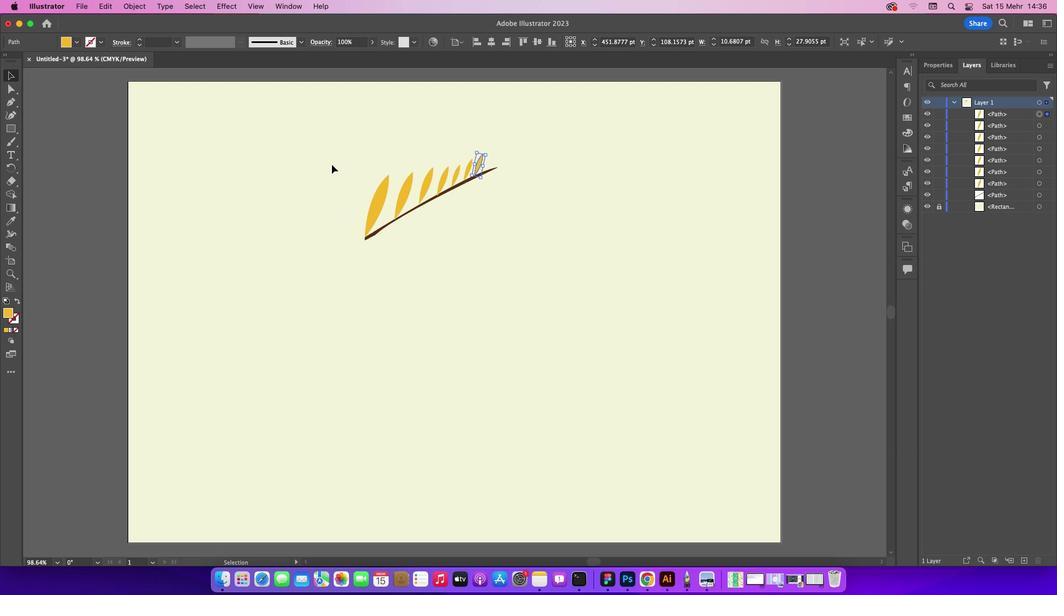 
Action: Mouse pressed left at (339, 171)
Screenshot: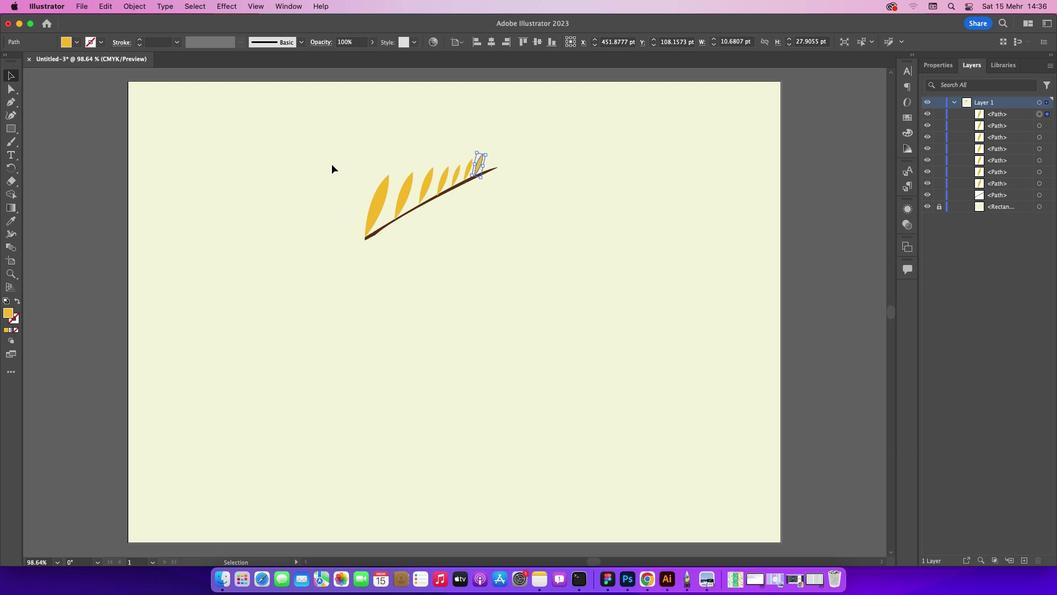 
Action: Mouse moved to (364, 174)
Screenshot: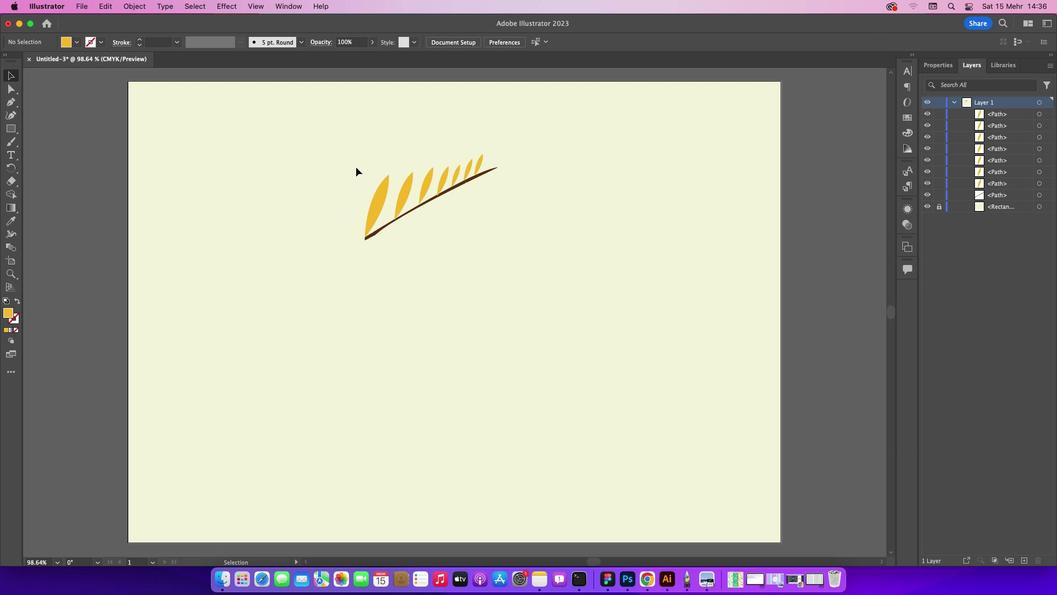 
Action: Mouse pressed left at (364, 174)
Screenshot: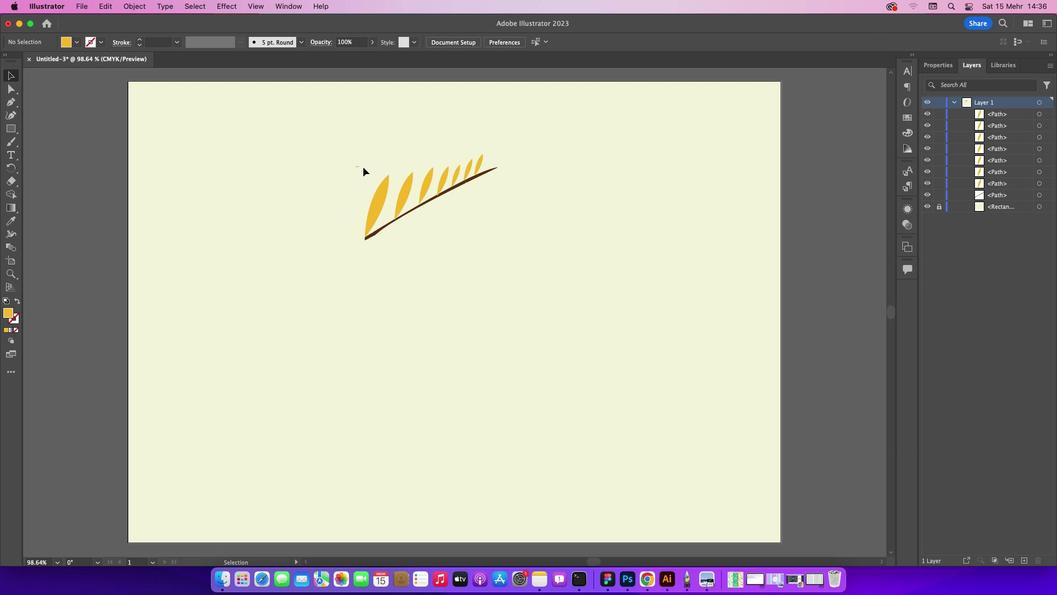 
Action: Mouse moved to (617, 188)
Screenshot: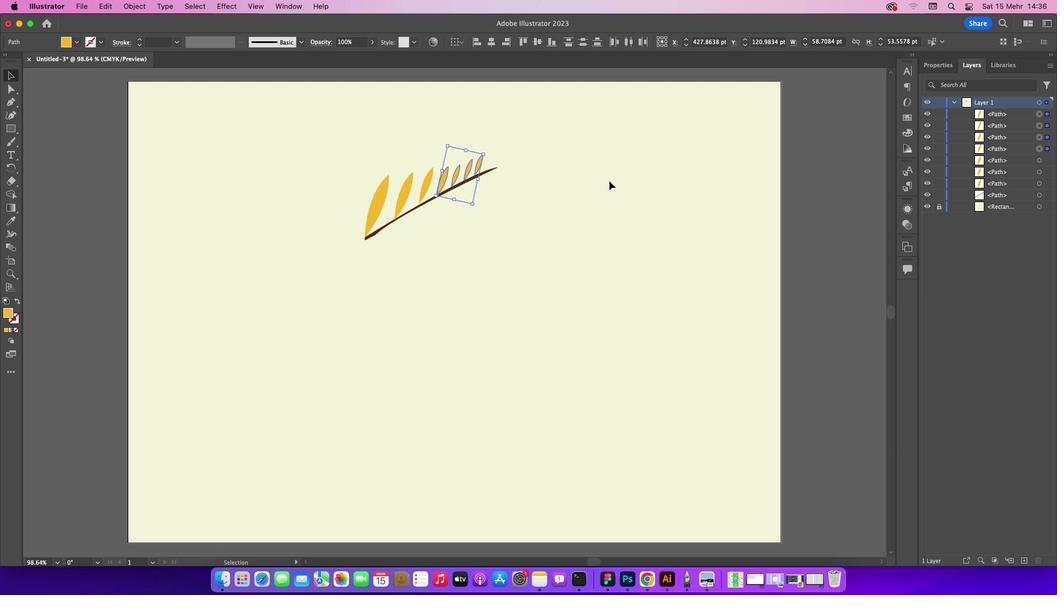 
Action: Mouse pressed left at (617, 188)
Screenshot: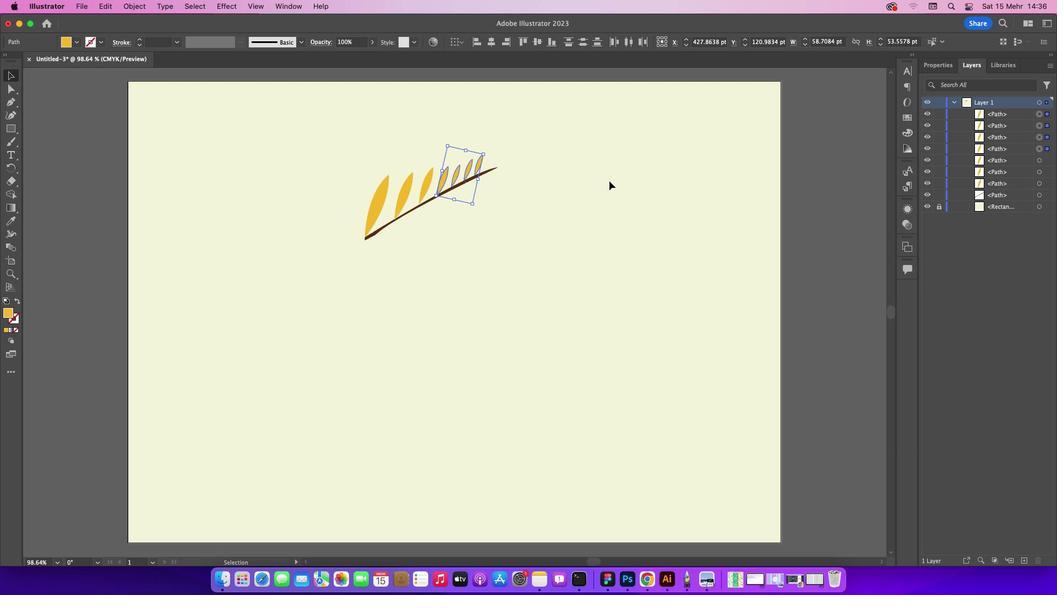 
Action: Mouse moved to (349, 241)
Screenshot: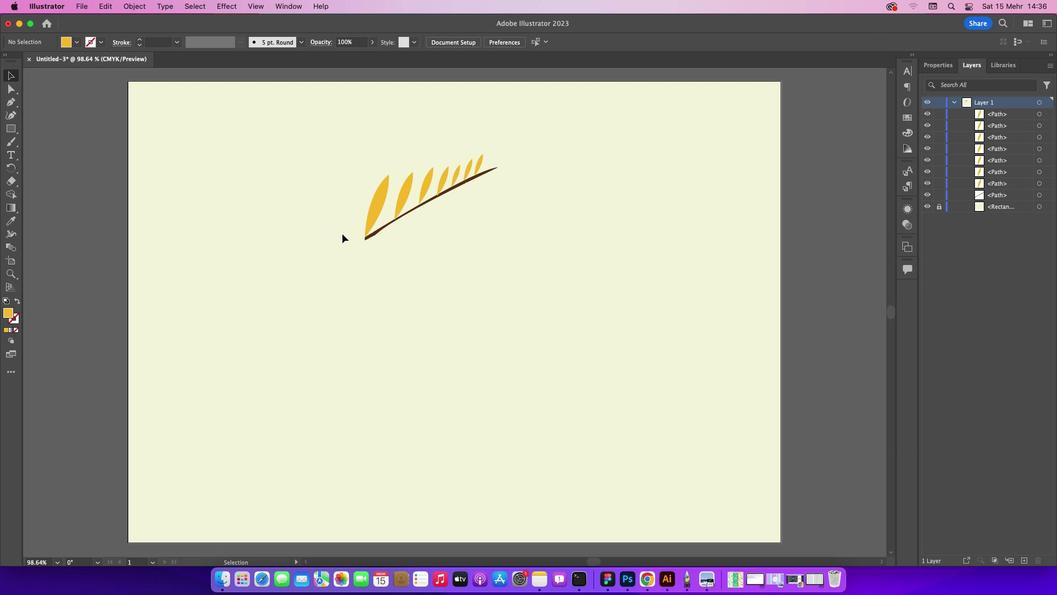 
Action: Mouse pressed left at (349, 241)
Screenshot: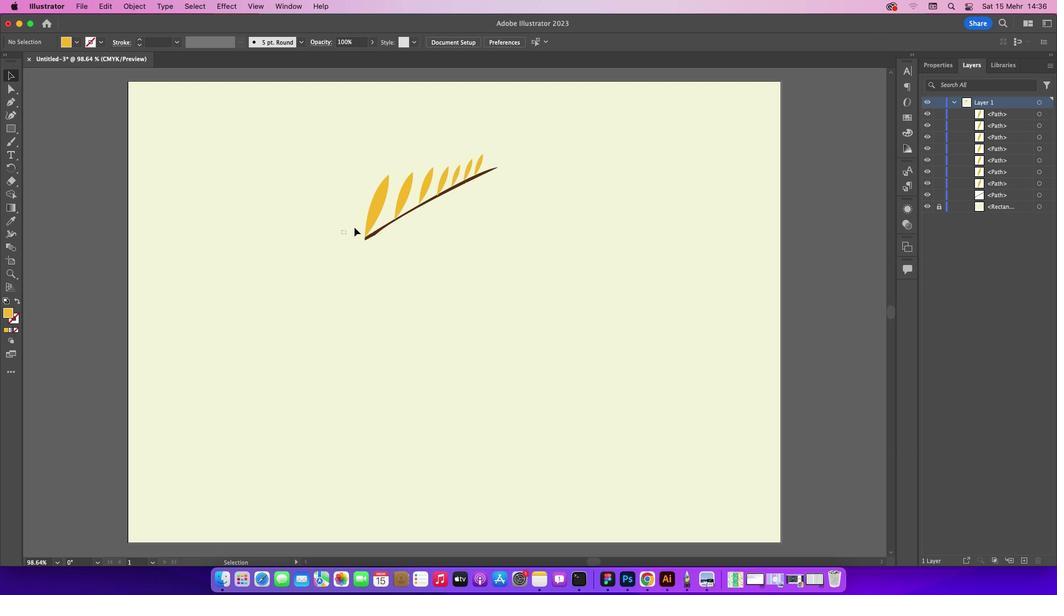 
Action: Mouse moved to (449, 200)
Screenshot: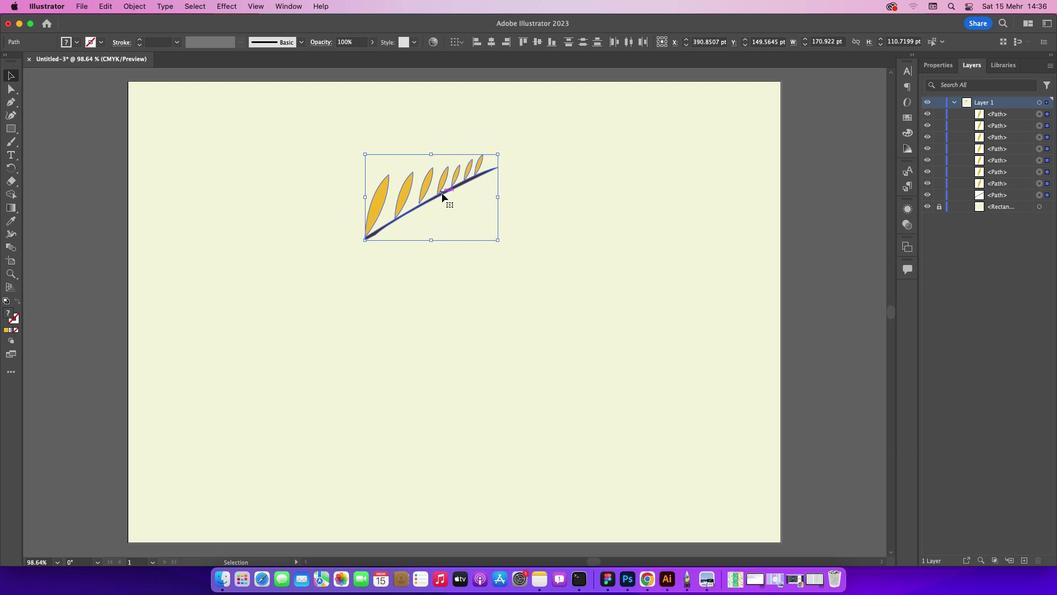 
Action: Key pressed Key.shift
Screenshot: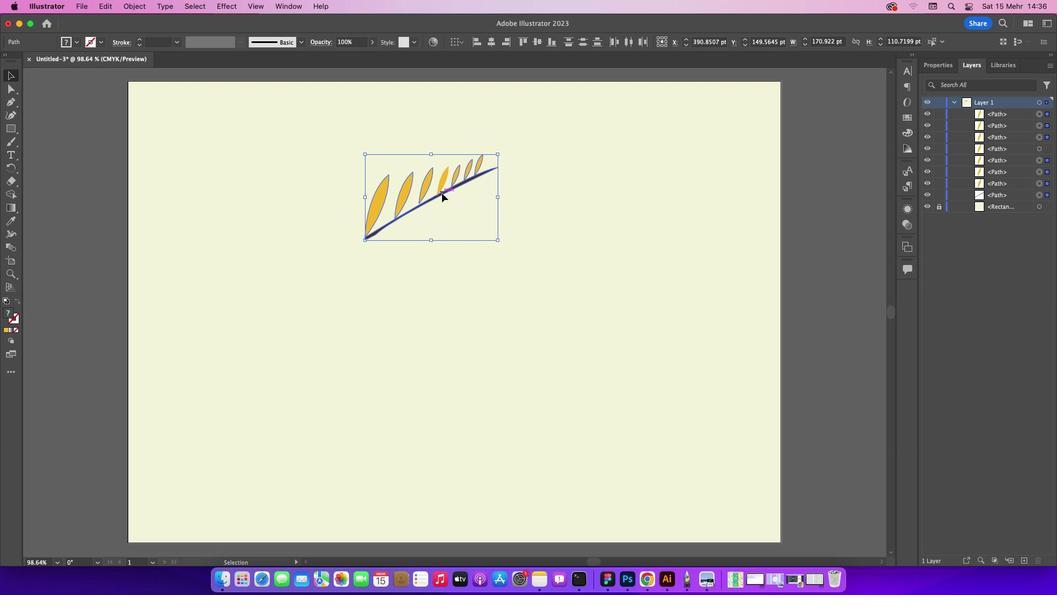 
Action: Mouse pressed left at (449, 200)
Screenshot: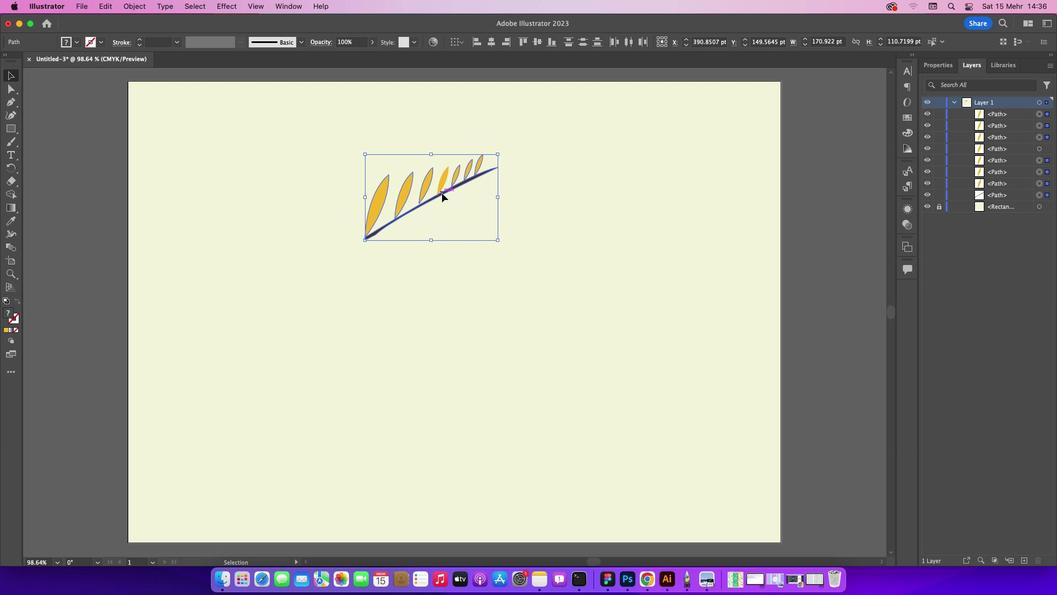
Action: Mouse moved to (612, 224)
Screenshot: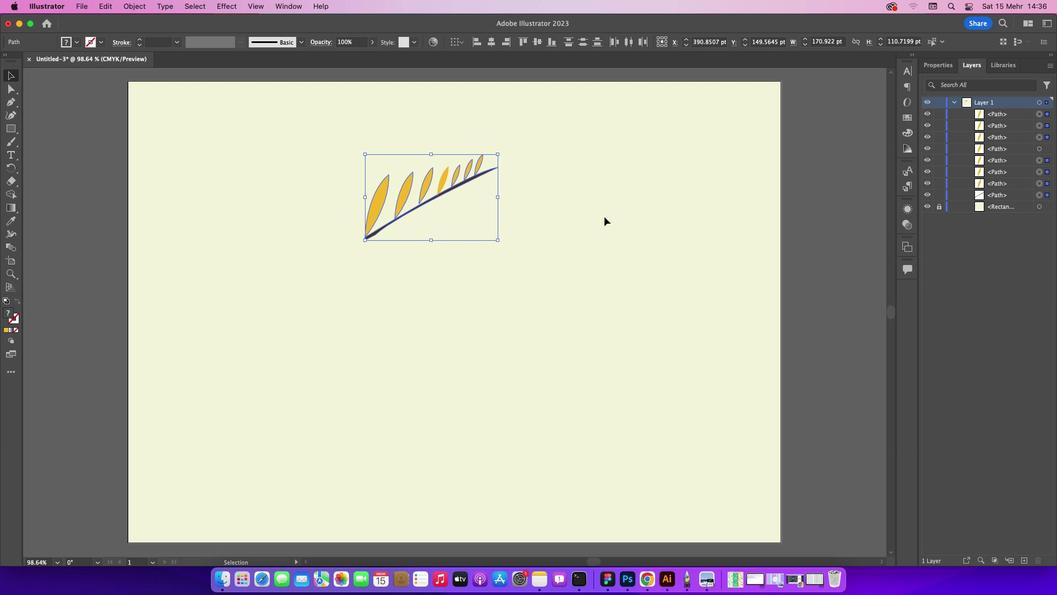 
Action: Mouse pressed left at (612, 224)
Screenshot: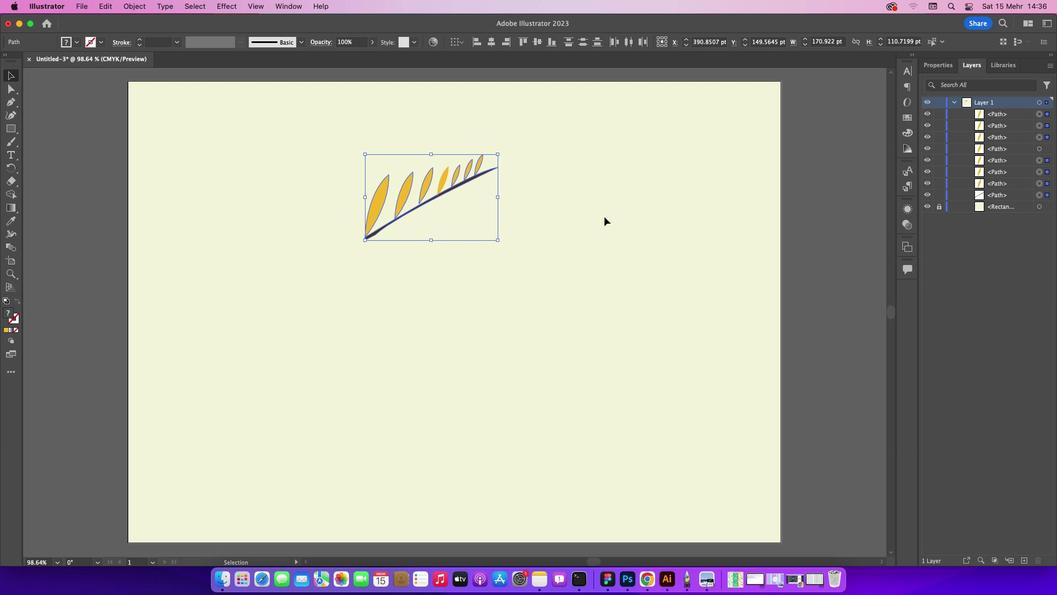 
Action: Mouse moved to (487, 169)
Screenshot: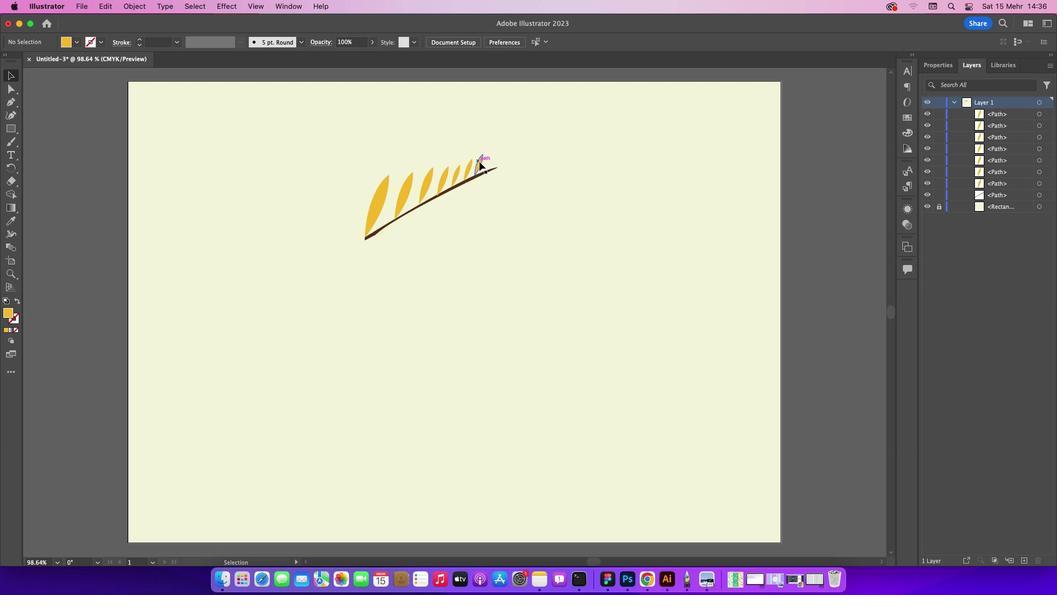 
Action: Mouse pressed left at (487, 169)
Screenshot: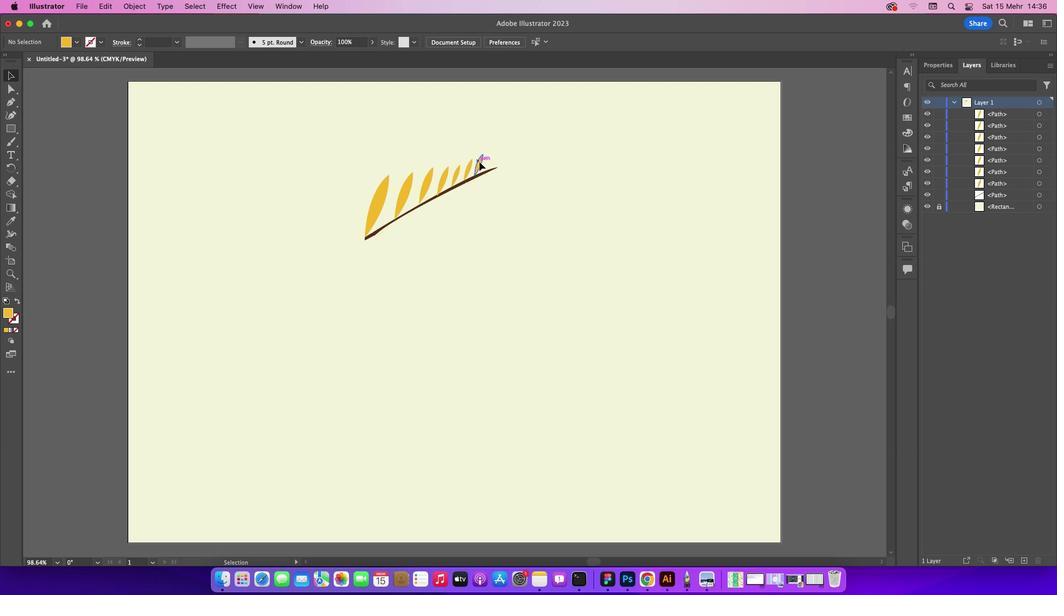 
Action: Mouse moved to (474, 174)
Screenshot: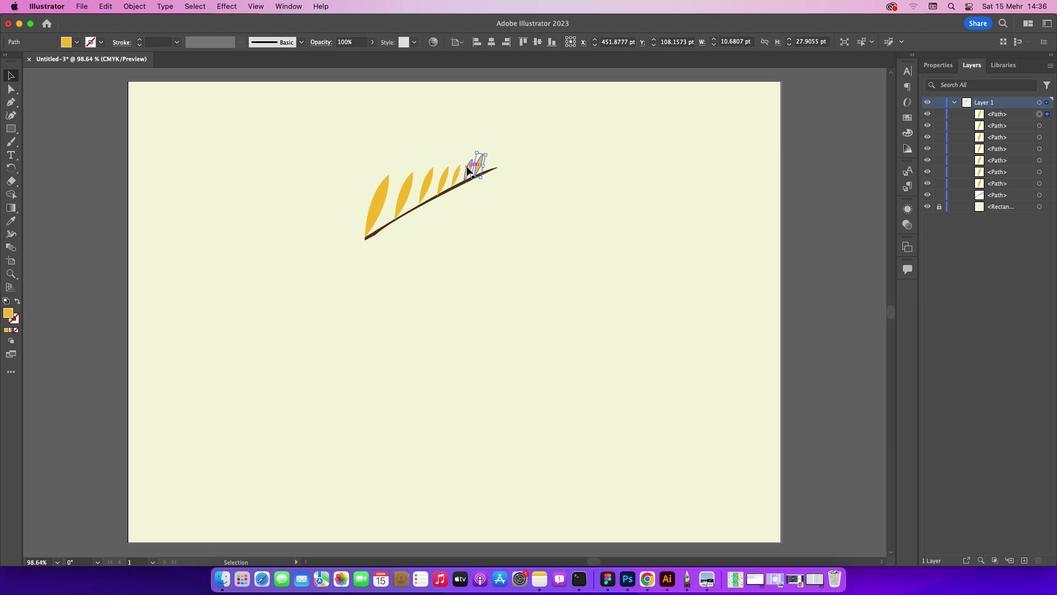 
Action: Key pressed Key.shift
Screenshot: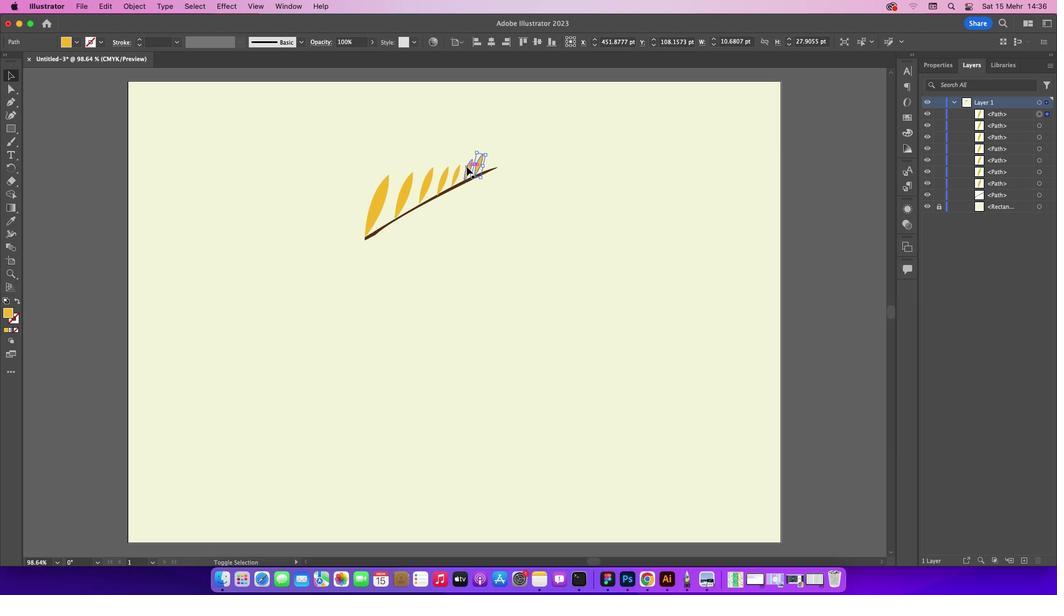 
Action: Mouse pressed left at (474, 174)
Screenshot: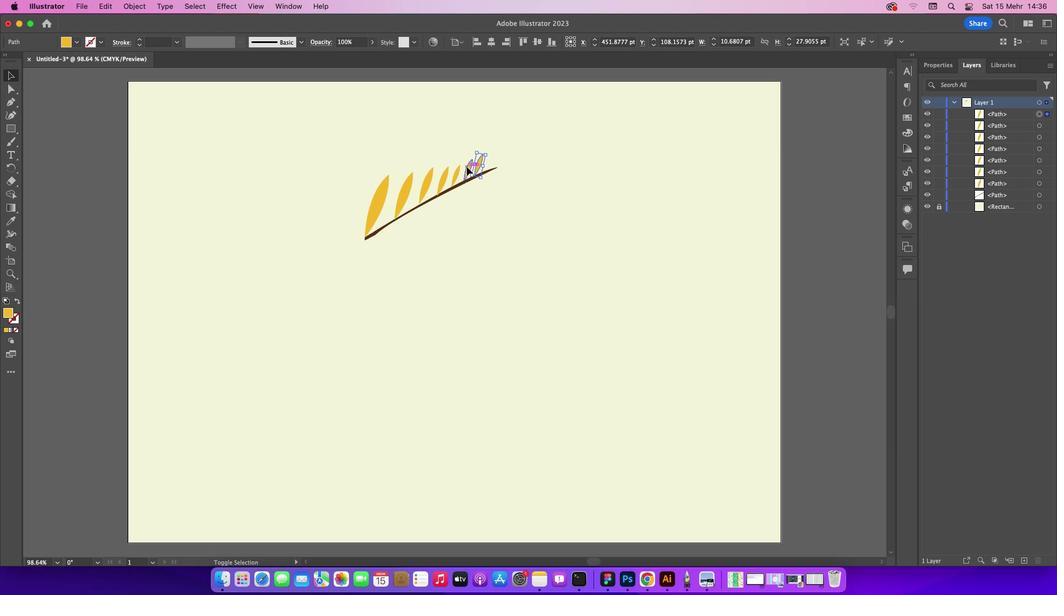 
Action: Mouse moved to (464, 183)
Screenshot: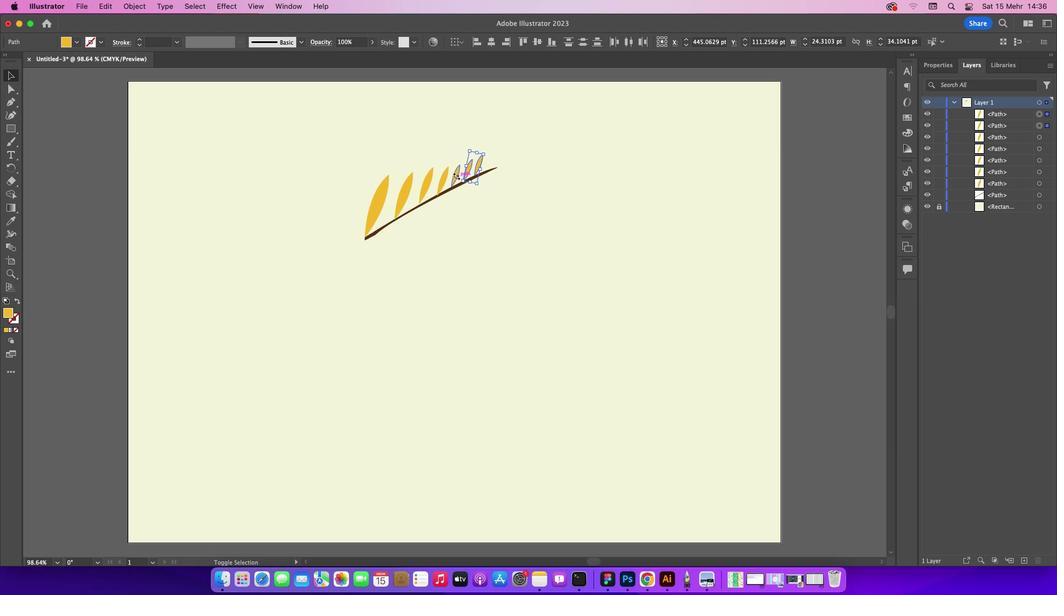 
Action: Mouse pressed left at (464, 183)
Screenshot: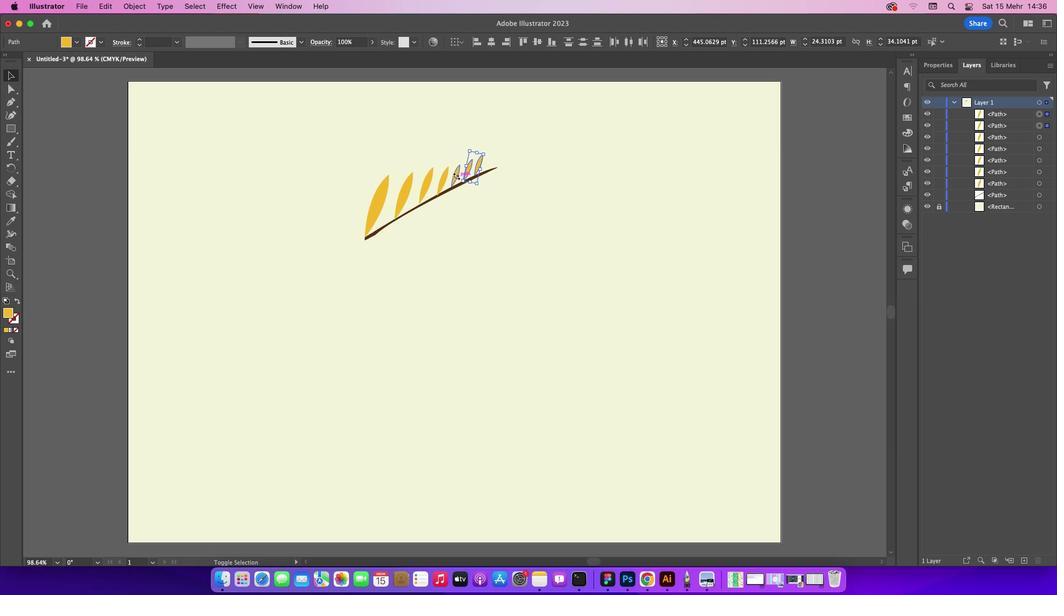 
Action: Mouse moved to (461, 184)
Screenshot: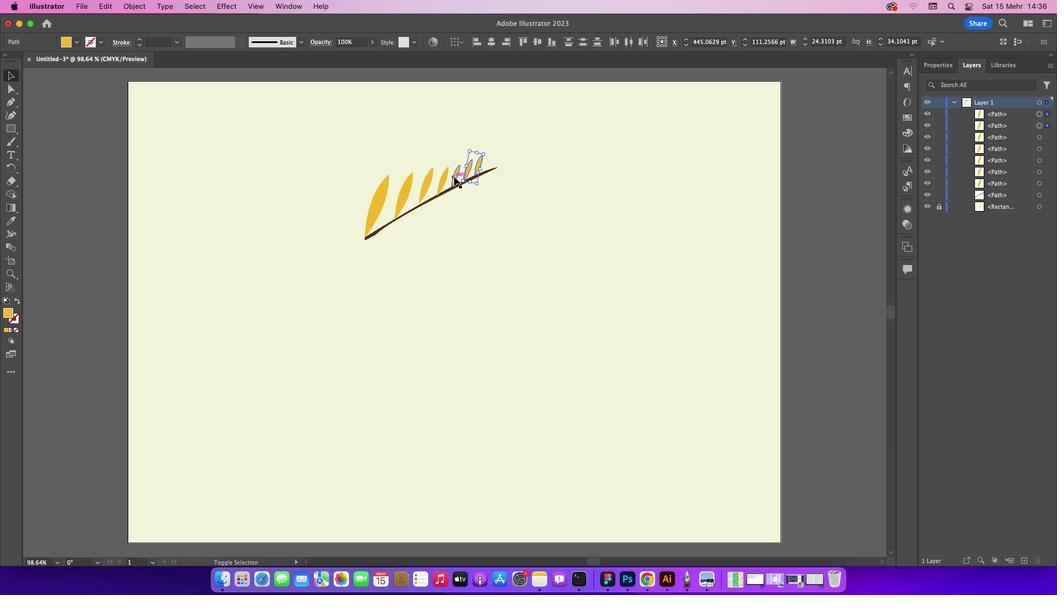 
Action: Mouse pressed left at (461, 184)
Screenshot: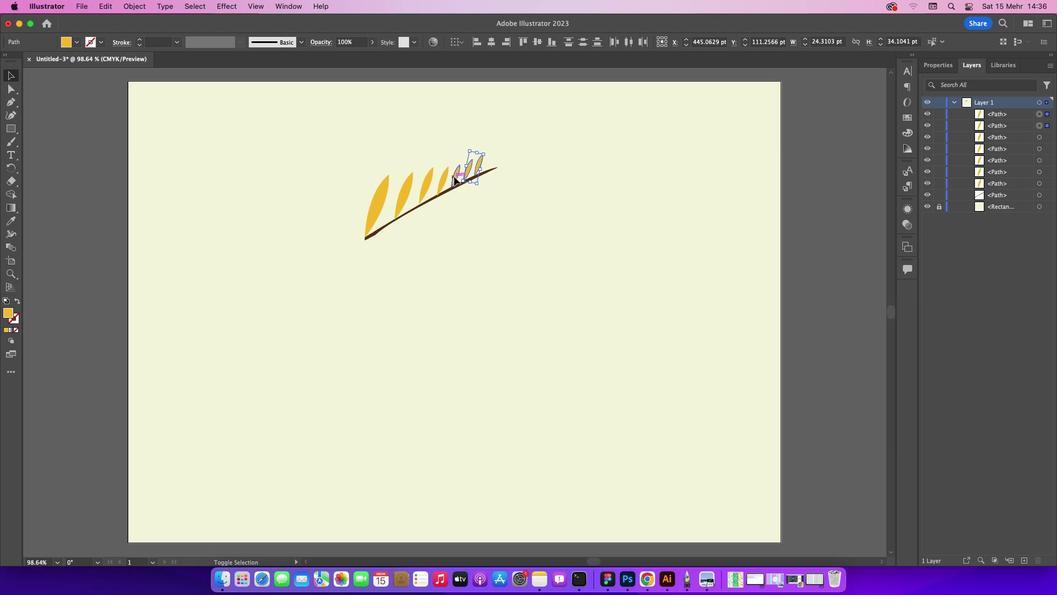 
Action: Mouse moved to (450, 187)
Screenshot: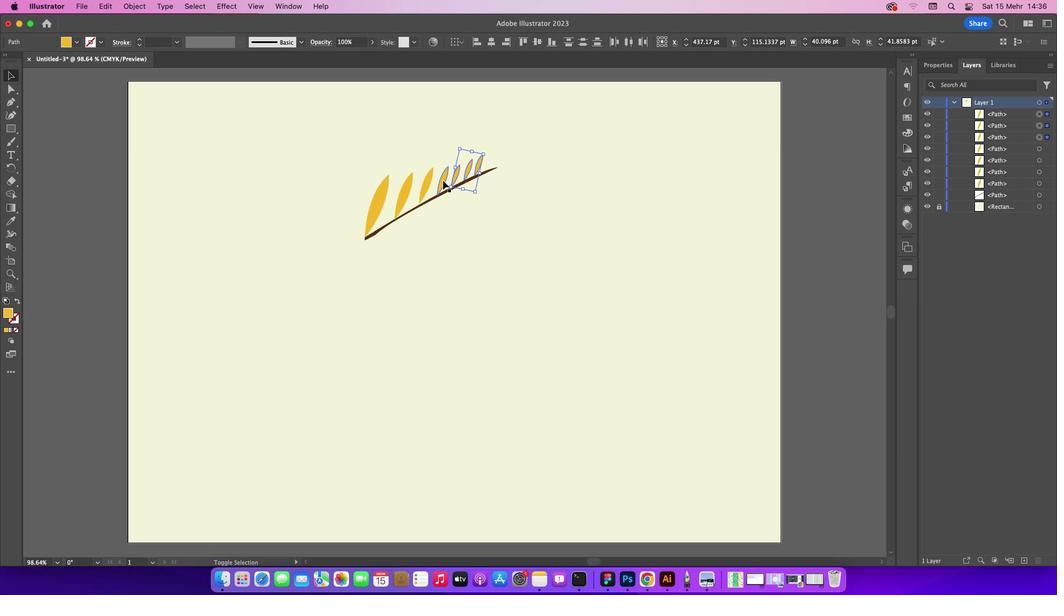 
Action: Mouse pressed left at (450, 187)
Screenshot: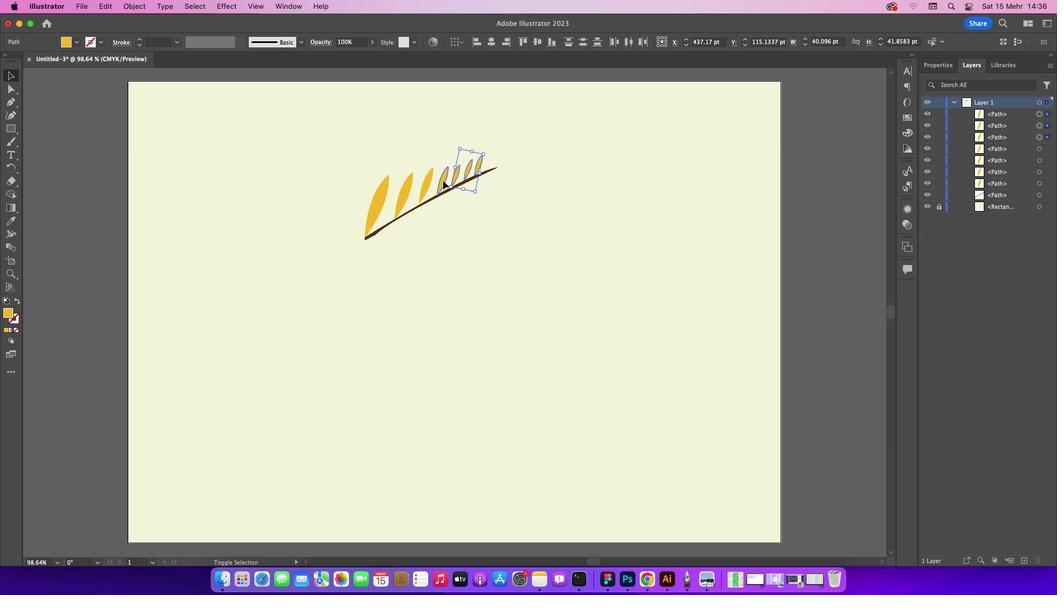
Action: Mouse moved to (433, 190)
Screenshot: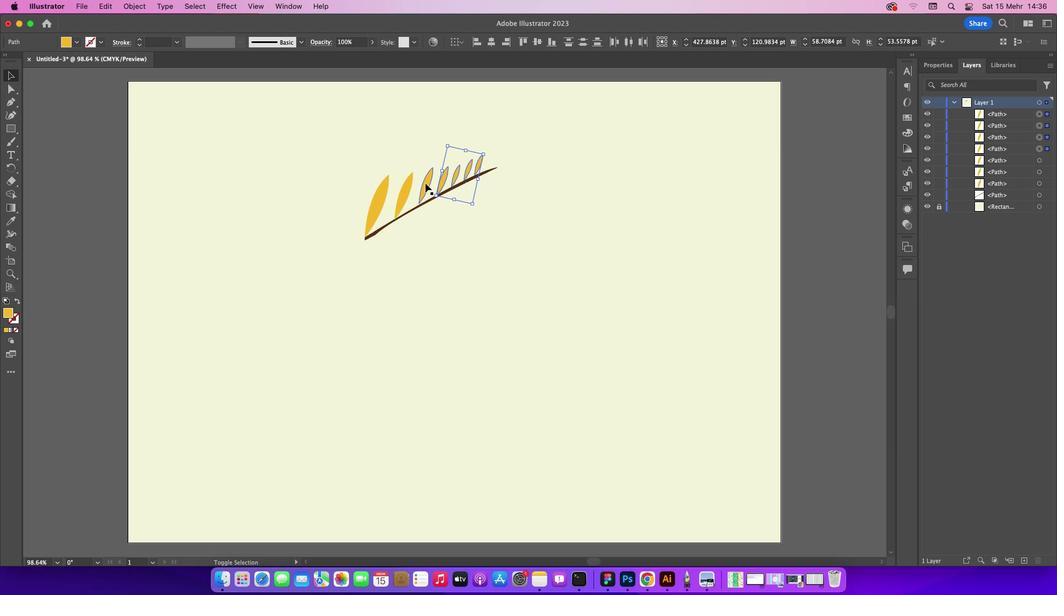 
Action: Mouse pressed left at (433, 190)
Screenshot: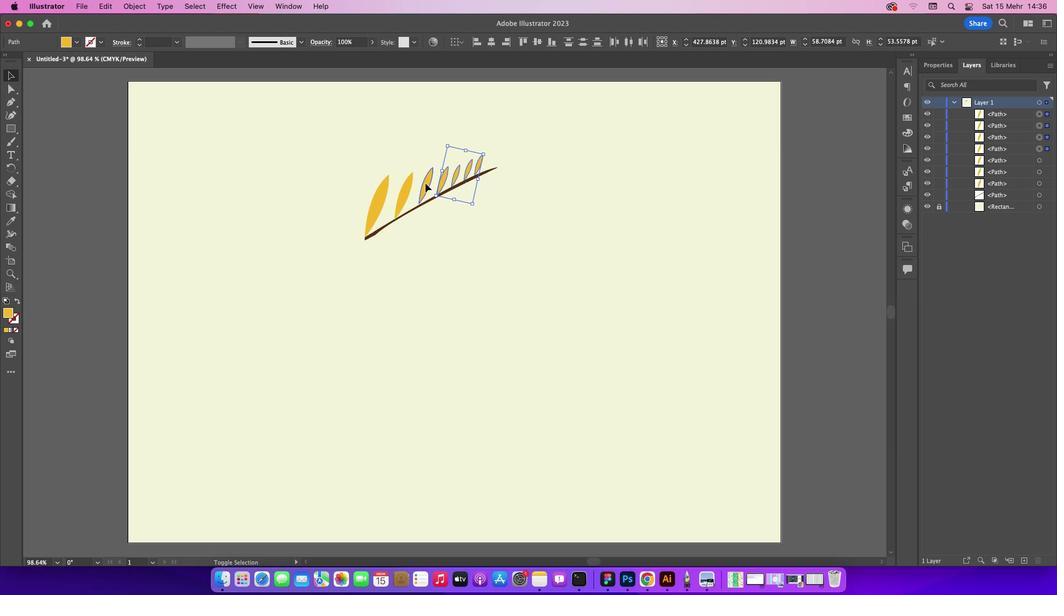 
Action: Mouse moved to (410, 200)
Screenshot: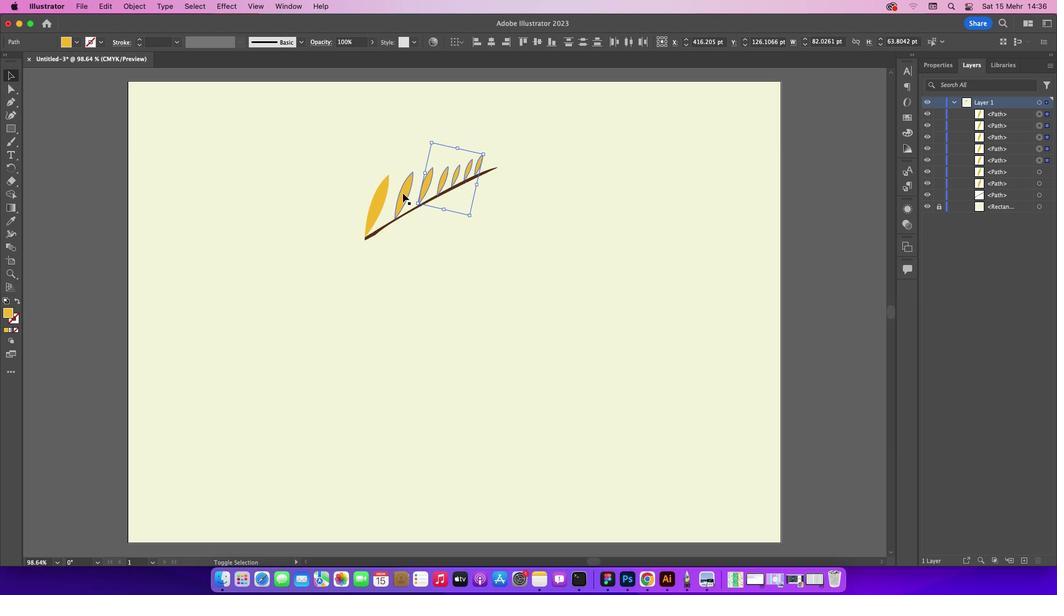 
Action: Mouse pressed left at (410, 200)
Screenshot: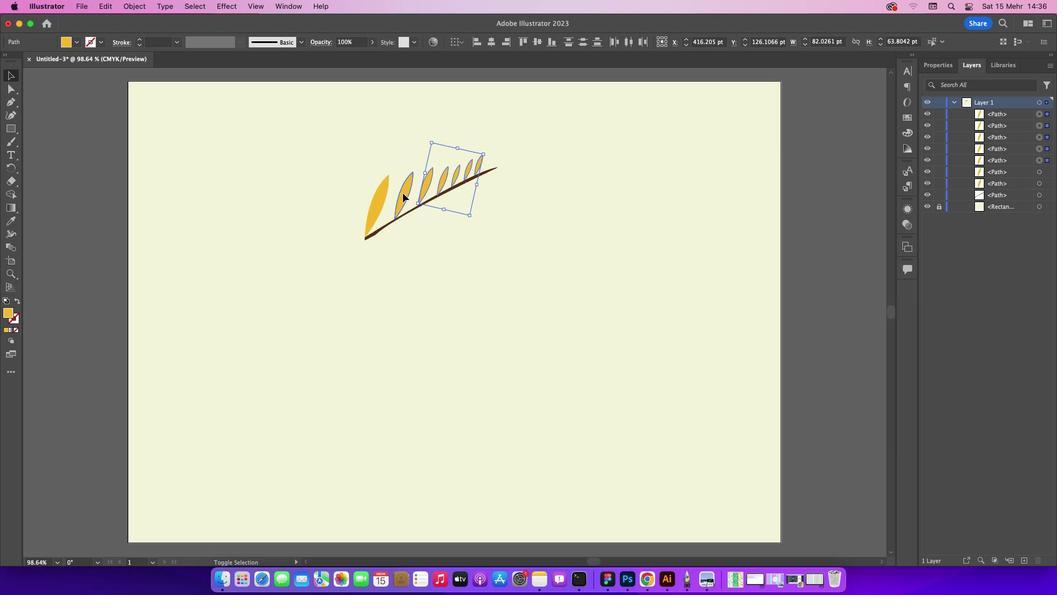 
Action: Mouse moved to (385, 204)
Screenshot: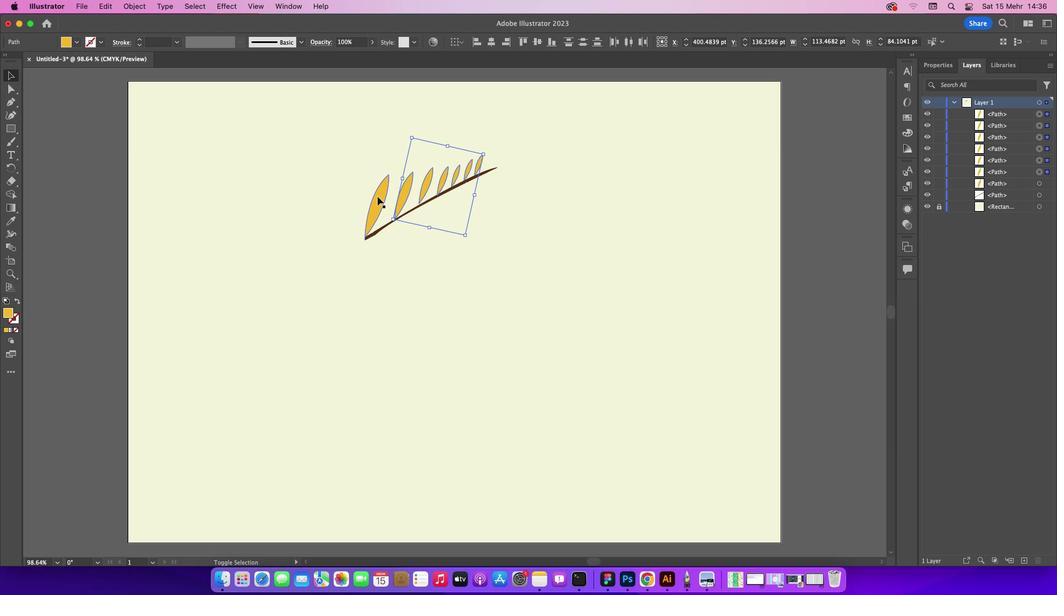 
Action: Mouse pressed left at (385, 204)
Screenshot: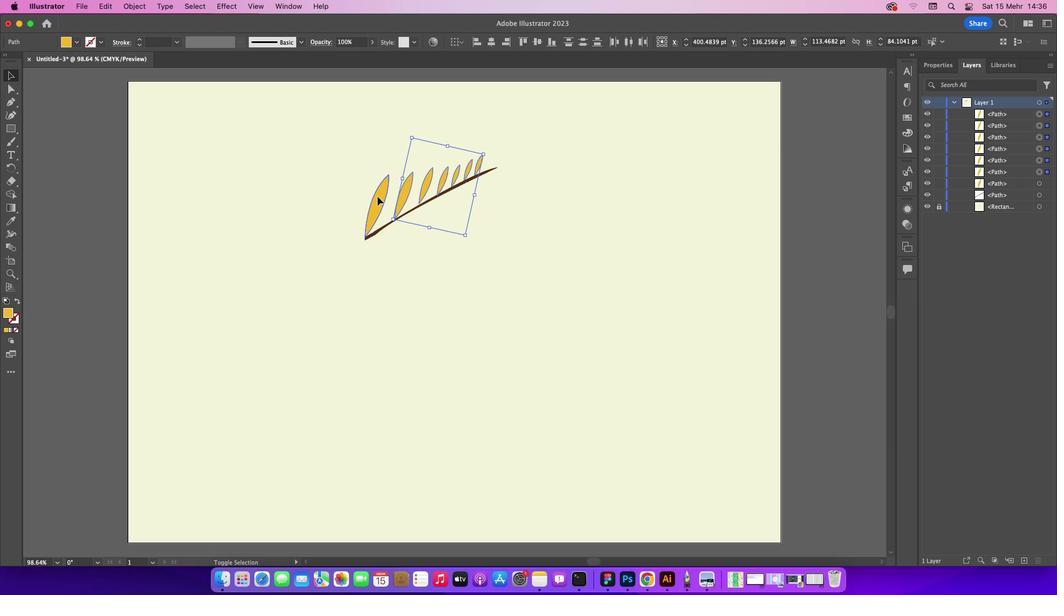 
Action: Mouse moved to (386, 203)
Screenshot: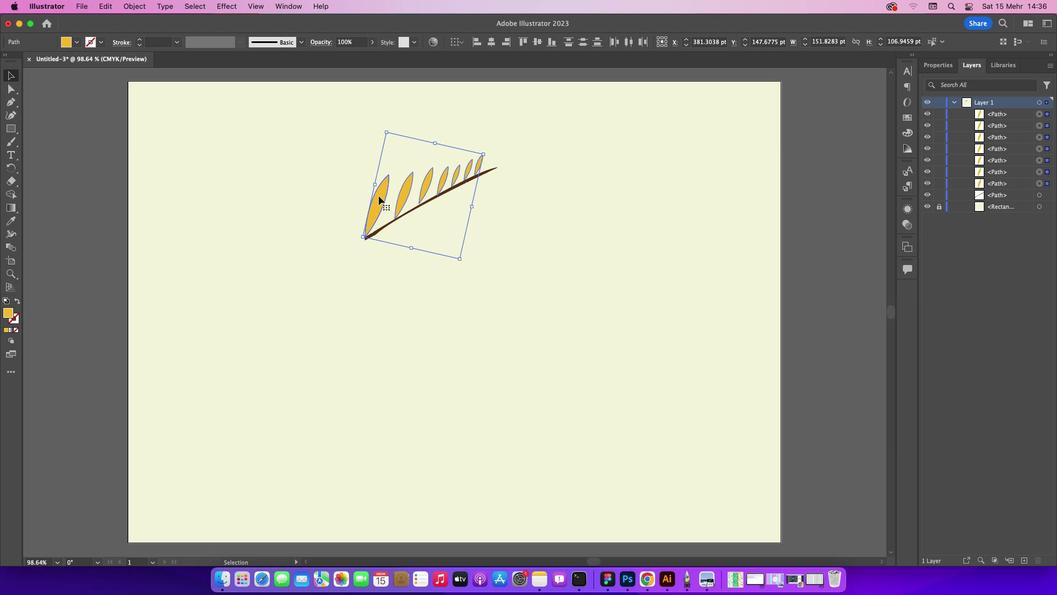 
Action: Mouse pressed left at (386, 203)
Screenshot: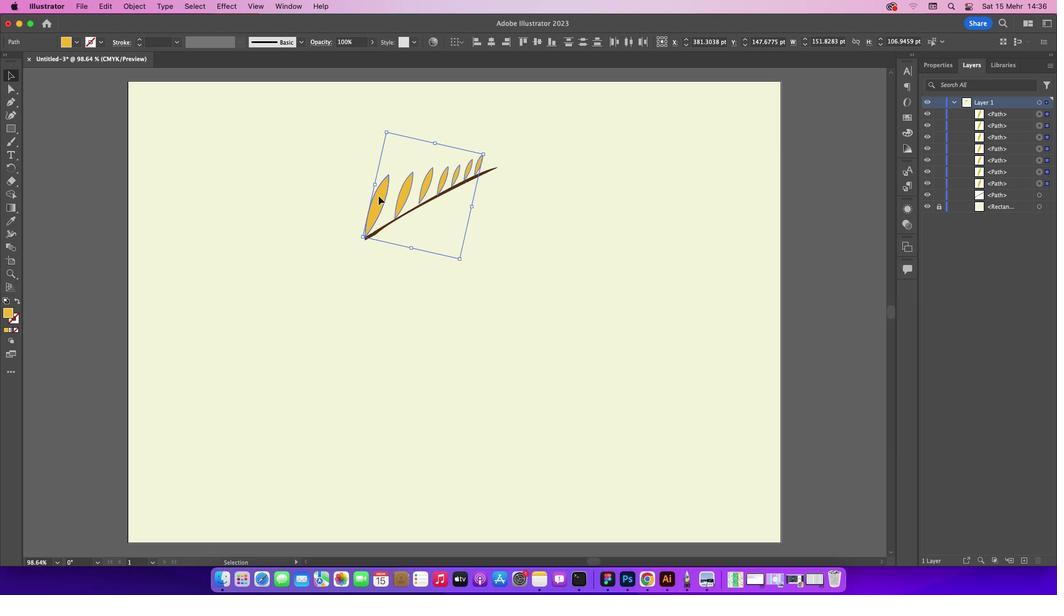 
Action: Key pressed Key.alt
Screenshot: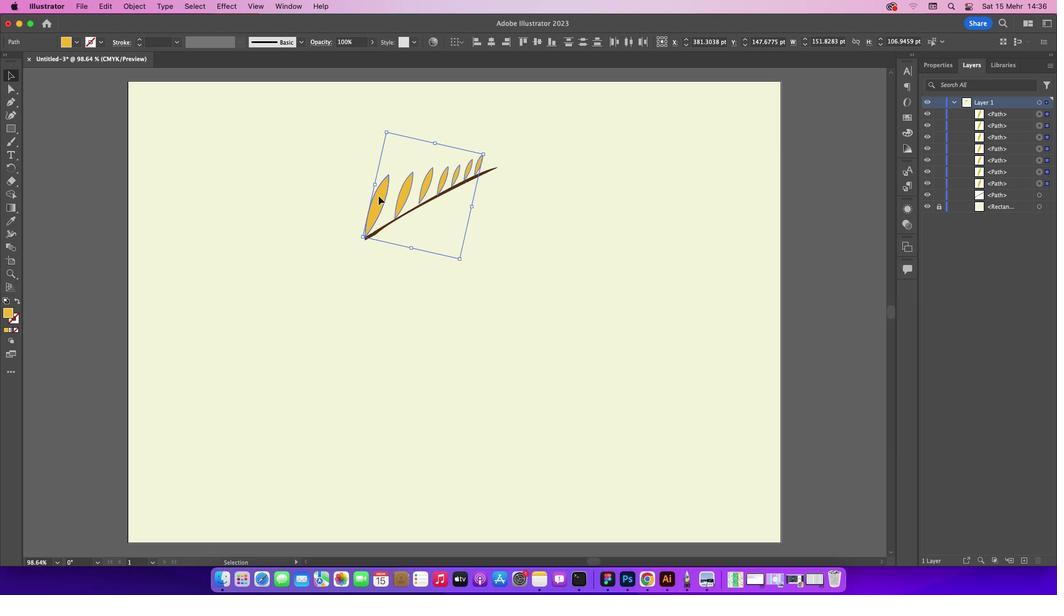 
Action: Mouse moved to (441, 259)
Screenshot: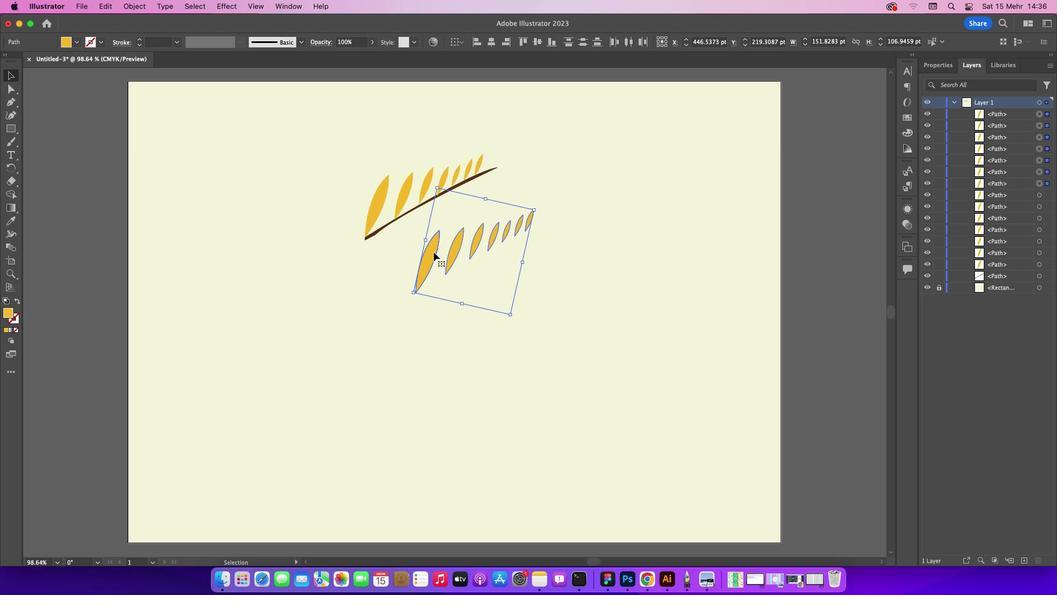 
Action: Mouse pressed right at (441, 259)
